 Task: Research Airbnb properties in Nueva Loja, Ecuador from 13th December, 2023 to 17th December, 2023 for 2 adults.2 bedrooms having 2 beds and 1 bathroom. Property type can be guest house. Look for 4 properties as per requirement.
Action: Mouse moved to (450, 126)
Screenshot: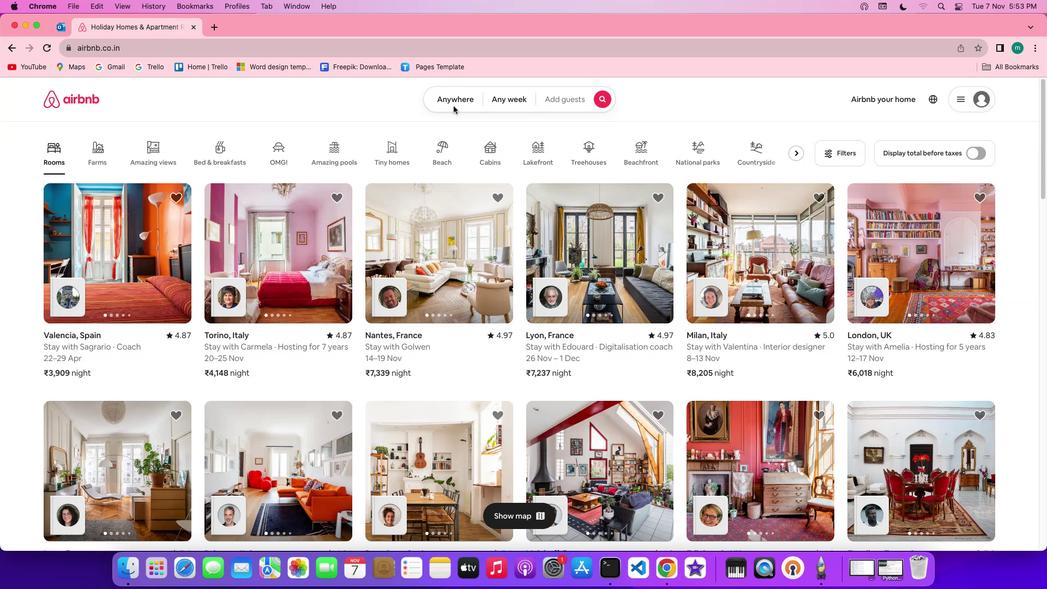 
Action: Mouse pressed left at (450, 126)
Screenshot: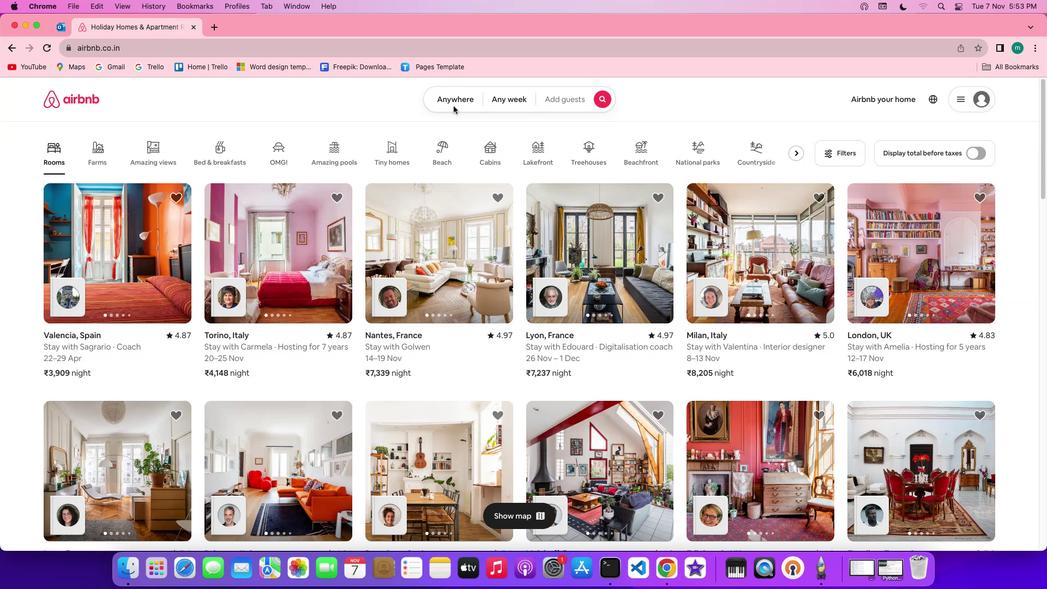 
Action: Mouse moved to (450, 124)
Screenshot: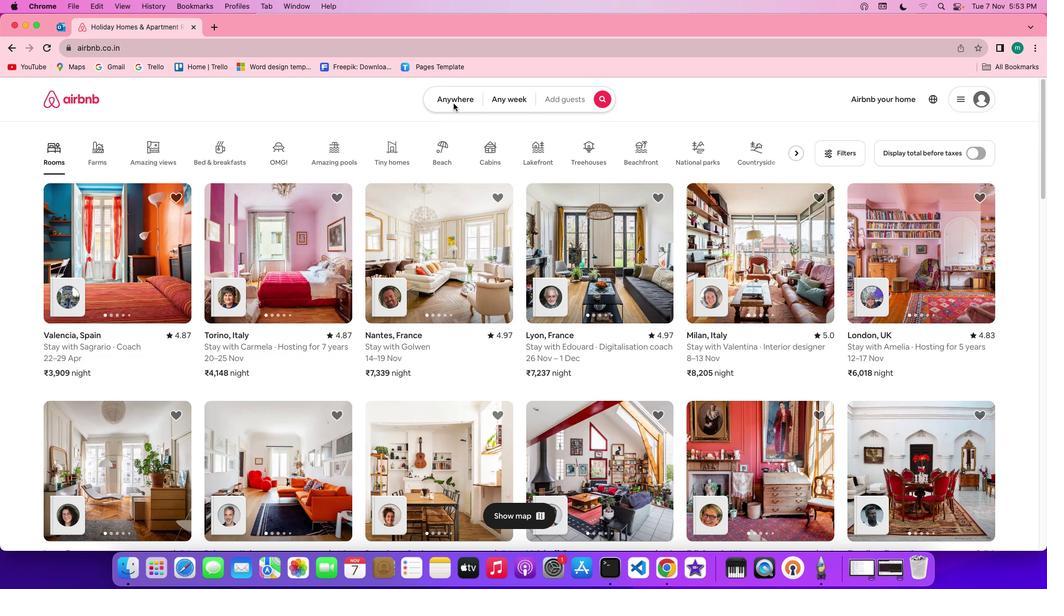 
Action: Mouse pressed left at (450, 124)
Screenshot: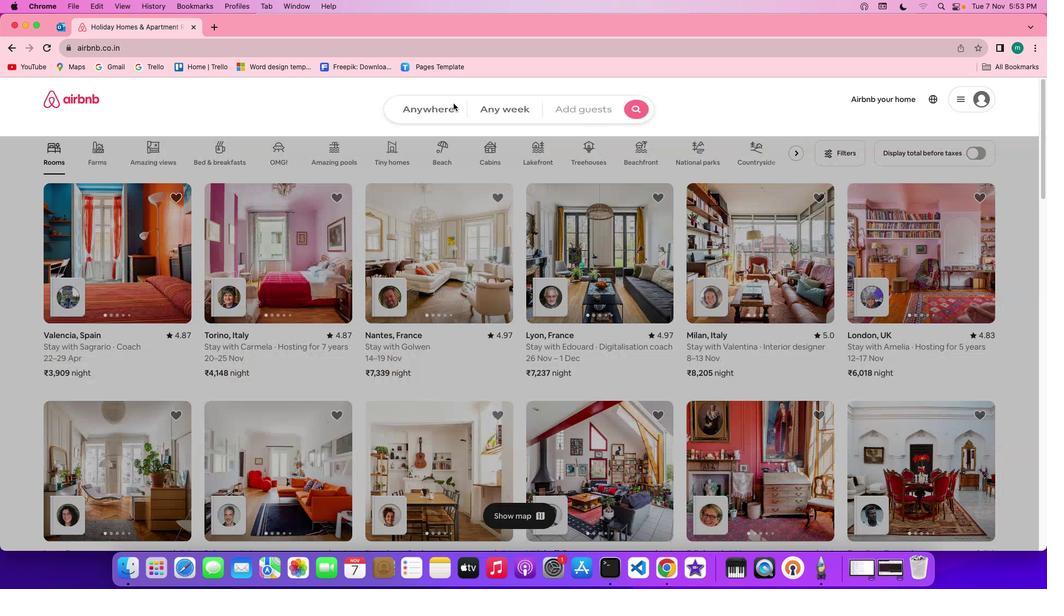 
Action: Mouse moved to (393, 157)
Screenshot: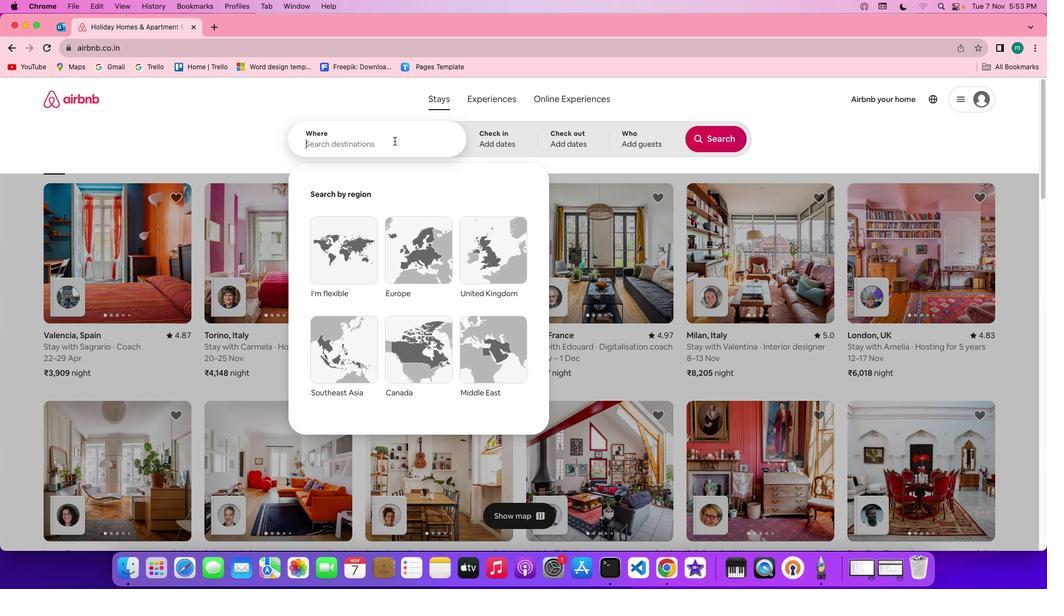 
Action: Mouse pressed left at (393, 157)
Screenshot: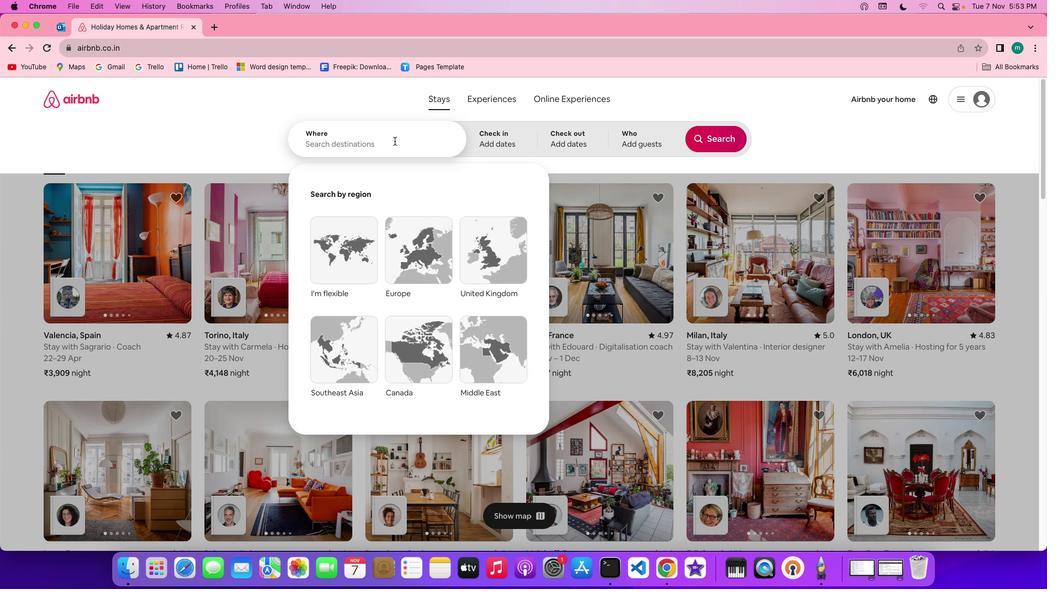 
Action: Key pressed Key.shift'N''u''e''v''a'Key.spaceKey.shift'l''o''j''a'','Key.shift'E''c''u''d''o''r'
Screenshot: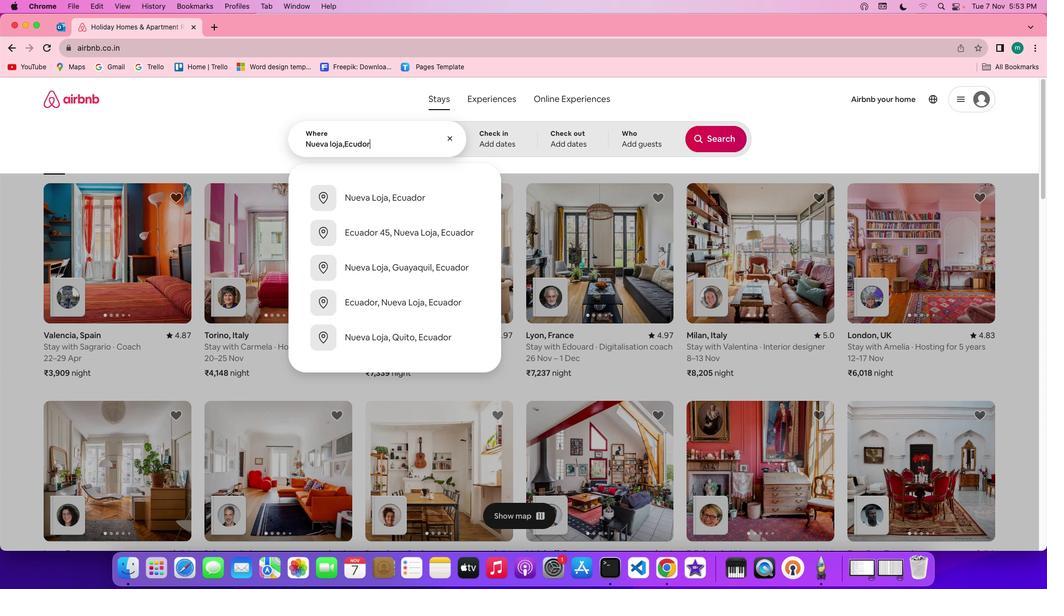 
Action: Mouse moved to (520, 150)
Screenshot: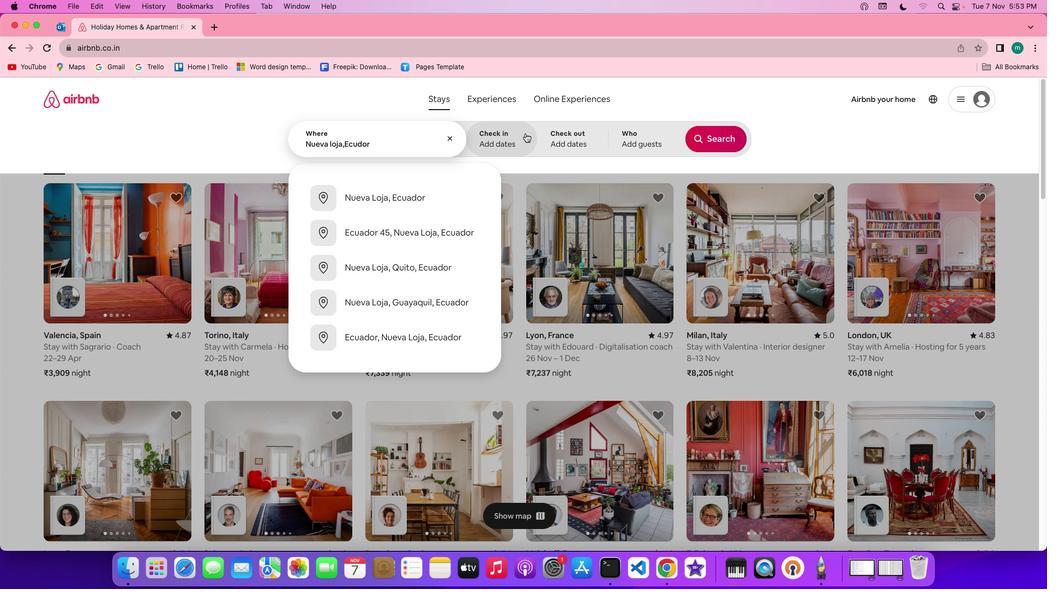
Action: Mouse pressed left at (520, 150)
Screenshot: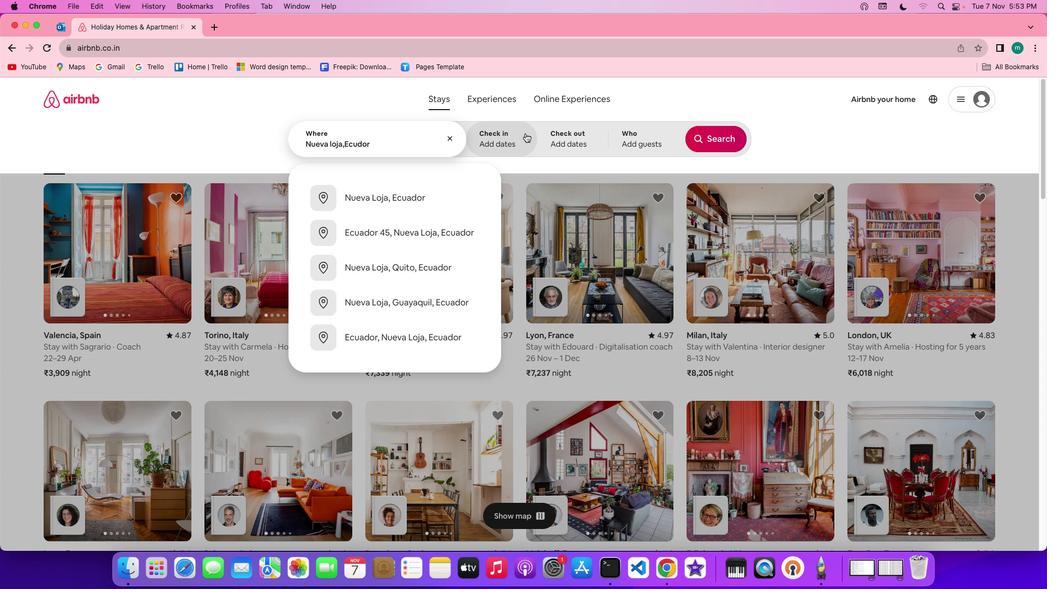 
Action: Mouse moved to (618, 326)
Screenshot: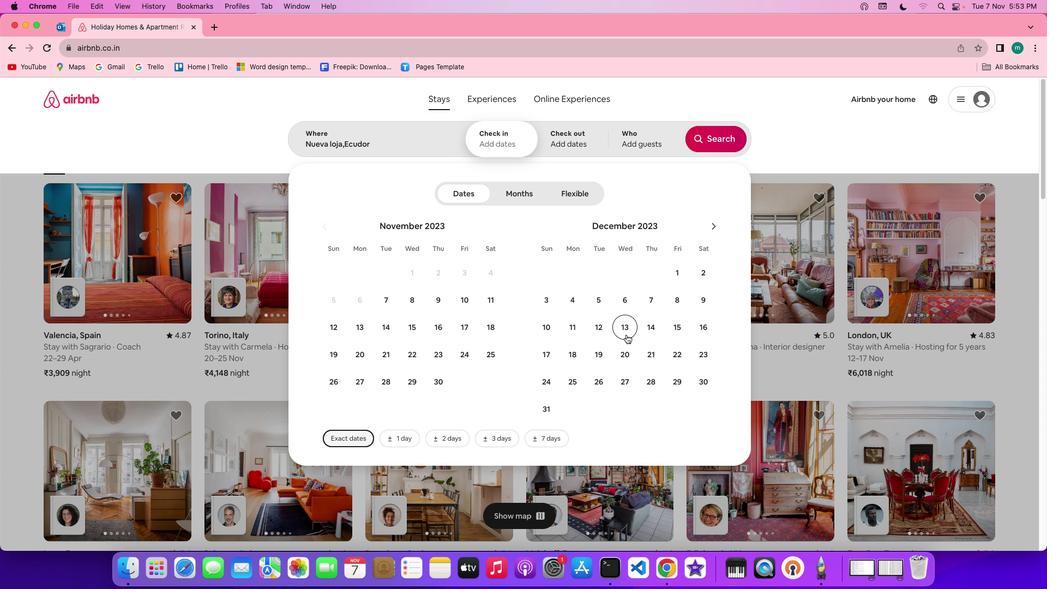 
Action: Mouse pressed left at (618, 326)
Screenshot: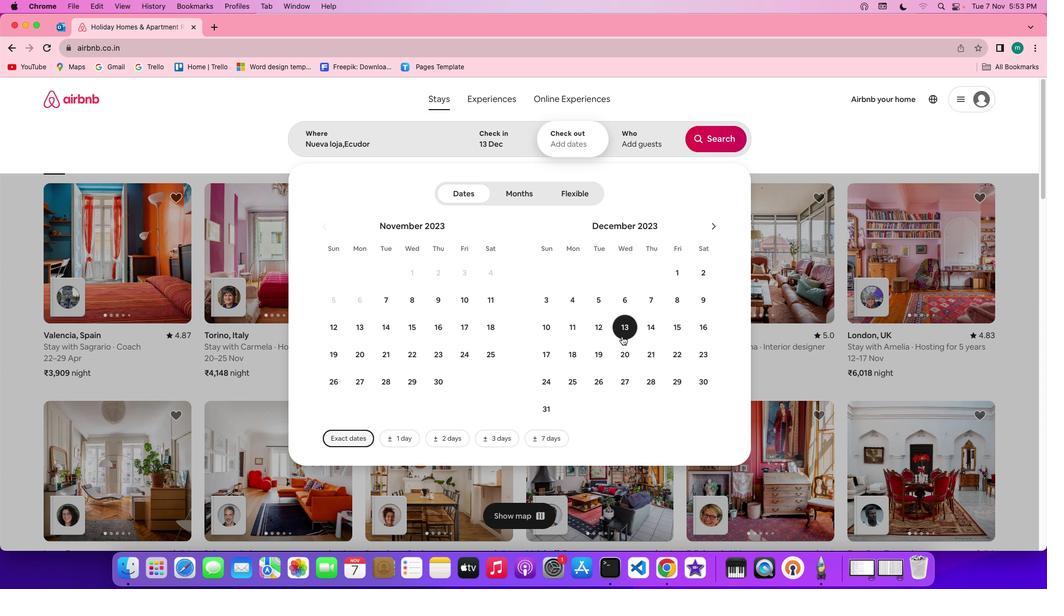 
Action: Mouse moved to (542, 343)
Screenshot: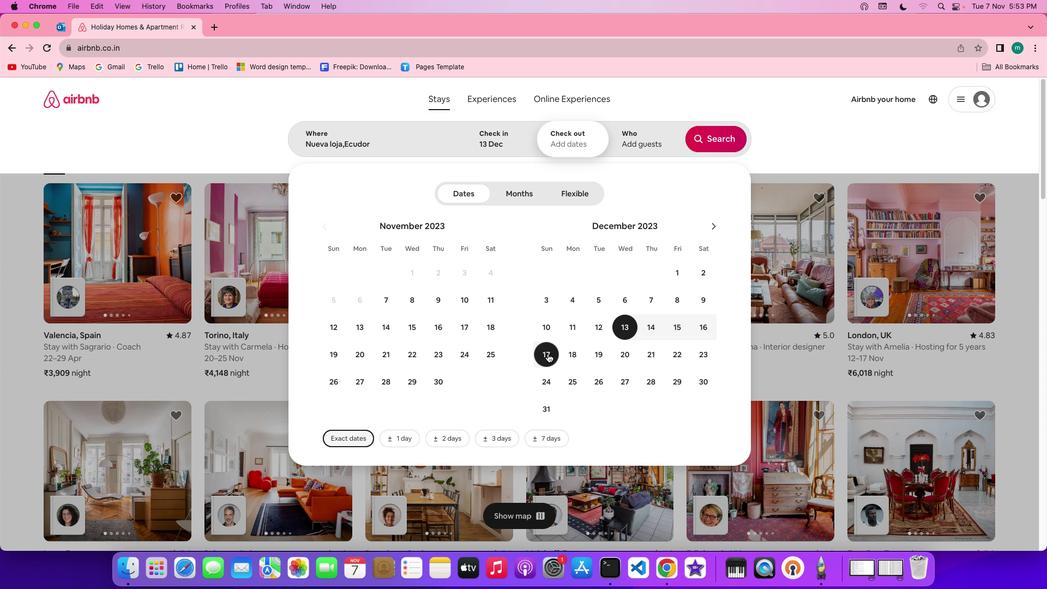 
Action: Mouse pressed left at (542, 343)
Screenshot: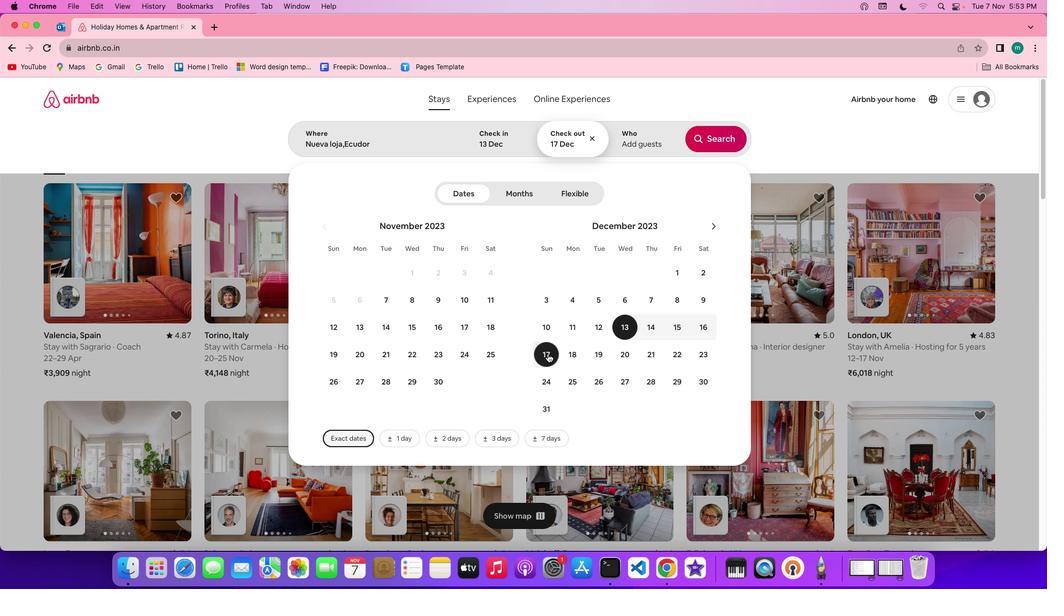 
Action: Mouse moved to (630, 163)
Screenshot: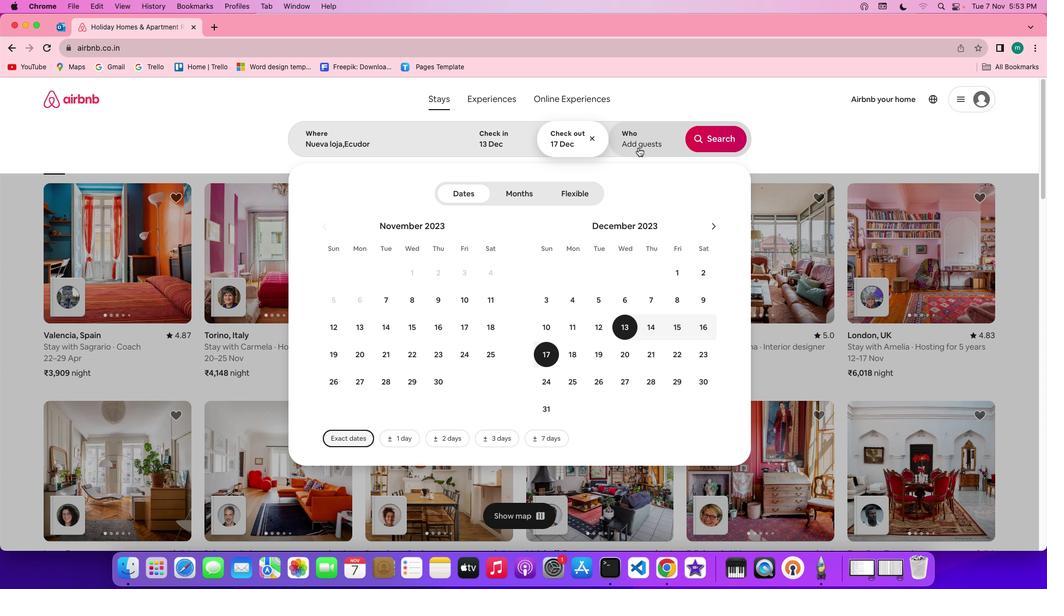
Action: Mouse pressed left at (630, 163)
Screenshot: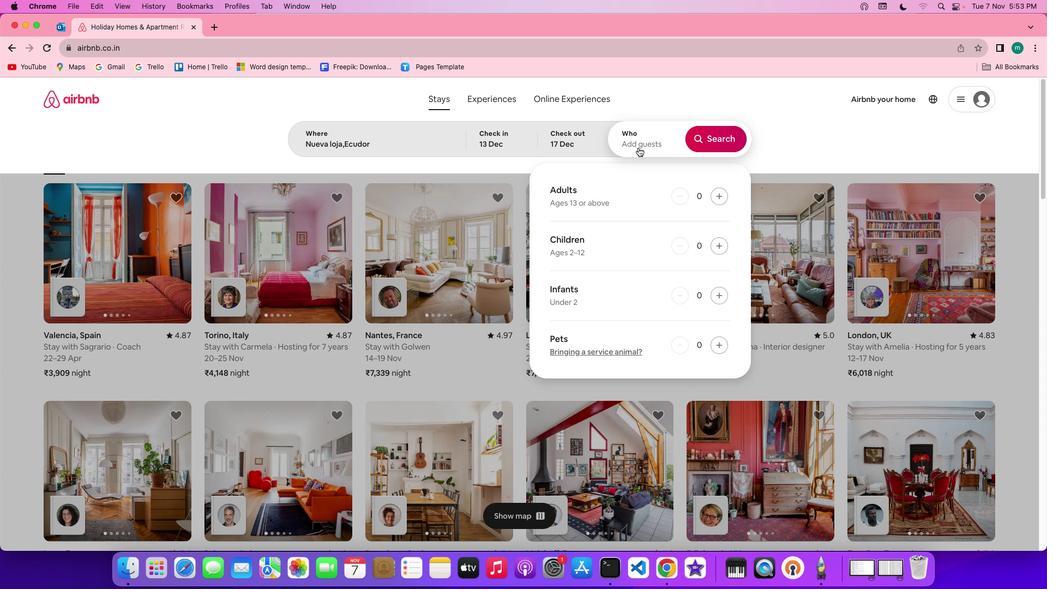 
Action: Mouse moved to (711, 206)
Screenshot: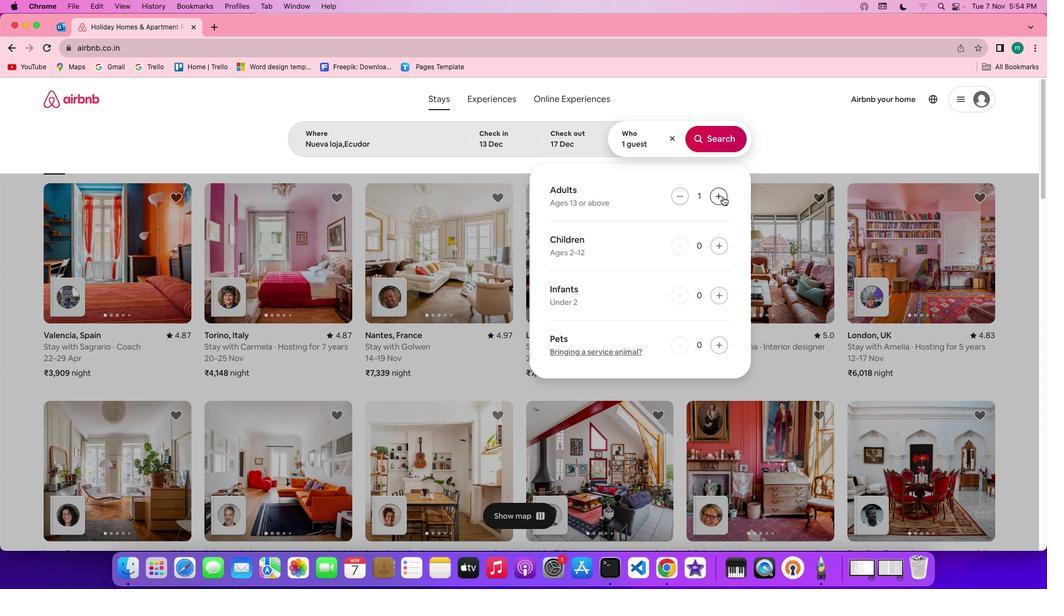 
Action: Mouse pressed left at (711, 206)
Screenshot: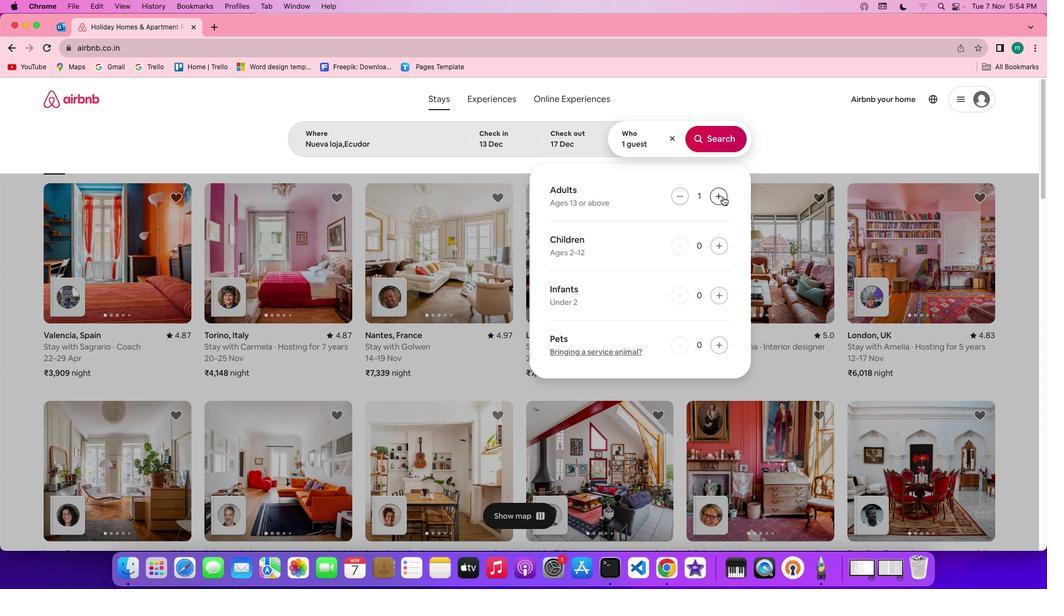 
Action: Mouse pressed left at (711, 206)
Screenshot: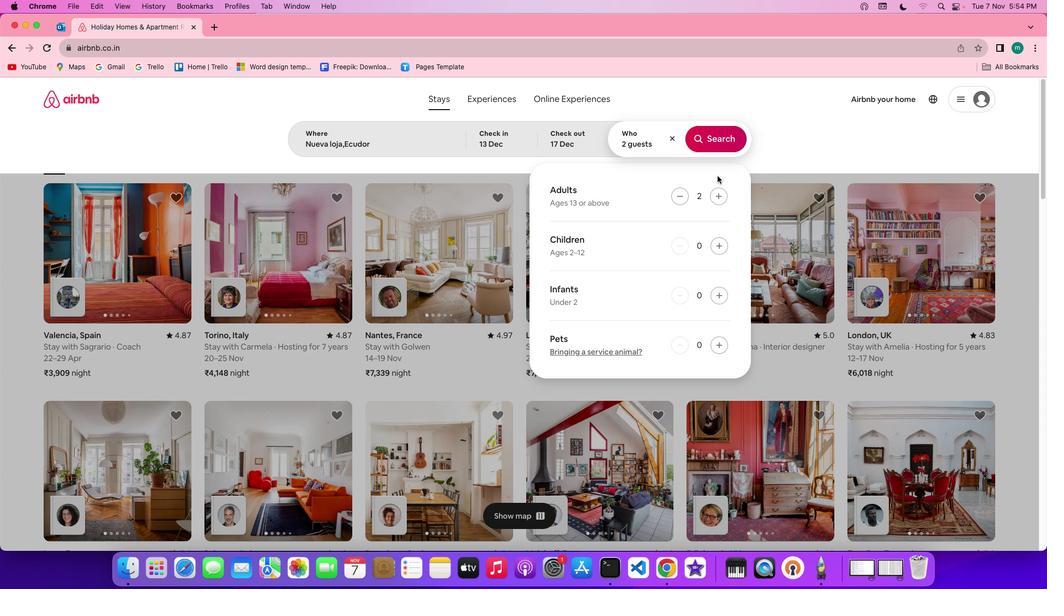 
Action: Mouse moved to (702, 152)
Screenshot: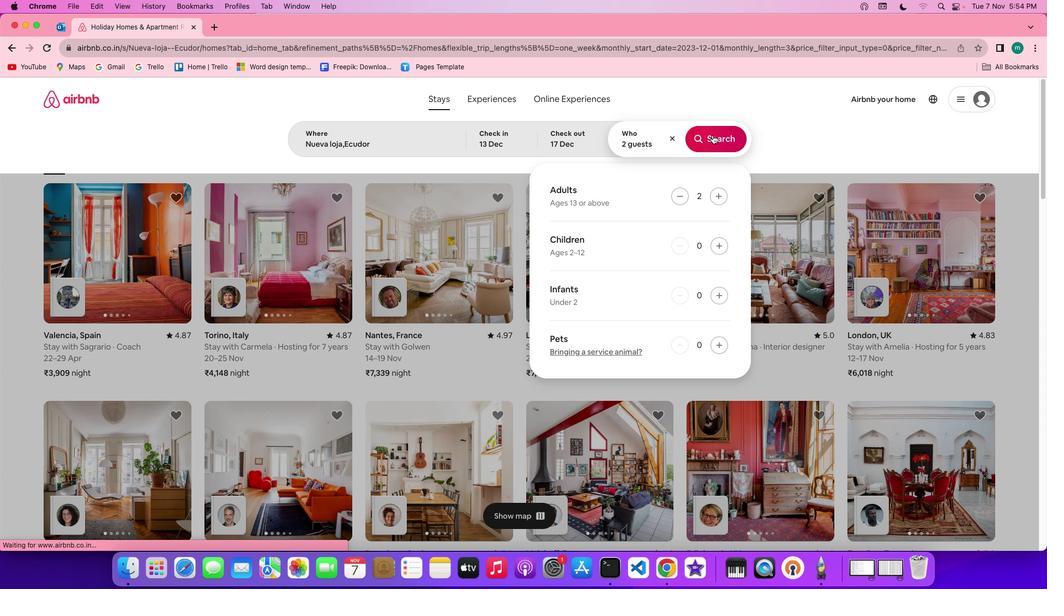 
Action: Mouse pressed left at (702, 152)
Screenshot: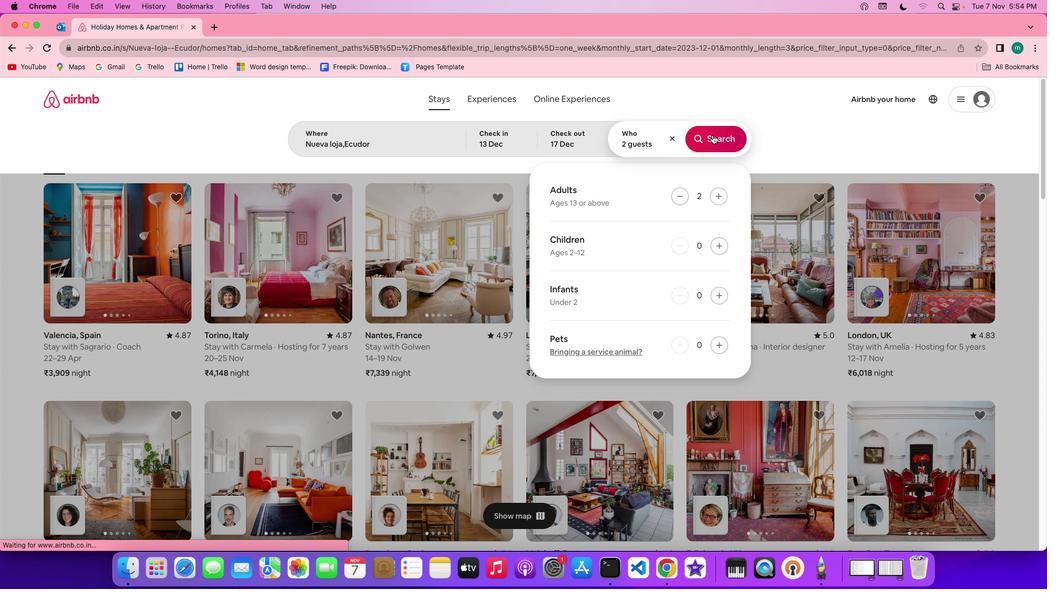 
Action: Mouse moved to (854, 158)
Screenshot: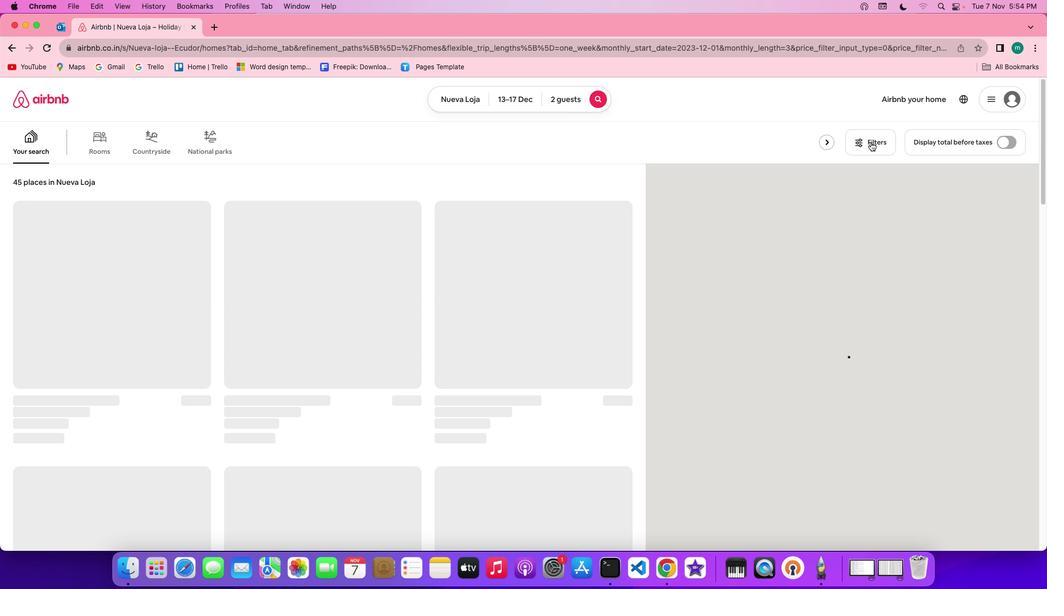 
Action: Mouse pressed left at (854, 158)
Screenshot: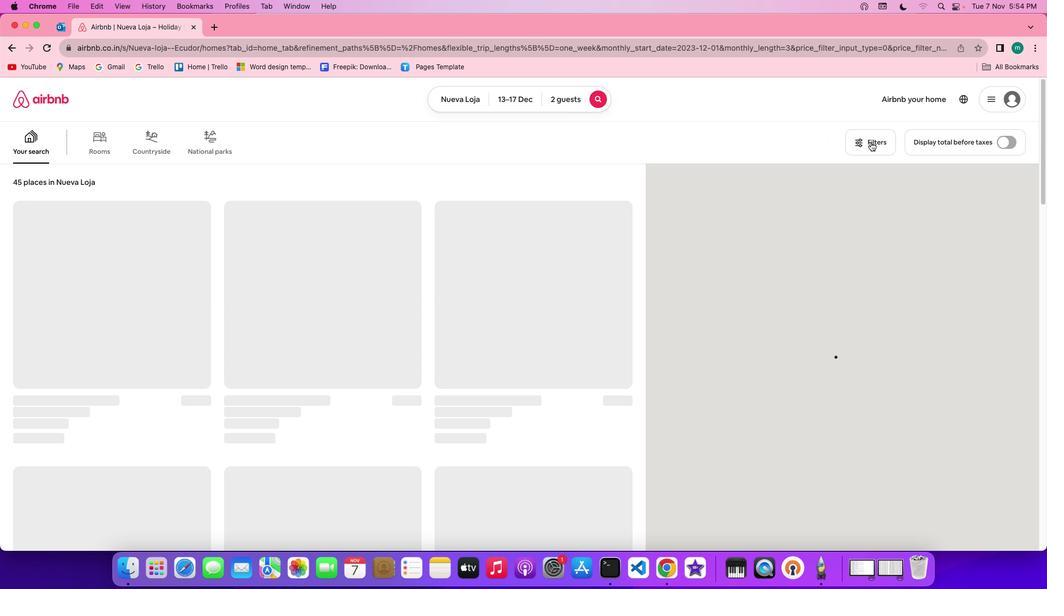 
Action: Mouse moved to (532, 352)
Screenshot: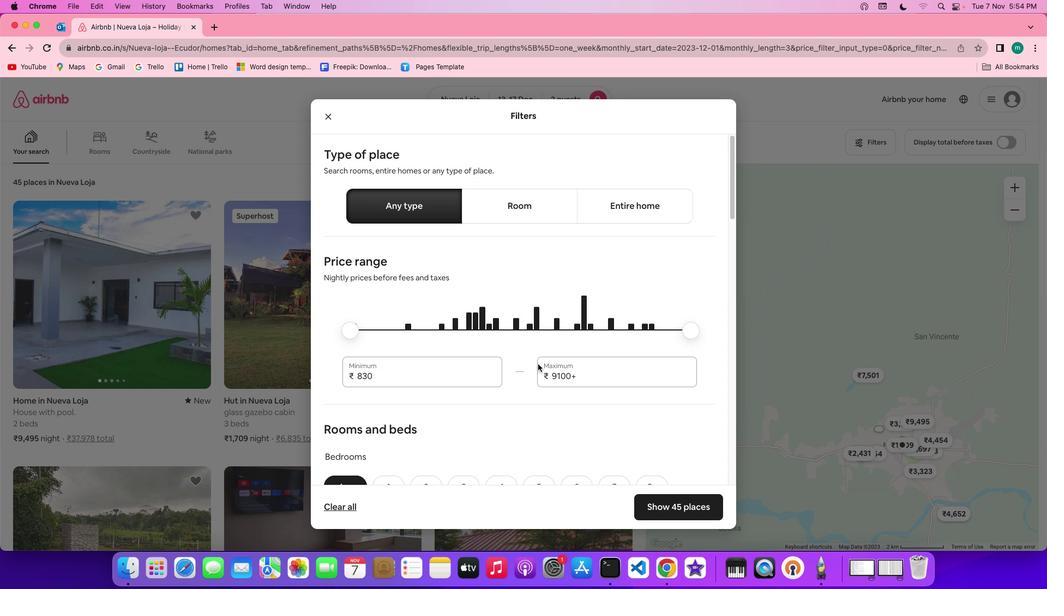 
Action: Mouse scrolled (532, 352) with delta (12, 33)
Screenshot: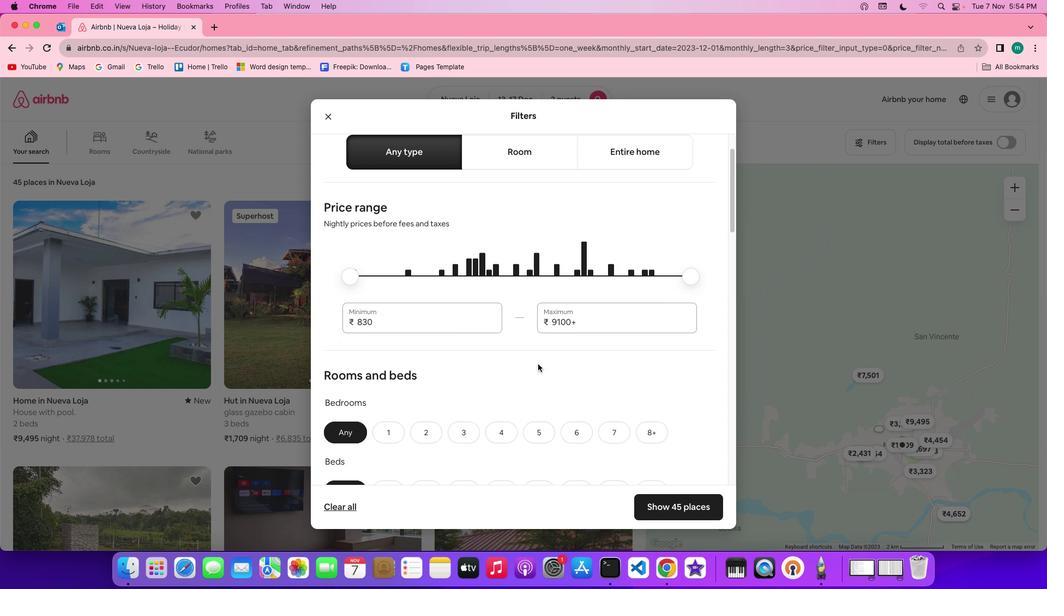 
Action: Mouse scrolled (532, 352) with delta (12, 33)
Screenshot: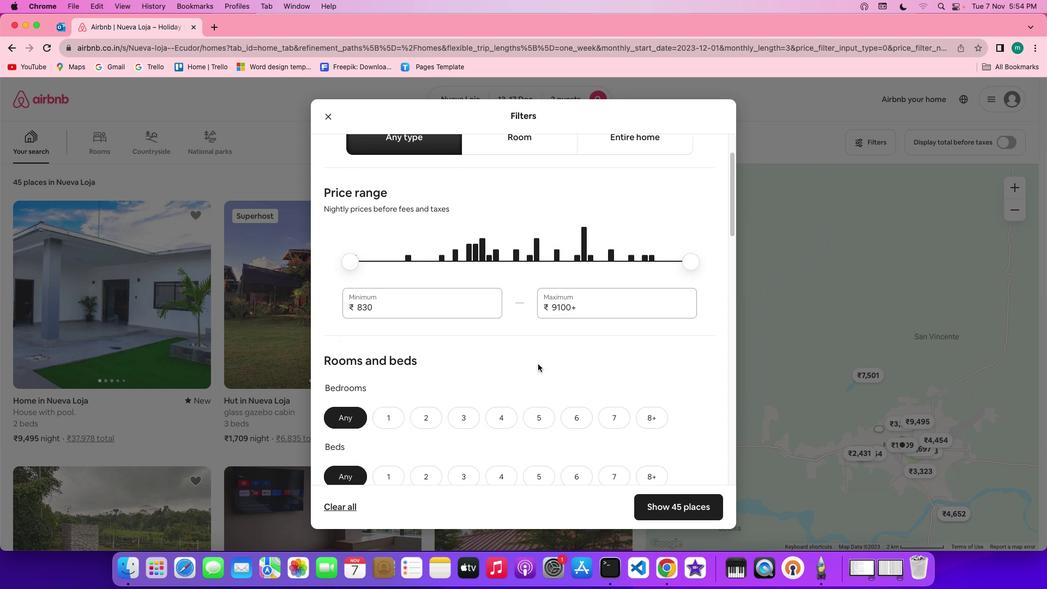 
Action: Mouse scrolled (532, 352) with delta (12, 33)
Screenshot: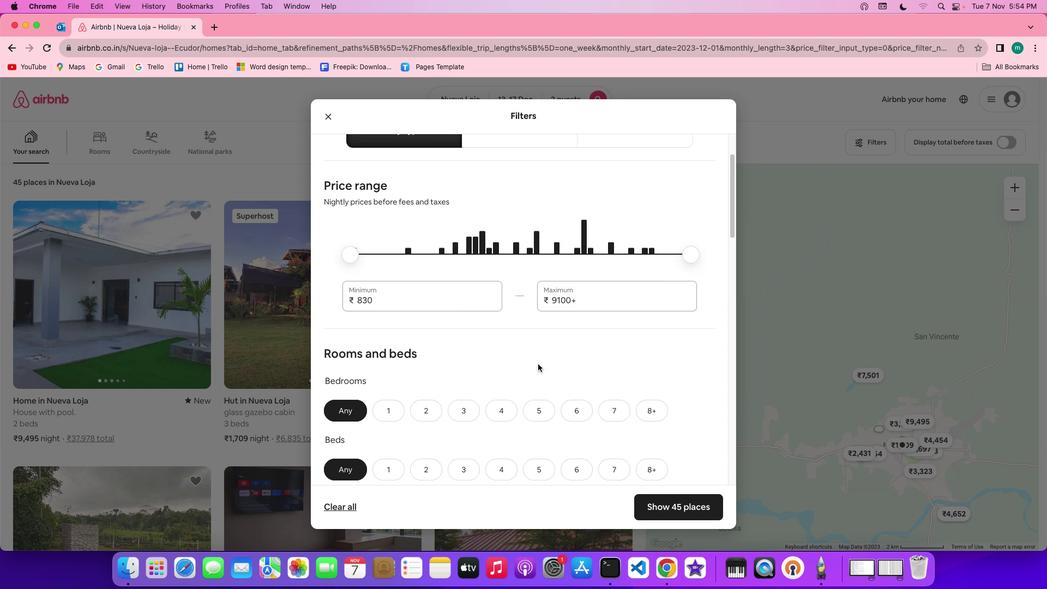 
Action: Mouse scrolled (532, 352) with delta (12, 33)
Screenshot: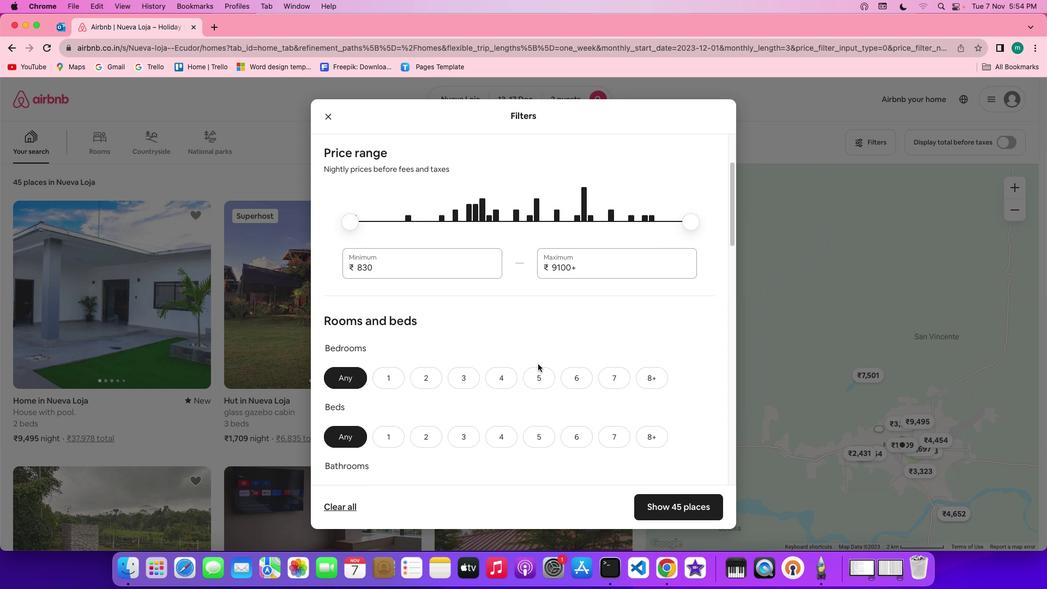
Action: Mouse scrolled (532, 352) with delta (12, 33)
Screenshot: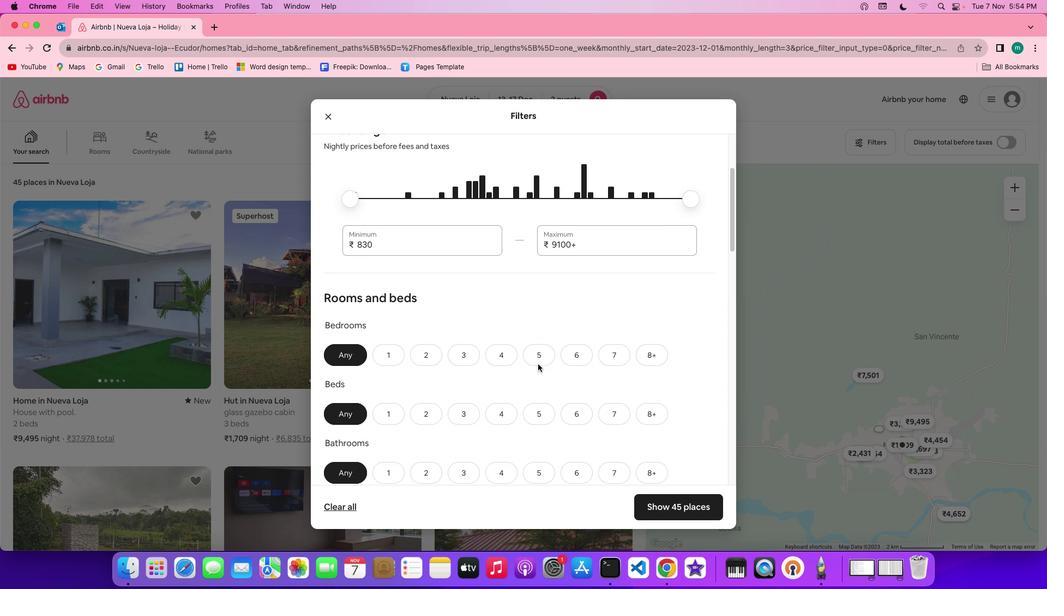 
Action: Mouse scrolled (532, 352) with delta (12, 33)
Screenshot: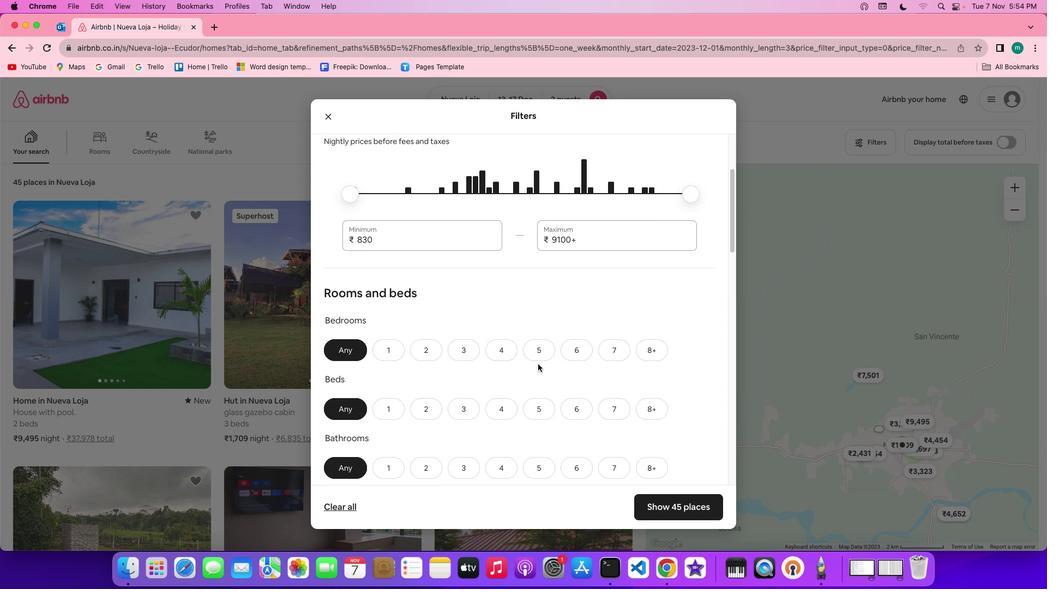 
Action: Mouse scrolled (532, 352) with delta (12, 33)
Screenshot: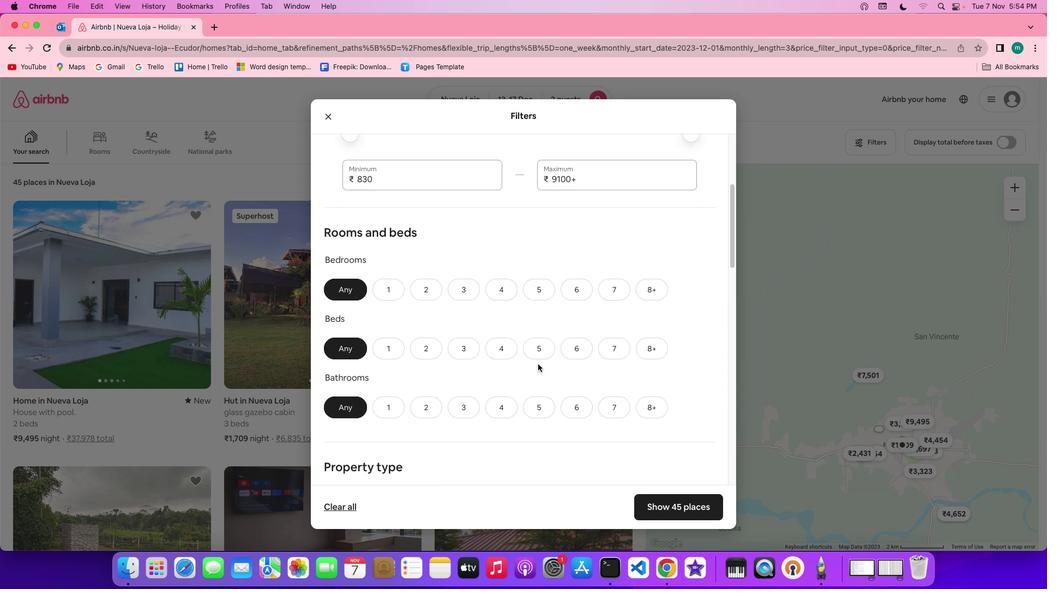 
Action: Mouse scrolled (532, 352) with delta (12, 33)
Screenshot: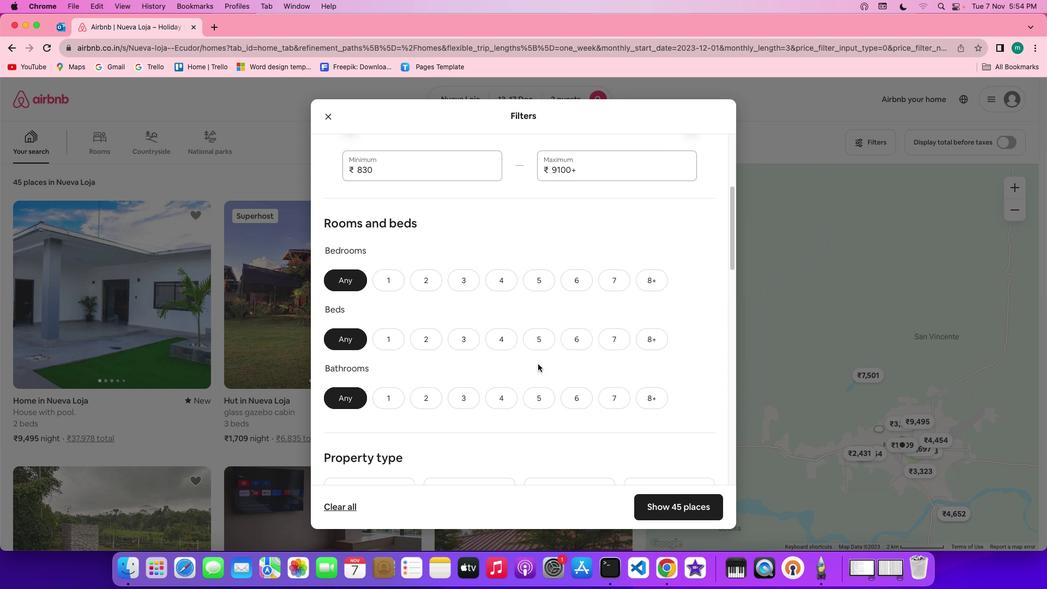 
Action: Mouse scrolled (532, 352) with delta (12, 33)
Screenshot: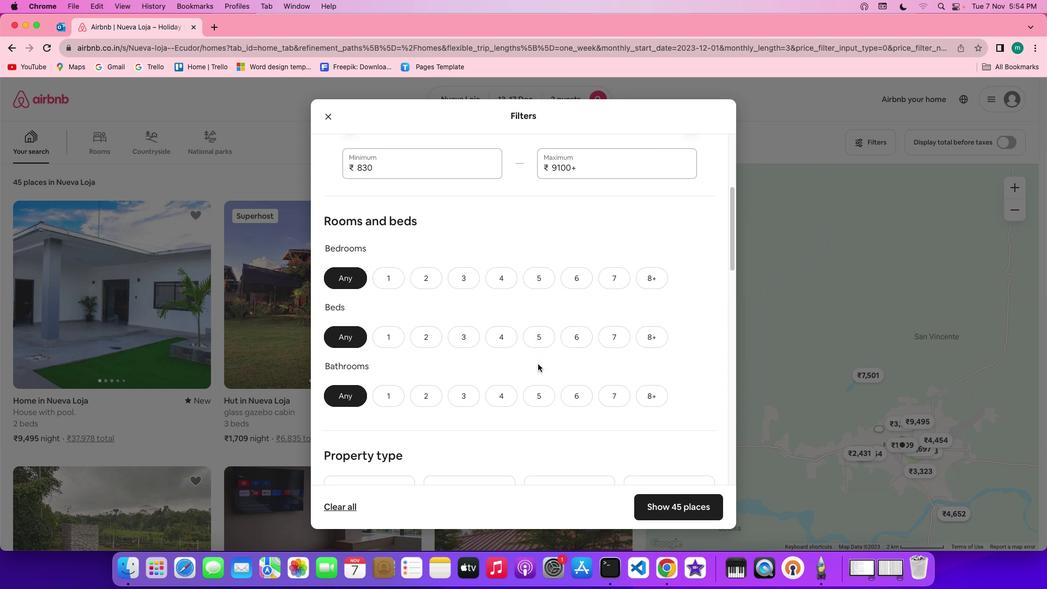 
Action: Mouse scrolled (532, 352) with delta (12, 33)
Screenshot: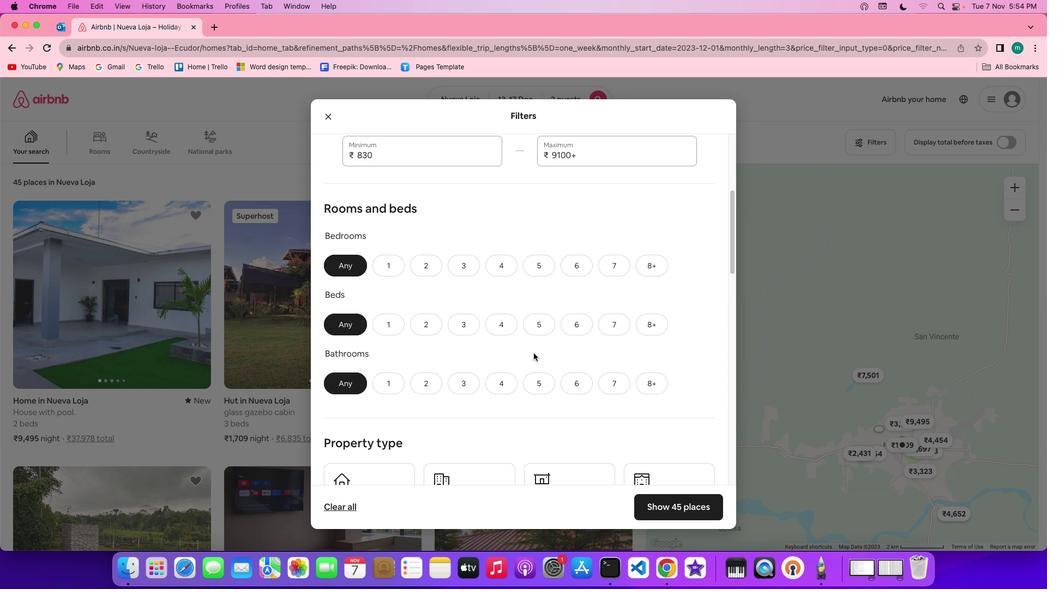
Action: Mouse scrolled (532, 352) with delta (12, 33)
Screenshot: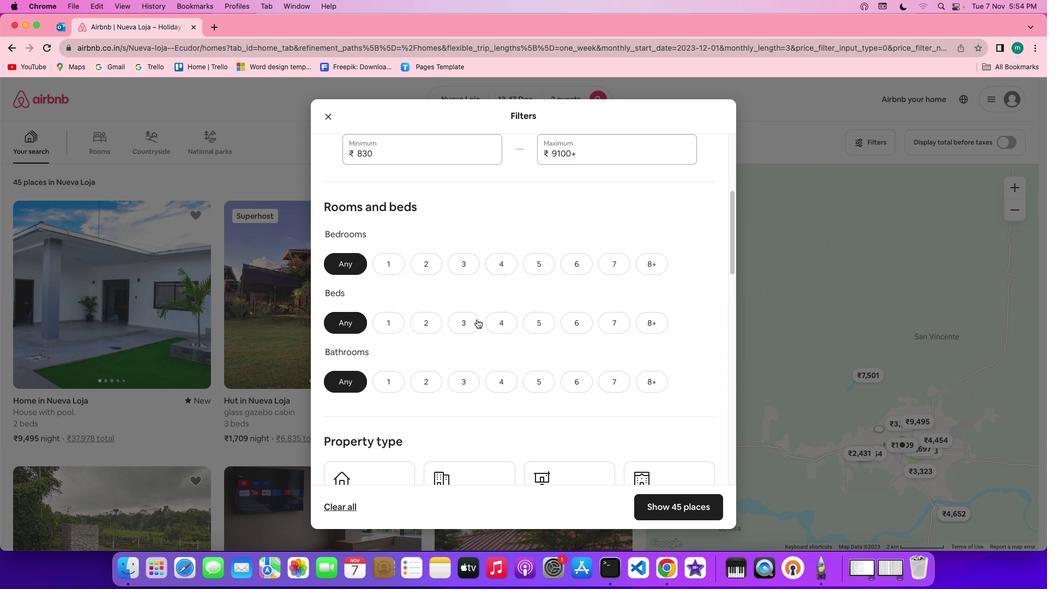 
Action: Mouse moved to (434, 267)
Screenshot: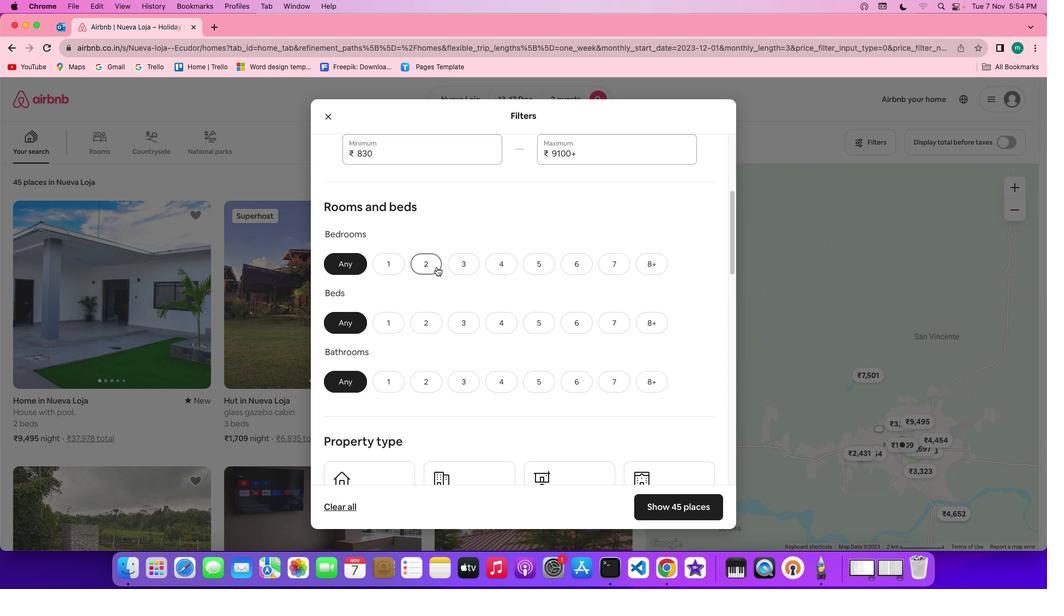 
Action: Mouse pressed left at (434, 267)
Screenshot: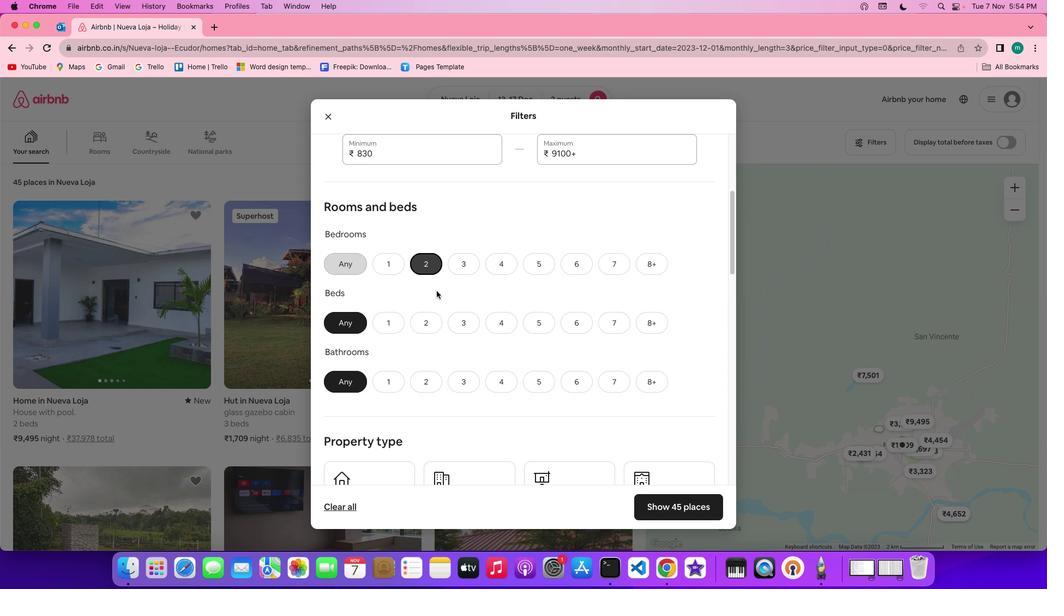
Action: Mouse moved to (428, 320)
Screenshot: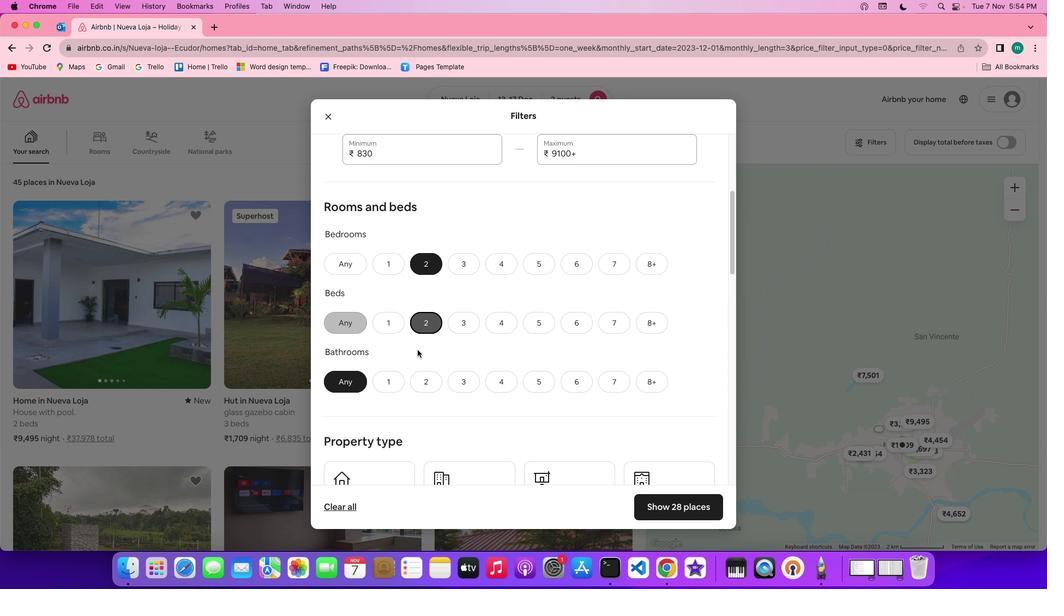 
Action: Mouse pressed left at (428, 320)
Screenshot: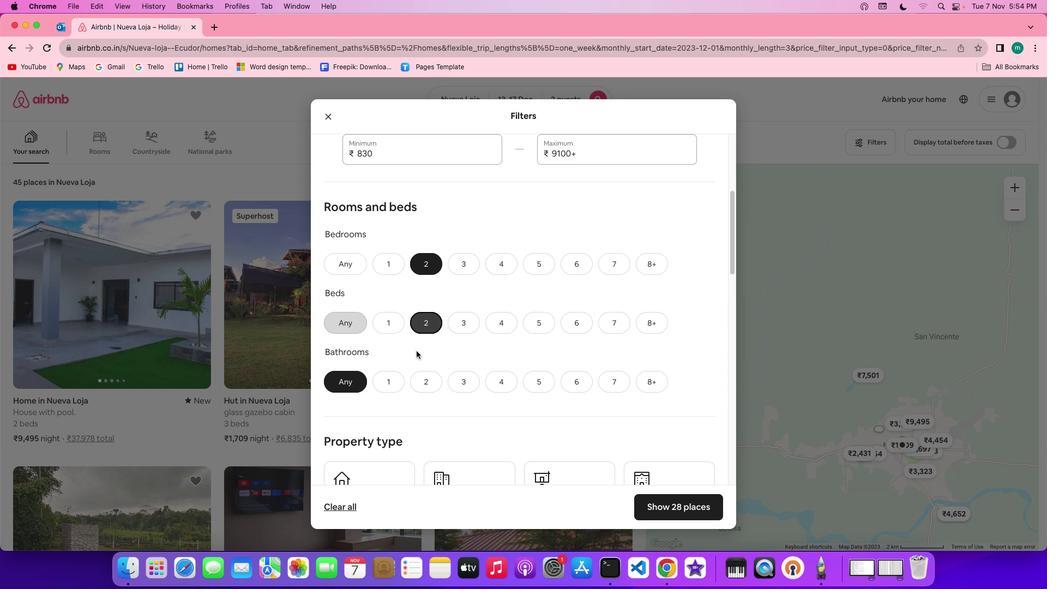 
Action: Mouse moved to (395, 370)
Screenshot: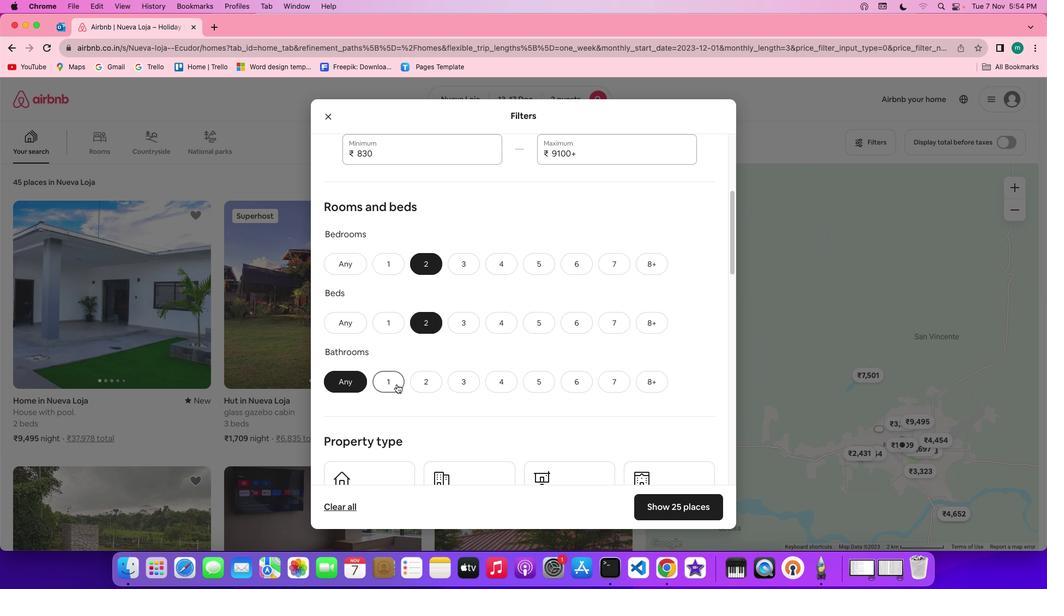 
Action: Mouse pressed left at (395, 370)
Screenshot: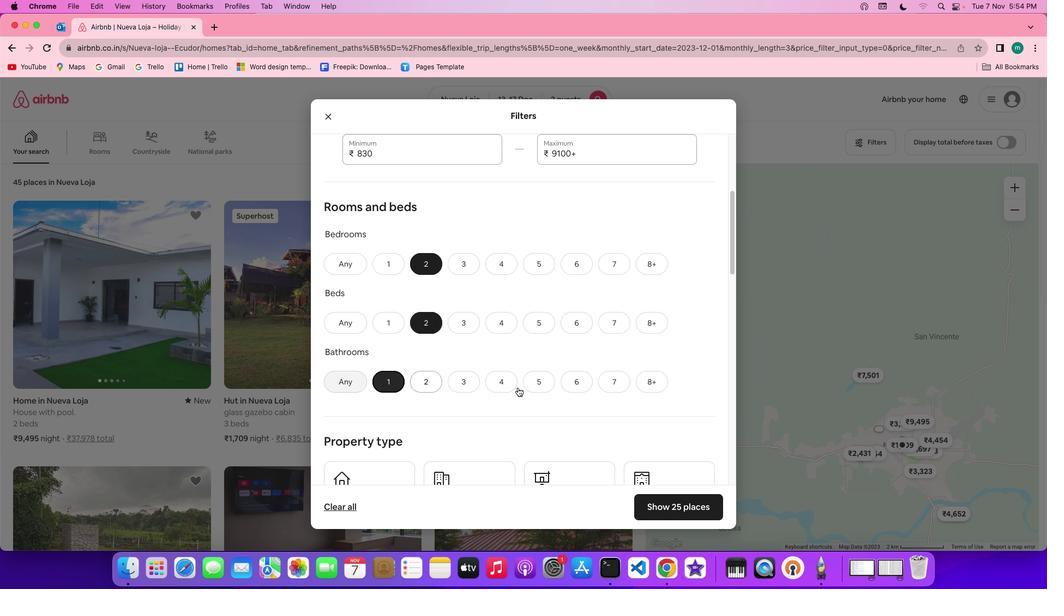 
Action: Mouse moved to (515, 372)
Screenshot: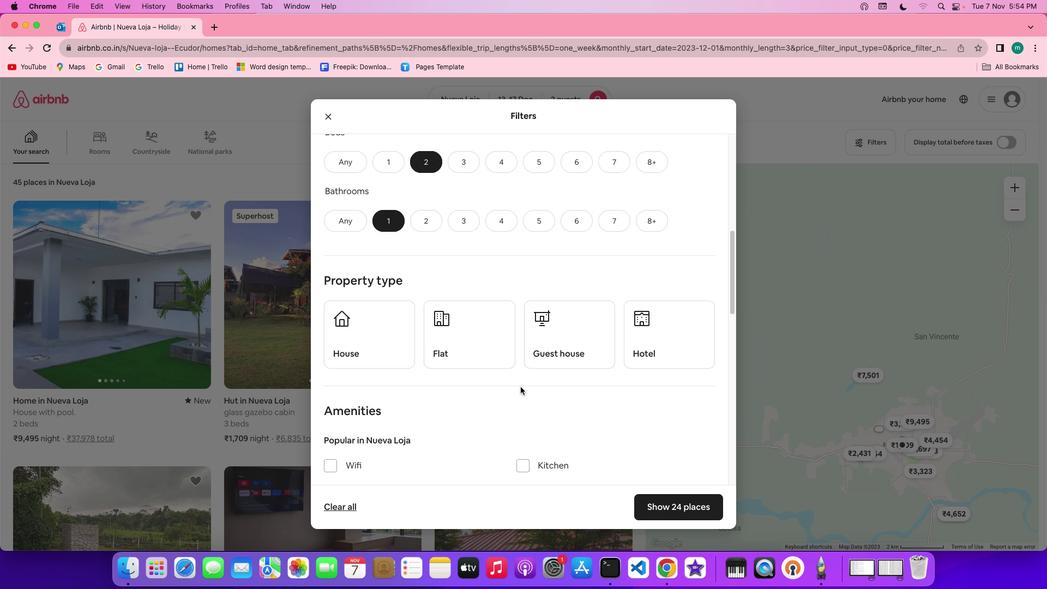 
Action: Mouse scrolled (515, 372) with delta (12, 33)
Screenshot: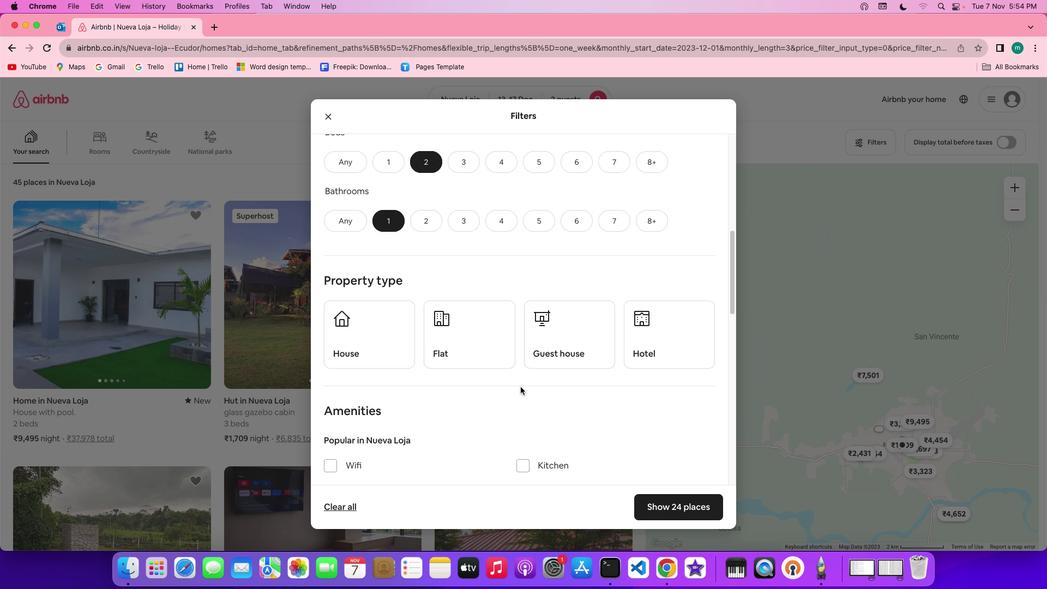 
Action: Mouse scrolled (515, 372) with delta (12, 33)
Screenshot: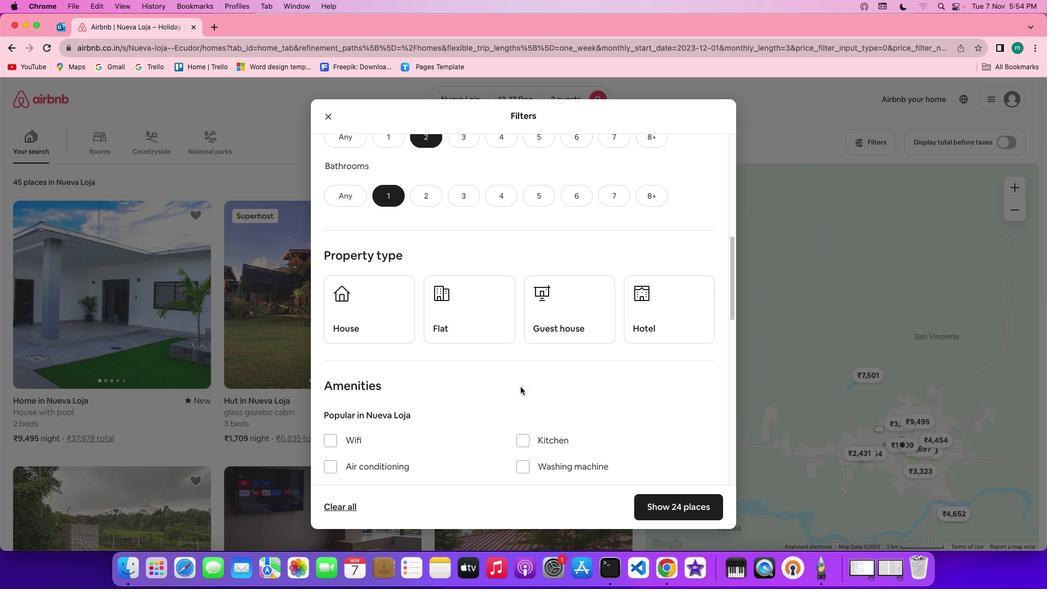 
Action: Mouse scrolled (515, 372) with delta (12, 32)
Screenshot: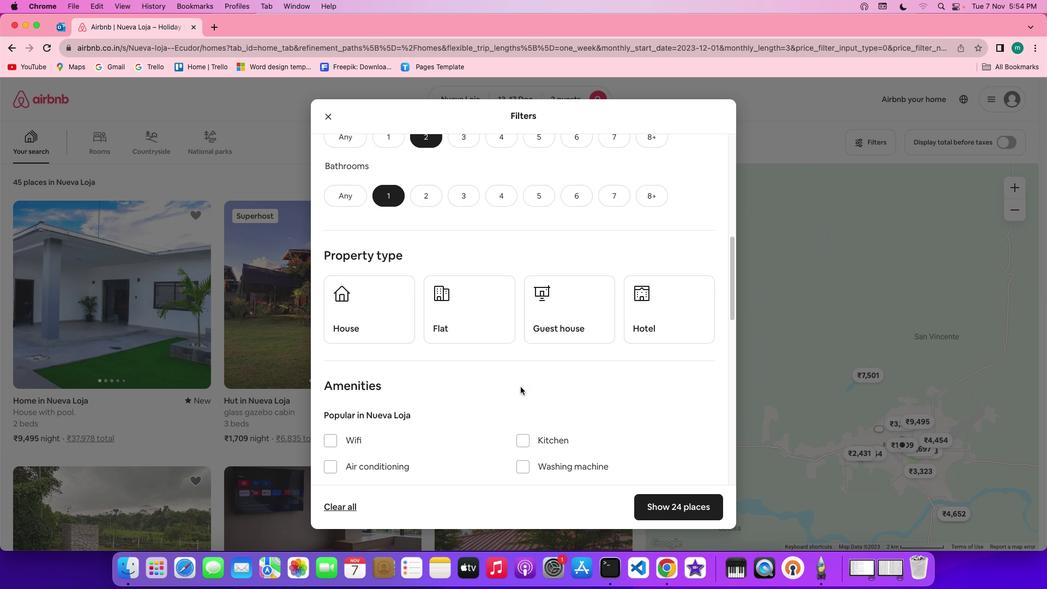 
Action: Mouse scrolled (515, 372) with delta (12, 32)
Screenshot: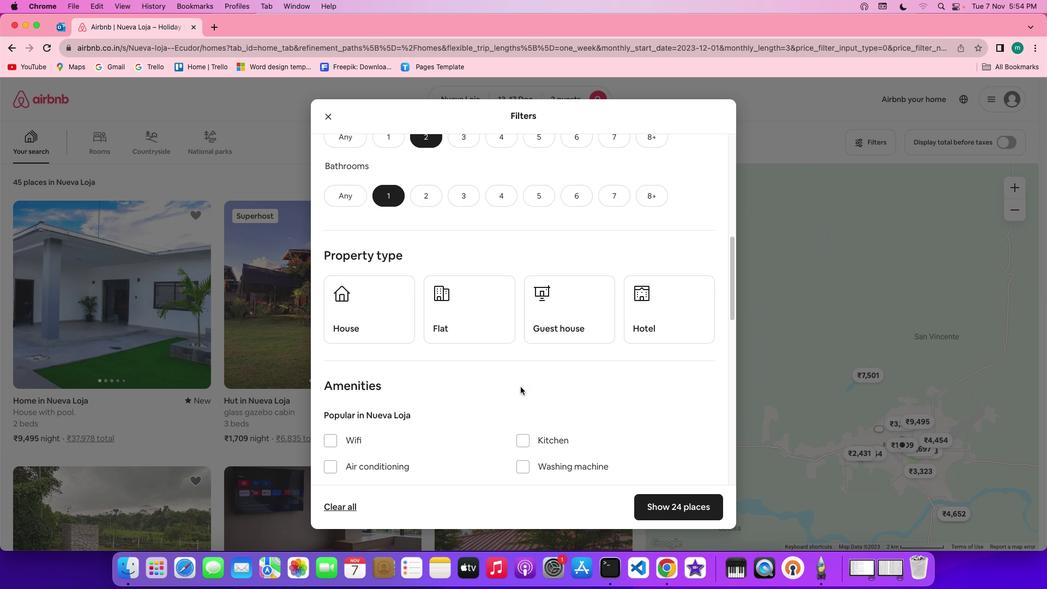 
Action: Mouse scrolled (515, 372) with delta (12, 33)
Screenshot: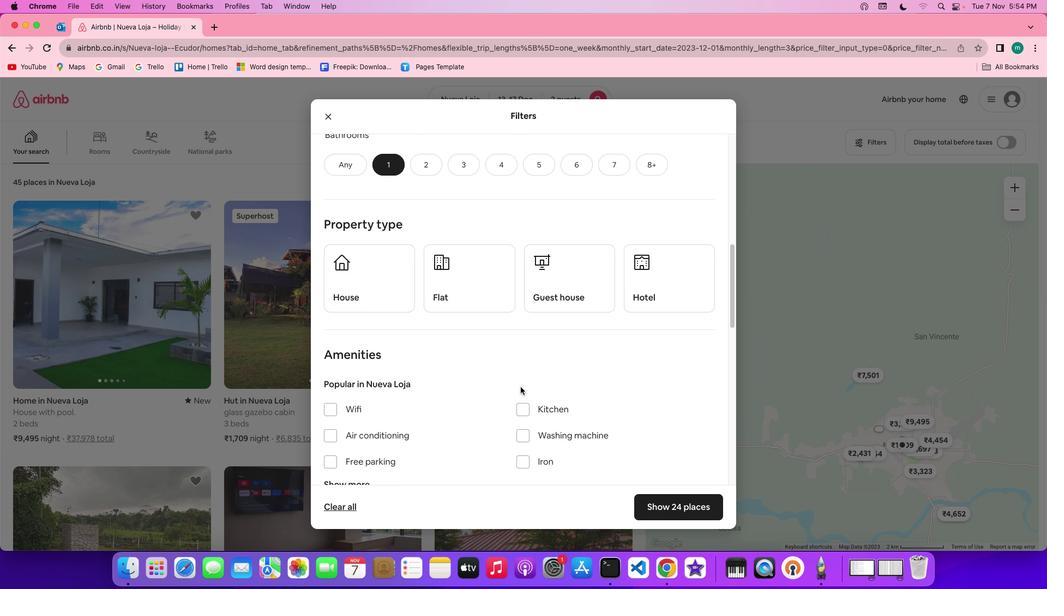 
Action: Mouse scrolled (515, 372) with delta (12, 33)
Screenshot: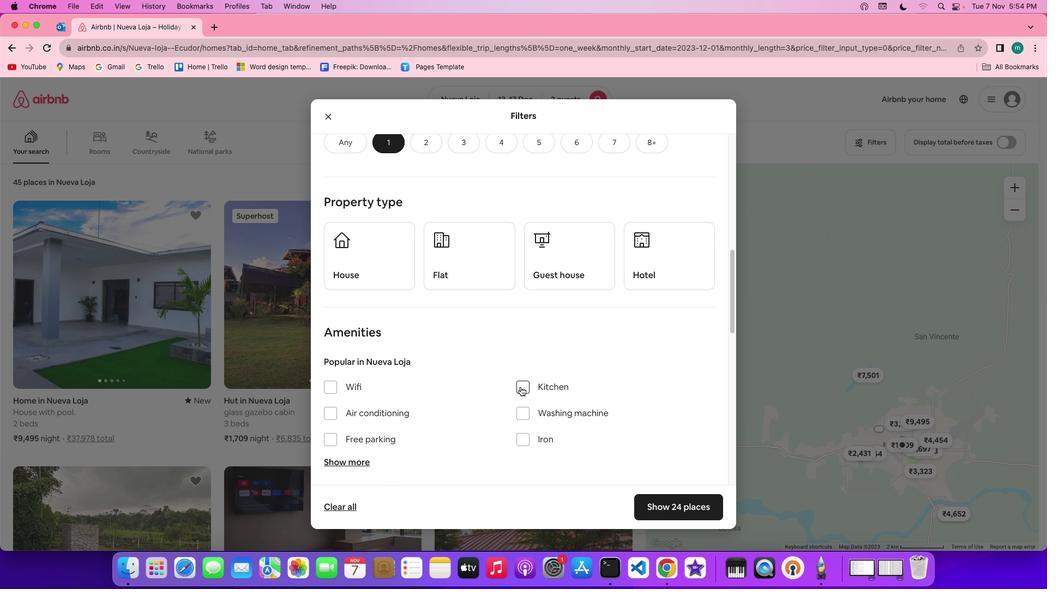
Action: Mouse scrolled (515, 372) with delta (12, 33)
Screenshot: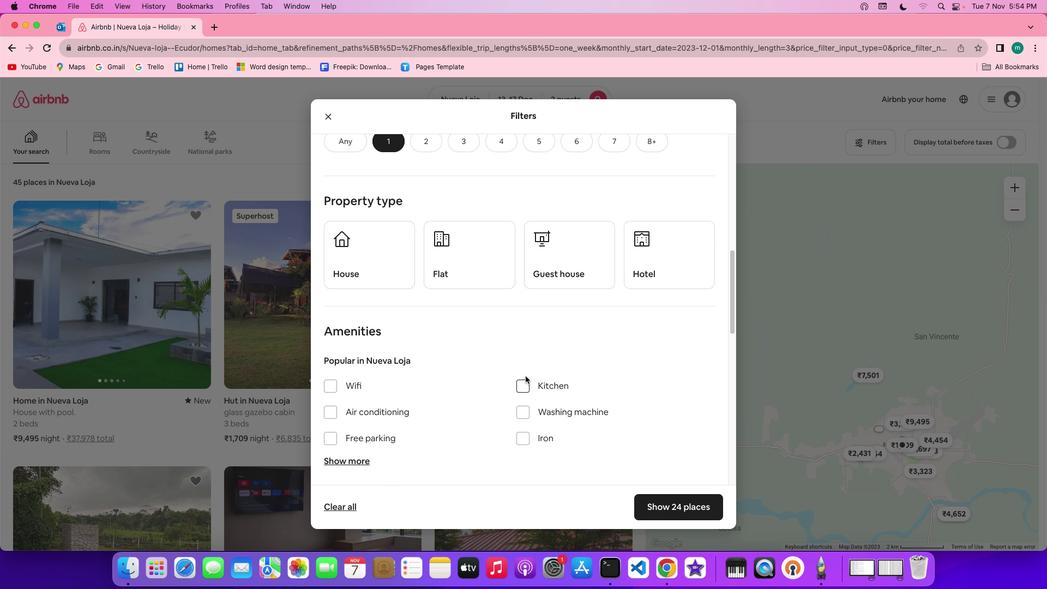 
Action: Mouse moved to (547, 270)
Screenshot: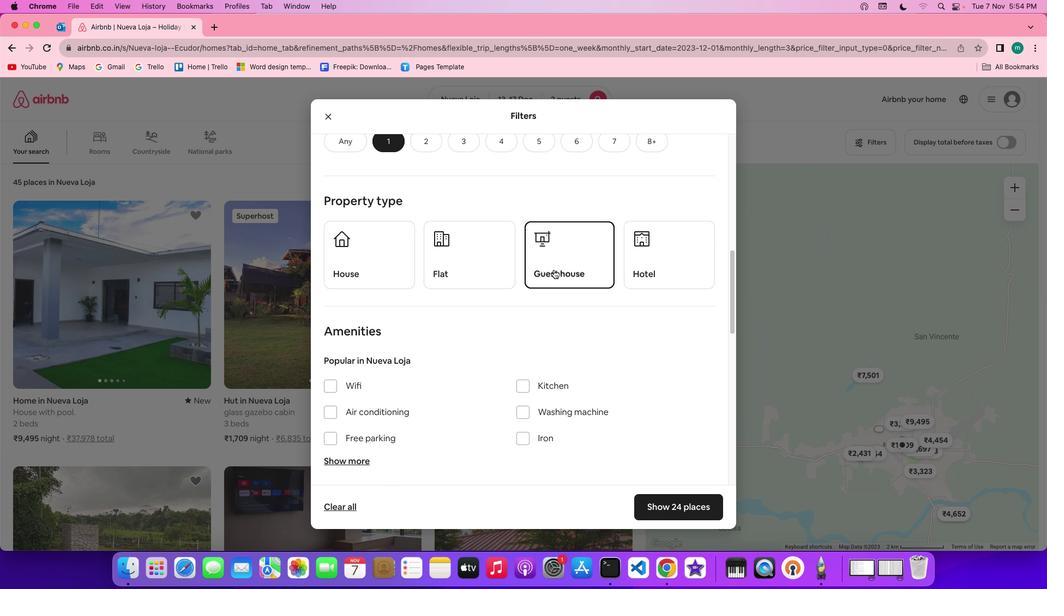 
Action: Mouse pressed left at (547, 270)
Screenshot: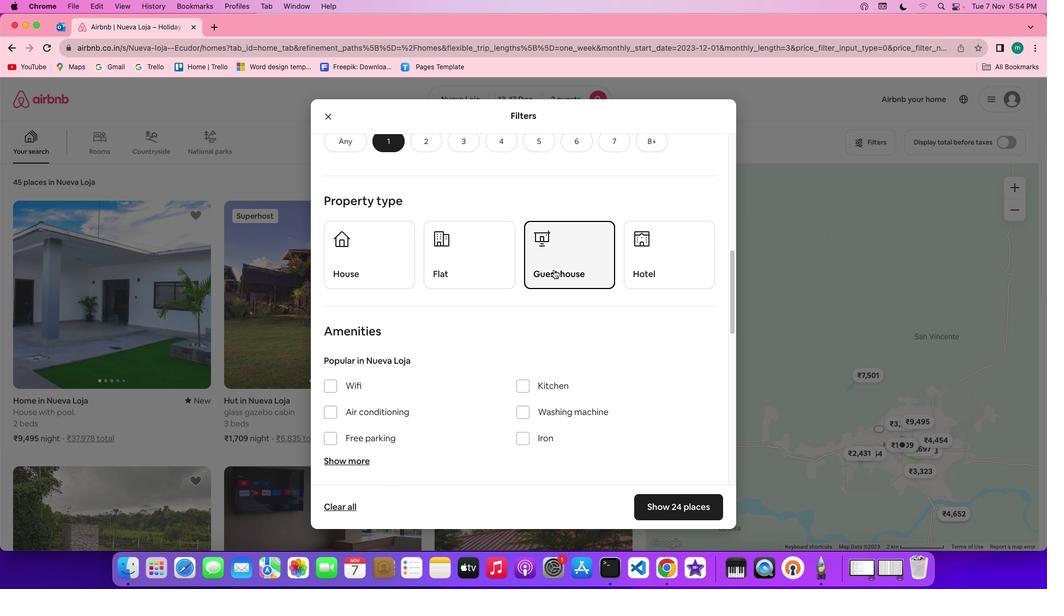 
Action: Mouse moved to (619, 367)
Screenshot: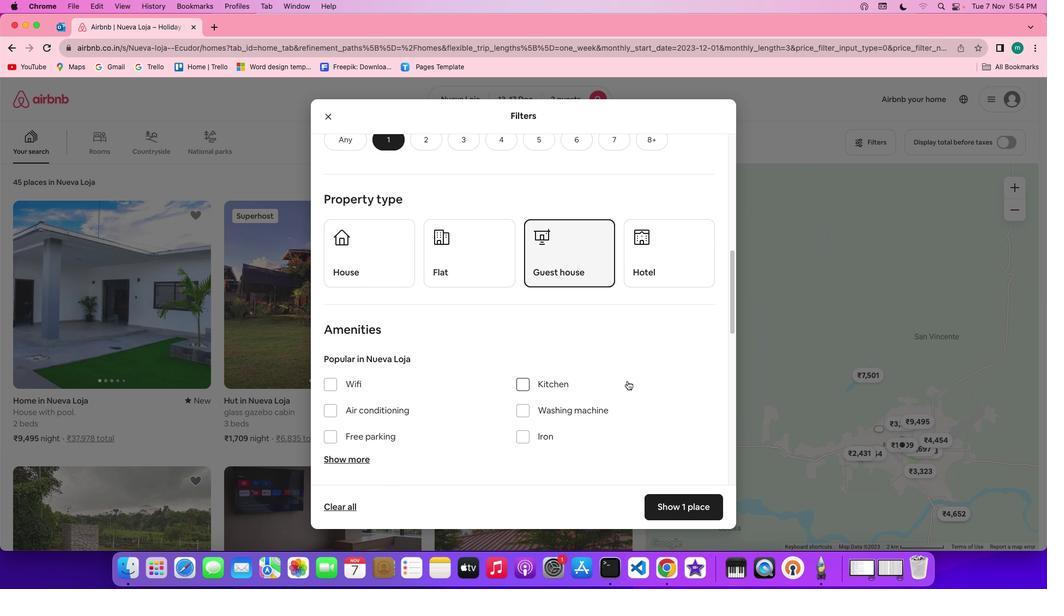 
Action: Mouse scrolled (619, 367) with delta (12, 33)
Screenshot: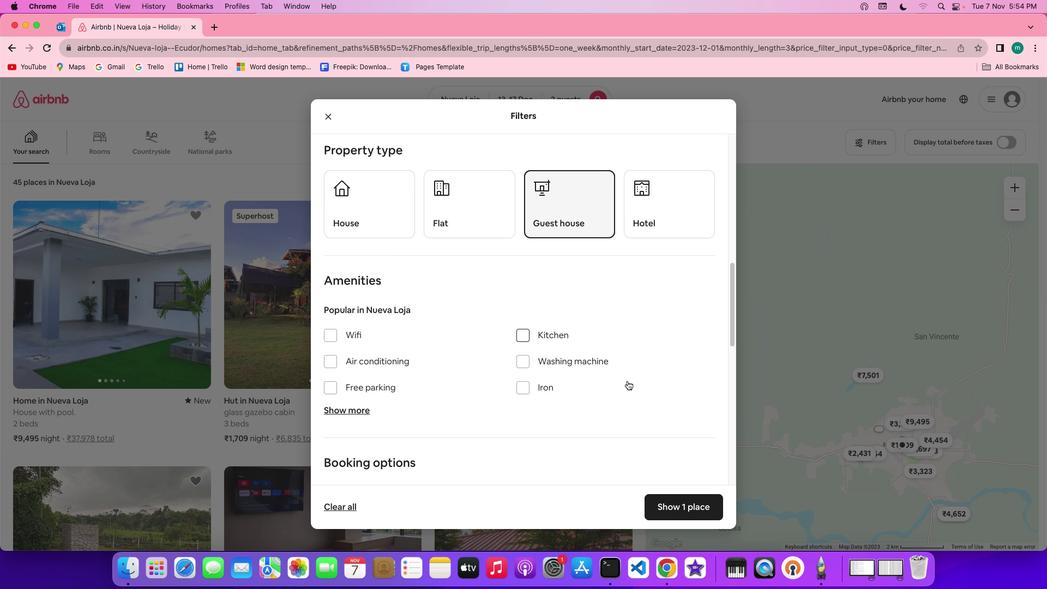 
Action: Mouse scrolled (619, 367) with delta (12, 33)
Screenshot: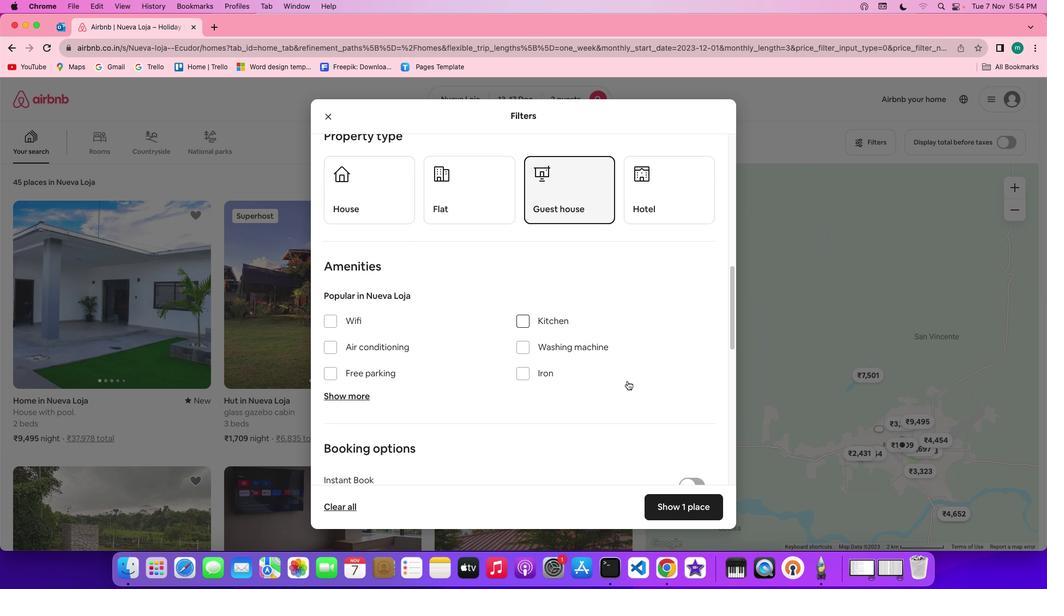 
Action: Mouse scrolled (619, 367) with delta (12, 33)
Screenshot: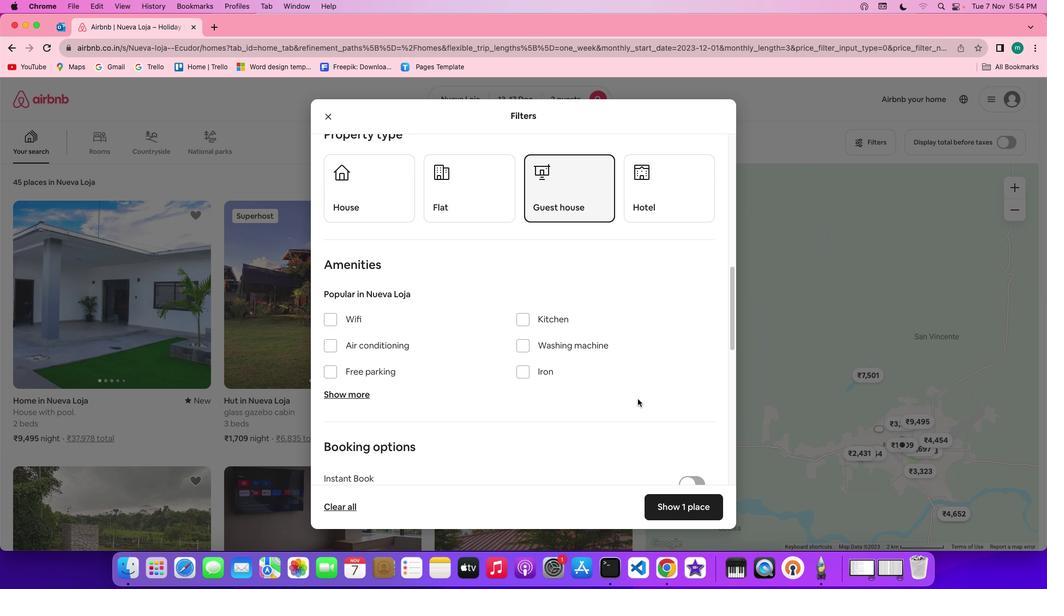 
Action: Mouse moved to (637, 392)
Screenshot: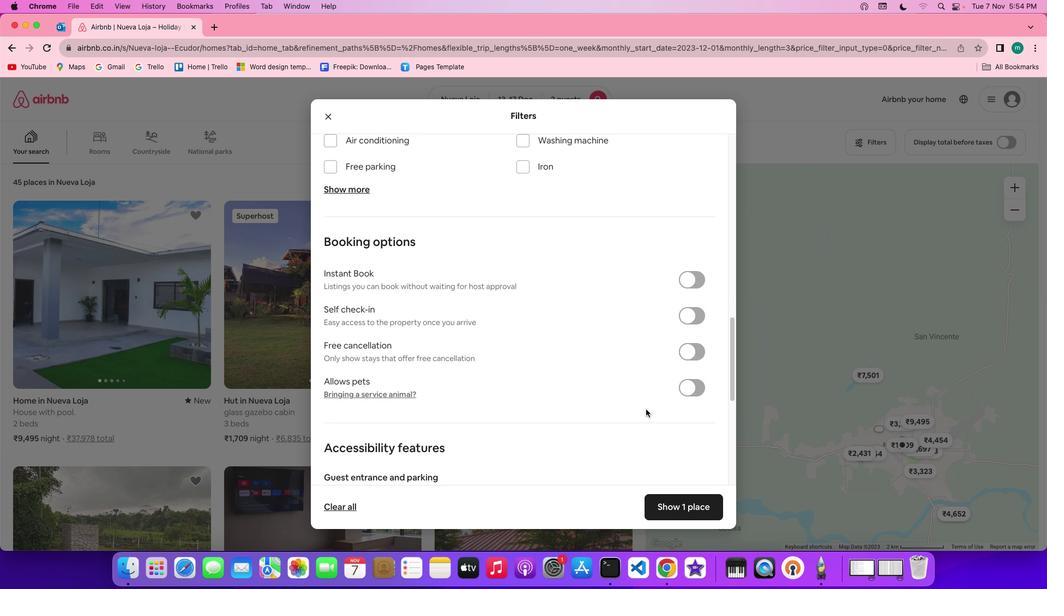 
Action: Mouse scrolled (637, 392) with delta (12, 33)
Screenshot: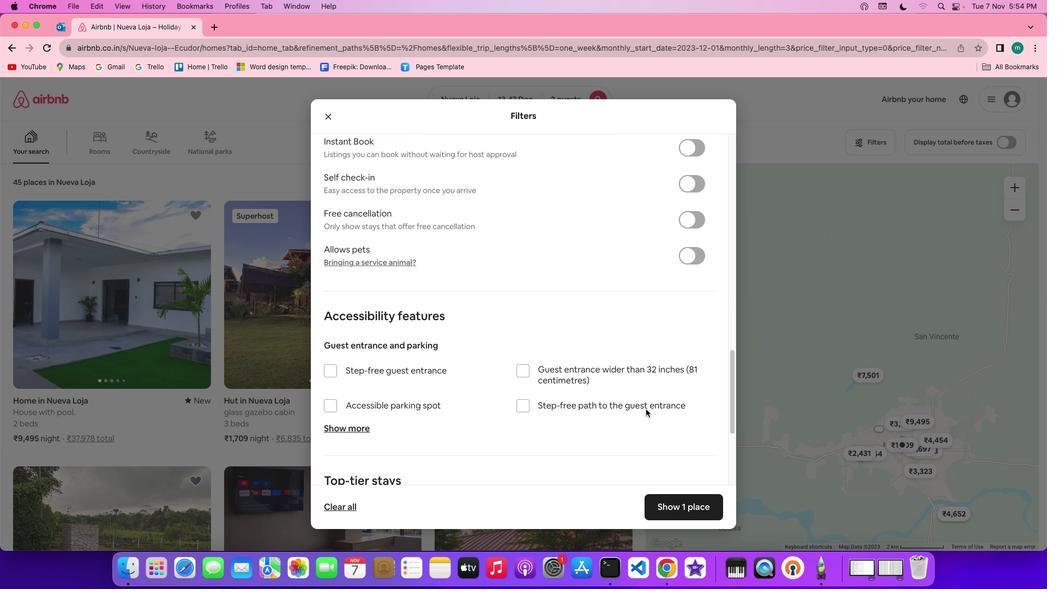 
Action: Mouse scrolled (637, 392) with delta (12, 33)
Screenshot: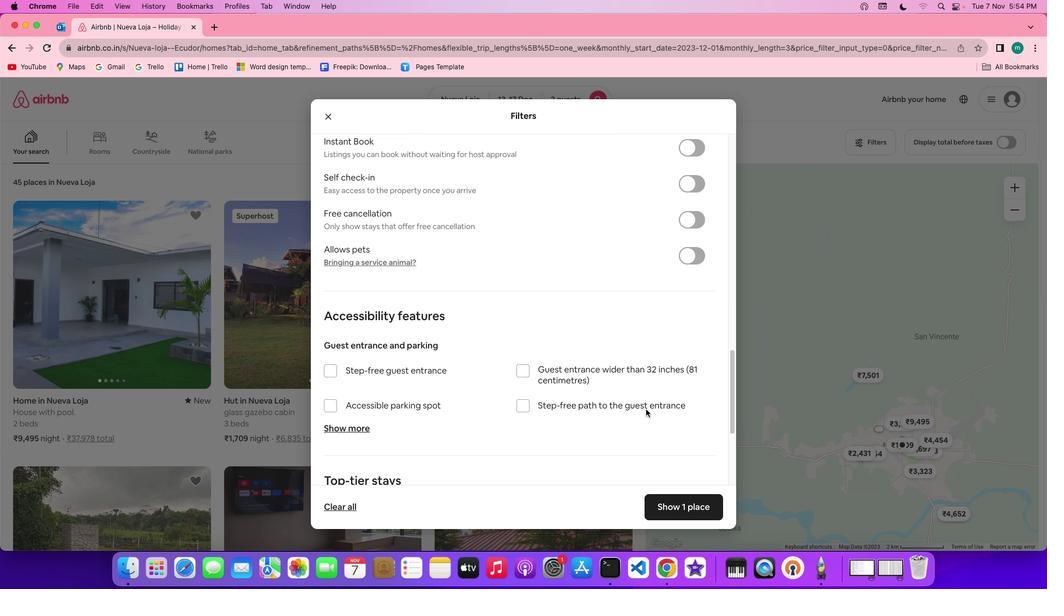 
Action: Mouse scrolled (637, 392) with delta (12, 32)
Screenshot: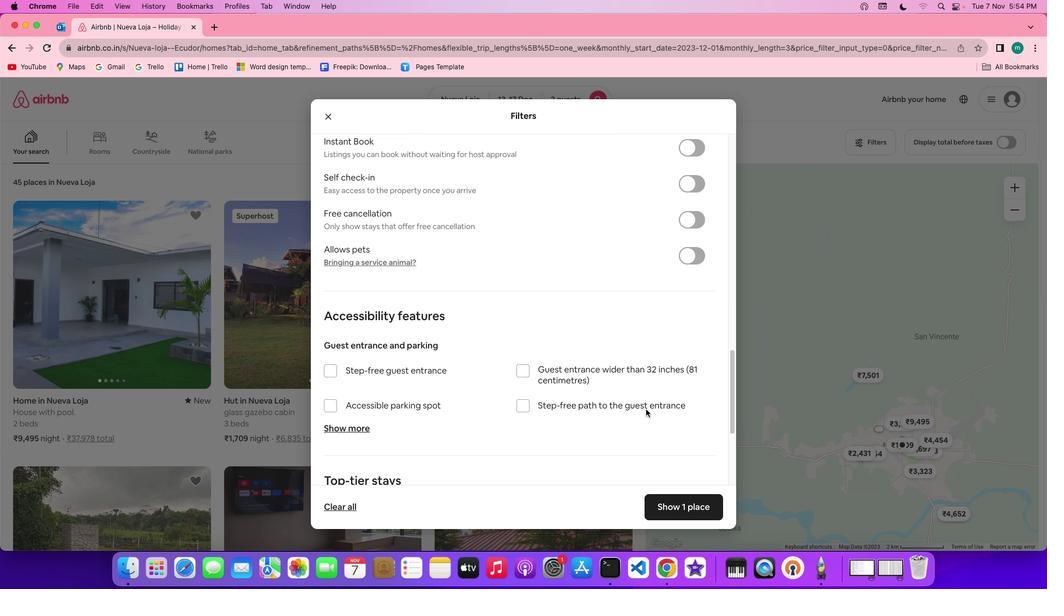 
Action: Mouse scrolled (637, 392) with delta (12, 31)
Screenshot: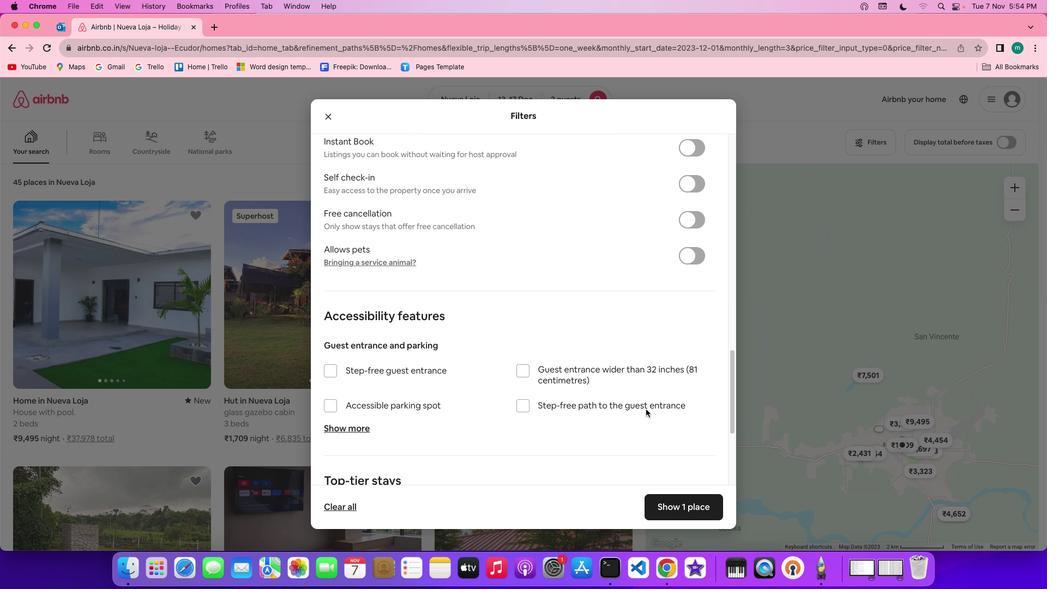 
Action: Mouse scrolled (637, 392) with delta (12, 31)
Screenshot: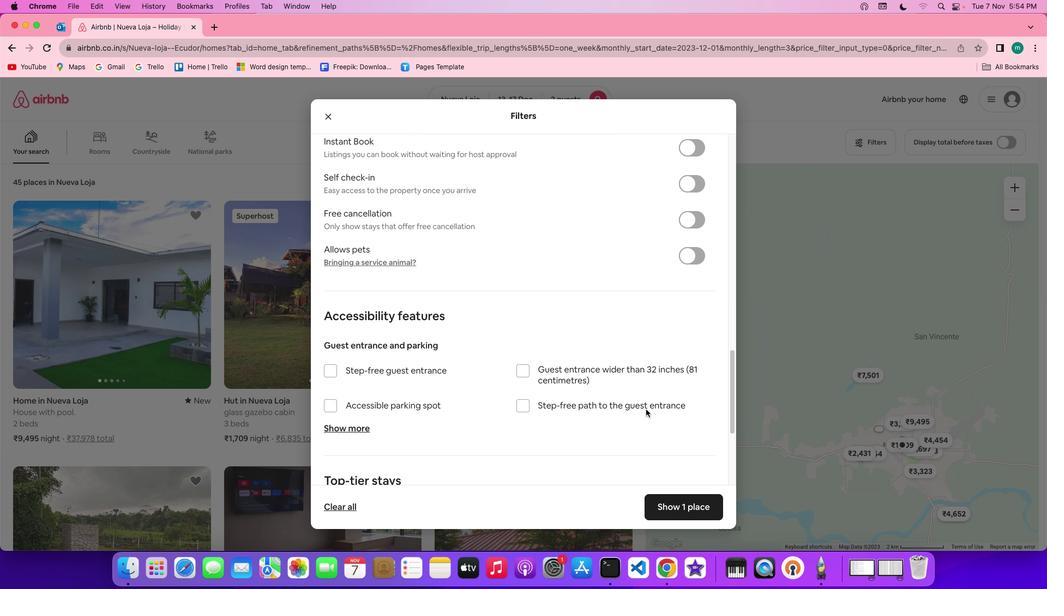 
Action: Mouse scrolled (637, 392) with delta (12, 33)
Screenshot: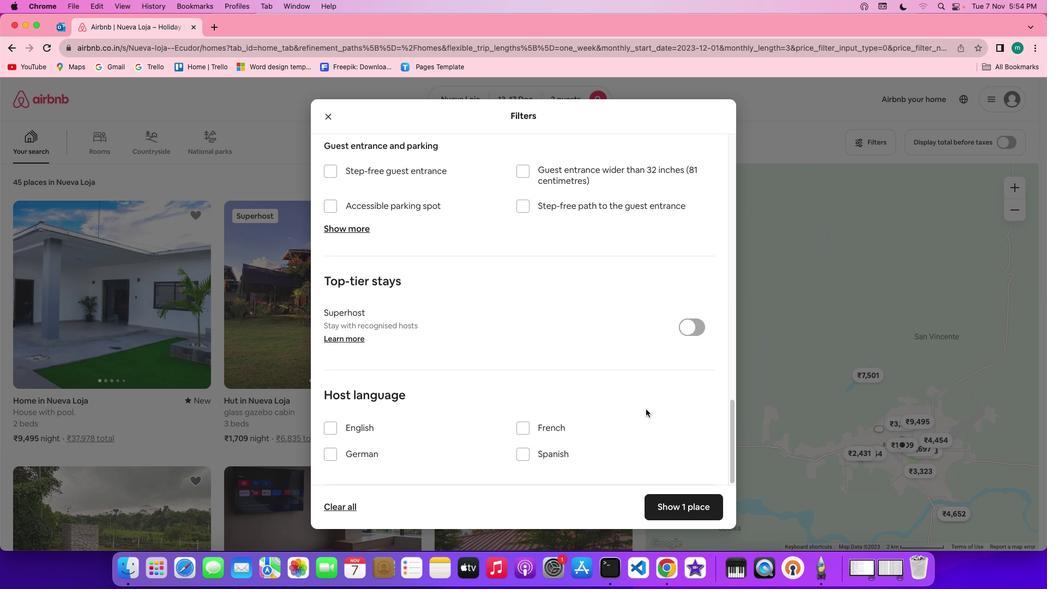 
Action: Mouse scrolled (637, 392) with delta (12, 33)
Screenshot: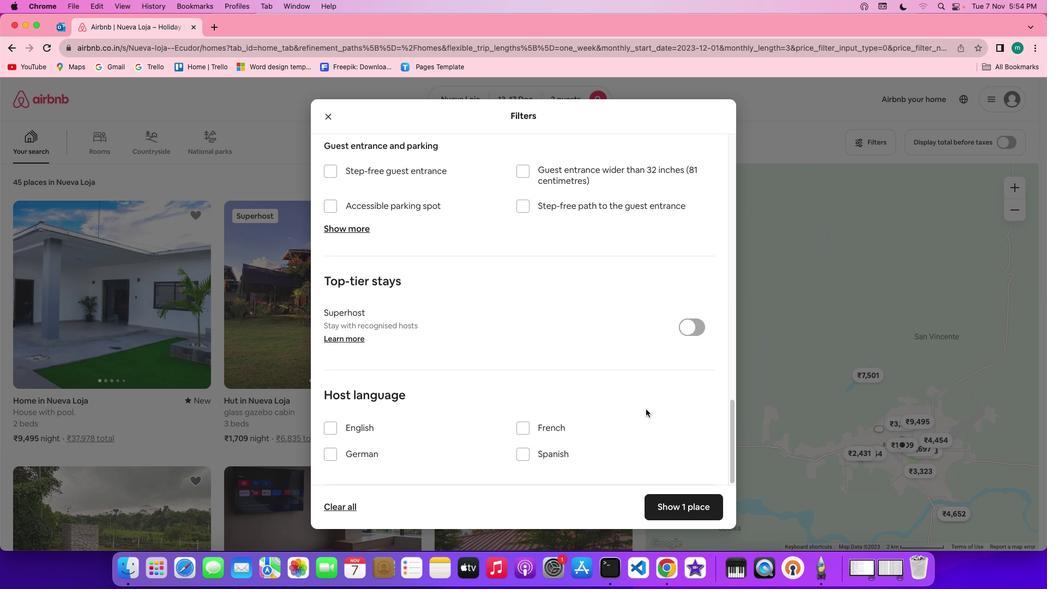 
Action: Mouse scrolled (637, 392) with delta (12, 32)
Screenshot: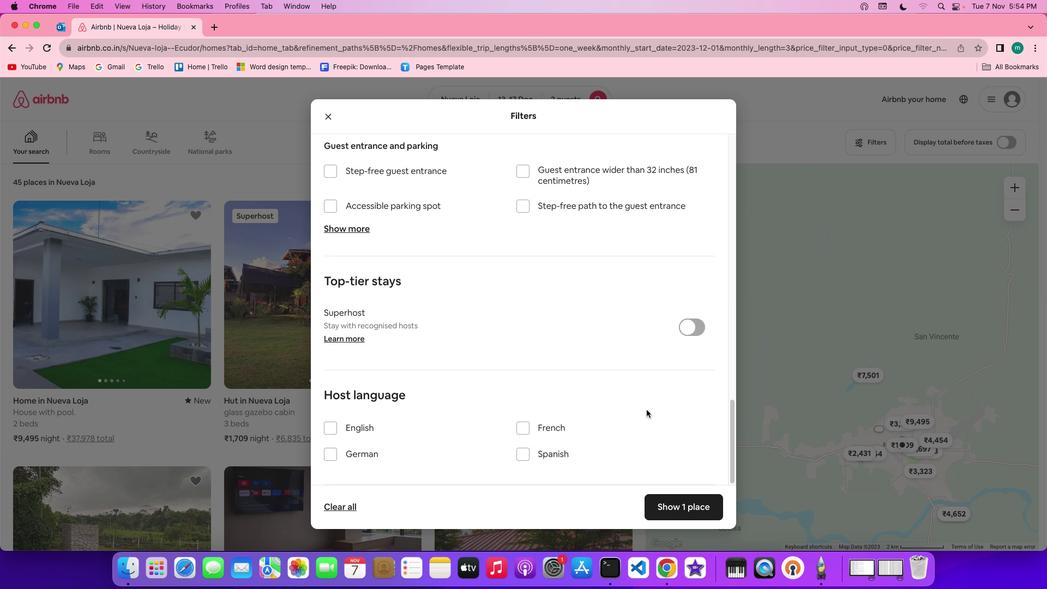 
Action: Mouse scrolled (637, 392) with delta (12, 31)
Screenshot: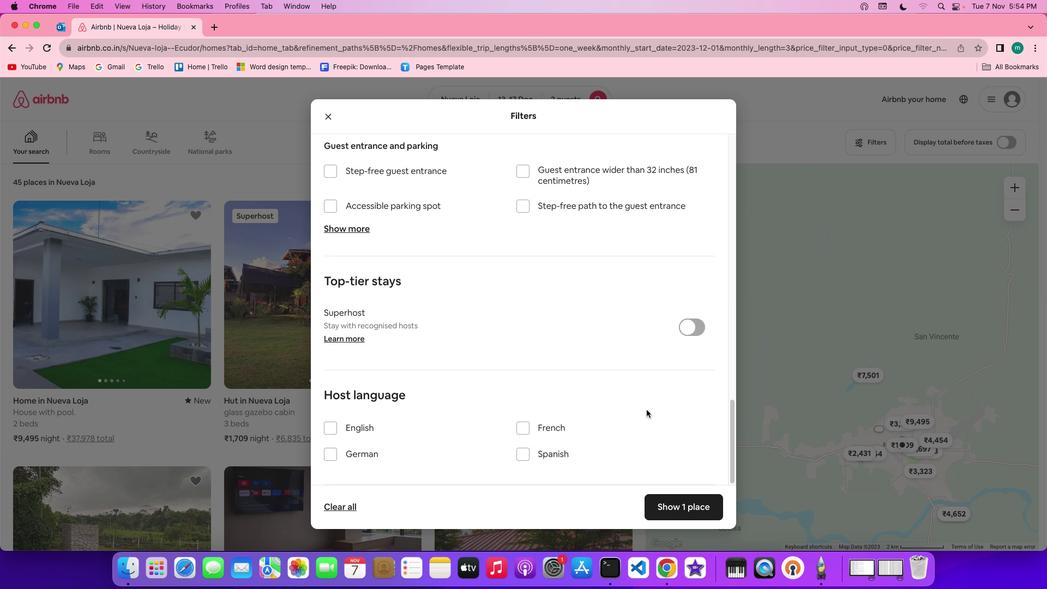 
Action: Mouse scrolled (637, 392) with delta (12, 31)
Screenshot: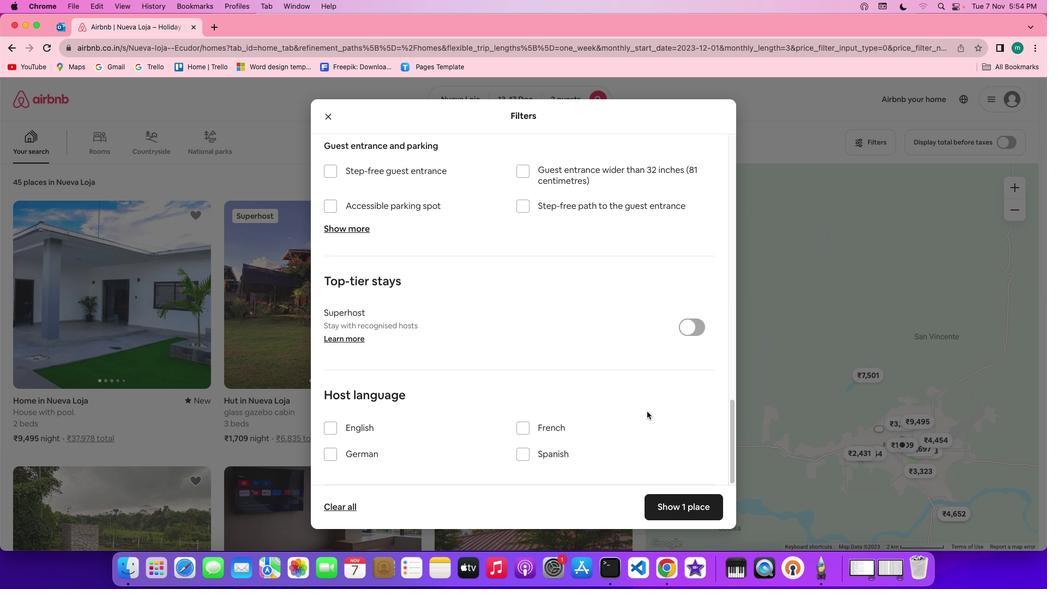 
Action: Mouse moved to (638, 393)
Screenshot: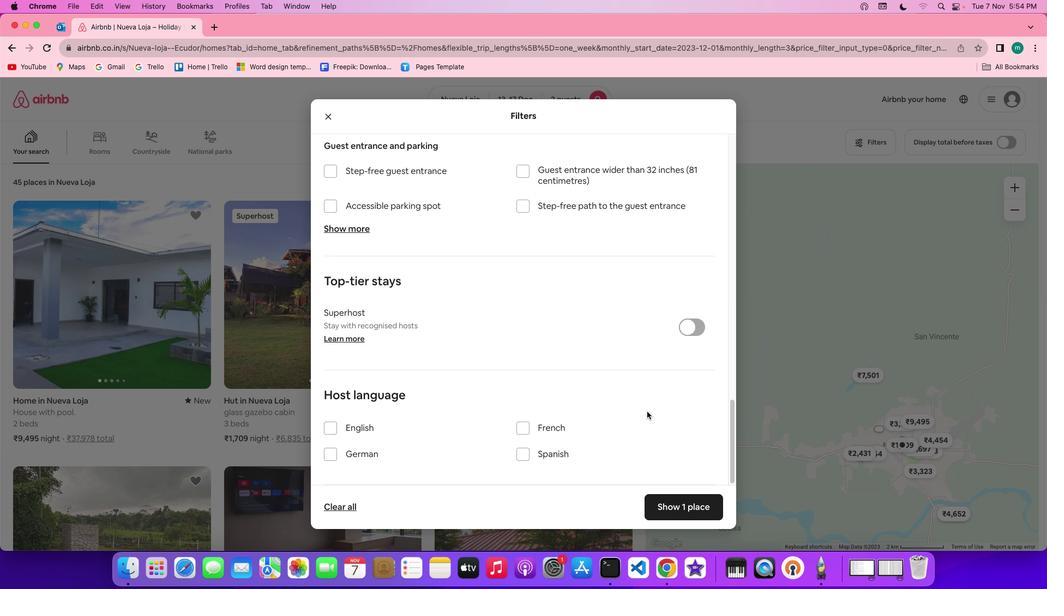 
Action: Mouse scrolled (638, 393) with delta (12, 33)
Screenshot: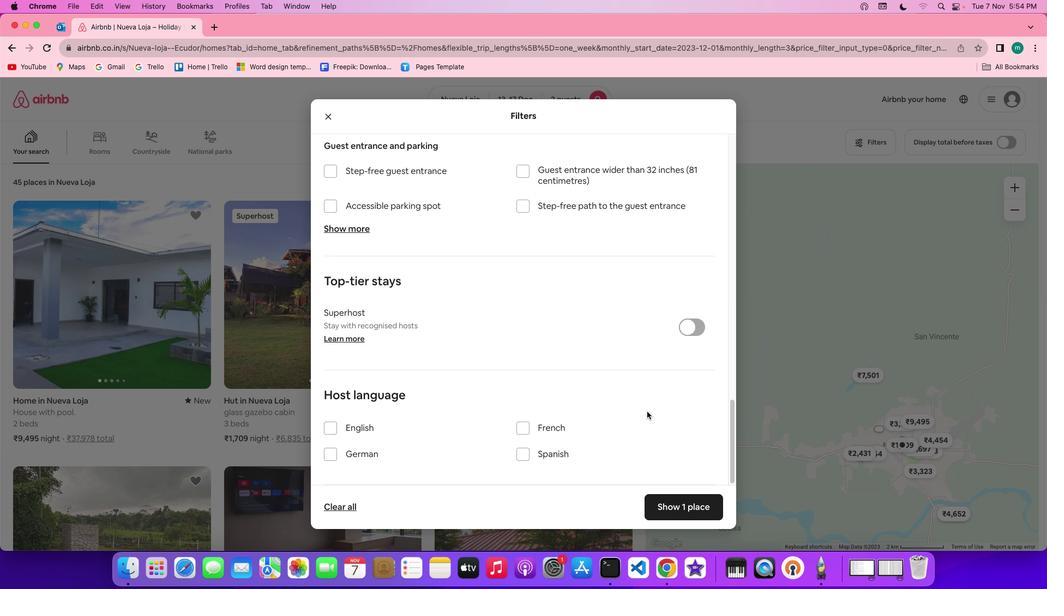 
Action: Mouse scrolled (638, 393) with delta (12, 33)
Screenshot: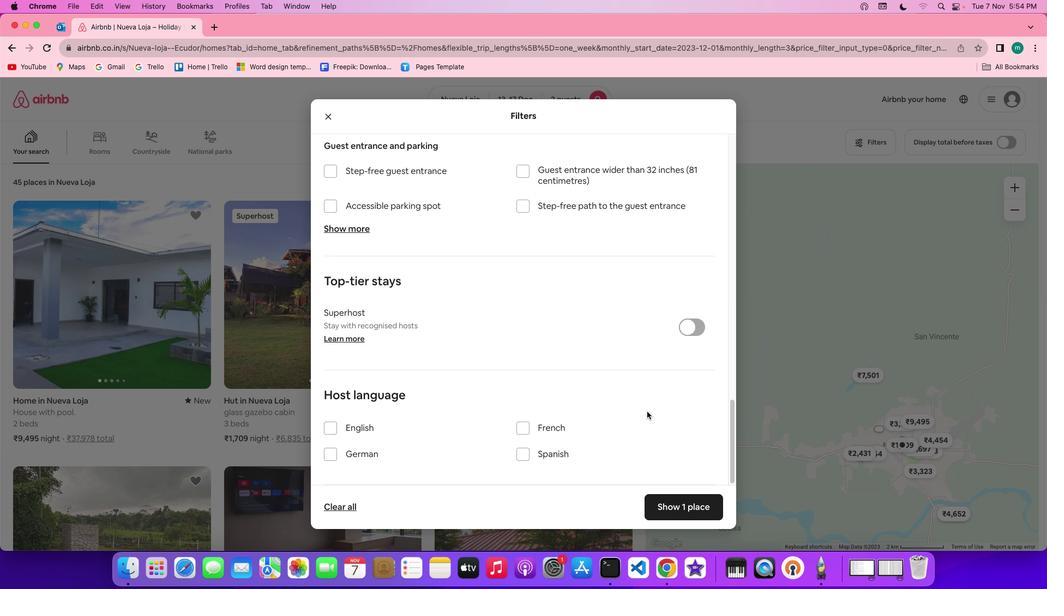 
Action: Mouse scrolled (638, 393) with delta (12, 32)
Screenshot: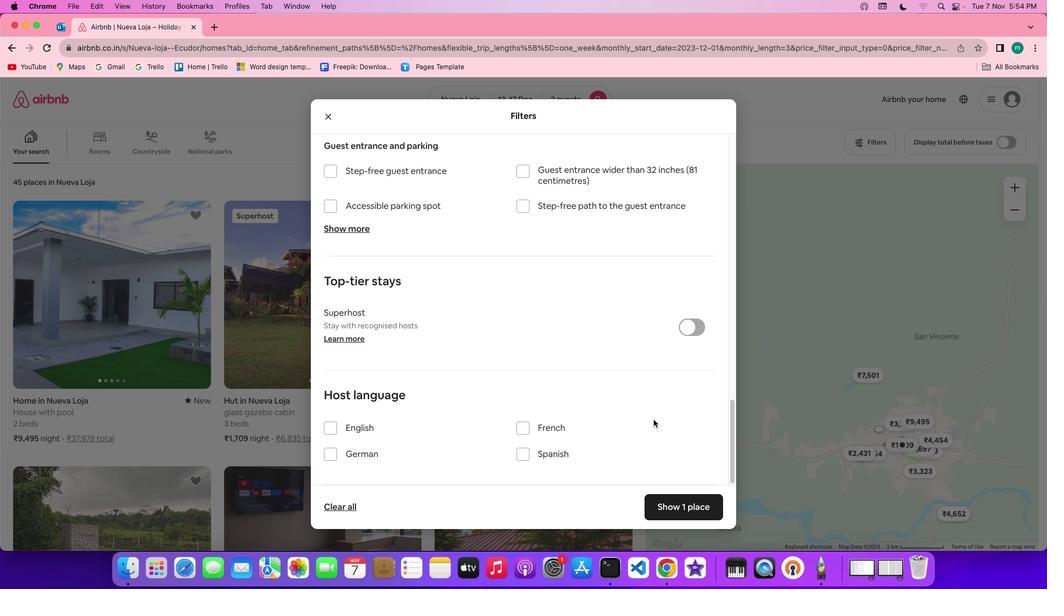 
Action: Mouse scrolled (638, 393) with delta (12, 31)
Screenshot: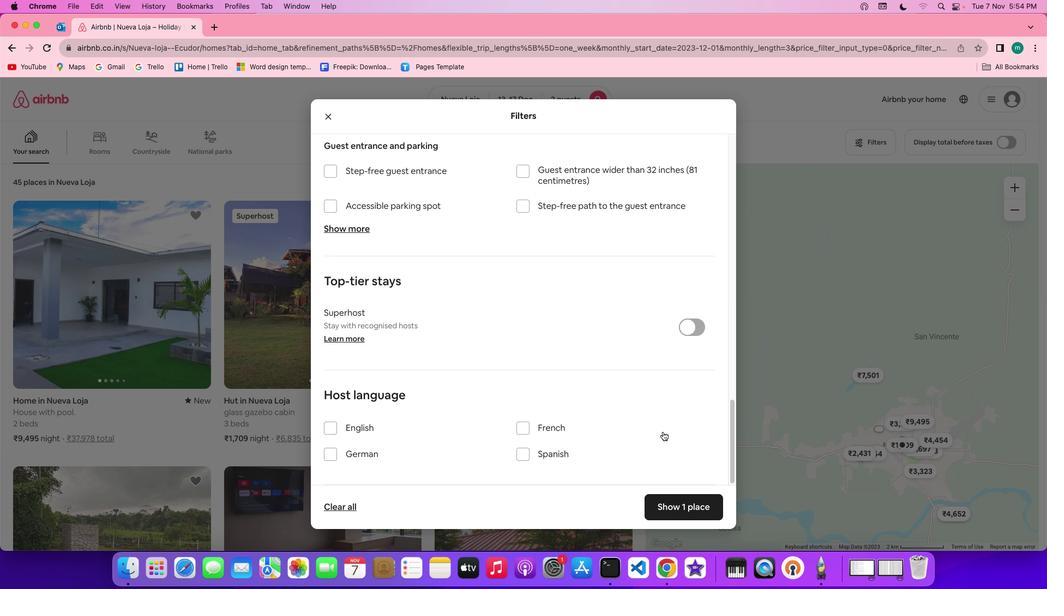 
Action: Mouse scrolled (638, 393) with delta (12, 31)
Screenshot: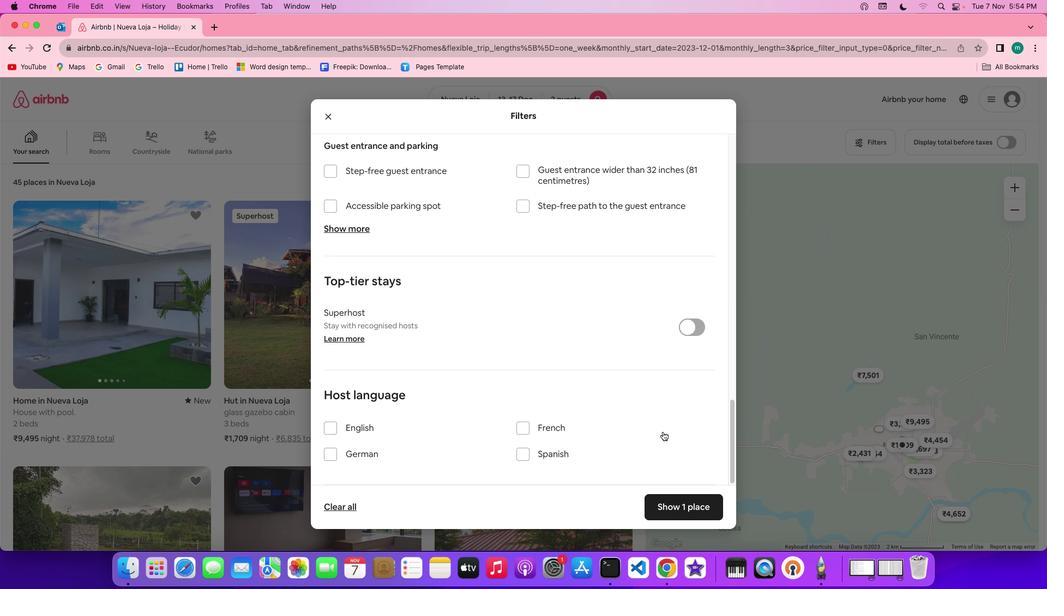 
Action: Mouse scrolled (638, 393) with delta (12, 31)
Screenshot: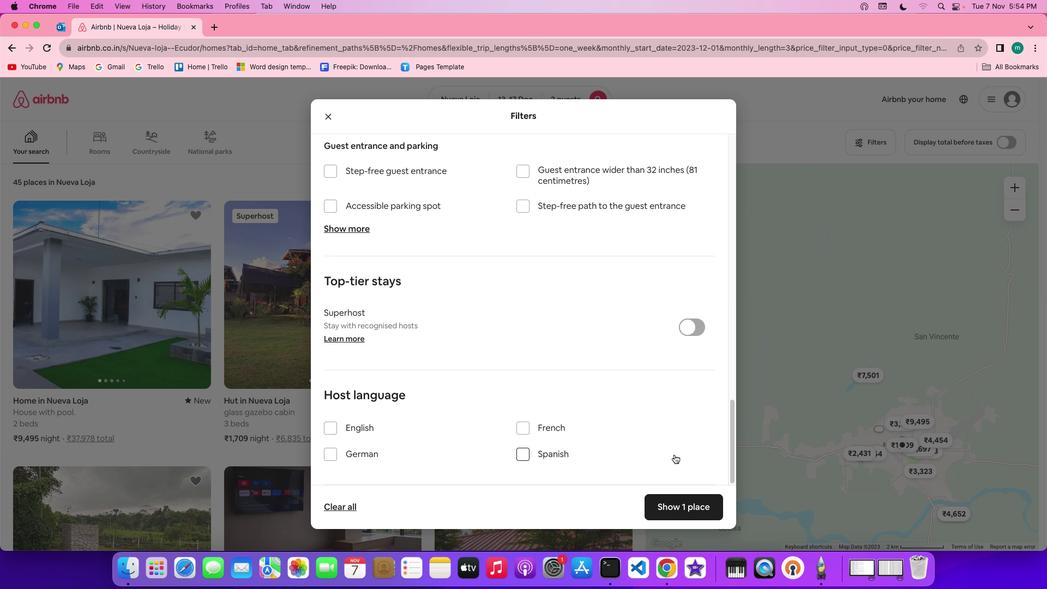 
Action: Mouse moved to (676, 477)
Screenshot: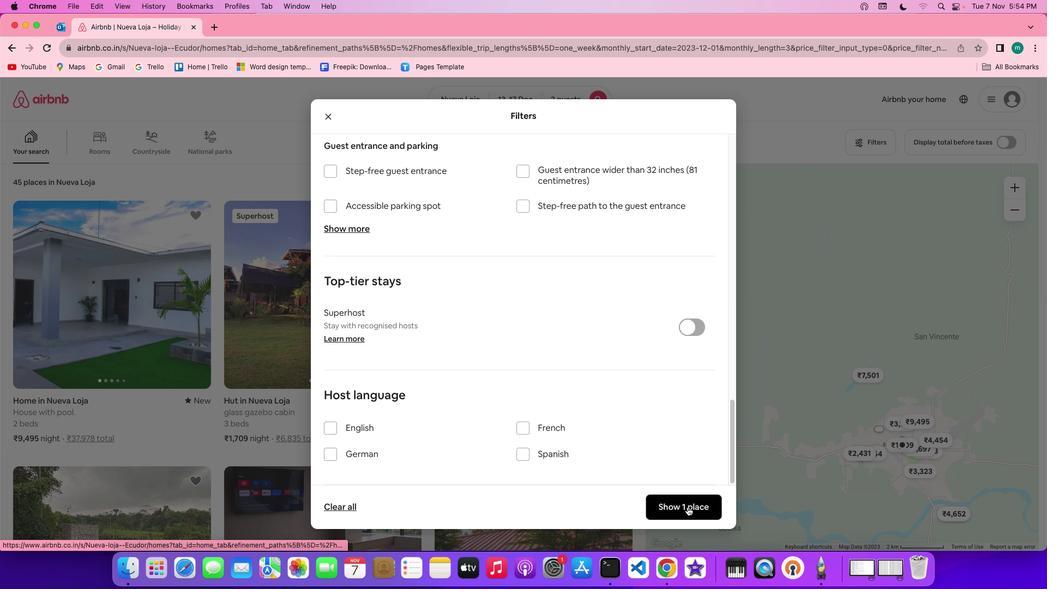 
Action: Mouse pressed left at (676, 477)
Screenshot: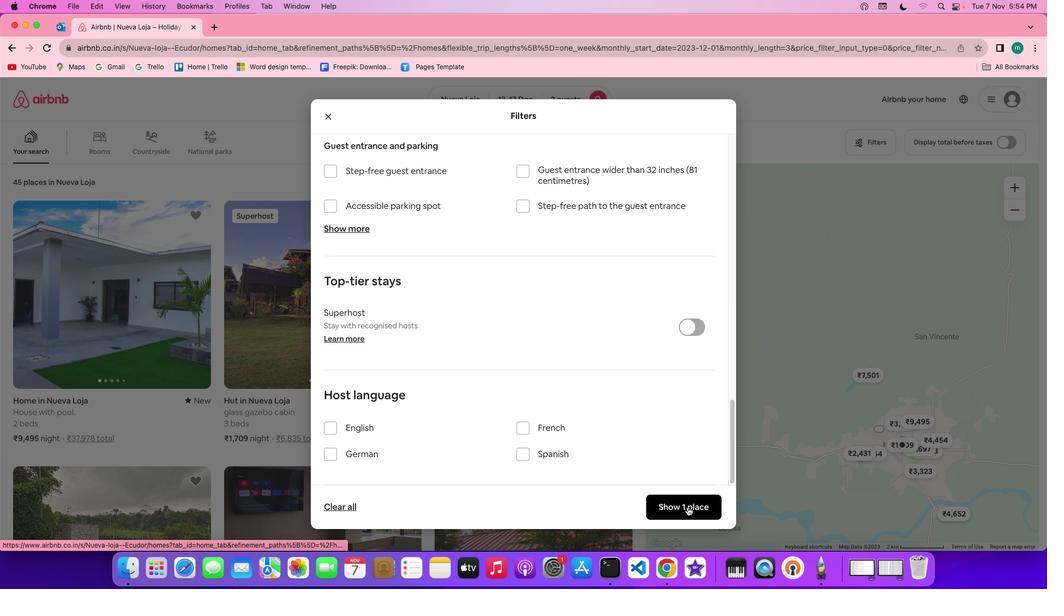 
Action: Mouse moved to (146, 311)
Screenshot: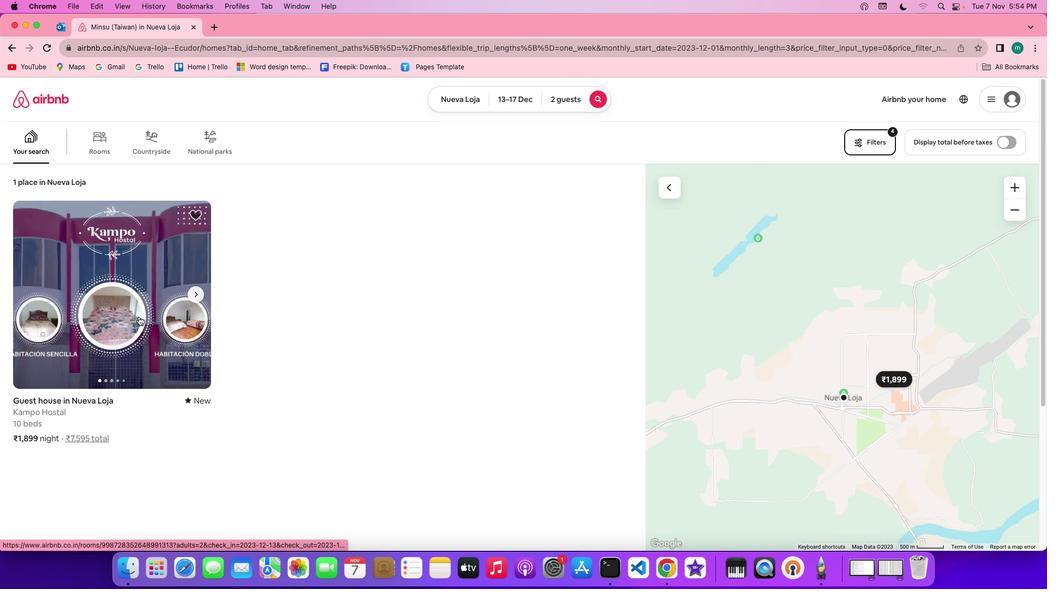 
Action: Mouse pressed left at (146, 311)
Screenshot: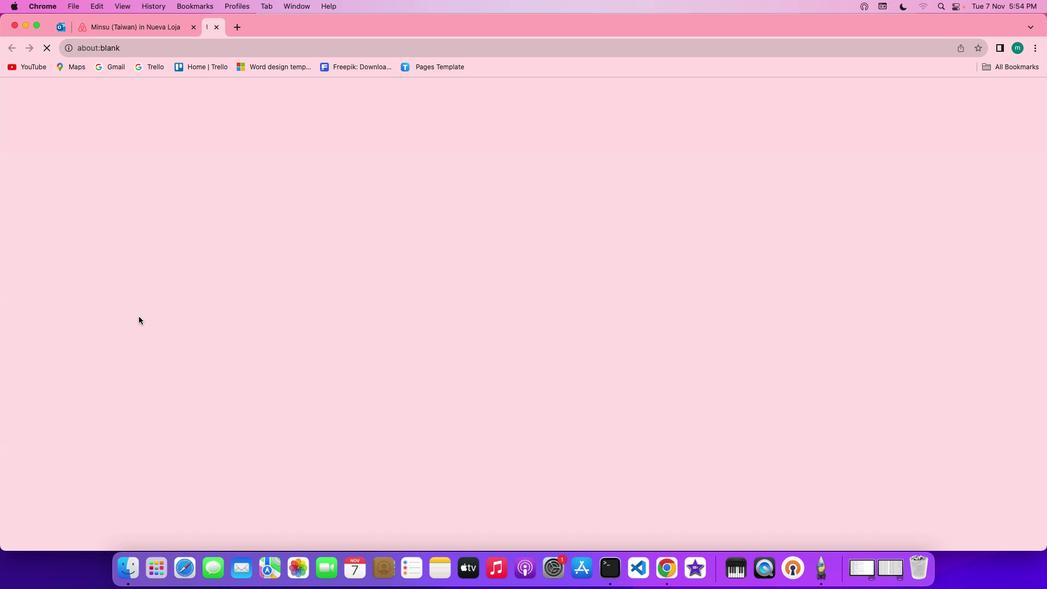 
Action: Mouse moved to (773, 387)
Screenshot: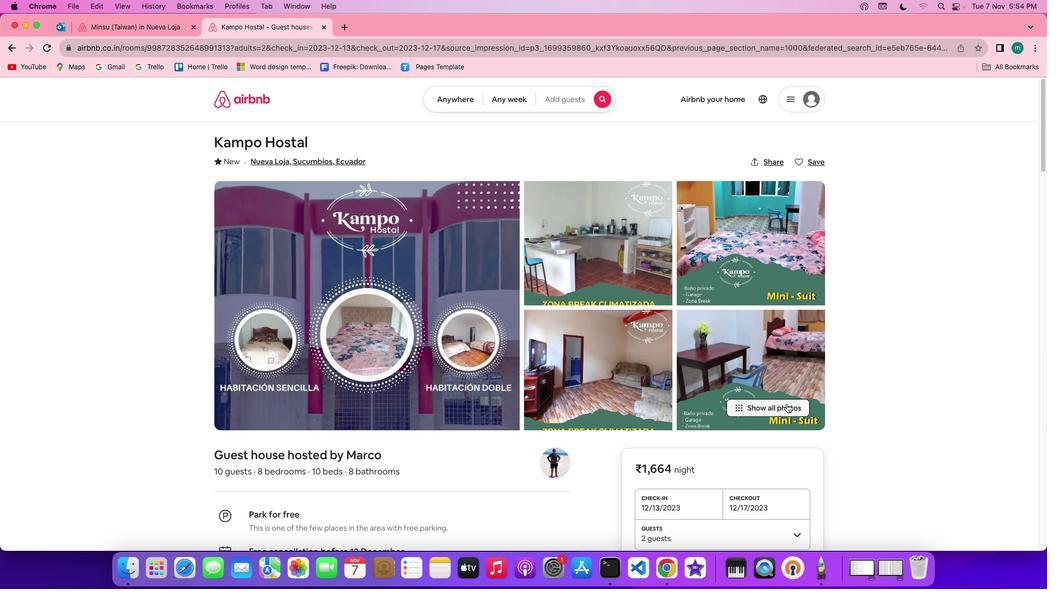 
Action: Mouse pressed left at (773, 387)
Screenshot: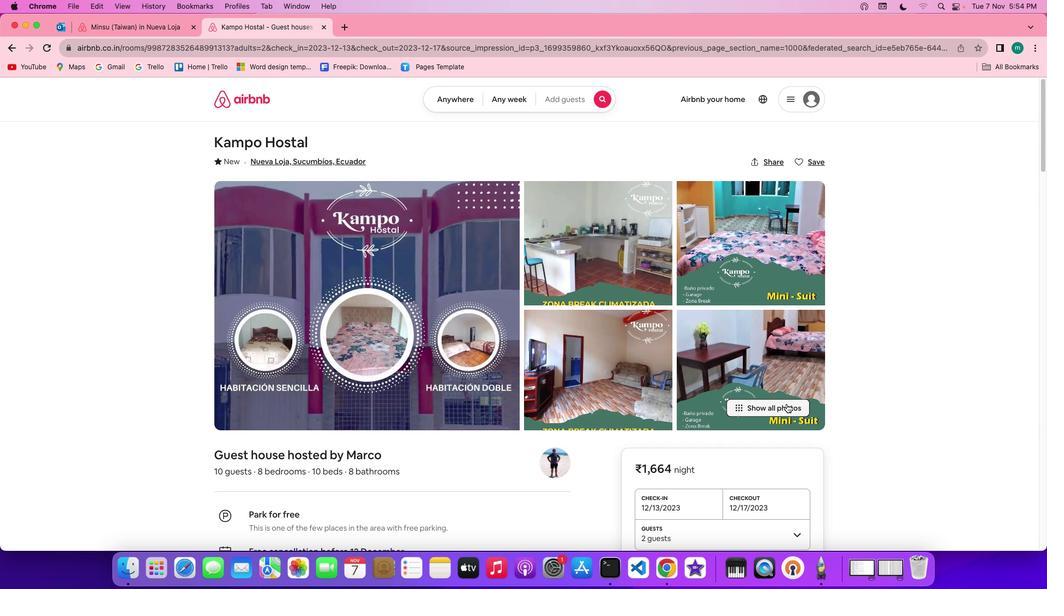 
Action: Mouse moved to (540, 322)
Screenshot: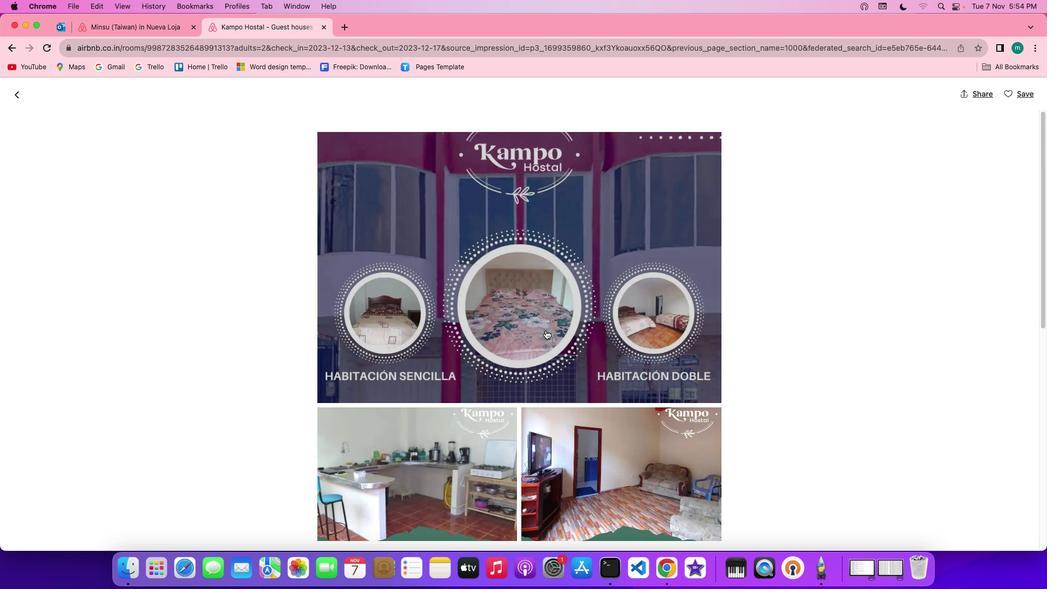 
Action: Mouse scrolled (540, 322) with delta (12, 33)
Screenshot: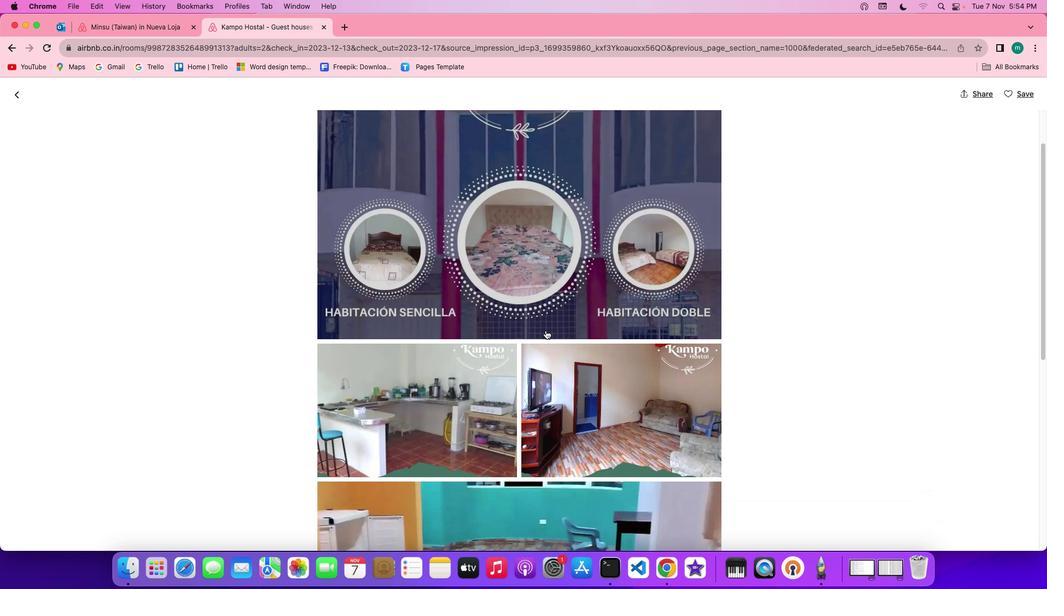 
Action: Mouse scrolled (540, 322) with delta (12, 33)
Screenshot: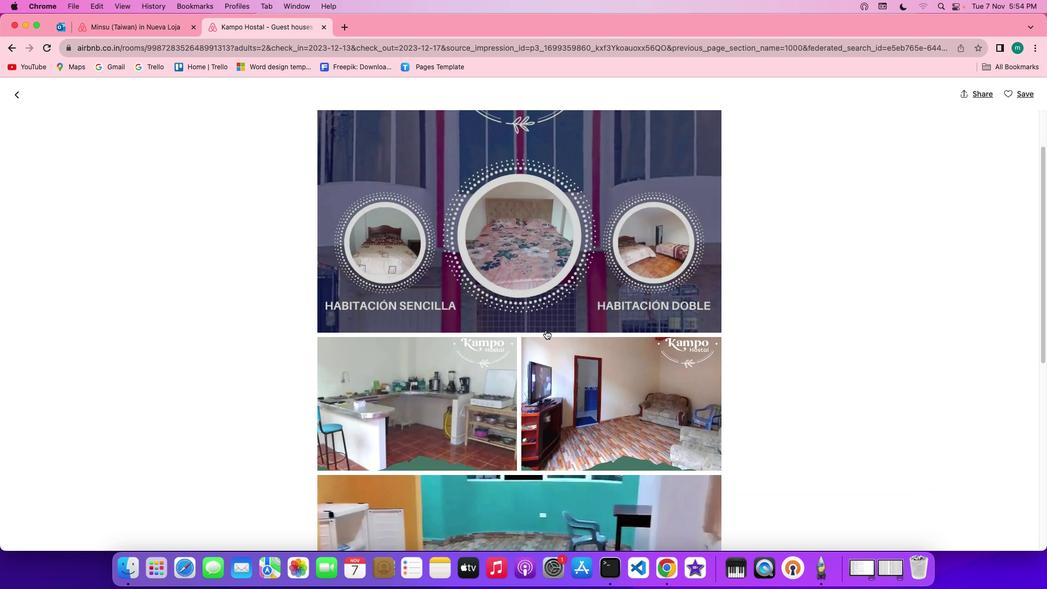 
Action: Mouse scrolled (540, 322) with delta (12, 33)
Screenshot: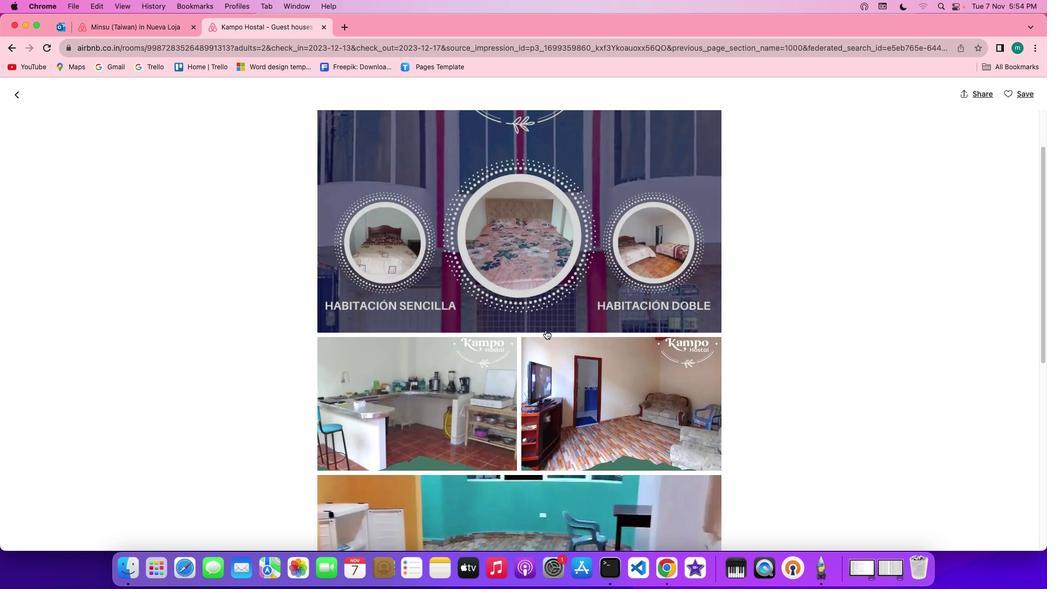 
Action: Mouse moved to (540, 323)
Screenshot: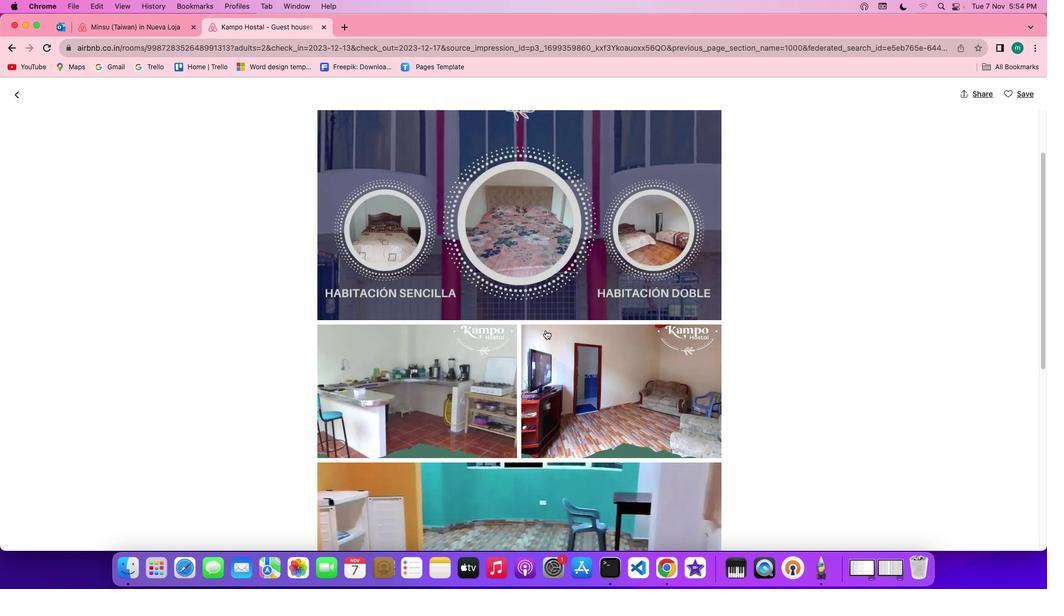 
Action: Mouse scrolled (540, 323) with delta (12, 33)
Screenshot: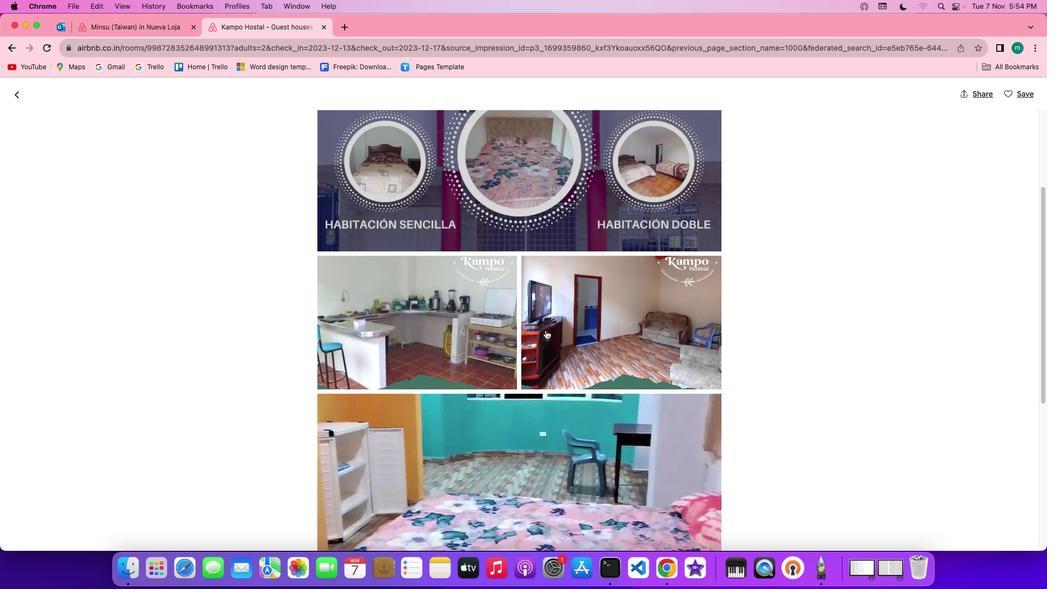 
Action: Mouse scrolled (540, 323) with delta (12, 33)
Screenshot: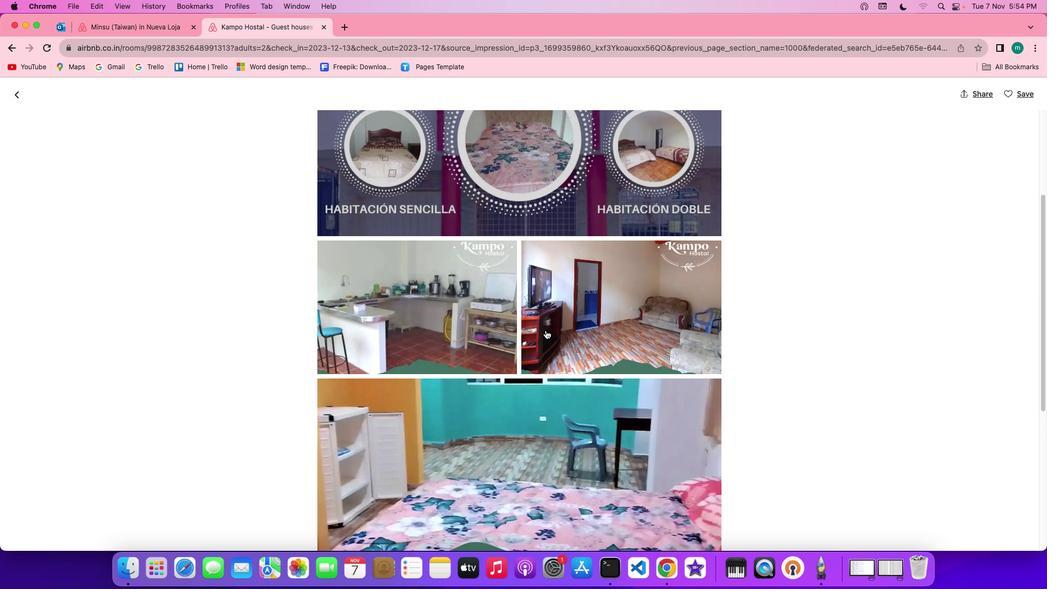 
Action: Mouse scrolled (540, 323) with delta (12, 33)
Screenshot: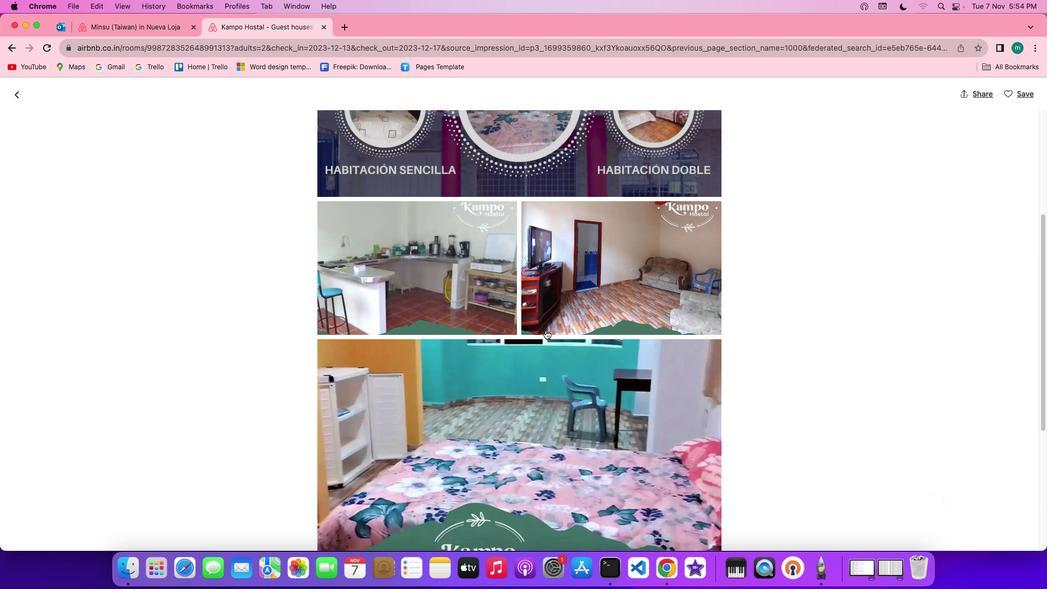 
Action: Mouse scrolled (540, 323) with delta (12, 32)
Screenshot: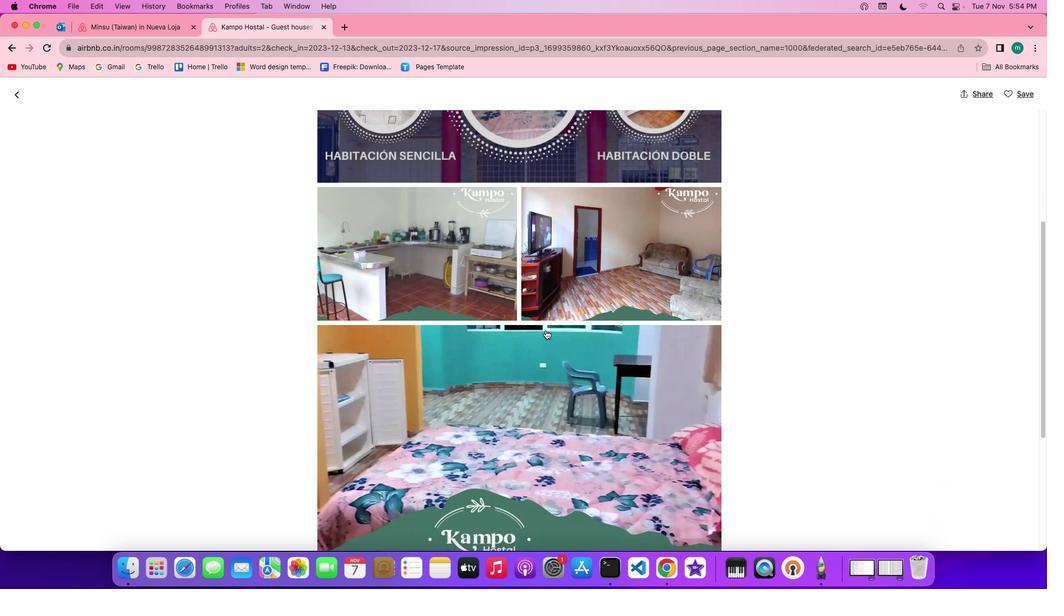 
Action: Mouse scrolled (540, 323) with delta (12, 33)
Screenshot: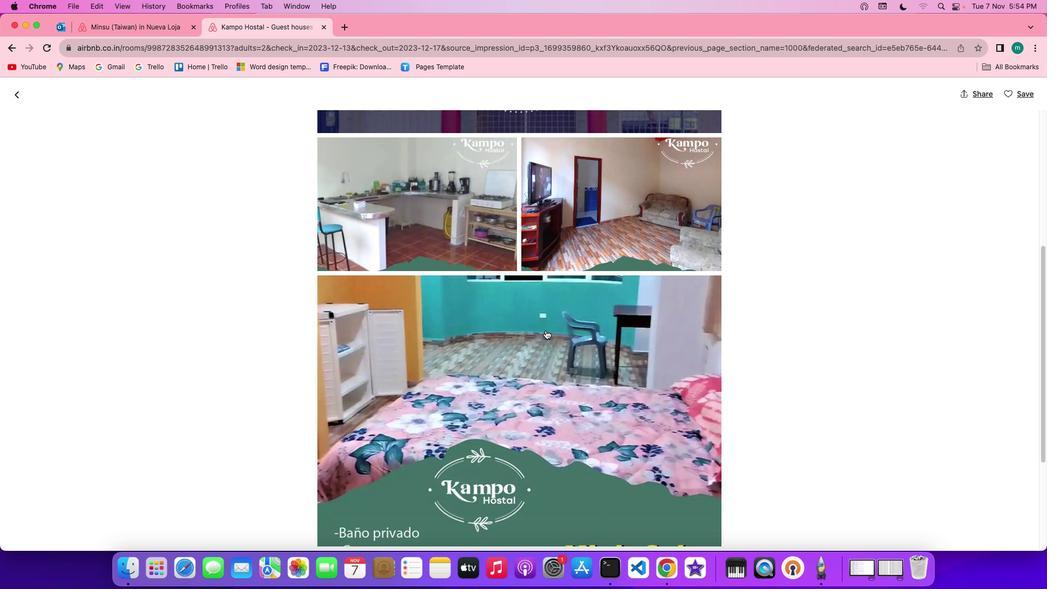 
Action: Mouse scrolled (540, 323) with delta (12, 33)
Screenshot: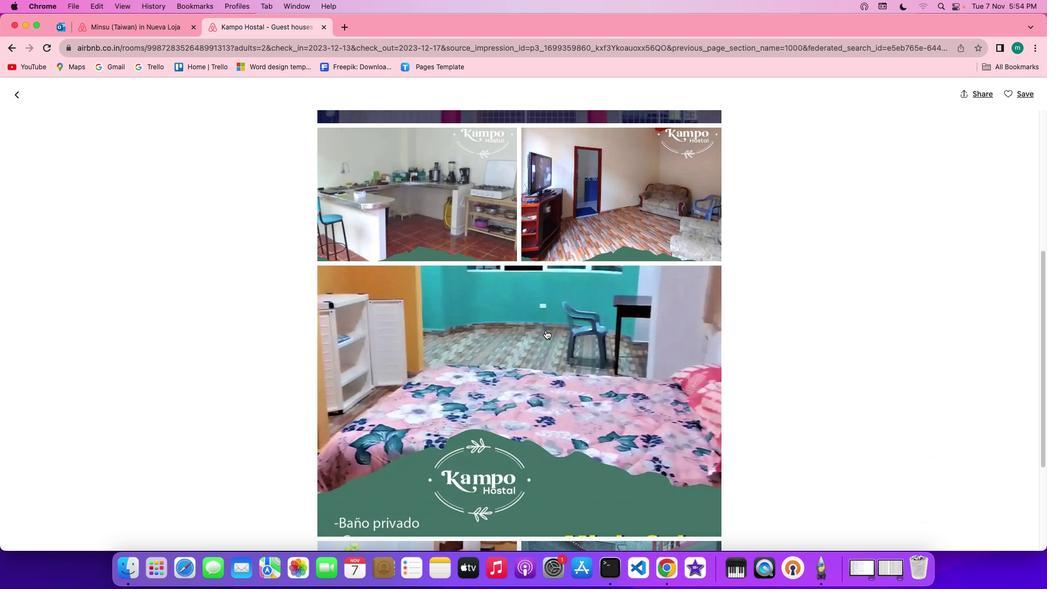 
Action: Mouse scrolled (540, 323) with delta (12, 33)
Screenshot: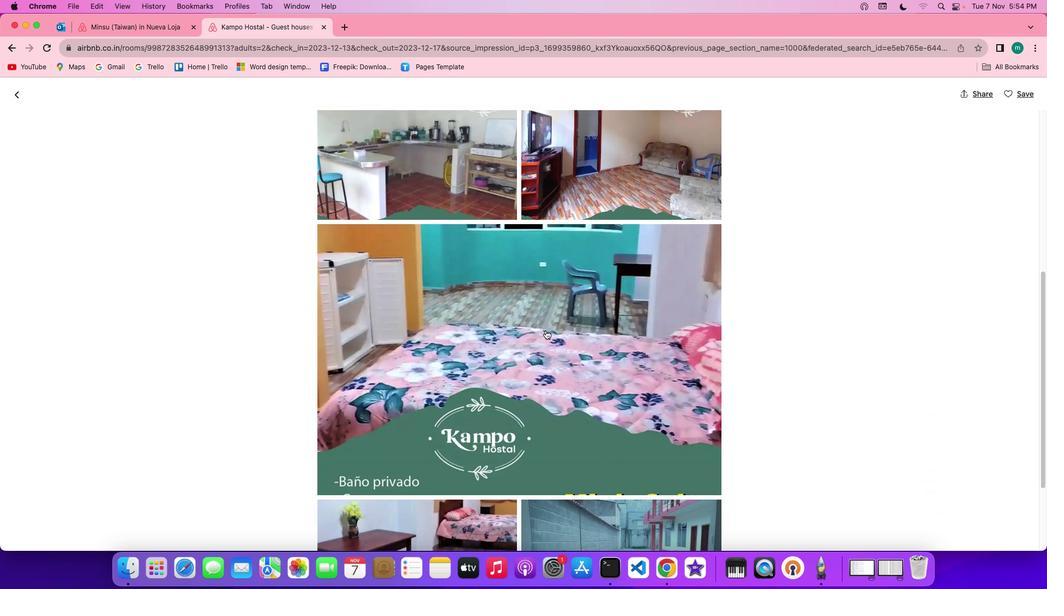 
Action: Mouse scrolled (540, 323) with delta (12, 33)
Screenshot: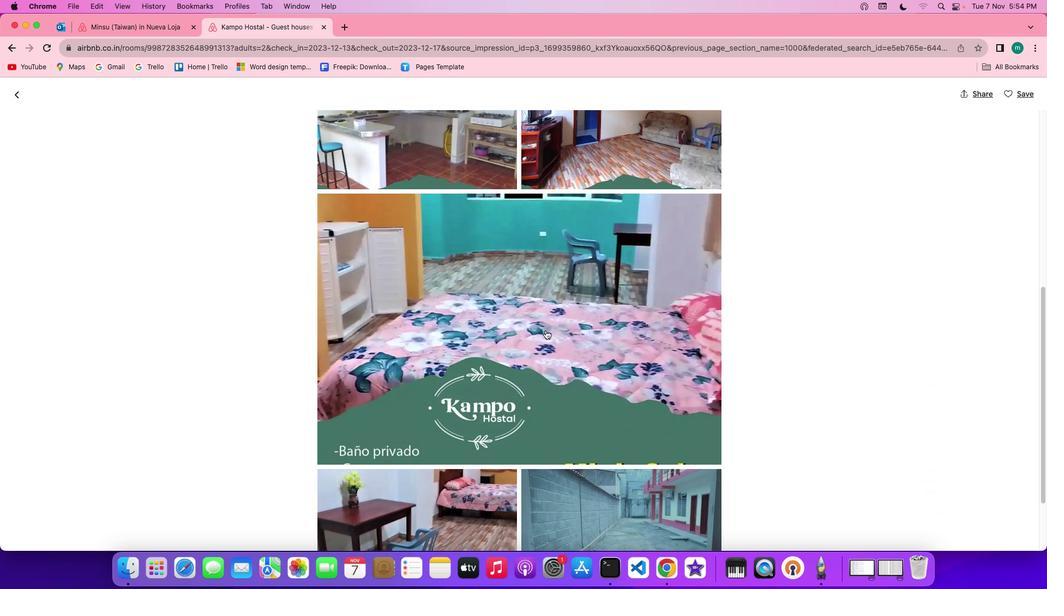 
Action: Mouse moved to (536, 330)
Screenshot: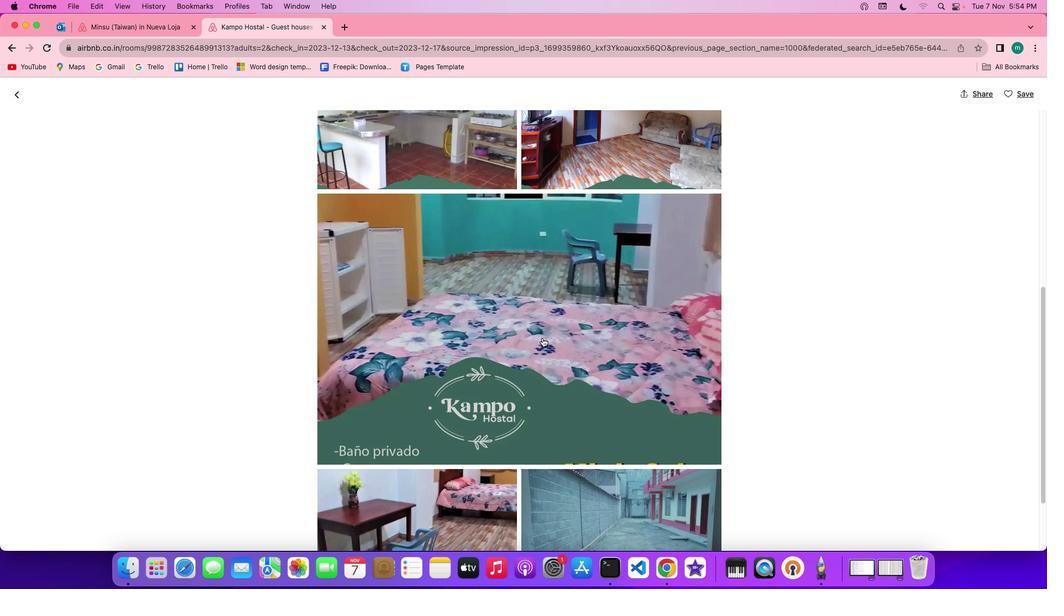 
Action: Mouse scrolled (536, 330) with delta (12, 33)
Screenshot: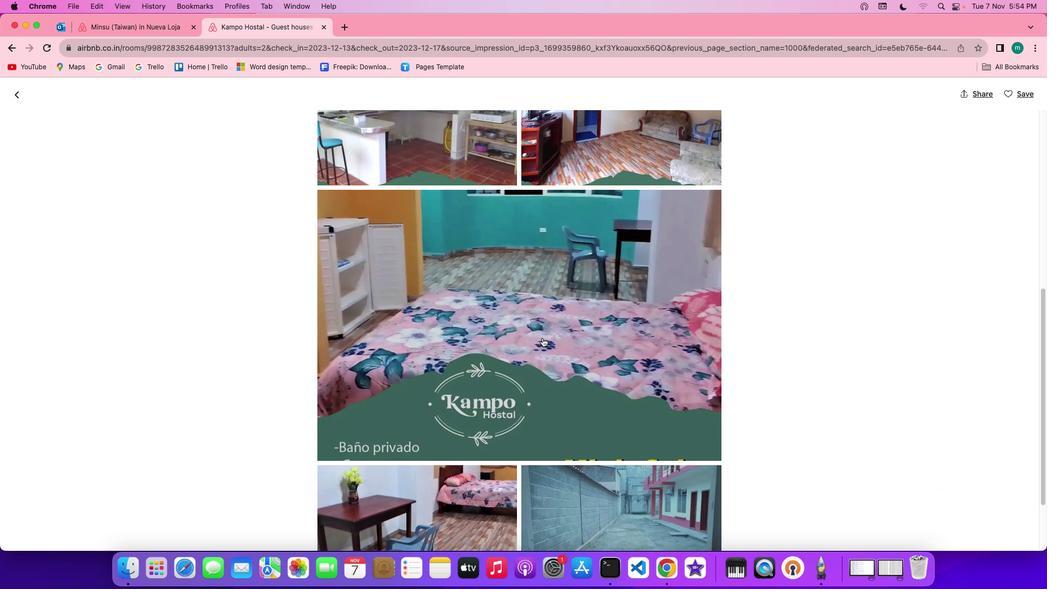 
Action: Mouse scrolled (536, 330) with delta (12, 33)
Screenshot: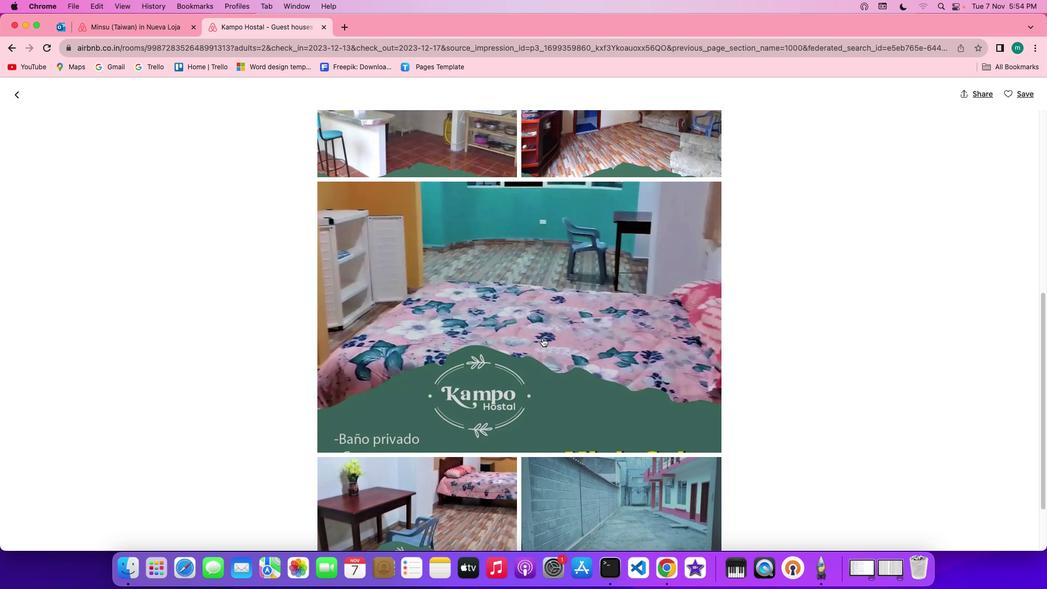 
Action: Mouse scrolled (536, 330) with delta (12, 33)
Screenshot: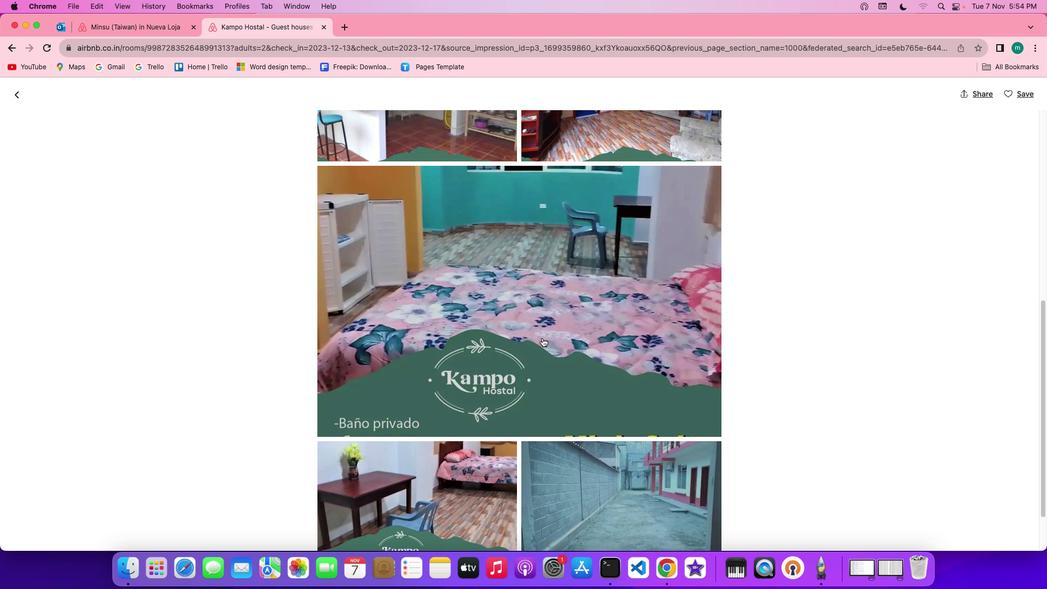 
Action: Mouse scrolled (536, 330) with delta (12, 33)
Screenshot: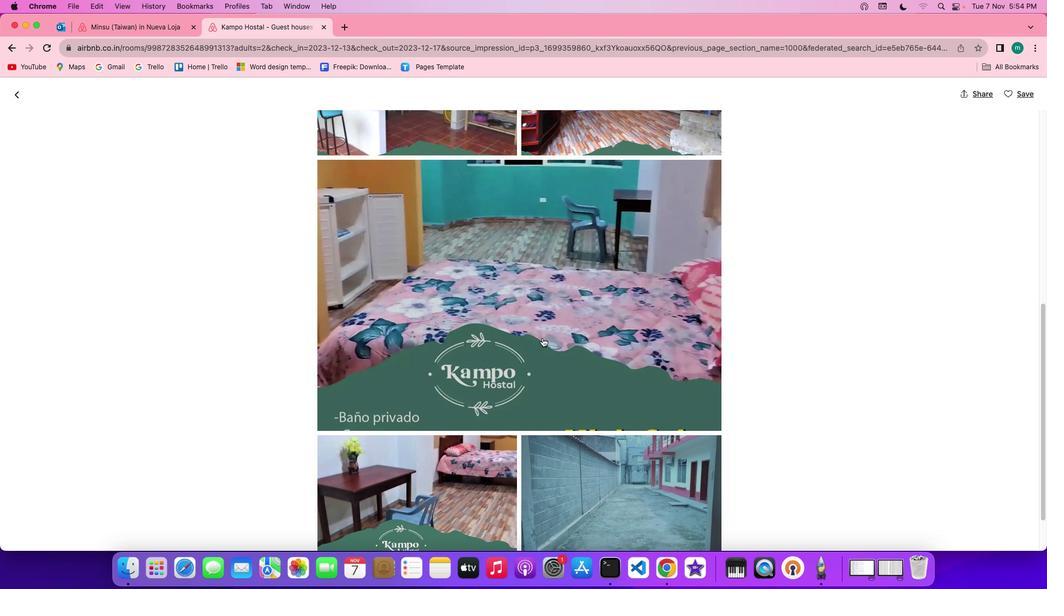 
Action: Mouse scrolled (536, 330) with delta (12, 33)
Screenshot: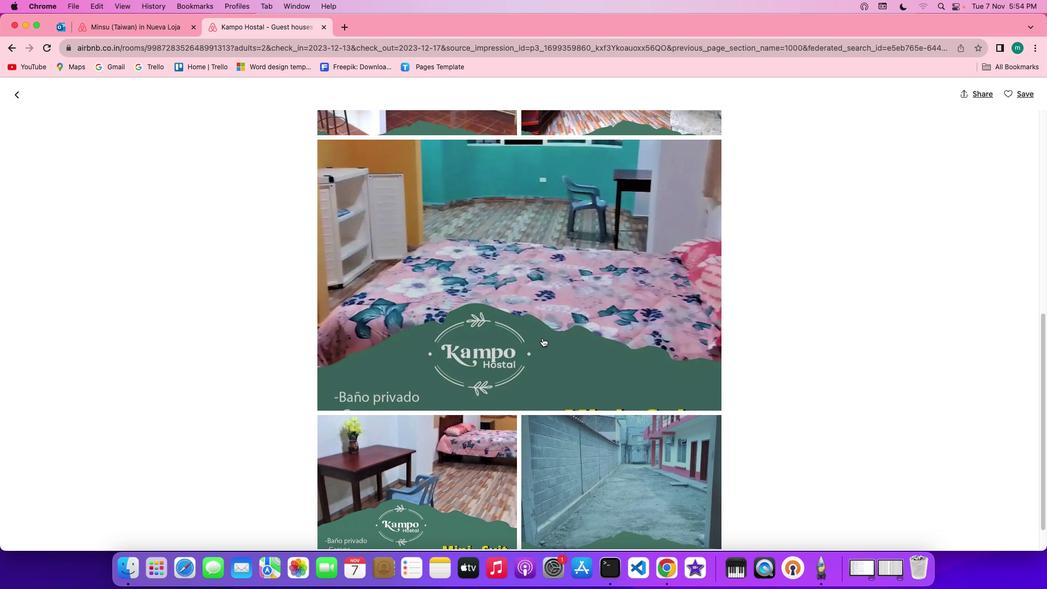 
Action: Mouse scrolled (536, 330) with delta (12, 33)
Screenshot: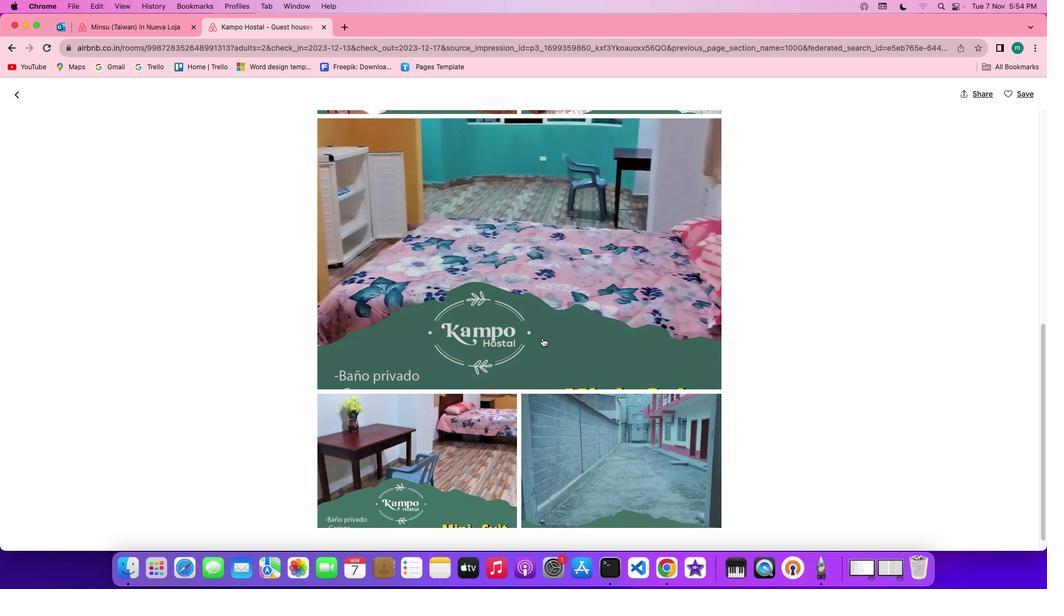 
Action: Mouse scrolled (536, 330) with delta (12, 33)
Screenshot: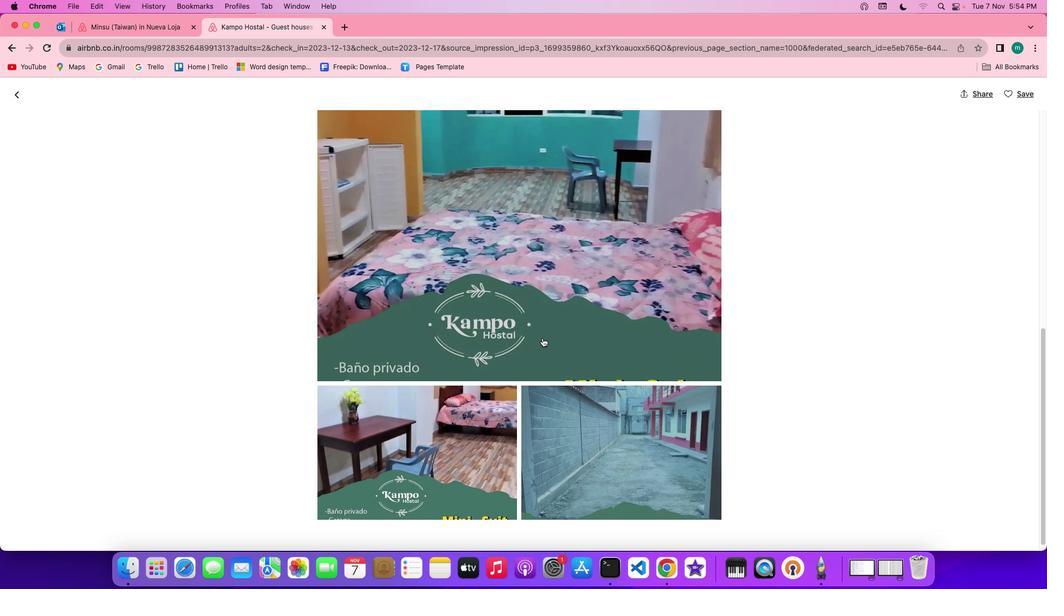 
Action: Mouse scrolled (536, 330) with delta (12, 33)
Screenshot: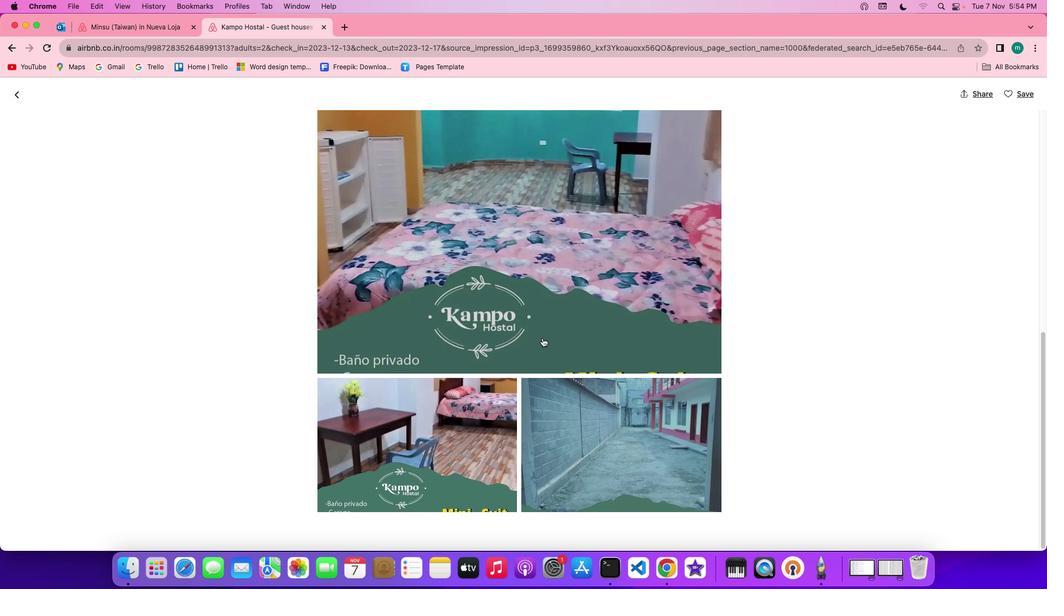 
Action: Mouse scrolled (536, 330) with delta (12, 33)
Screenshot: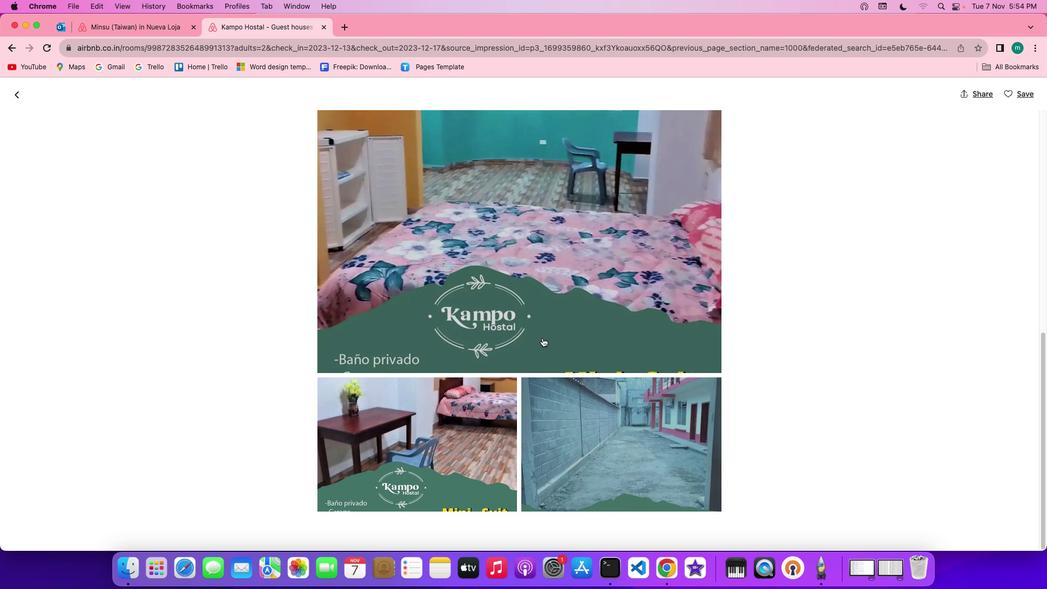 
Action: Mouse scrolled (536, 330) with delta (12, 33)
Screenshot: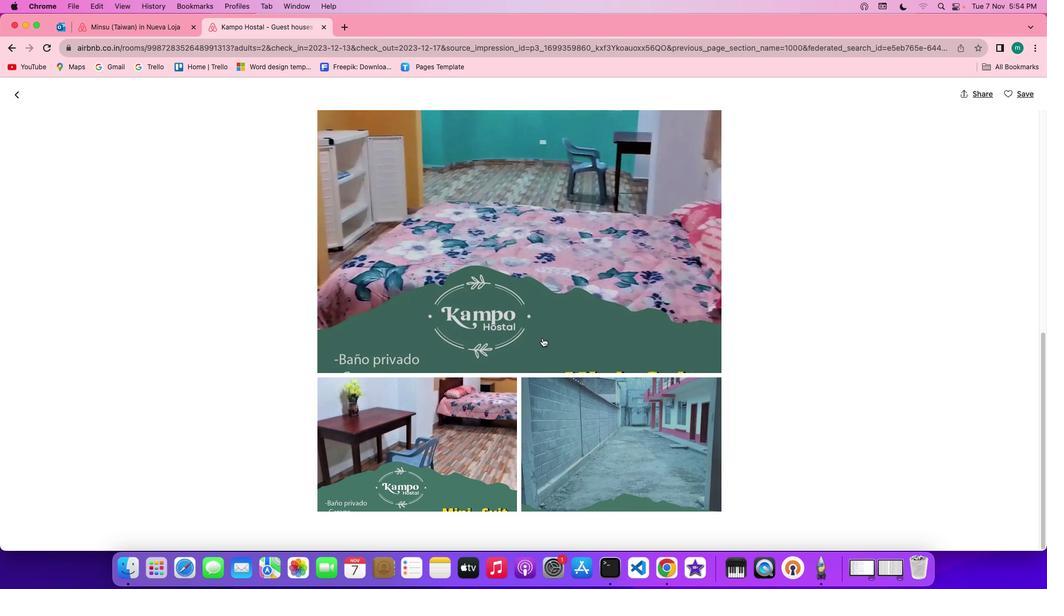 
Action: Mouse scrolled (536, 330) with delta (12, 32)
Screenshot: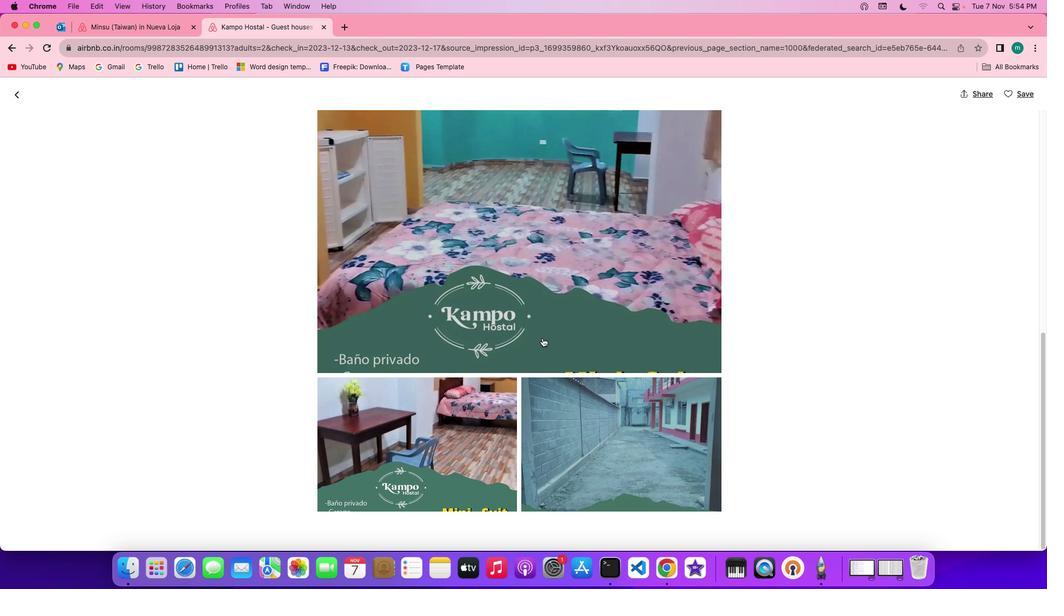 
Action: Mouse scrolled (536, 330) with delta (12, 33)
Screenshot: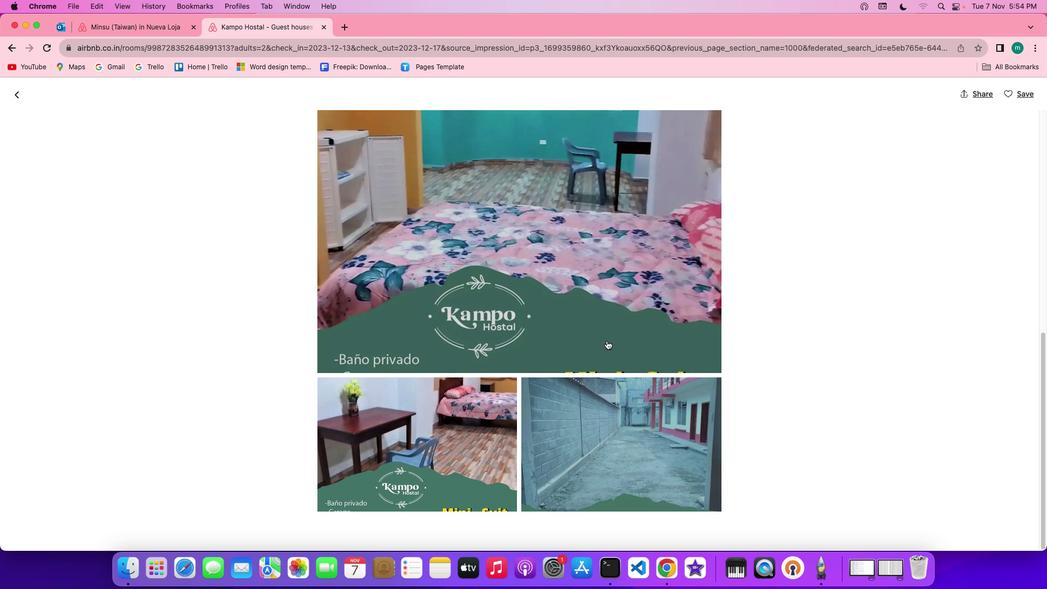 
Action: Mouse scrolled (536, 330) with delta (12, 33)
Screenshot: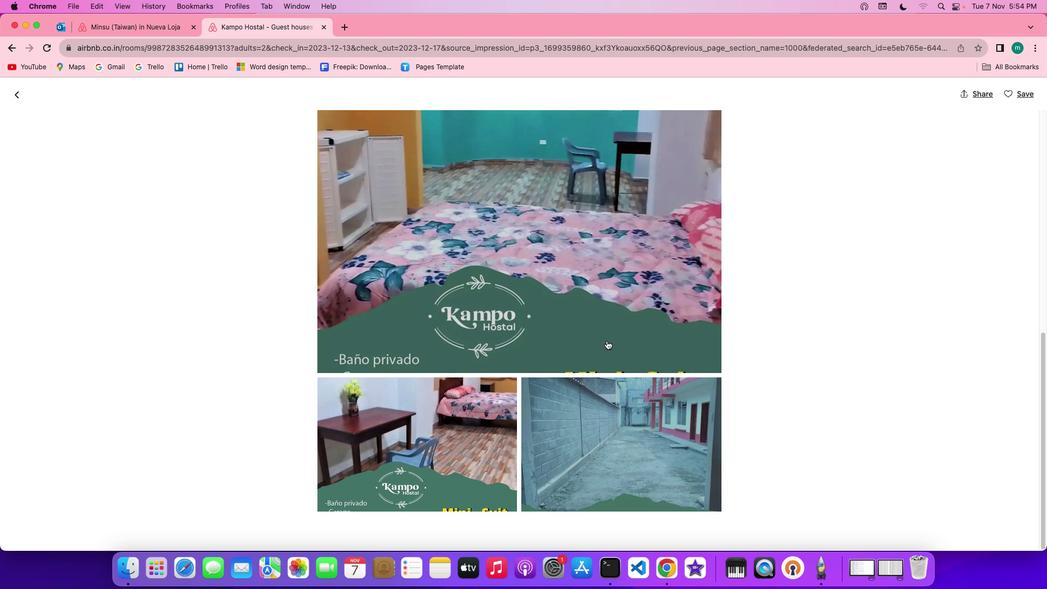 
Action: Mouse scrolled (536, 330) with delta (12, 32)
Screenshot: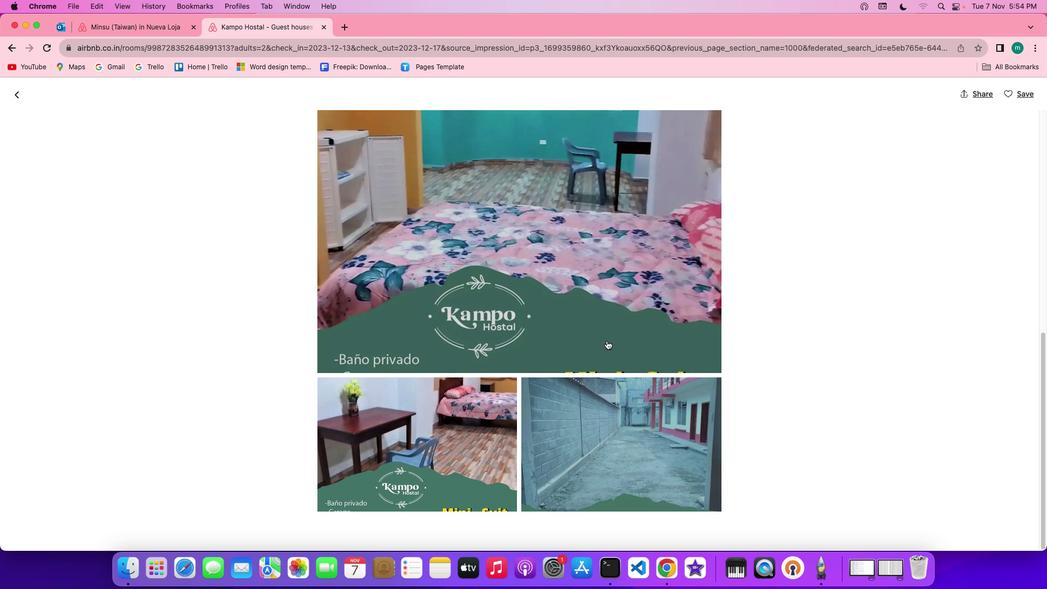 
Action: Mouse moved to (23, 119)
Screenshot: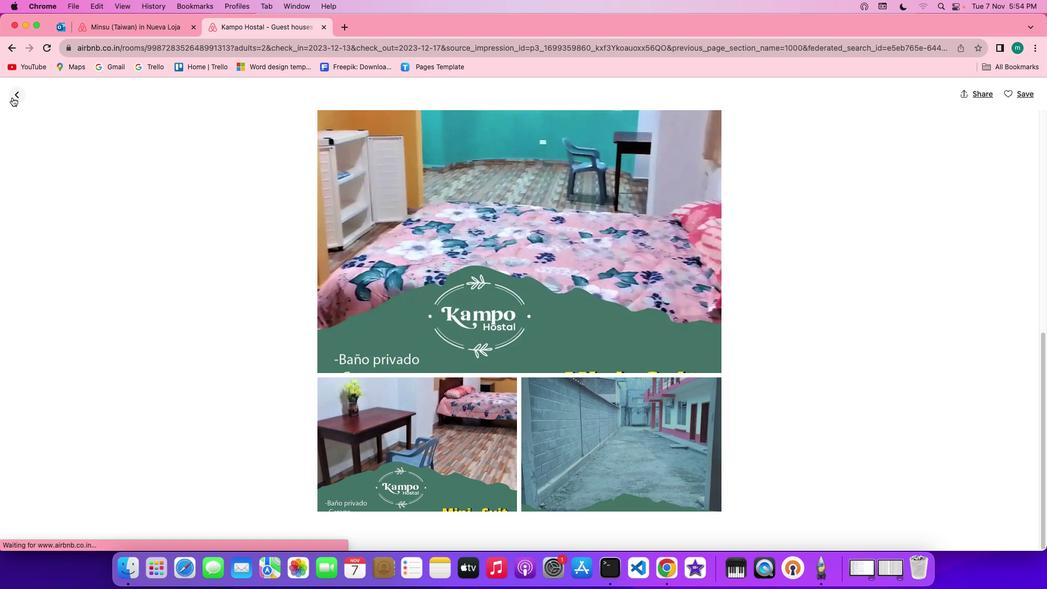 
Action: Mouse pressed left at (23, 119)
Screenshot: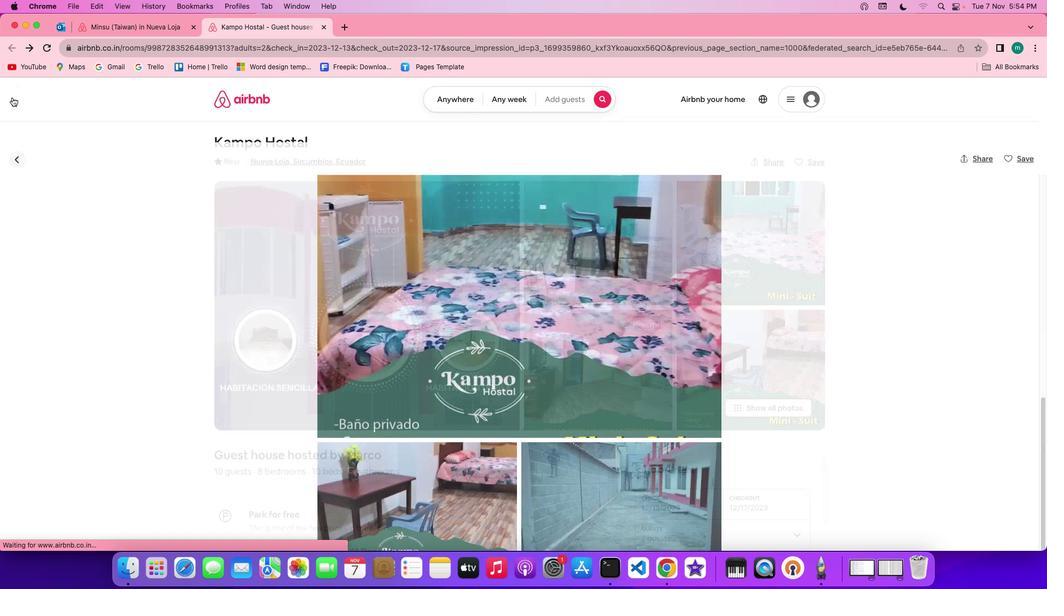 
Action: Mouse moved to (367, 348)
Screenshot: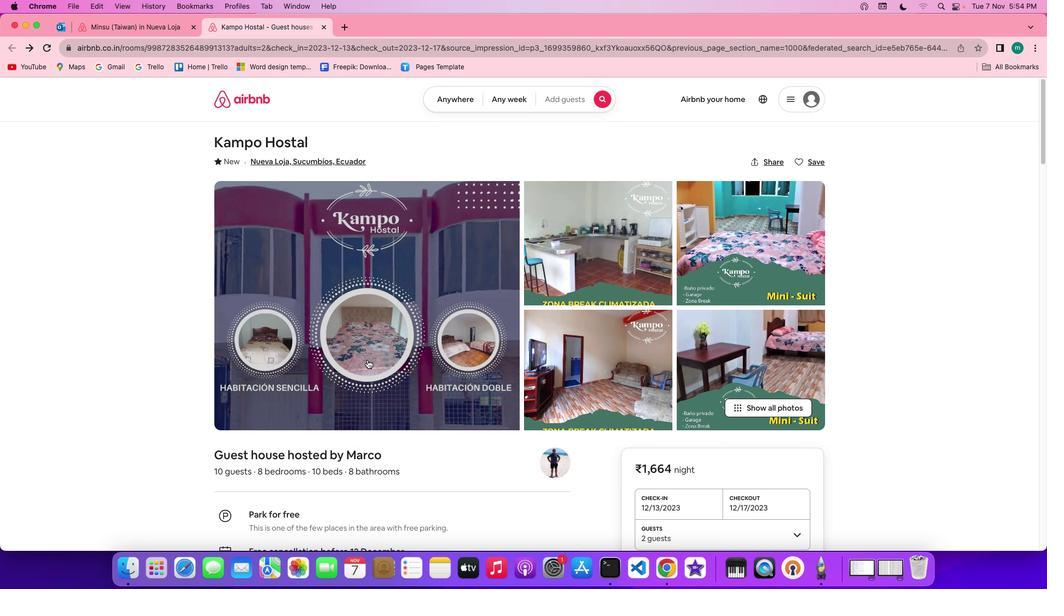
Action: Mouse scrolled (367, 348) with delta (12, 33)
Screenshot: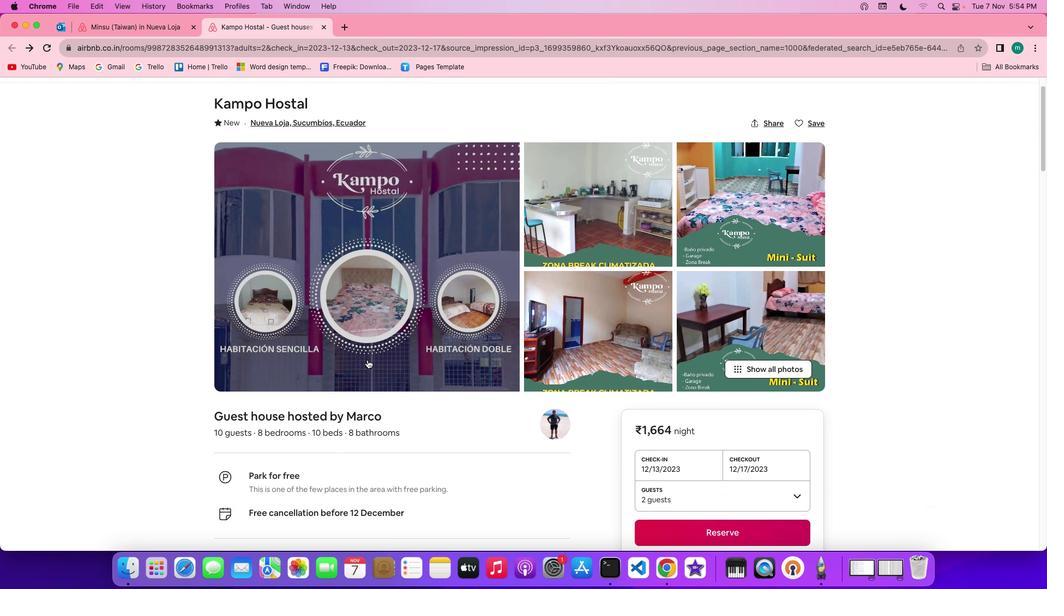 
Action: Mouse scrolled (367, 348) with delta (12, 33)
Screenshot: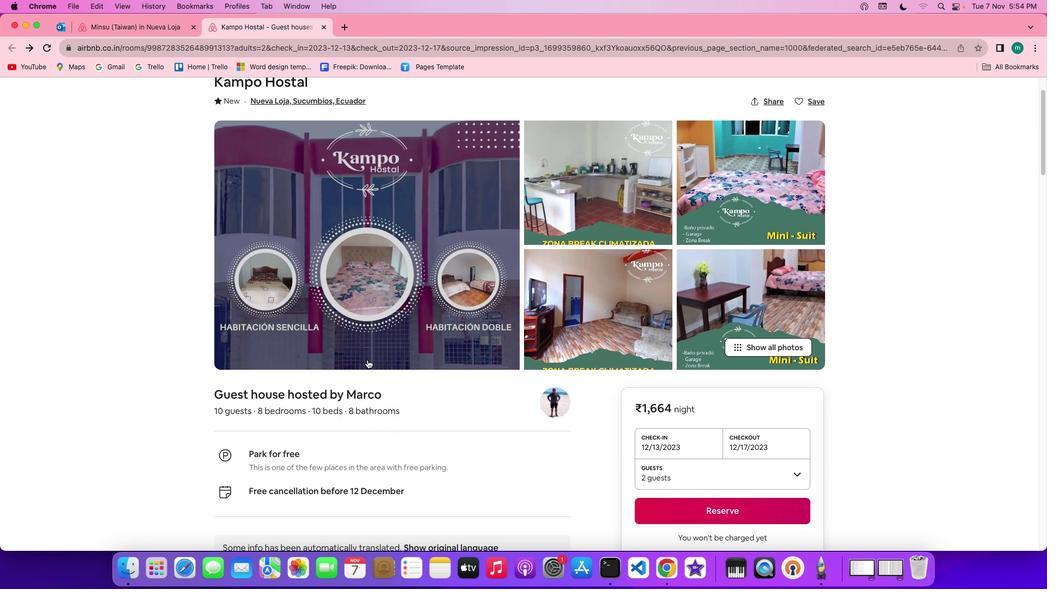 
Action: Mouse scrolled (367, 348) with delta (12, 33)
Screenshot: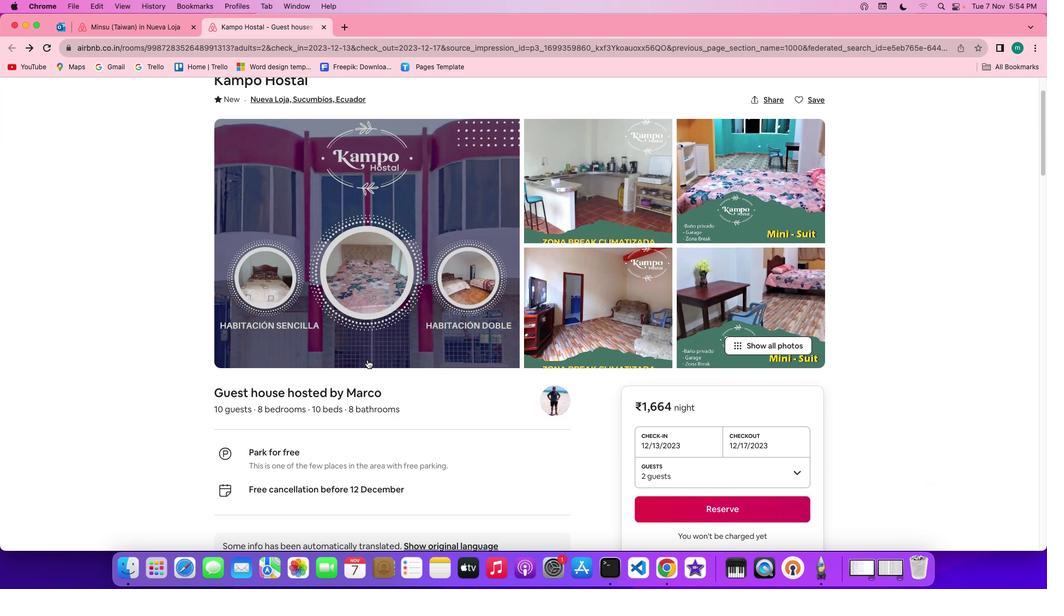 
Action: Mouse scrolled (367, 348) with delta (12, 33)
Screenshot: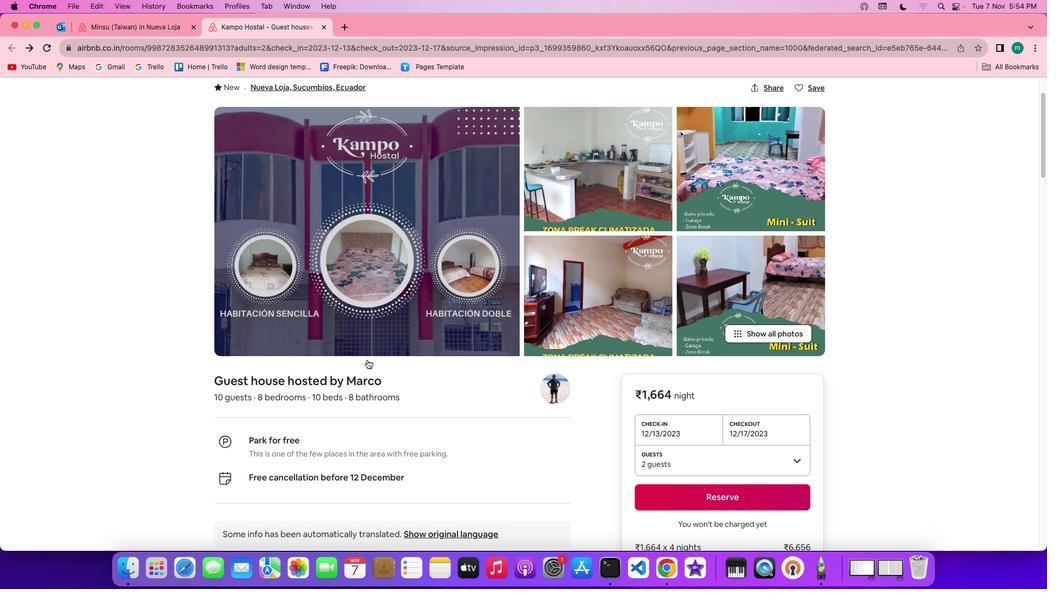 
Action: Mouse scrolled (367, 348) with delta (12, 33)
Screenshot: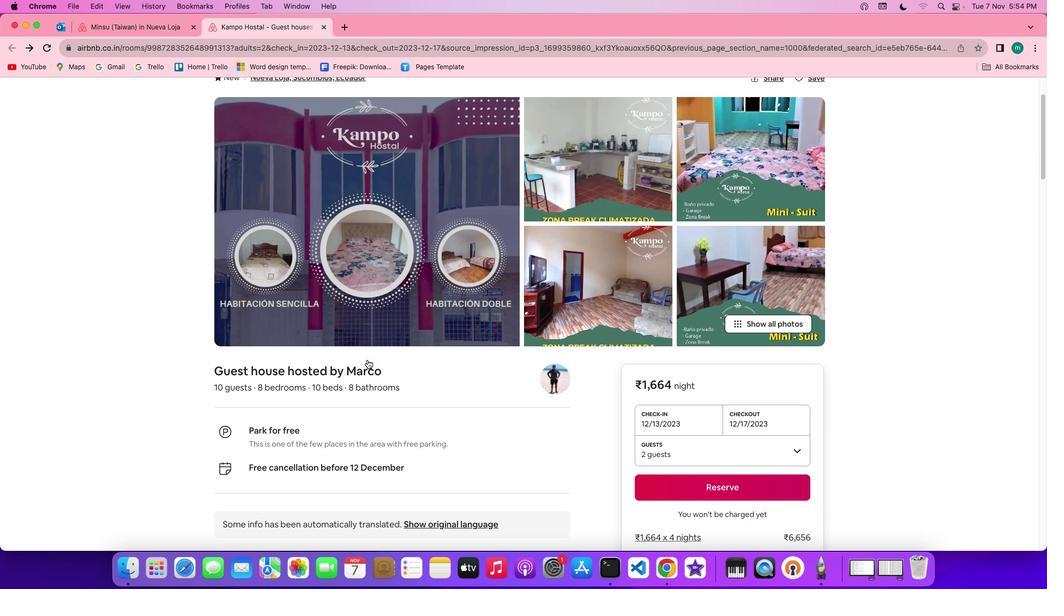 
Action: Mouse scrolled (367, 348) with delta (12, 33)
Screenshot: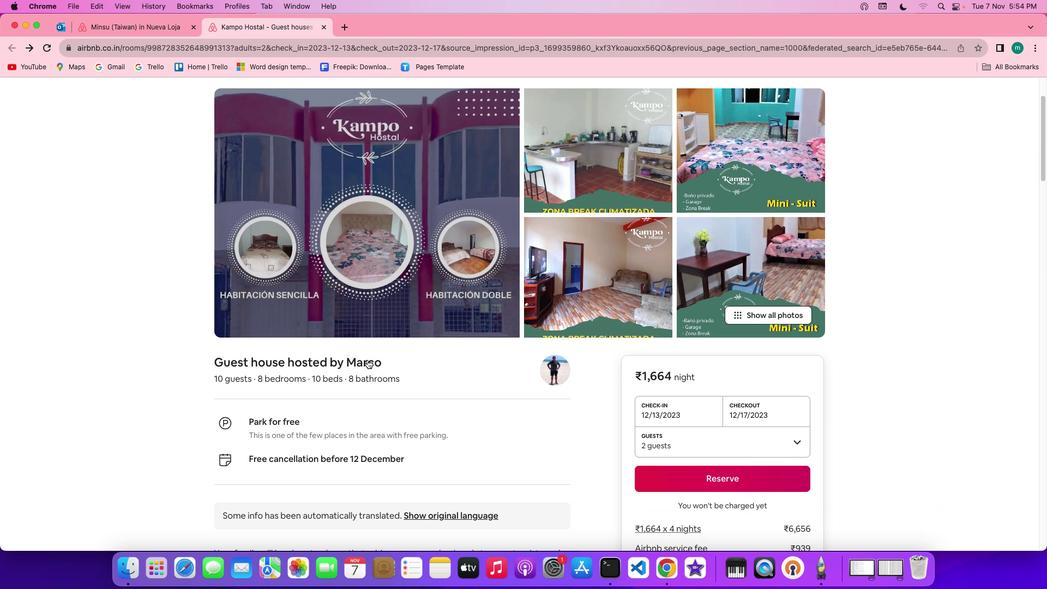 
Action: Mouse scrolled (367, 348) with delta (12, 33)
Screenshot: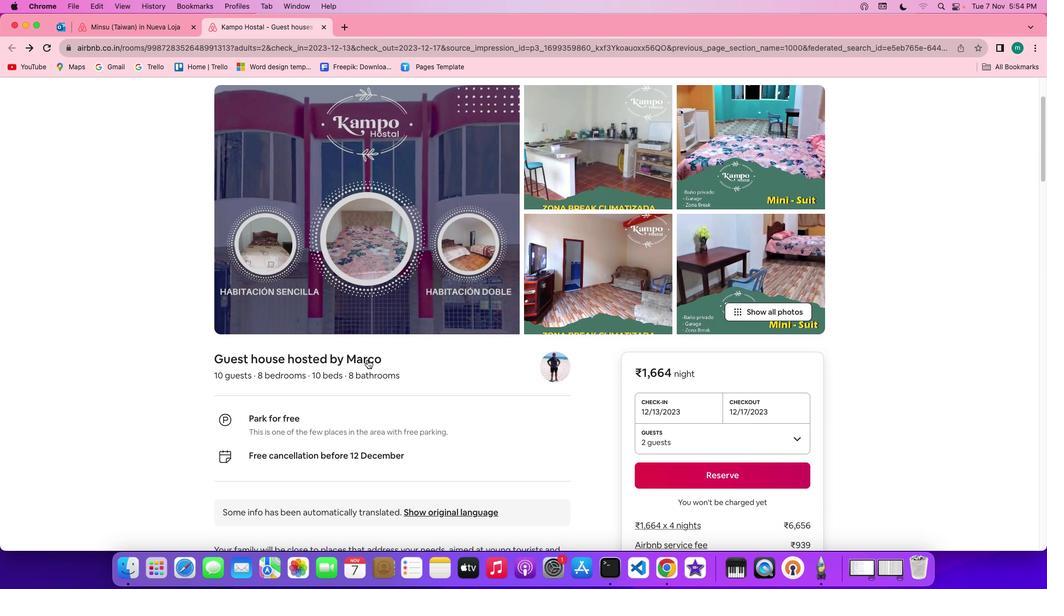 
Action: Mouse scrolled (367, 348) with delta (12, 33)
Screenshot: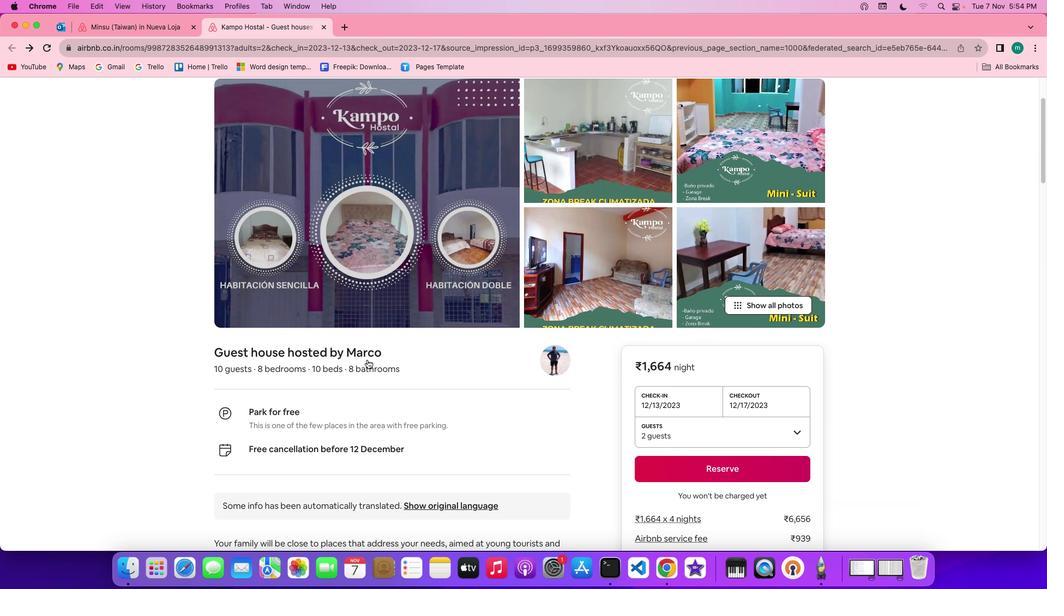 
Action: Mouse scrolled (367, 348) with delta (12, 33)
Screenshot: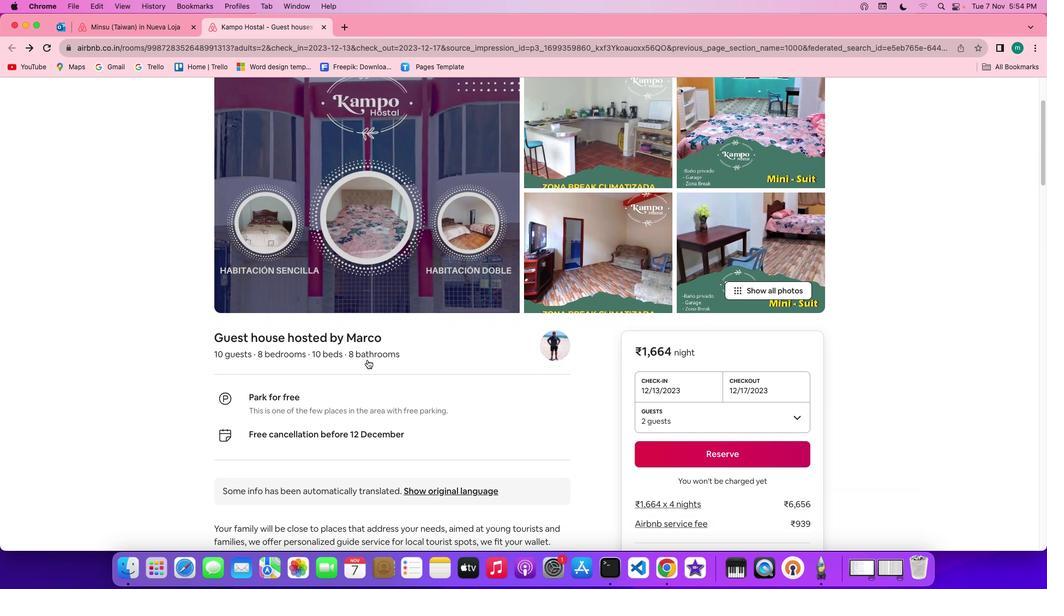 
Action: Mouse scrolled (367, 348) with delta (12, 33)
Screenshot: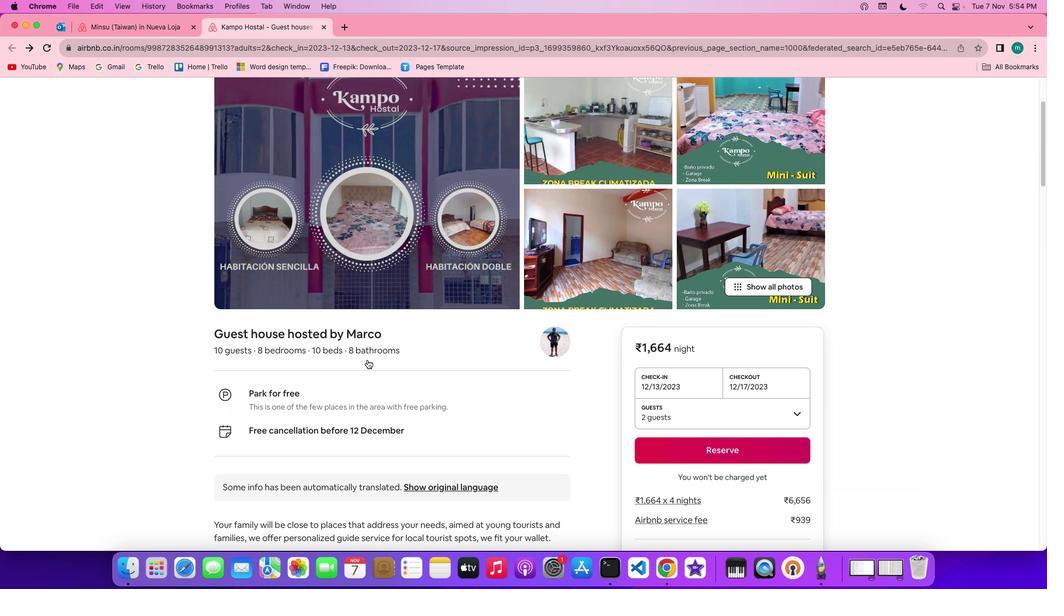 
Action: Mouse scrolled (367, 348) with delta (12, 33)
Screenshot: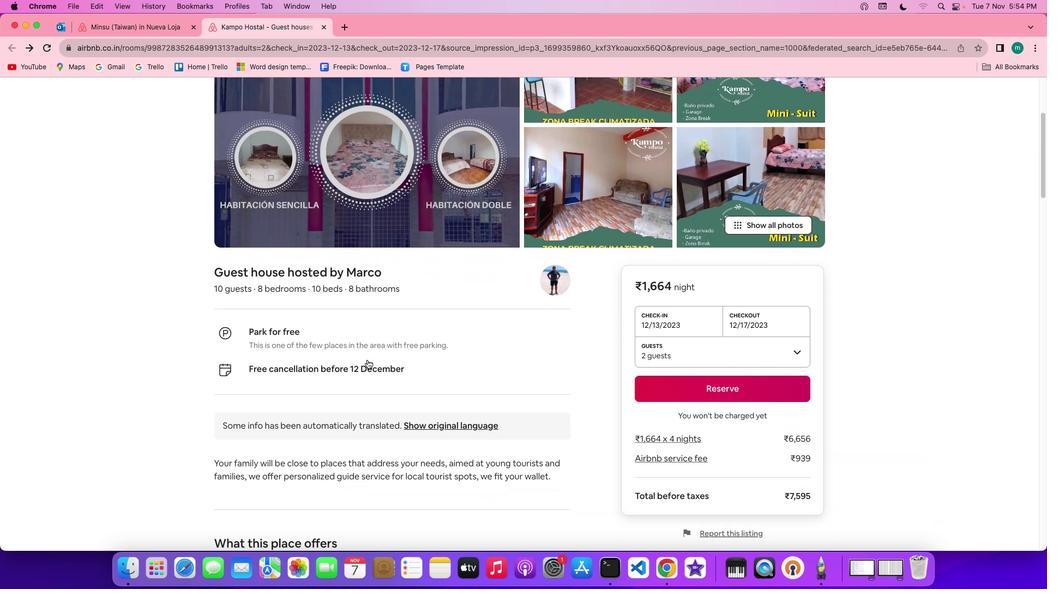 
Action: Mouse scrolled (367, 348) with delta (12, 33)
Screenshot: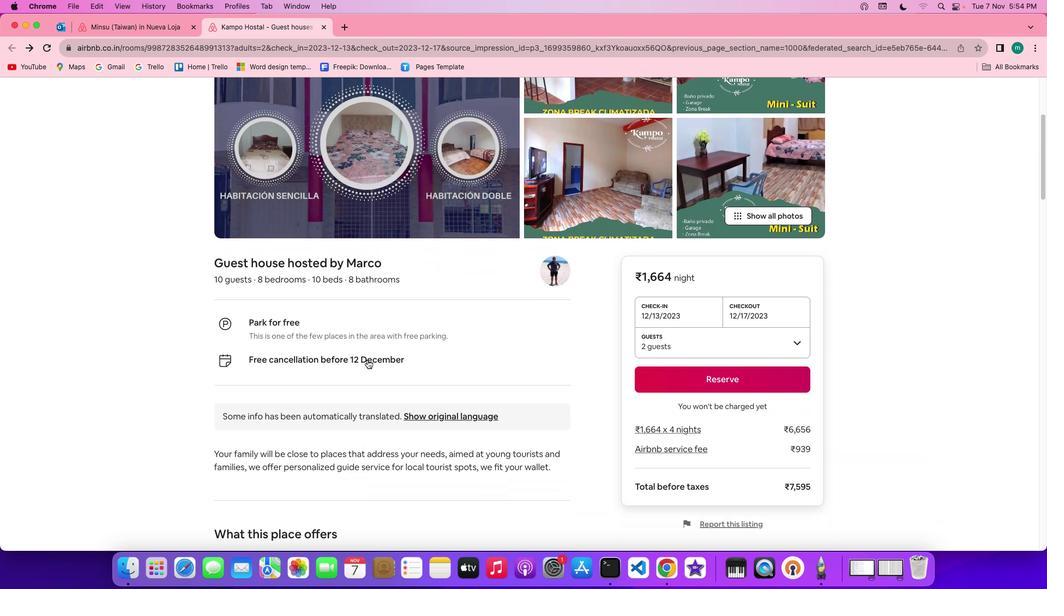 
Action: Mouse scrolled (367, 348) with delta (12, 33)
Screenshot: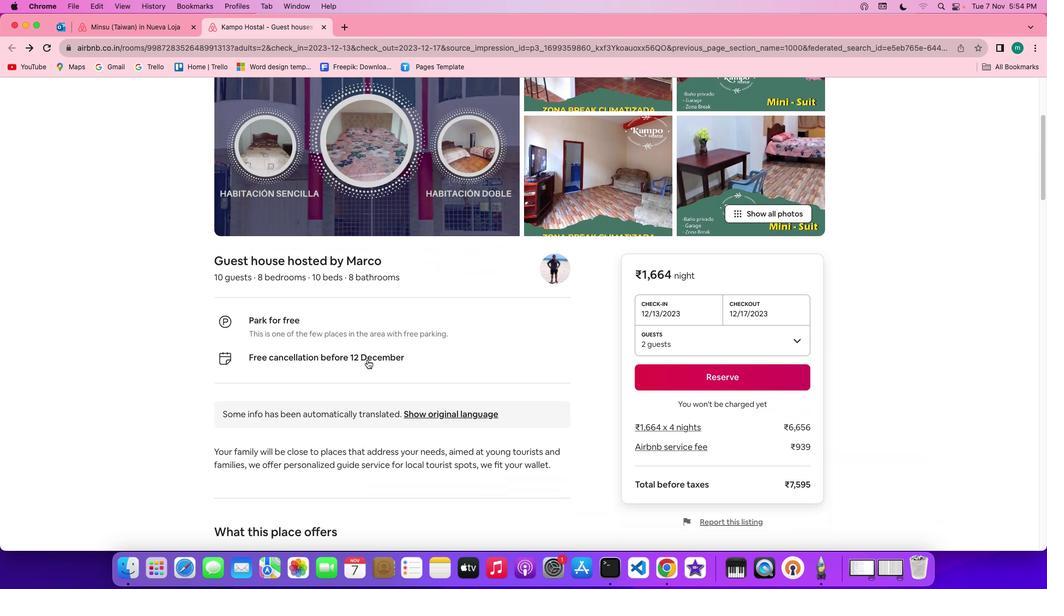 
Action: Mouse scrolled (367, 348) with delta (12, 33)
Screenshot: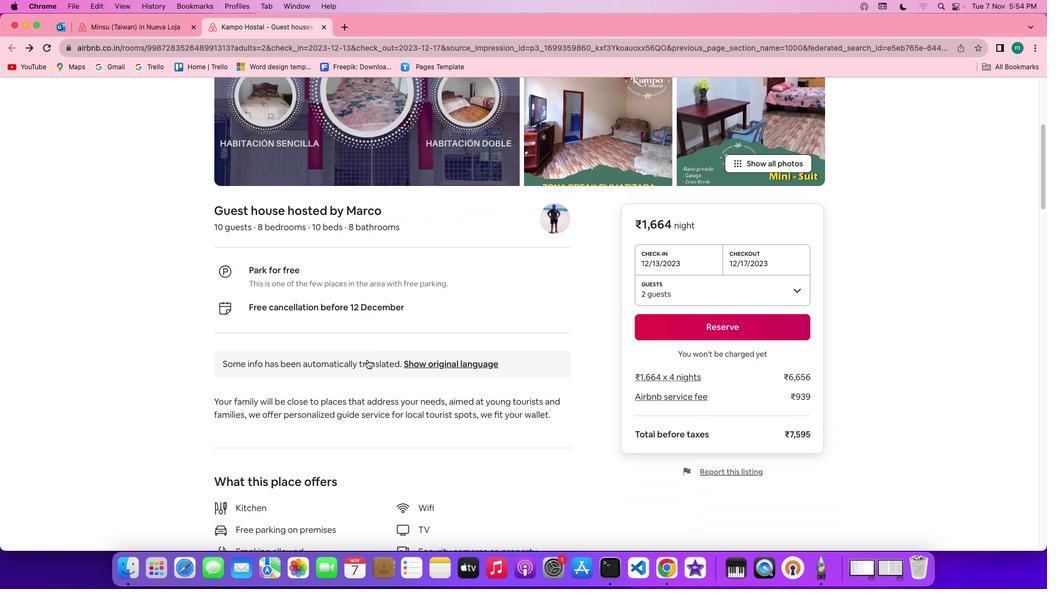 
Action: Mouse scrolled (367, 348) with delta (12, 33)
Screenshot: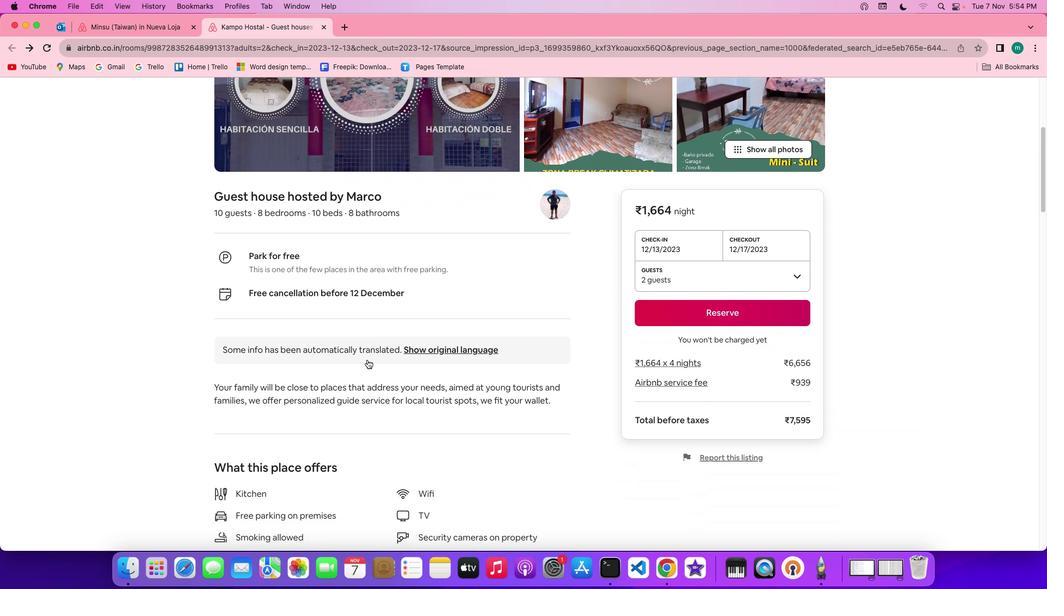 
Action: Mouse scrolled (367, 348) with delta (12, 33)
Screenshot: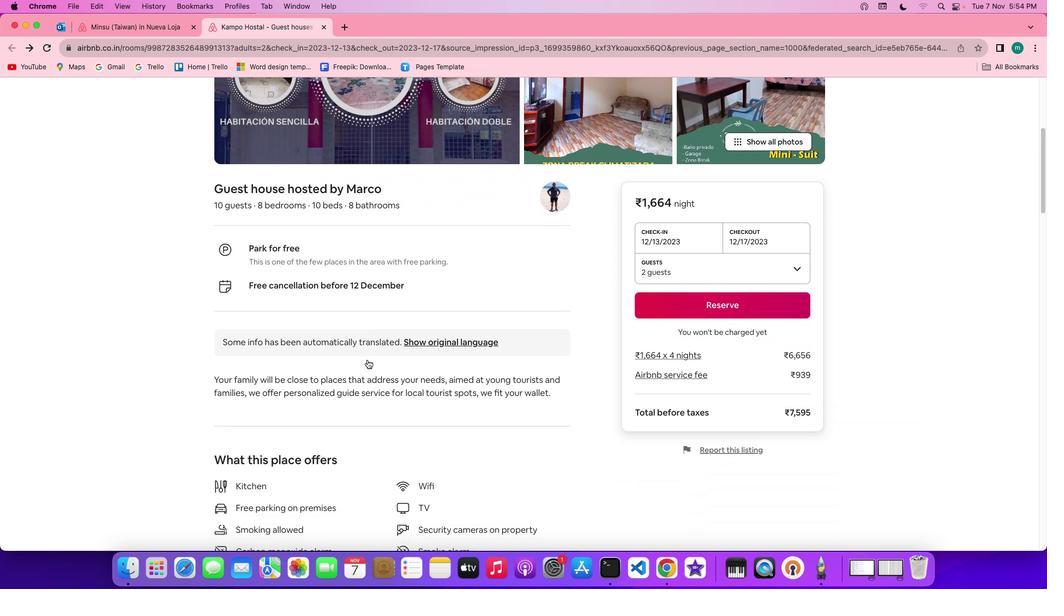 
Action: Mouse scrolled (367, 348) with delta (12, 33)
Screenshot: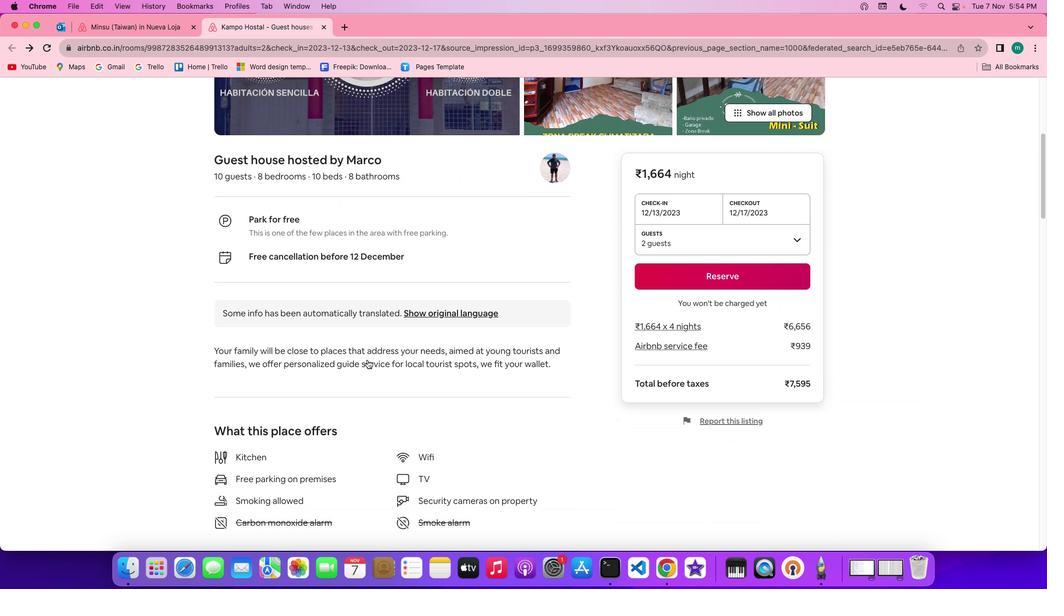 
Action: Mouse scrolled (367, 348) with delta (12, 33)
Screenshot: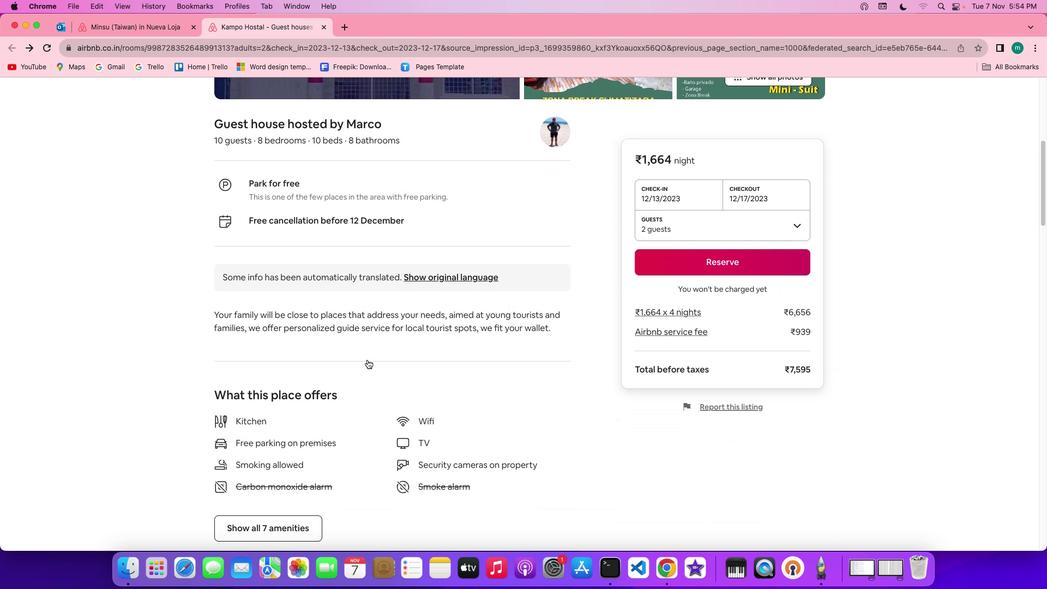 
Action: Mouse scrolled (367, 348) with delta (12, 33)
Screenshot: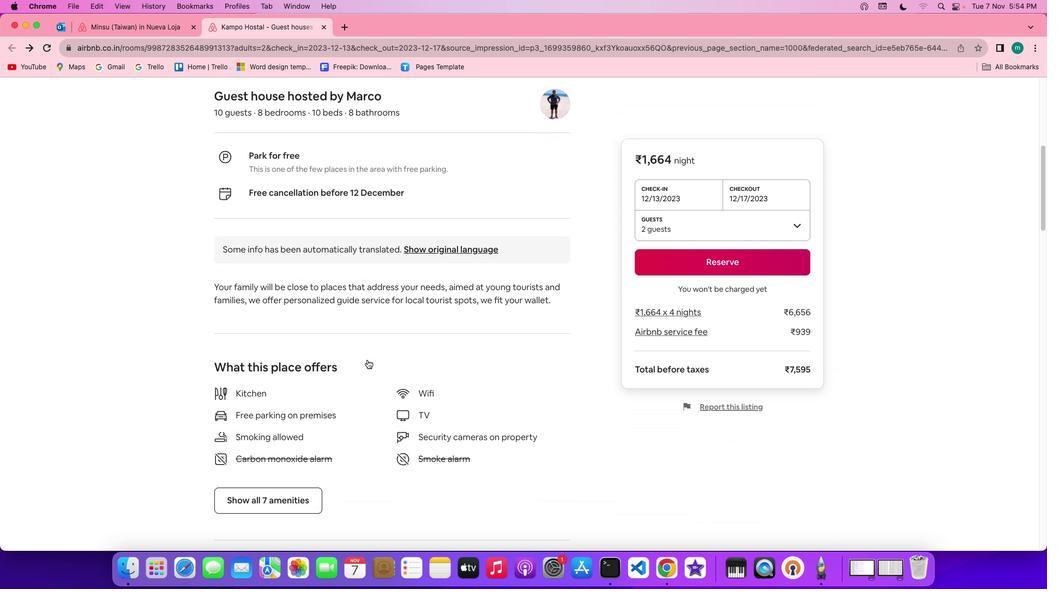 
Action: Mouse scrolled (367, 348) with delta (12, 33)
Screenshot: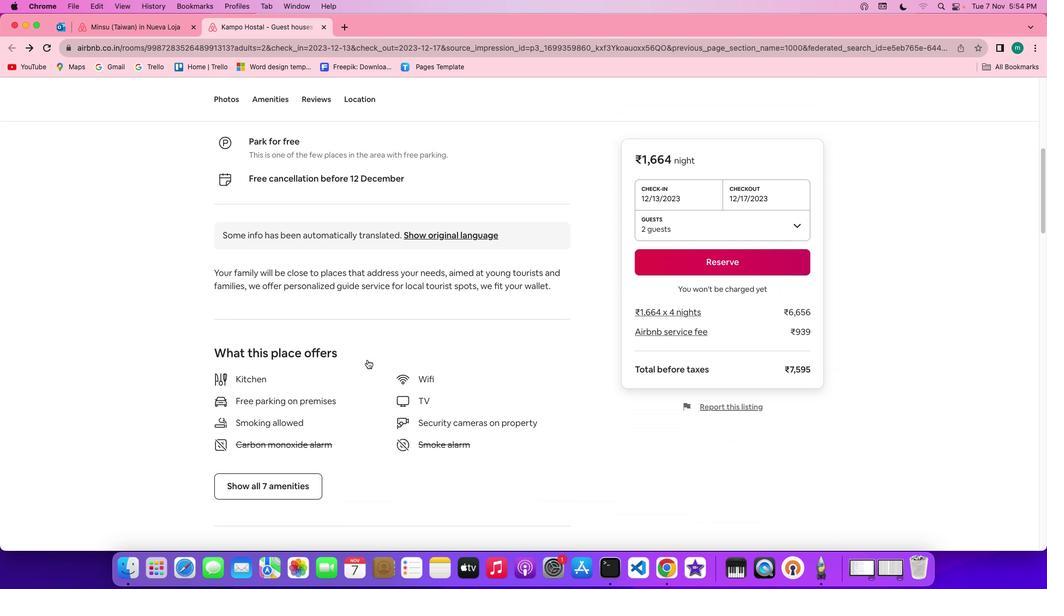 
Action: Mouse scrolled (367, 348) with delta (12, 33)
Screenshot: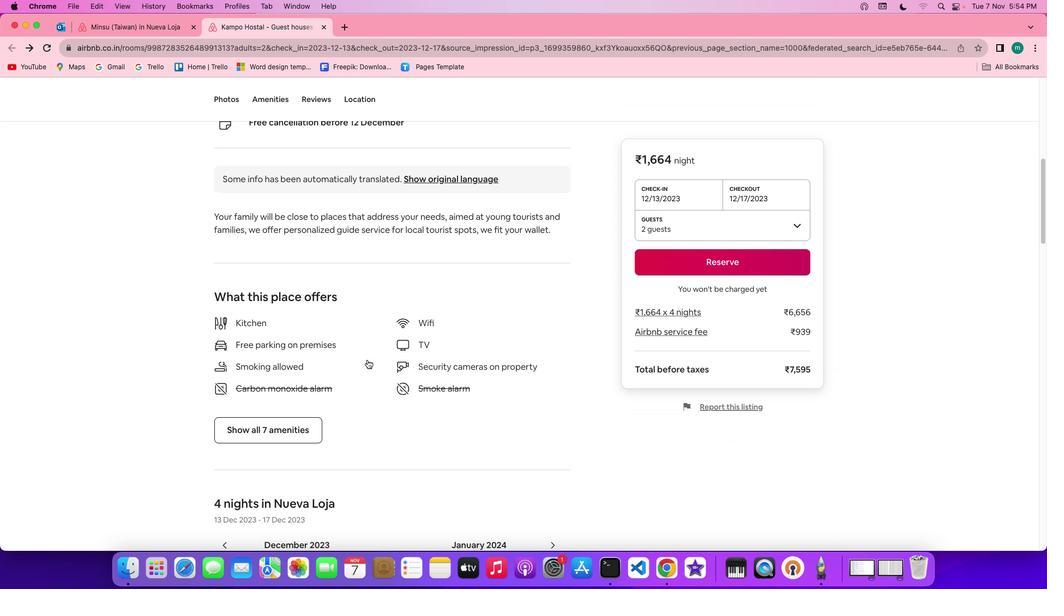 
Action: Mouse scrolled (367, 348) with delta (12, 33)
Screenshot: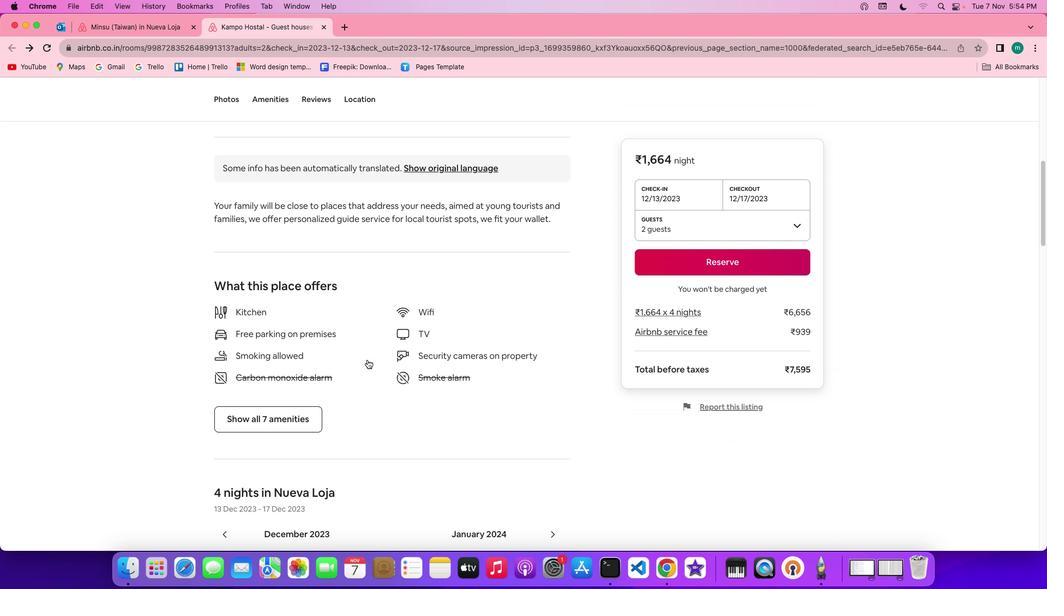 
Action: Mouse scrolled (367, 348) with delta (12, 33)
Screenshot: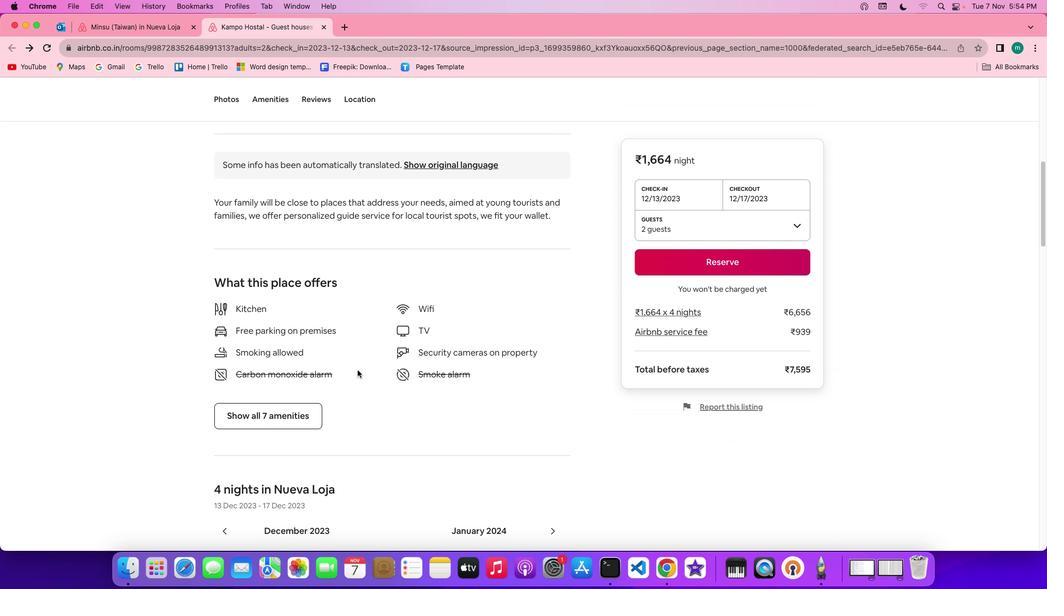 
Action: Mouse moved to (286, 388)
Screenshot: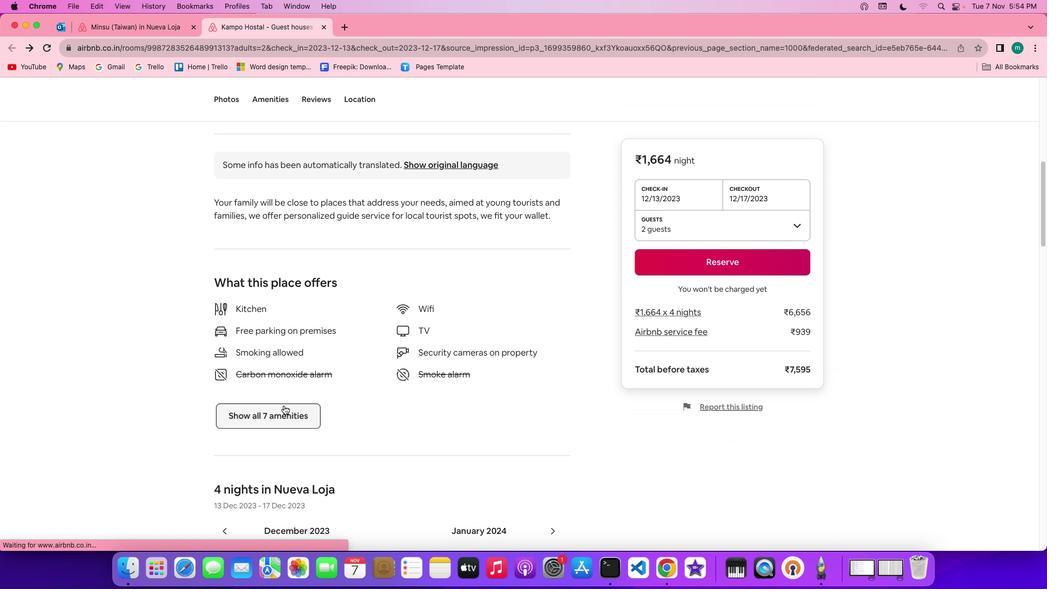
Action: Mouse pressed left at (286, 388)
Screenshot: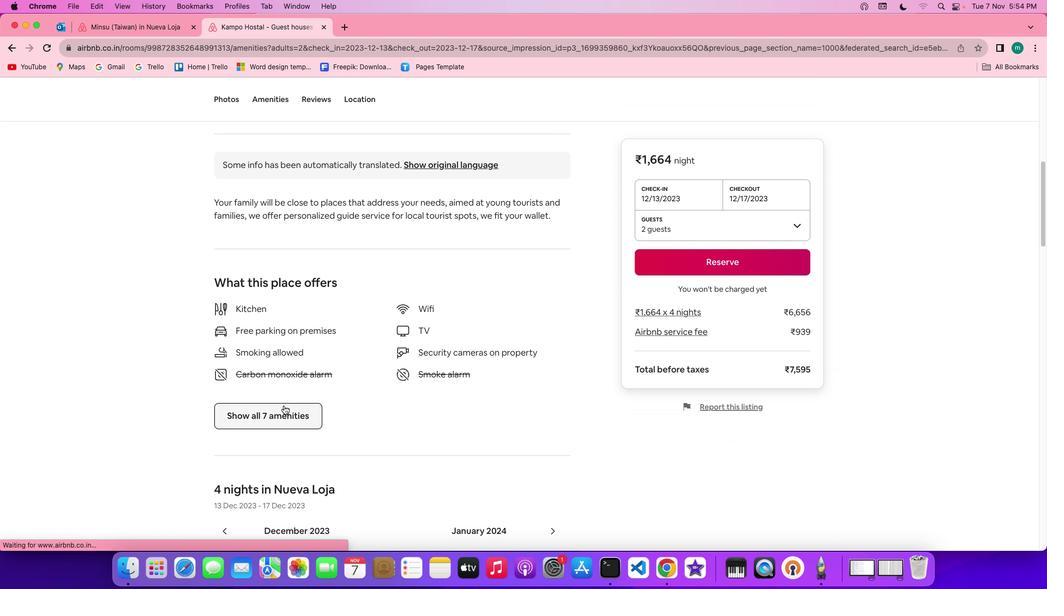 
Action: Mouse moved to (422, 375)
Screenshot: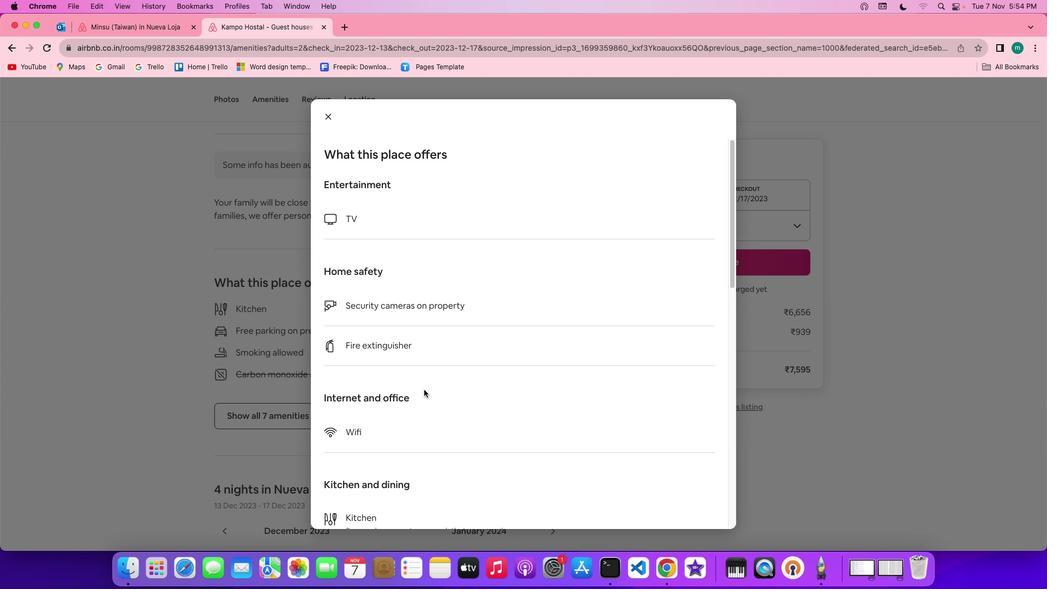 
Action: Mouse scrolled (422, 375) with delta (12, 33)
Screenshot: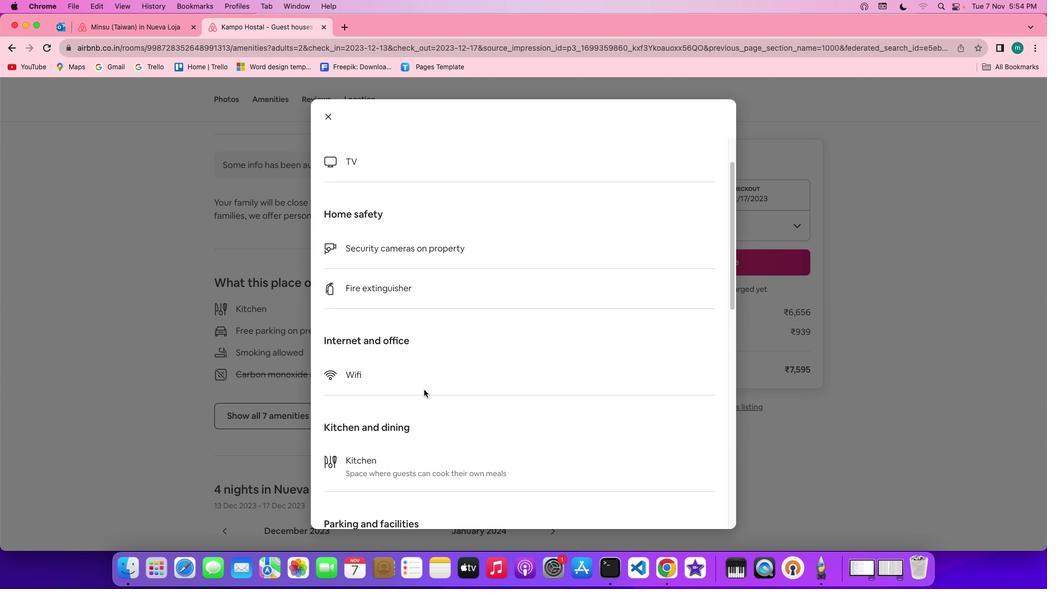 
Action: Mouse scrolled (422, 375) with delta (12, 33)
Screenshot: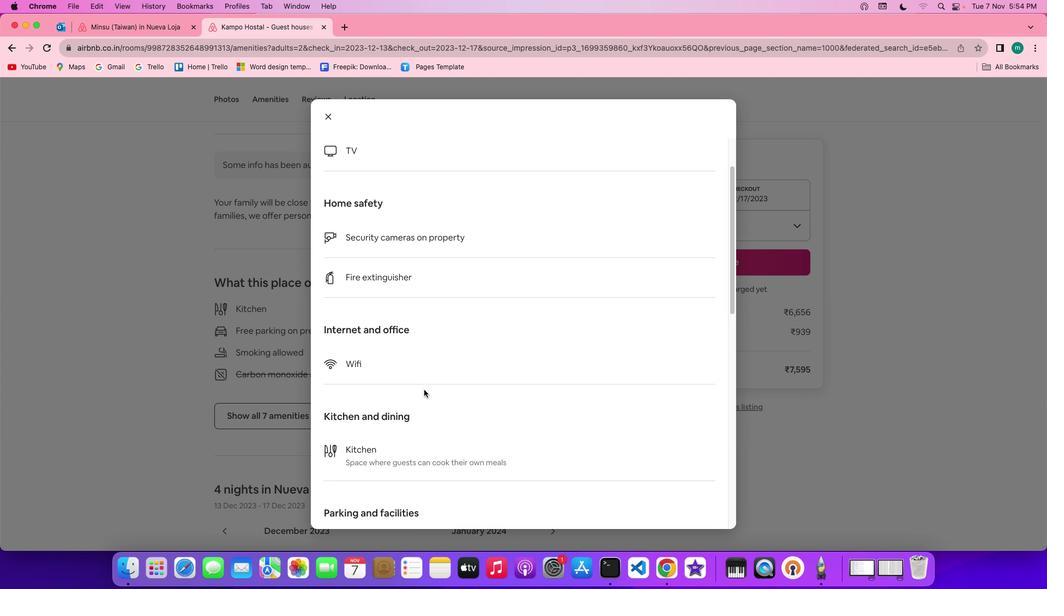 
Action: Mouse scrolled (422, 375) with delta (12, 33)
Screenshot: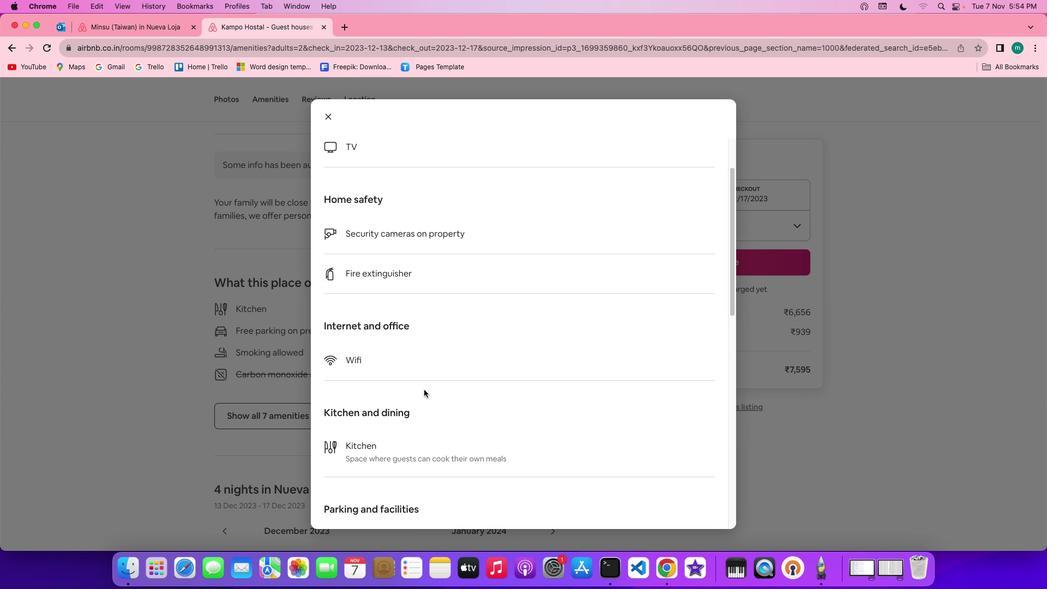 
Action: Mouse scrolled (422, 375) with delta (12, 33)
Screenshot: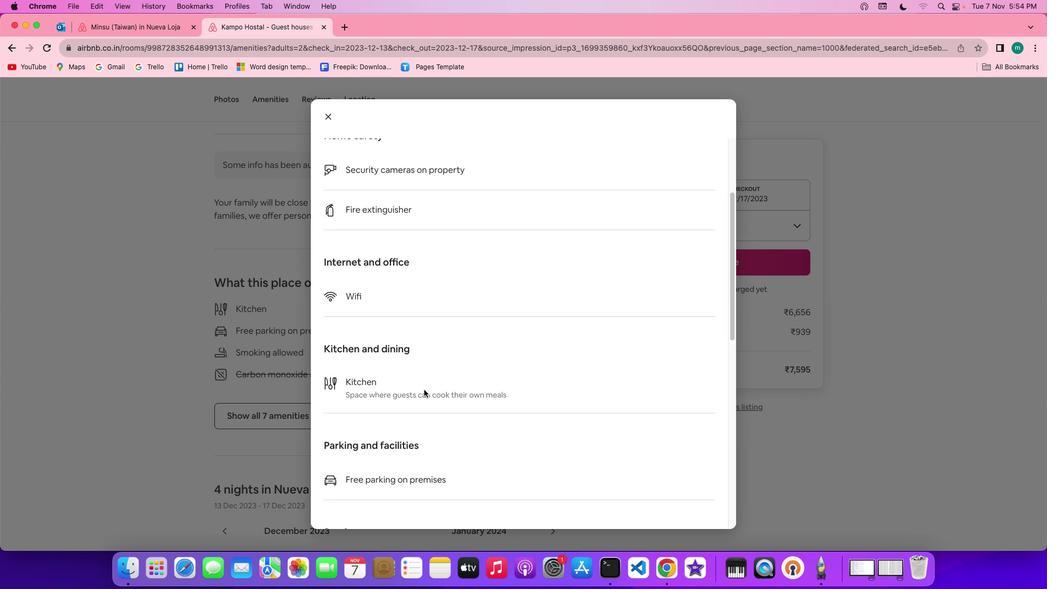 
Action: Mouse scrolled (422, 375) with delta (12, 33)
Screenshot: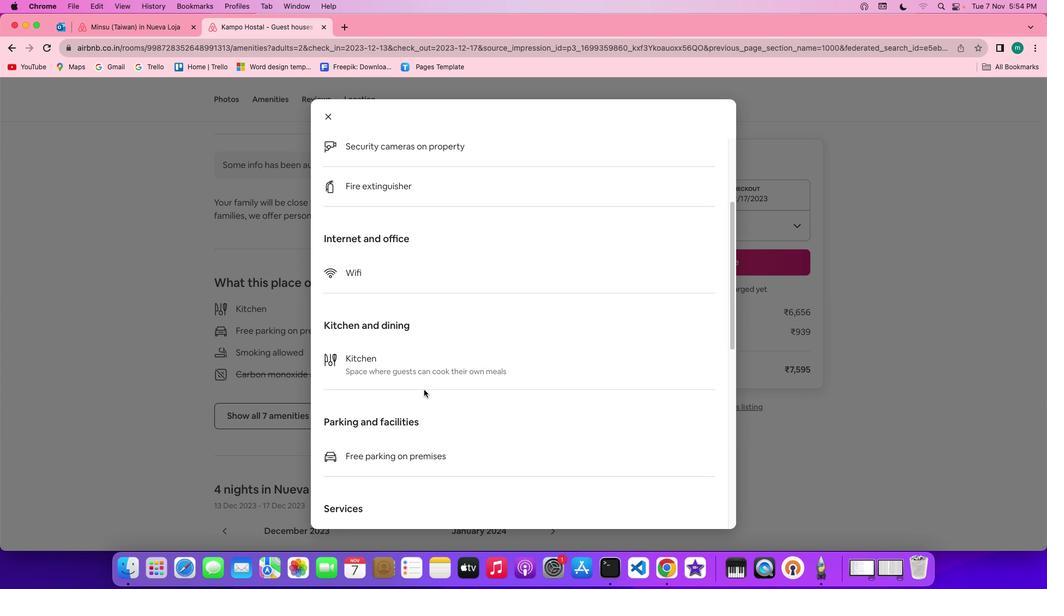 
Action: Mouse scrolled (422, 375) with delta (12, 33)
Screenshot: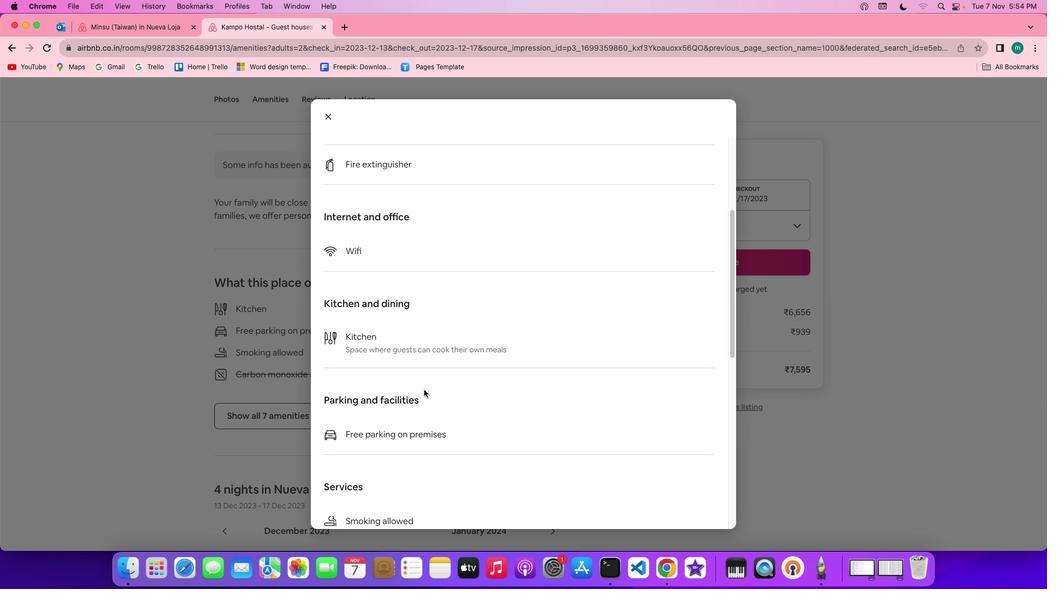 
Action: Mouse moved to (422, 375)
Screenshot: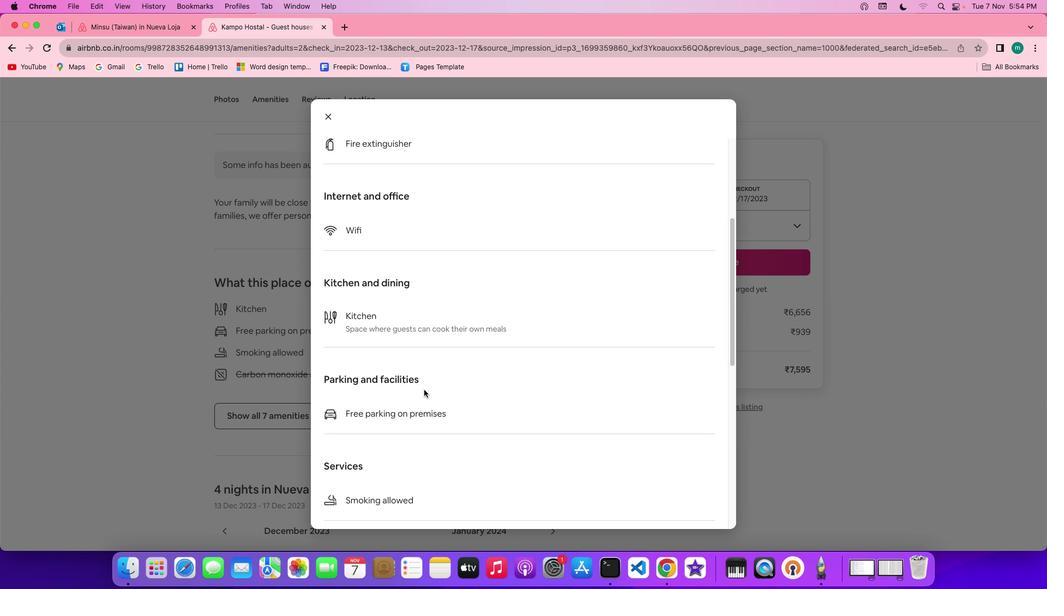 
Action: Mouse scrolled (422, 375) with delta (12, 33)
Screenshot: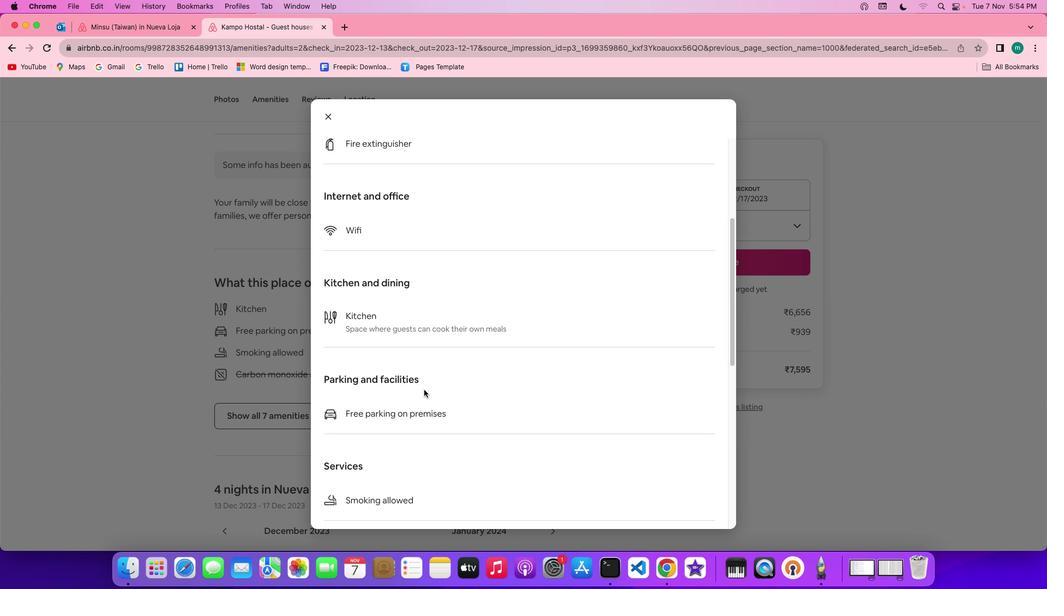 
Action: Mouse scrolled (422, 375) with delta (12, 33)
Screenshot: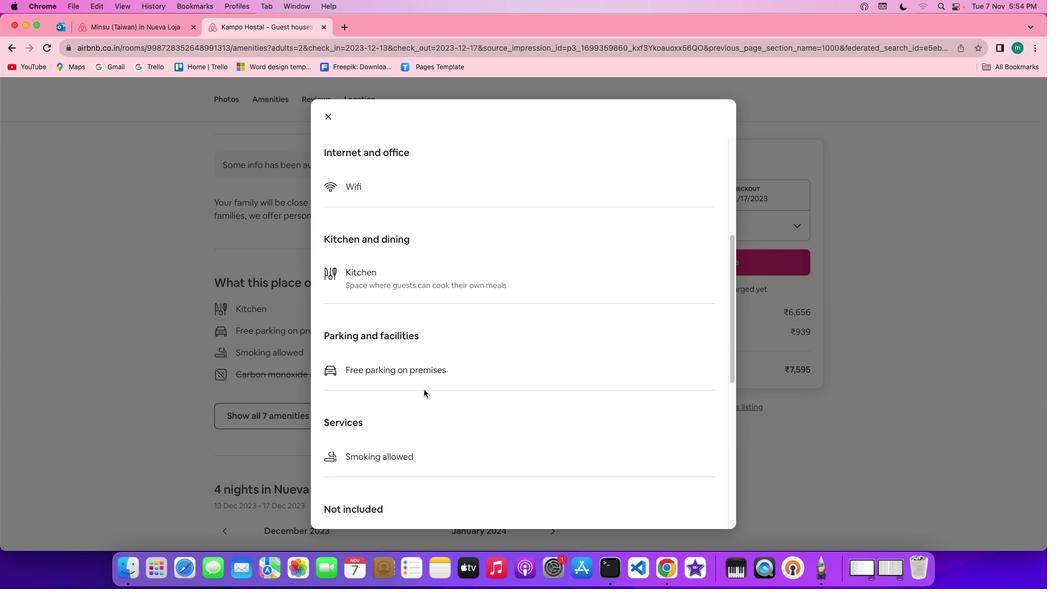 
Action: Mouse scrolled (422, 375) with delta (12, 33)
Screenshot: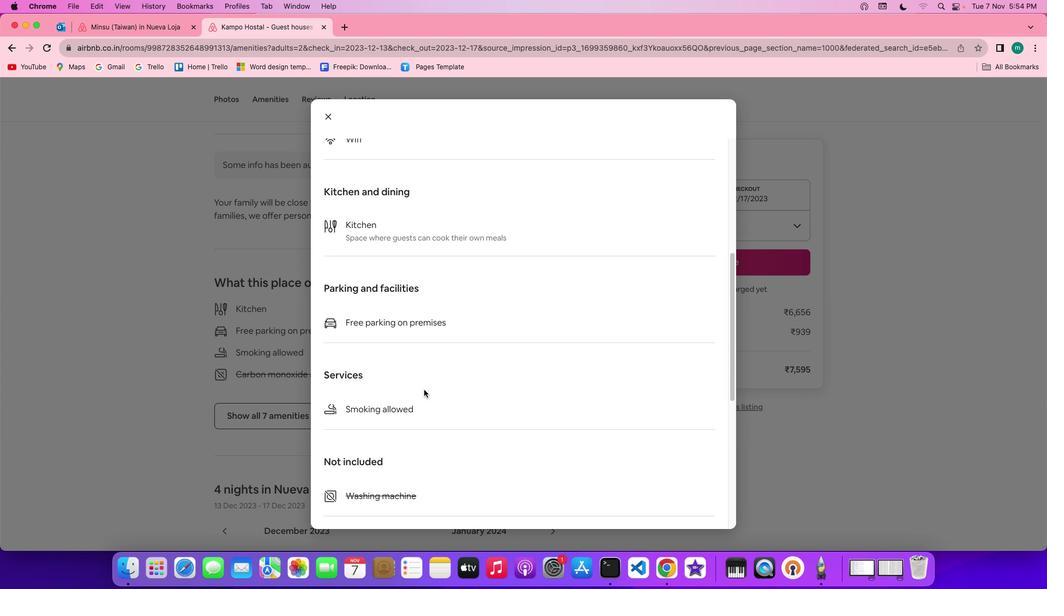 
Action: Mouse scrolled (422, 375) with delta (12, 33)
Screenshot: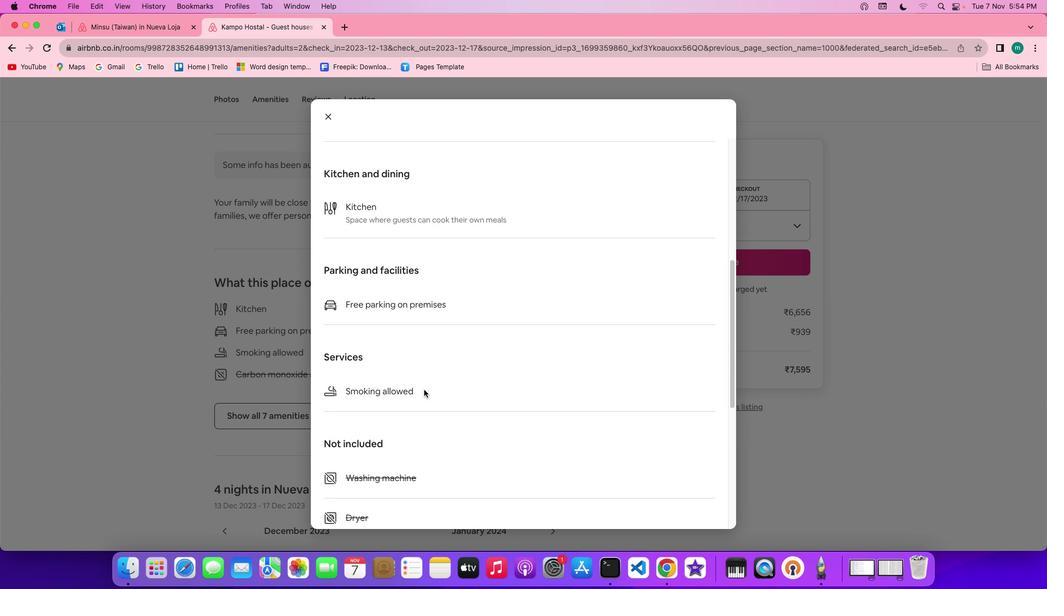 
Action: Mouse scrolled (422, 375) with delta (12, 33)
Screenshot: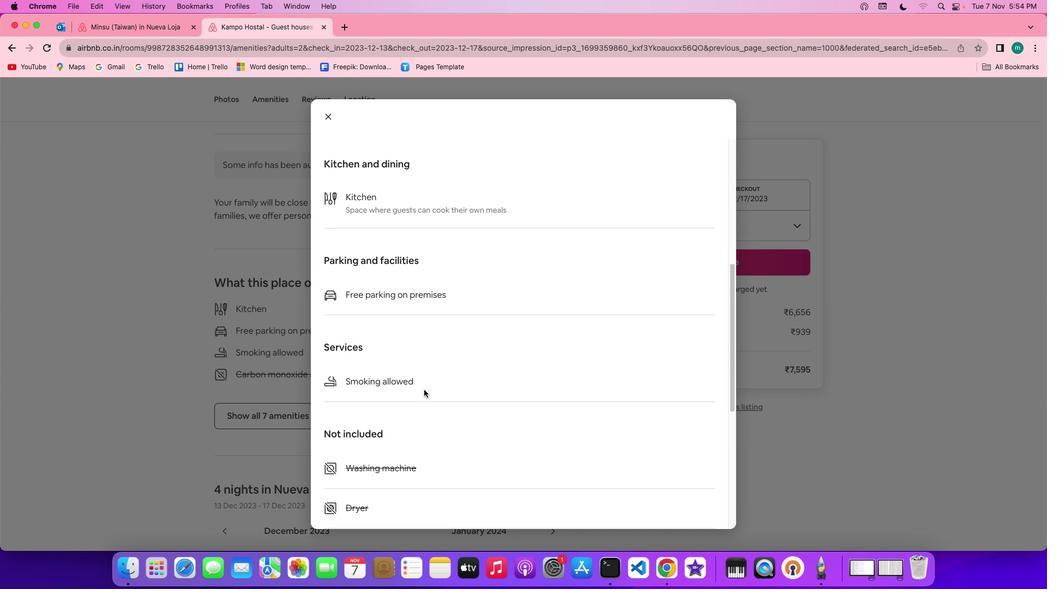 
Action: Mouse scrolled (422, 375) with delta (12, 33)
Screenshot: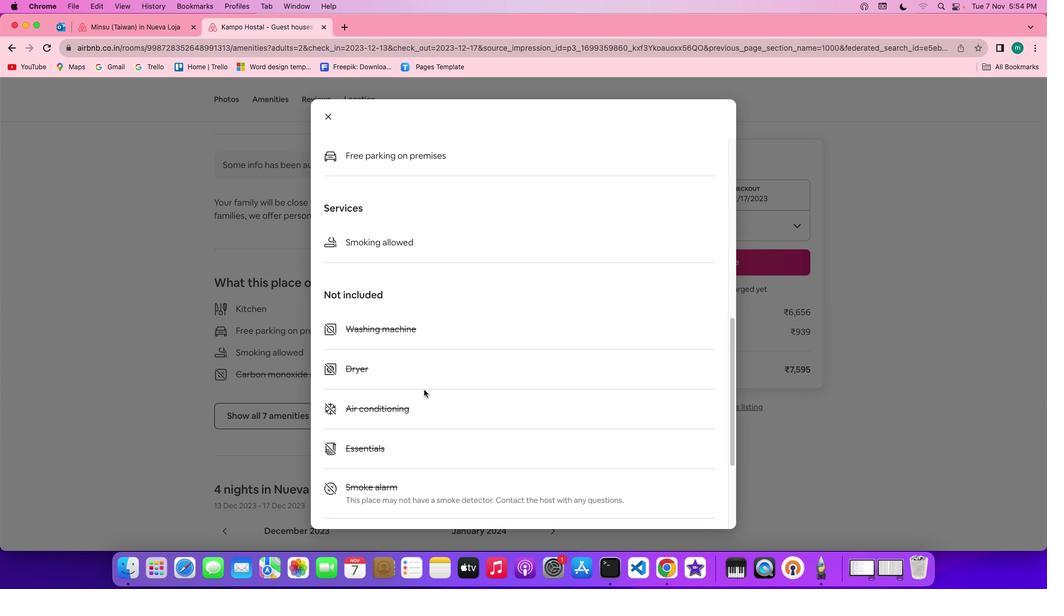 
Action: Mouse scrolled (422, 375) with delta (12, 33)
Screenshot: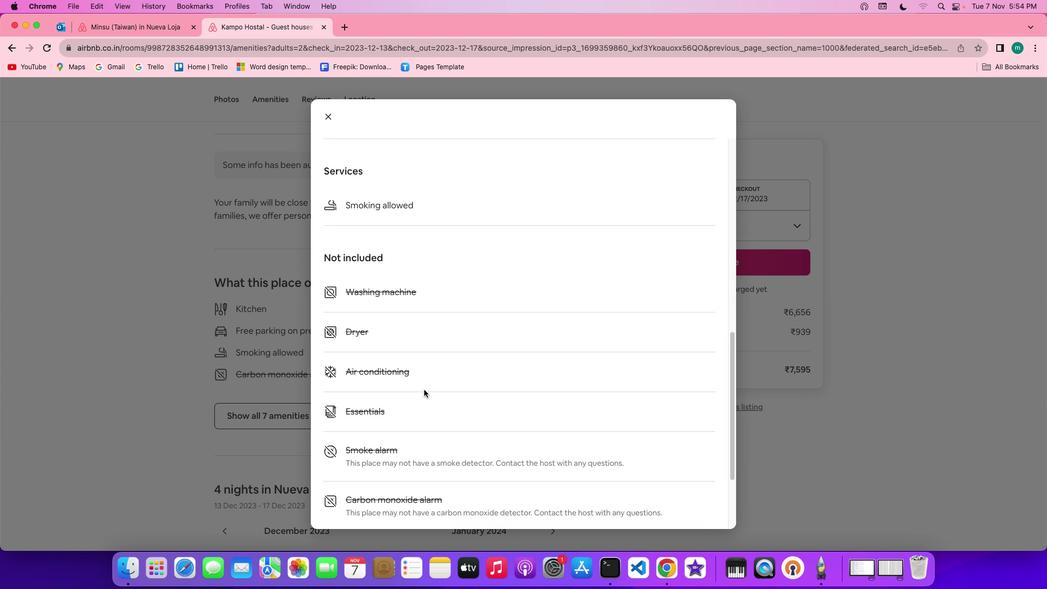 
Action: Mouse scrolled (422, 375) with delta (12, 32)
Screenshot: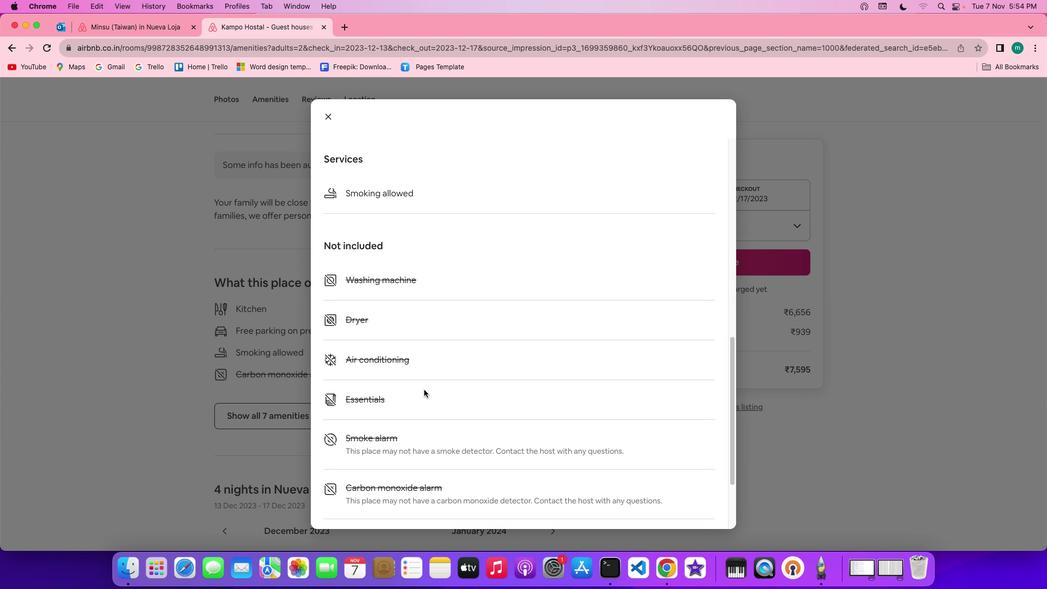 
Action: Mouse scrolled (422, 375) with delta (12, 32)
Screenshot: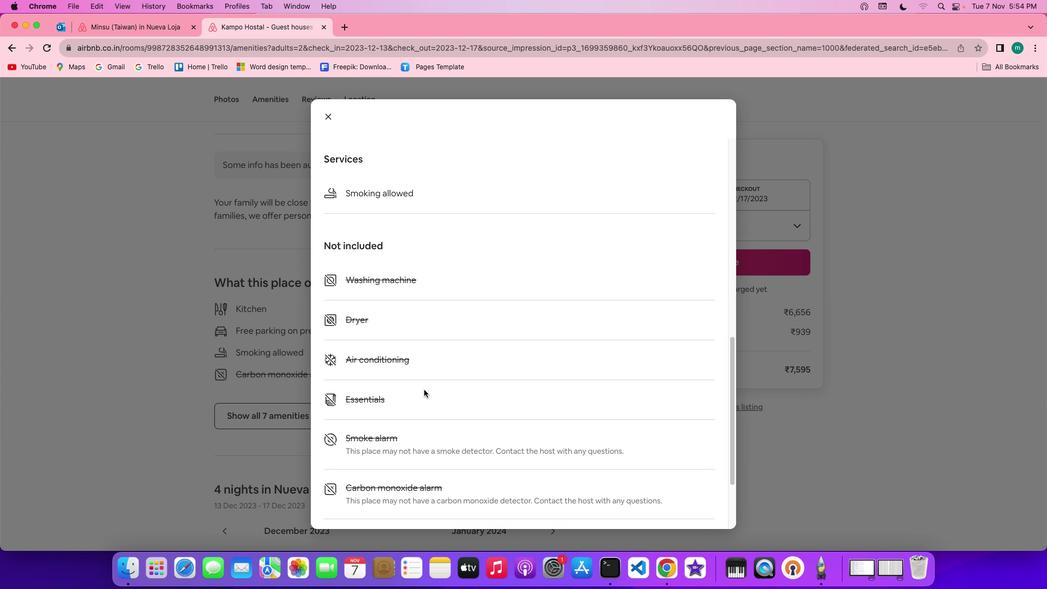 
Action: Mouse scrolled (422, 375) with delta (12, 33)
Screenshot: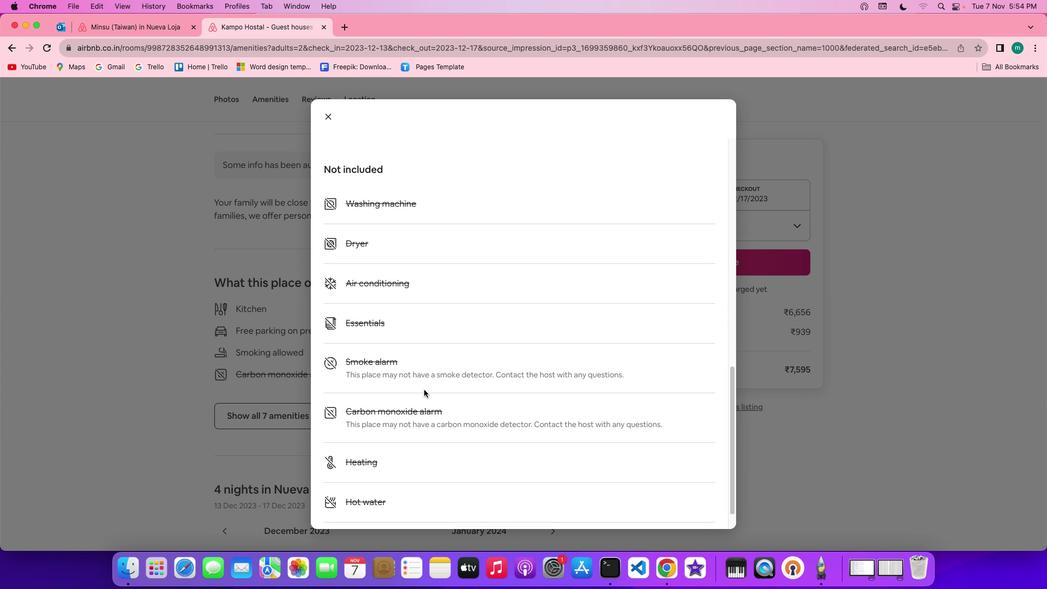 
Action: Mouse scrolled (422, 375) with delta (12, 33)
Screenshot: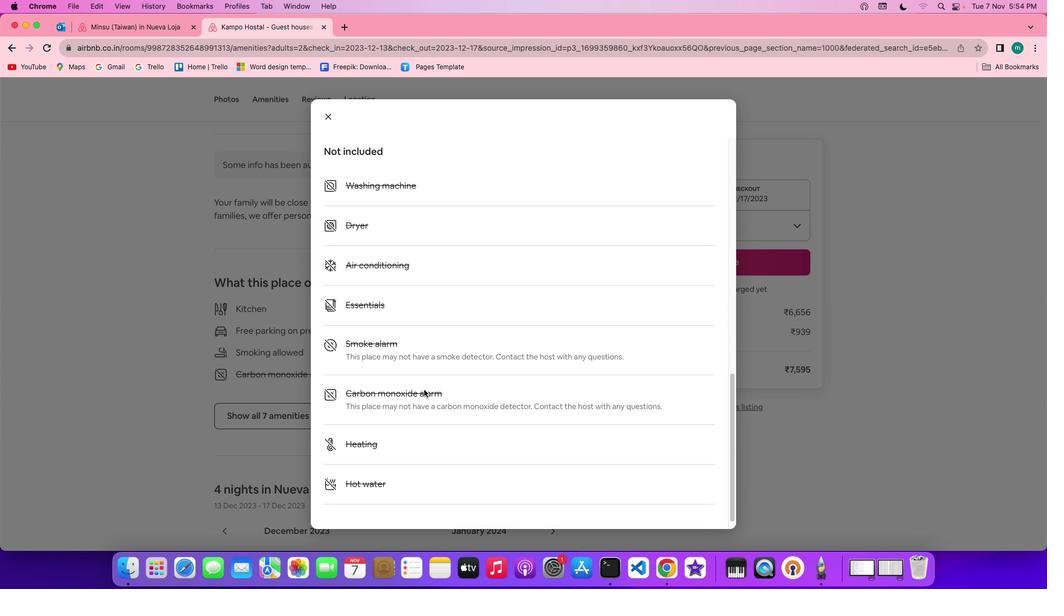 
Action: Mouse scrolled (422, 375) with delta (12, 33)
Screenshot: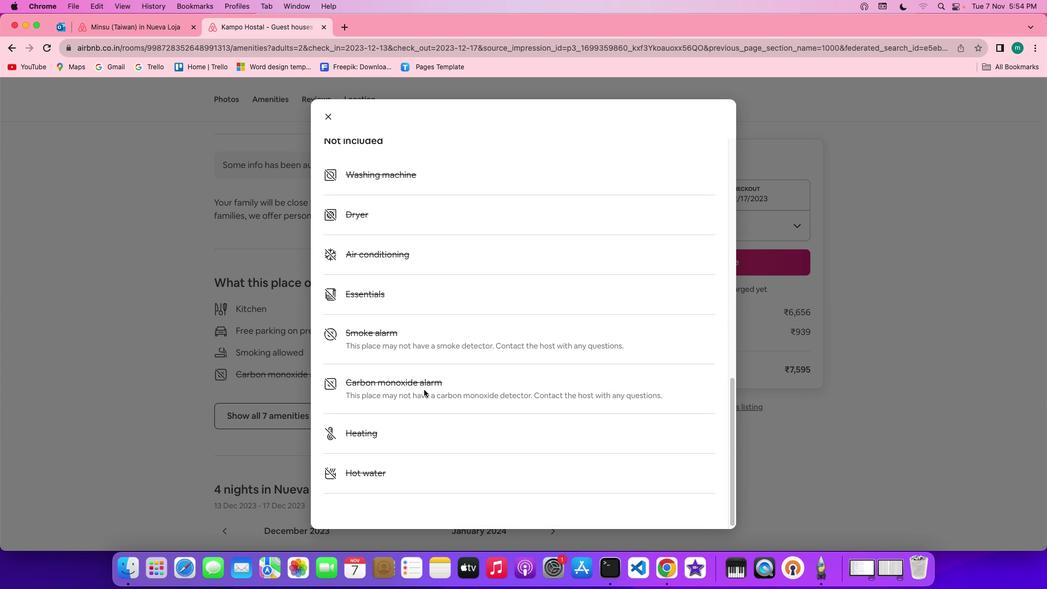 
Action: Mouse scrolled (422, 375) with delta (12, 32)
Screenshot: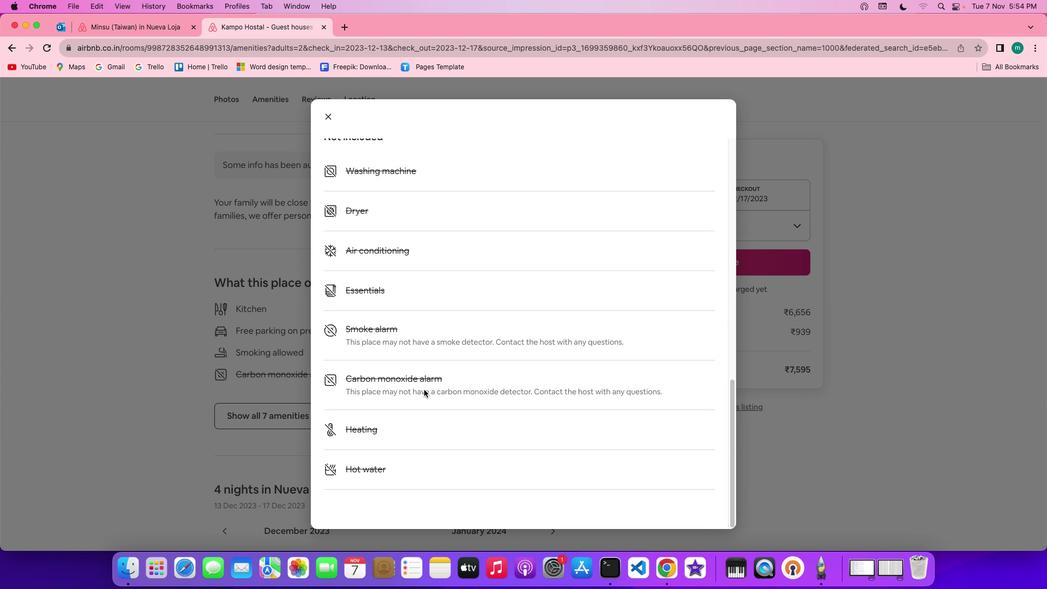 
Action: Mouse scrolled (422, 375) with delta (12, 33)
Screenshot: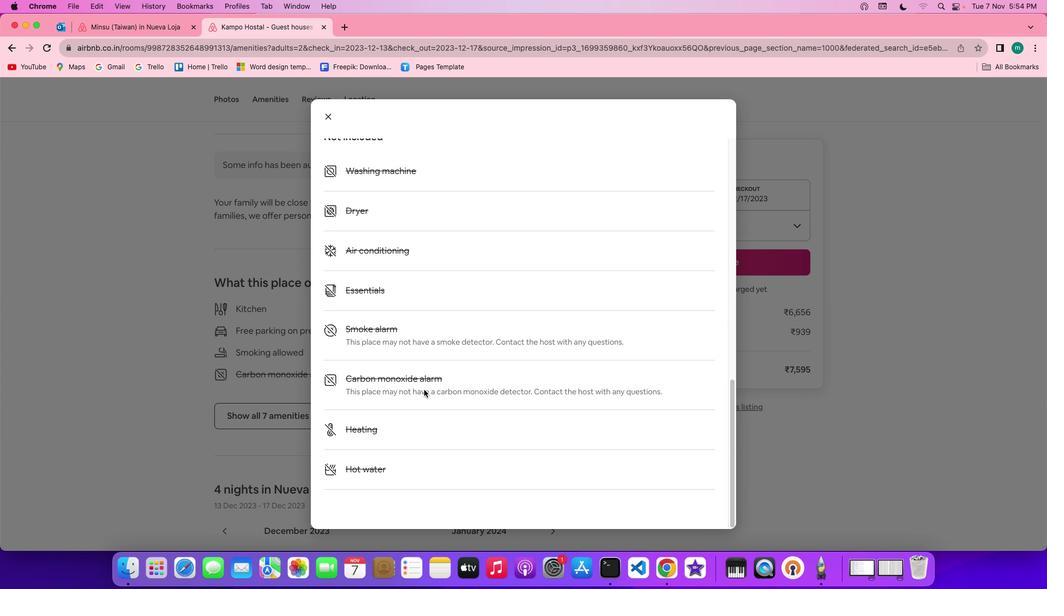 
Action: Mouse scrolled (422, 375) with delta (12, 33)
Screenshot: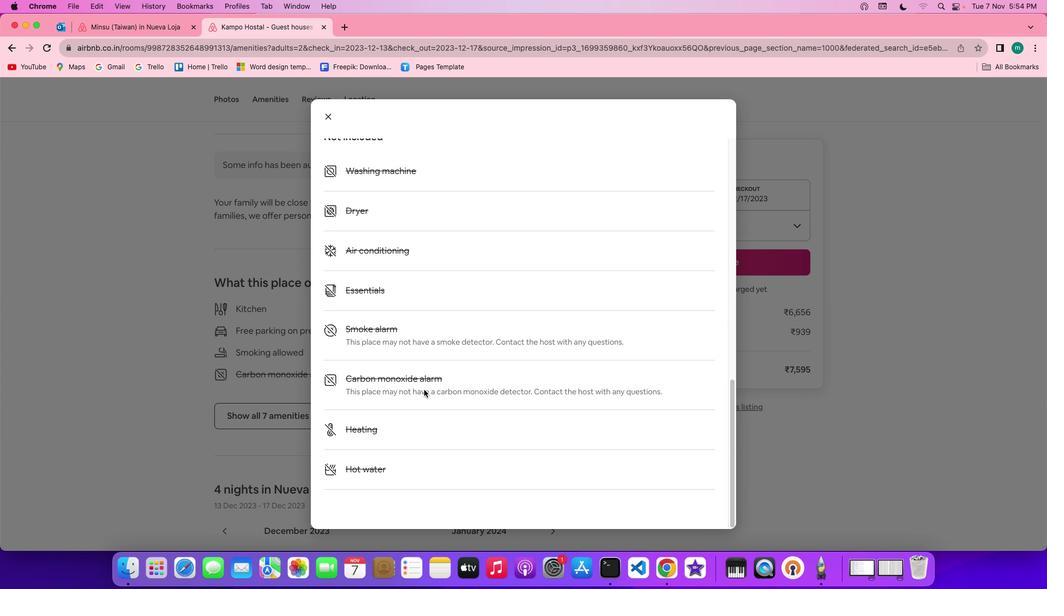 
Action: Mouse scrolled (422, 375) with delta (12, 32)
Screenshot: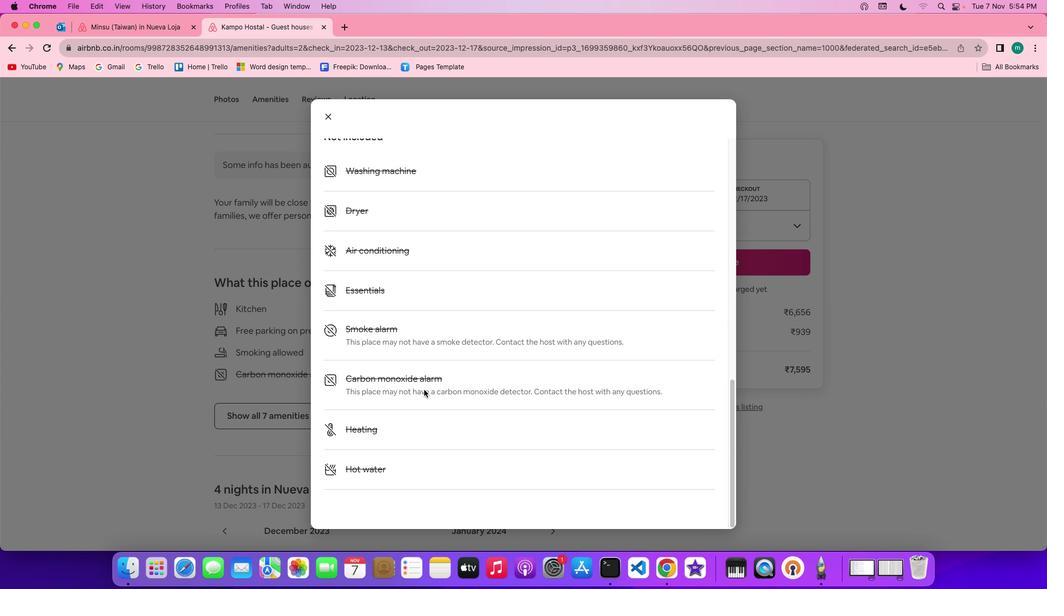
Action: Mouse scrolled (422, 375) with delta (12, 31)
Screenshot: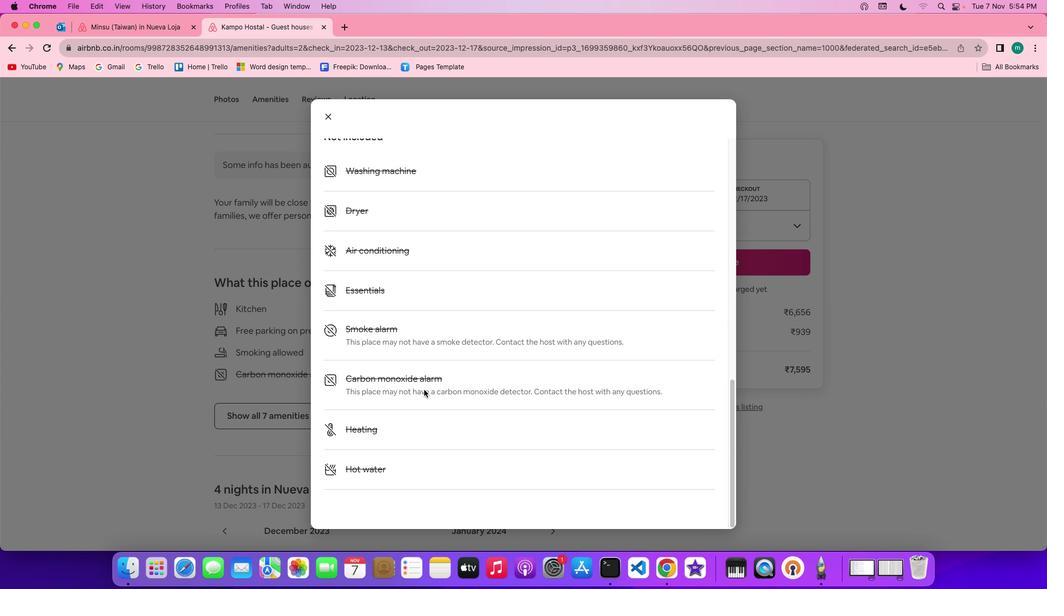 
Action: Mouse scrolled (422, 375) with delta (12, 31)
Screenshot: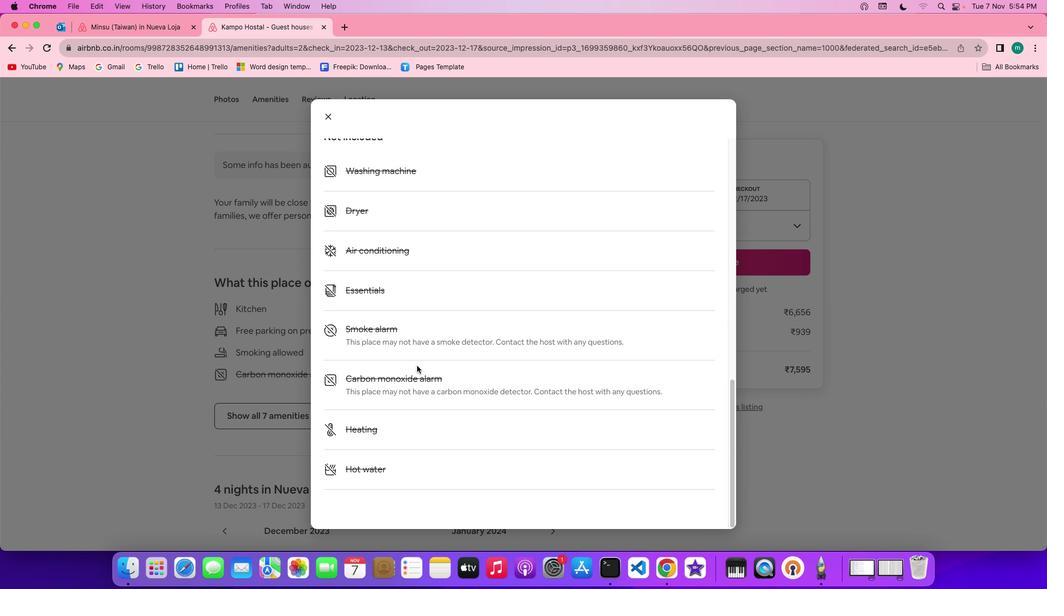 
Action: Mouse moved to (331, 134)
Screenshot: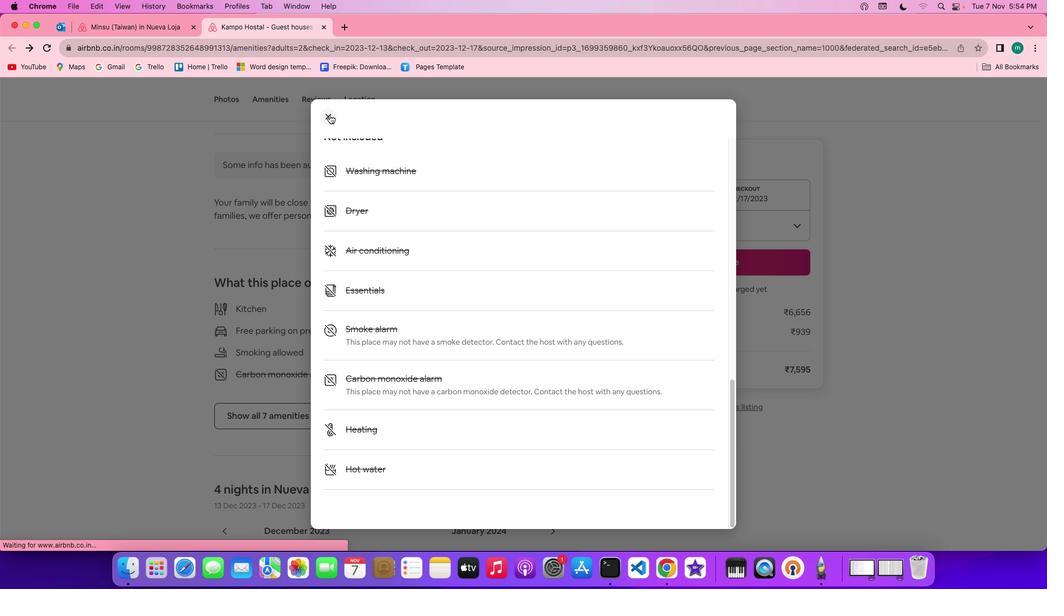 
Action: Mouse pressed left at (331, 134)
Screenshot: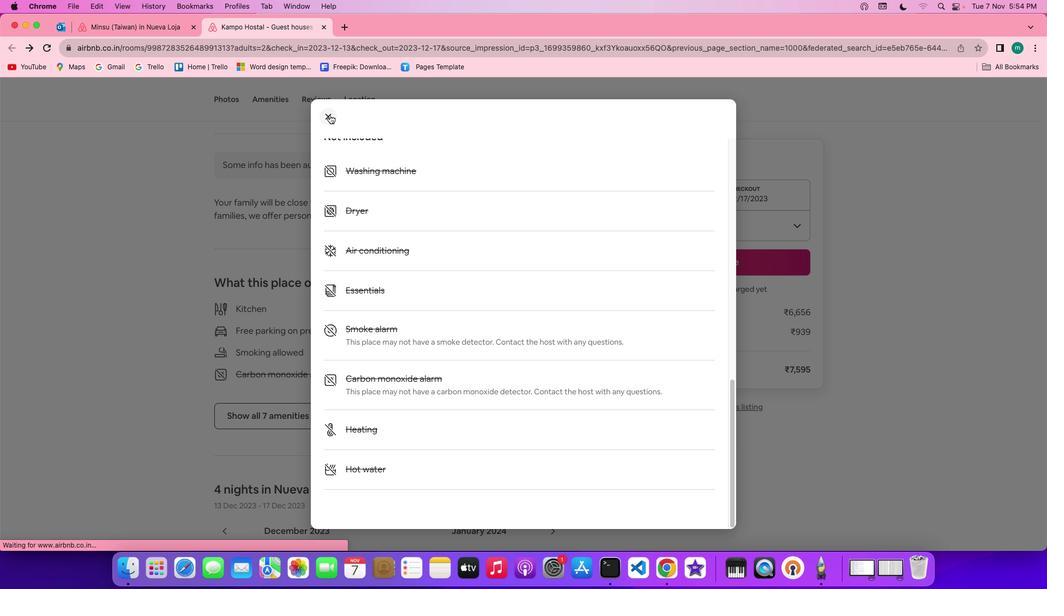 
Action: Mouse moved to (438, 276)
Screenshot: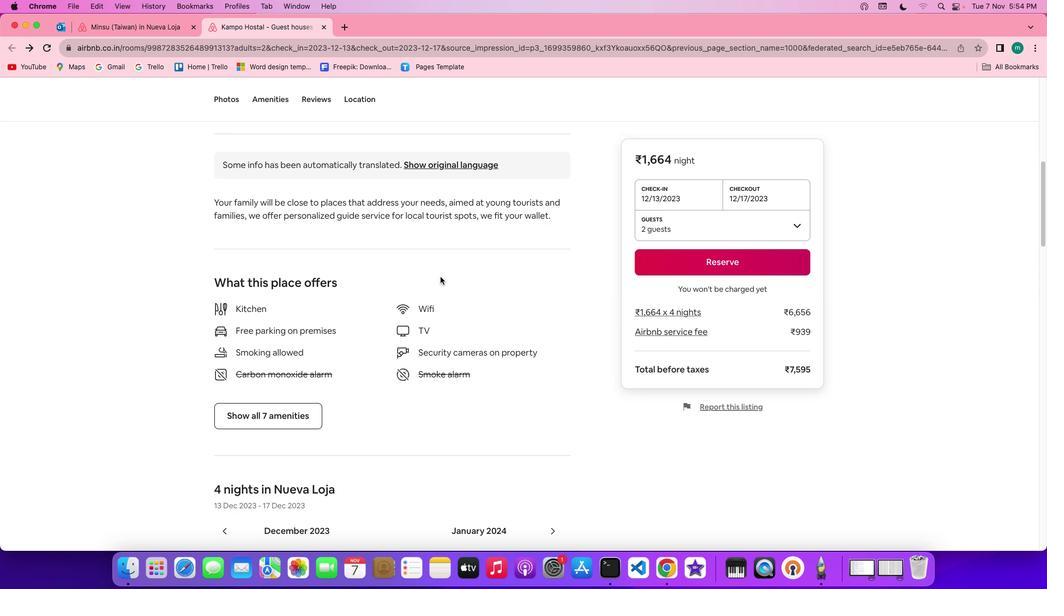 
Action: Mouse scrolled (438, 276) with delta (12, 33)
Screenshot: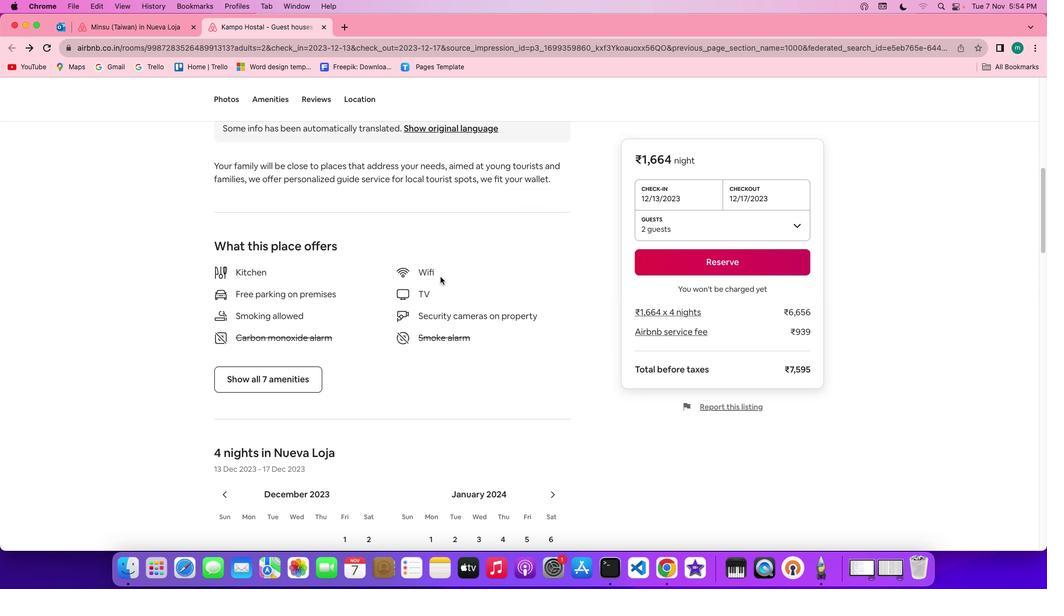 
Action: Mouse scrolled (438, 276) with delta (12, 33)
Screenshot: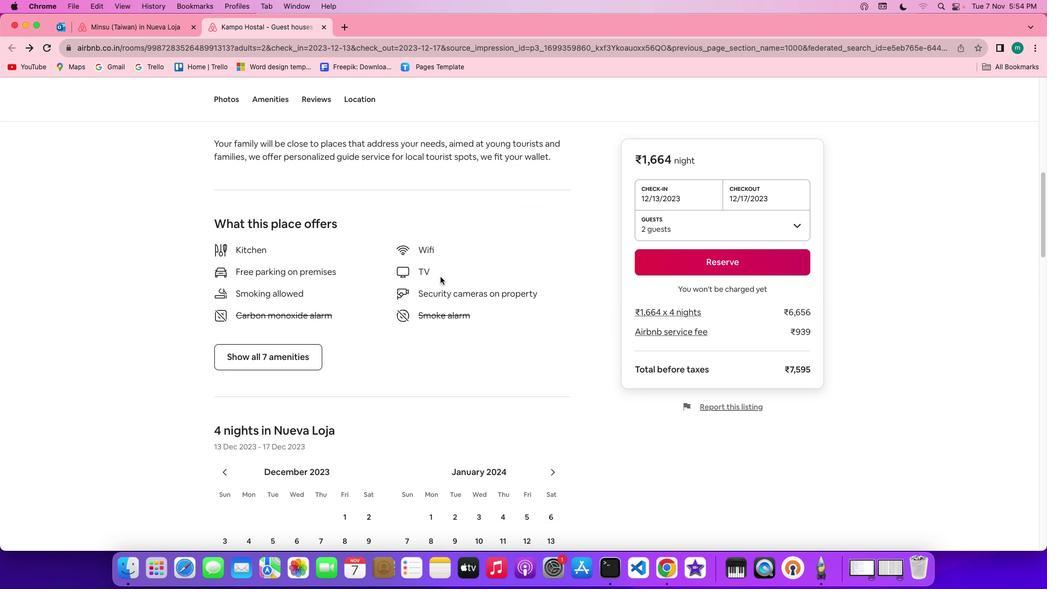 
Action: Mouse scrolled (438, 276) with delta (12, 33)
Screenshot: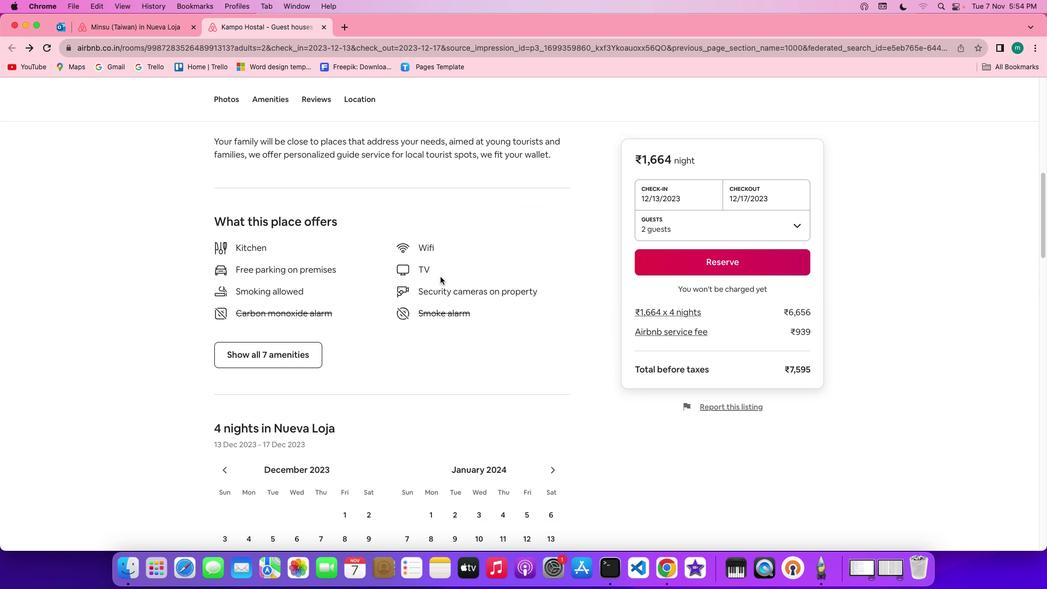 
Action: Mouse scrolled (438, 276) with delta (12, 33)
Screenshot: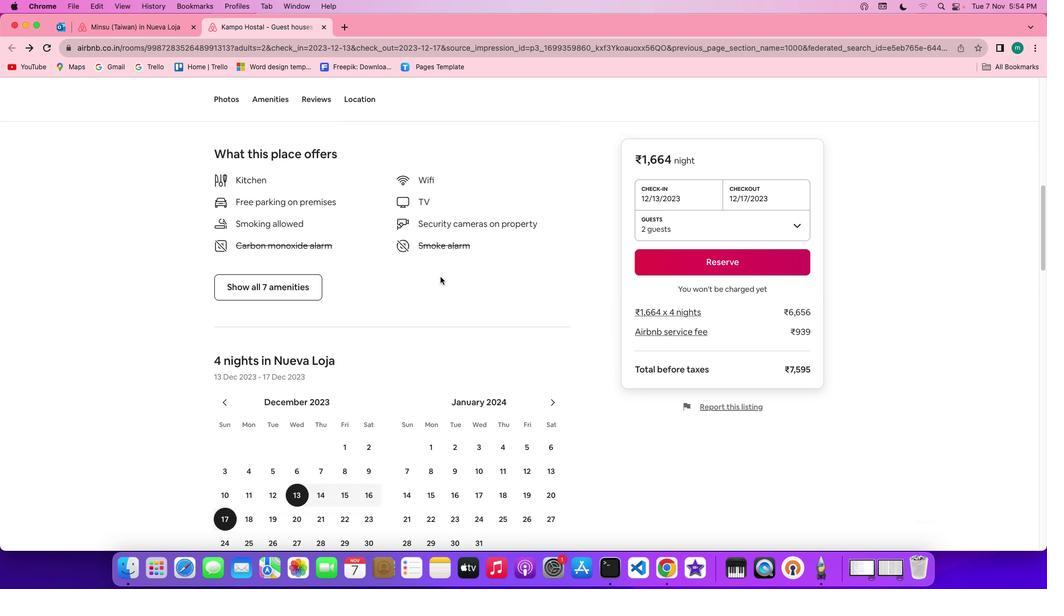 
Action: Mouse scrolled (438, 276) with delta (12, 33)
Screenshot: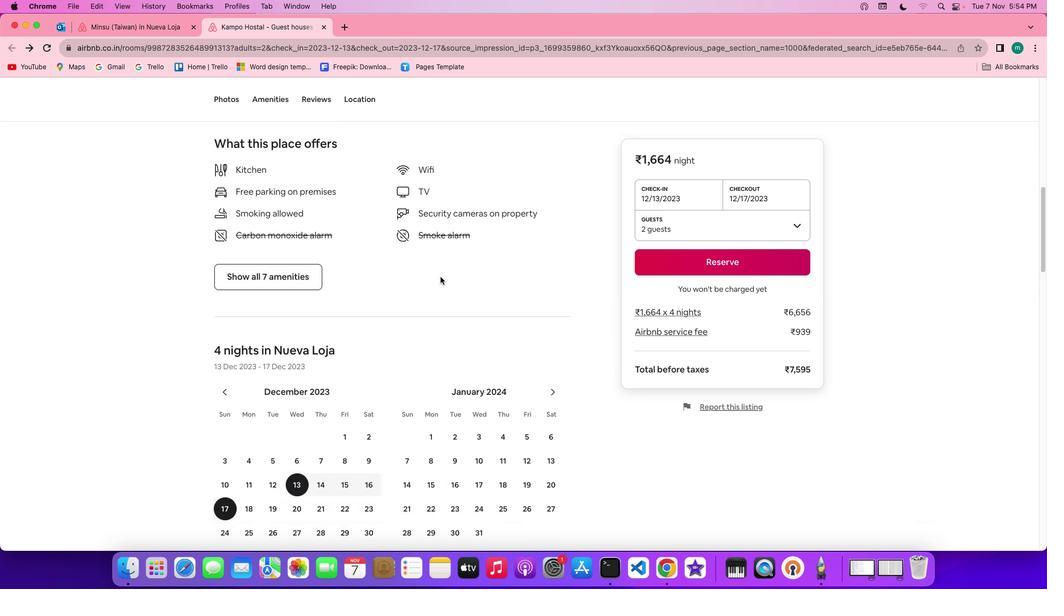 
Action: Mouse scrolled (438, 276) with delta (12, 33)
Screenshot: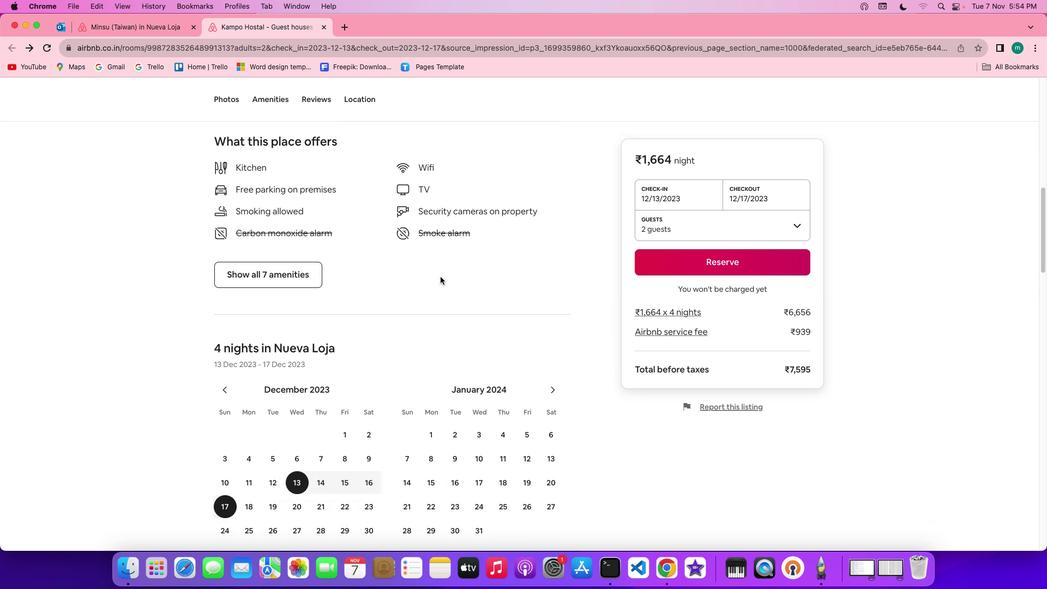 
Action: Mouse scrolled (438, 276) with delta (12, 33)
Screenshot: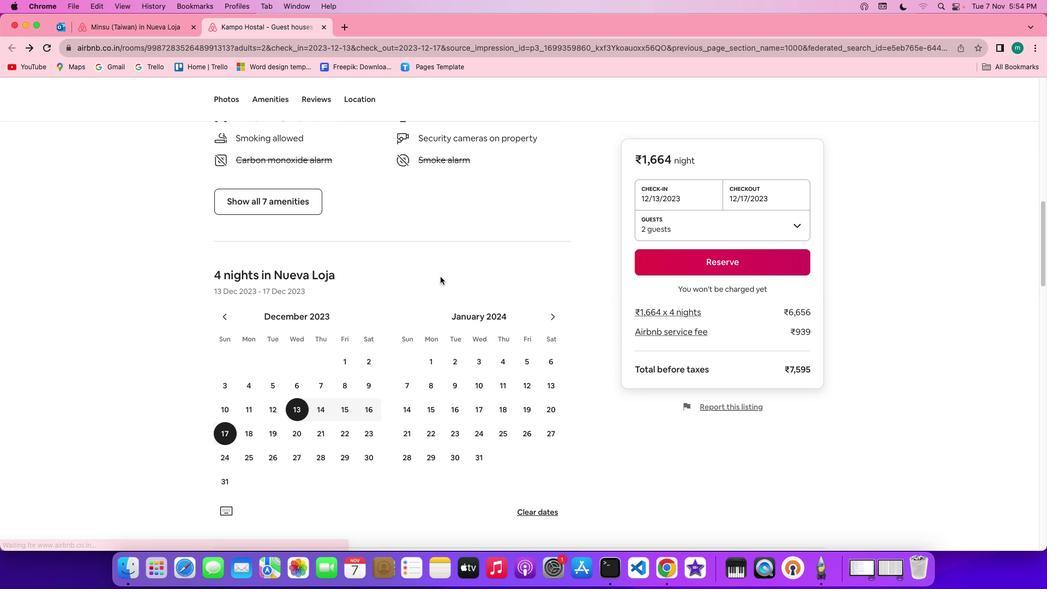 
Action: Mouse scrolled (438, 276) with delta (12, 33)
Screenshot: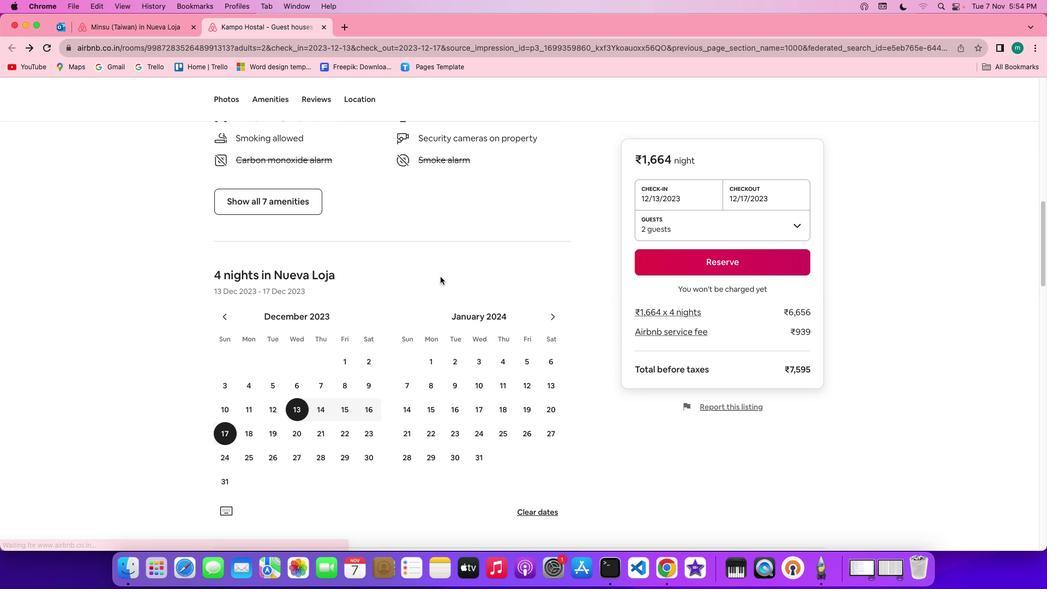 
Action: Mouse scrolled (438, 276) with delta (12, 33)
Screenshot: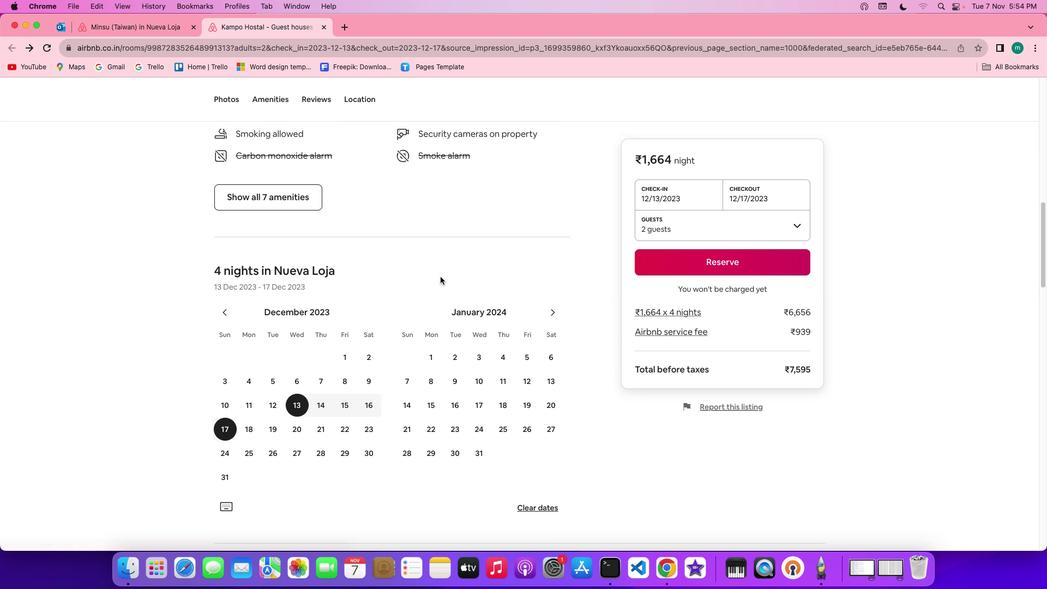 
Action: Mouse scrolled (438, 276) with delta (12, 33)
Screenshot: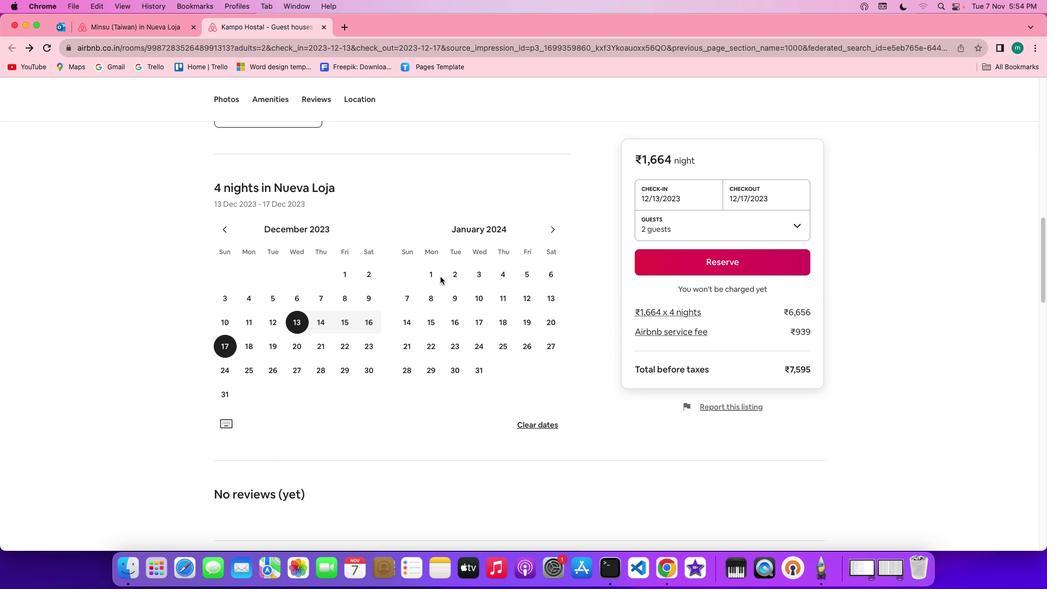 
Action: Mouse scrolled (438, 276) with delta (12, 33)
Screenshot: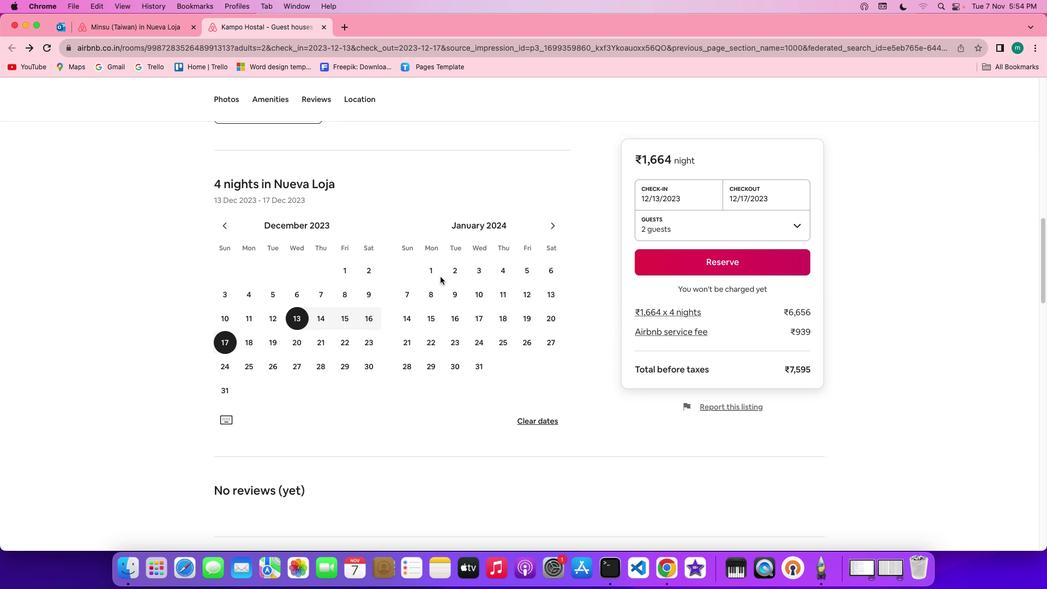 
Action: Mouse scrolled (438, 276) with delta (12, 33)
Screenshot: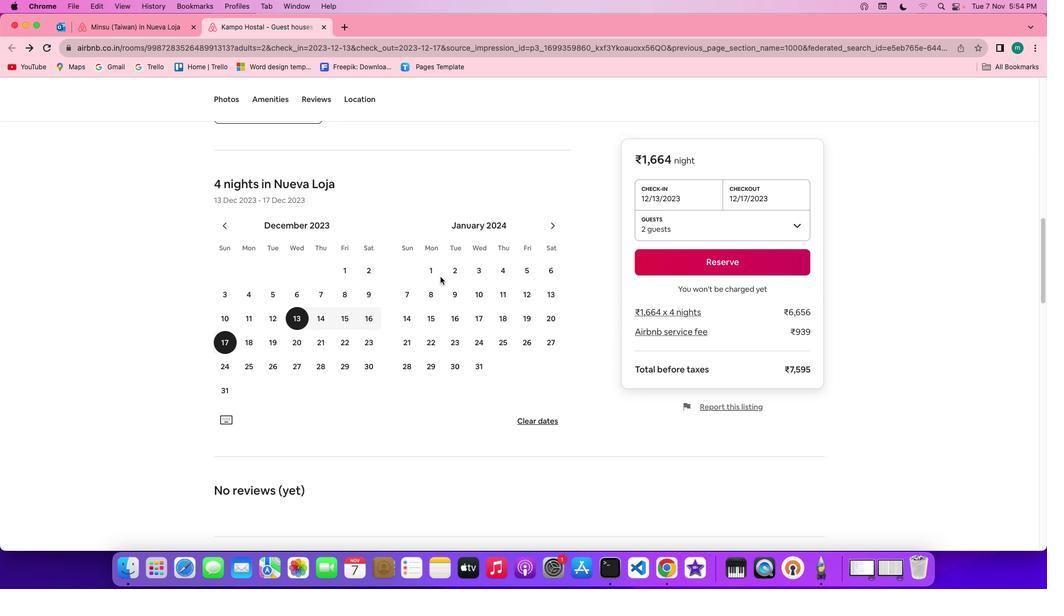 
Action: Mouse scrolled (438, 276) with delta (12, 33)
Screenshot: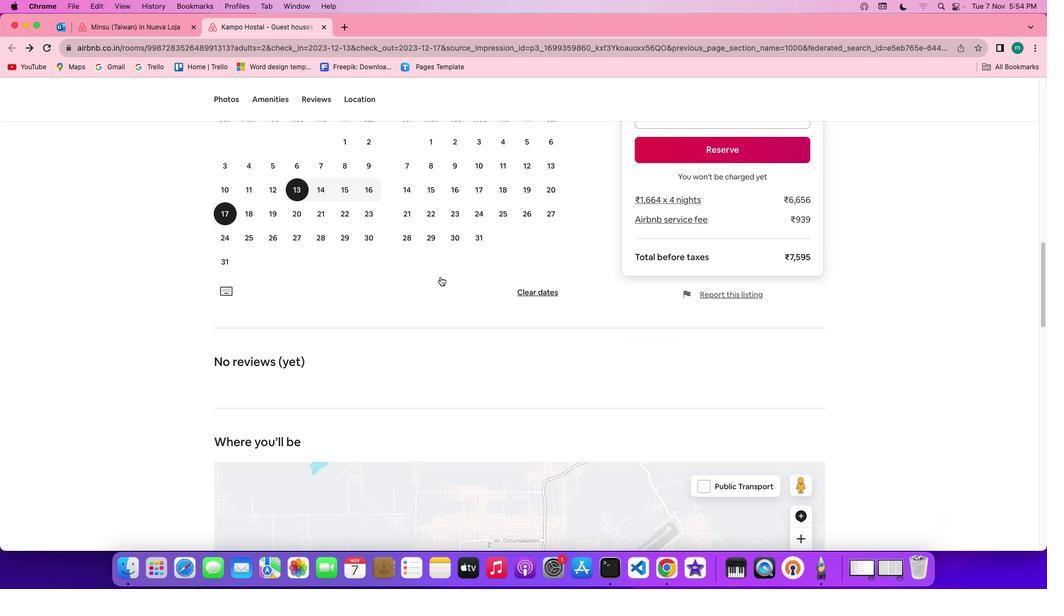 
Action: Mouse scrolled (438, 276) with delta (12, 33)
Screenshot: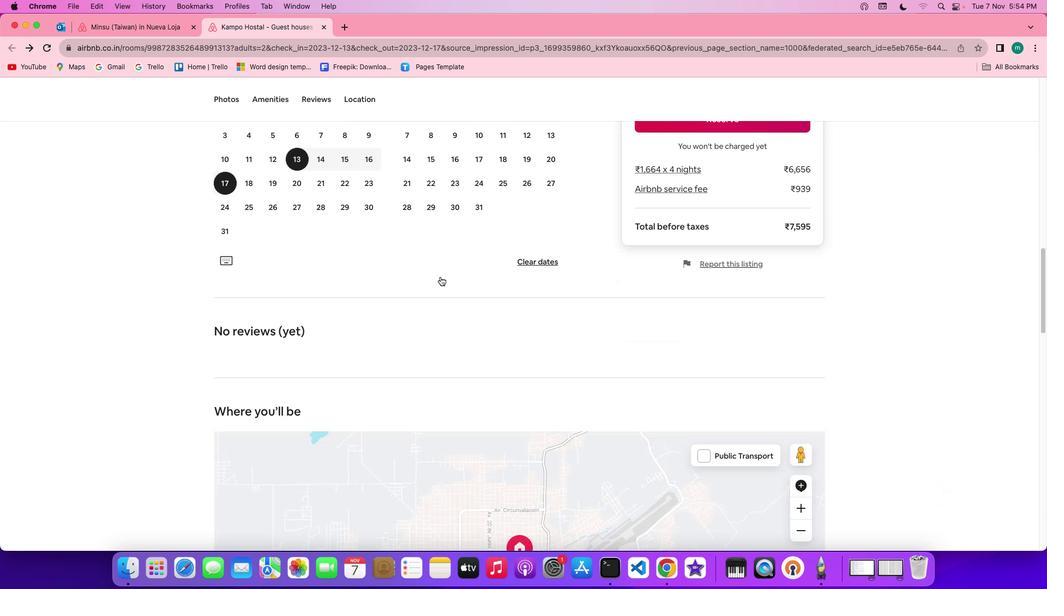 
Action: Mouse scrolled (438, 276) with delta (12, 33)
Screenshot: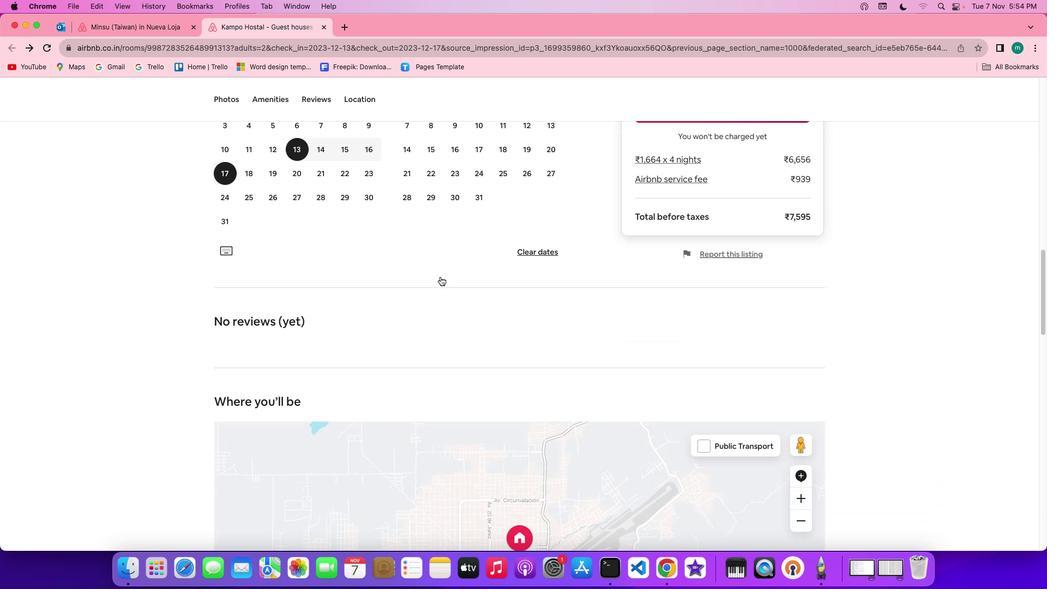 
Action: Mouse scrolled (438, 276) with delta (12, 32)
Screenshot: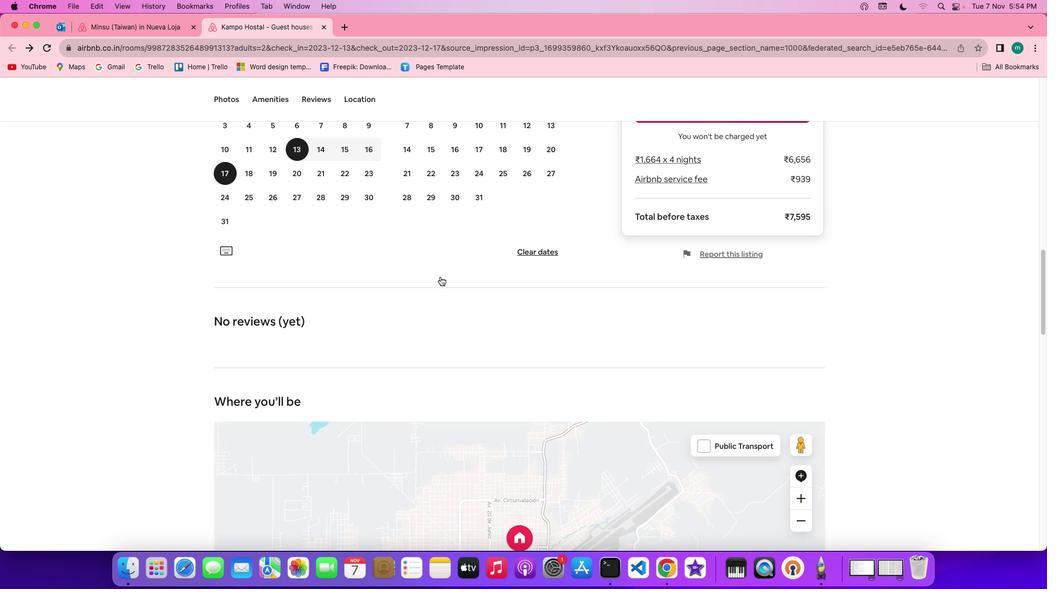 
Action: Mouse scrolled (438, 276) with delta (12, 33)
Screenshot: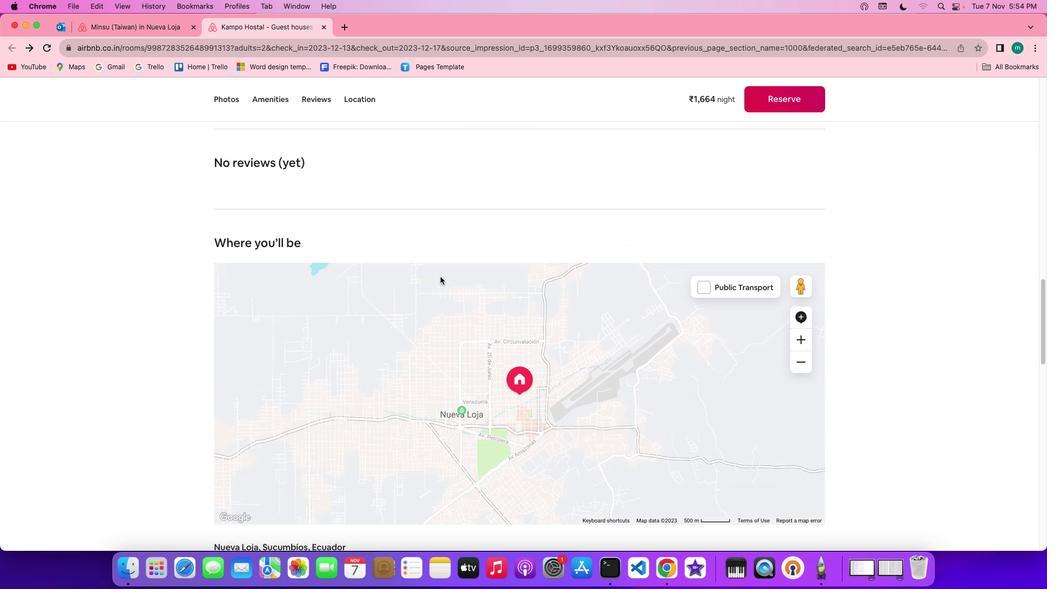 
Action: Mouse scrolled (438, 276) with delta (12, 33)
Screenshot: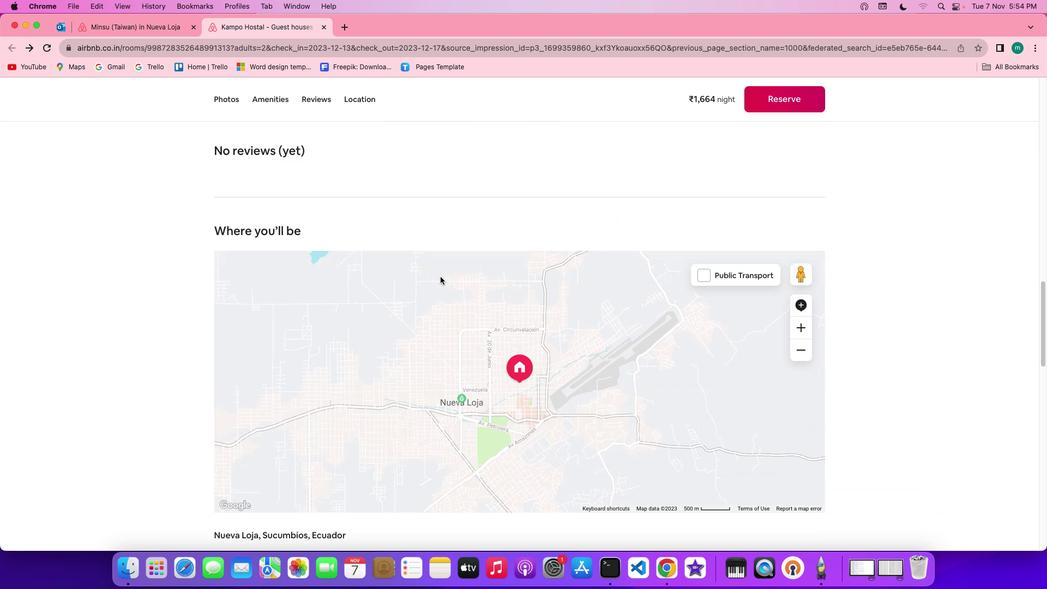 
Action: Mouse scrolled (438, 276) with delta (12, 33)
Screenshot: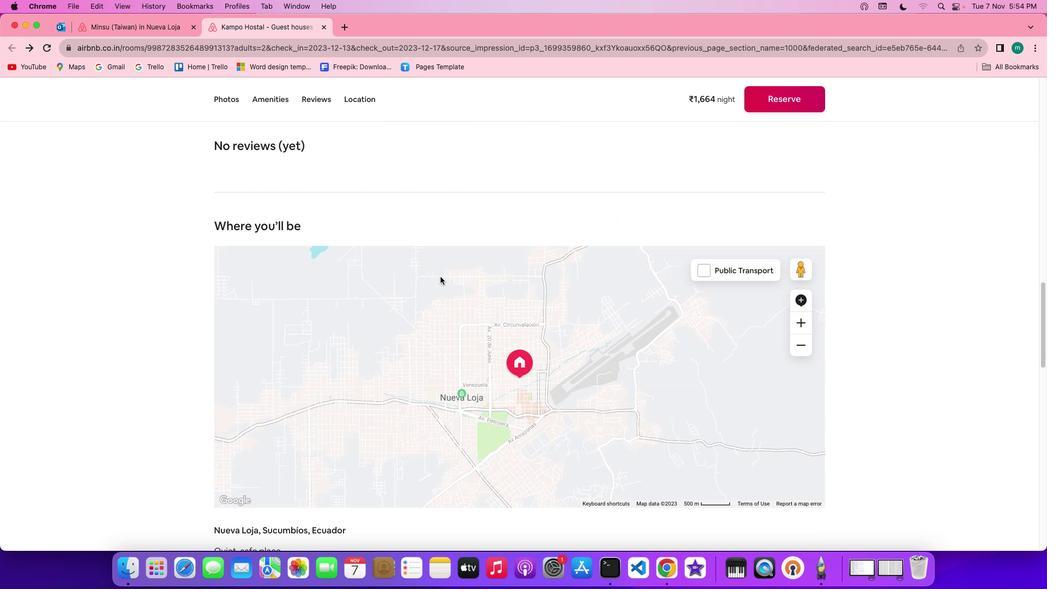 
Action: Mouse scrolled (438, 276) with delta (12, 32)
Screenshot: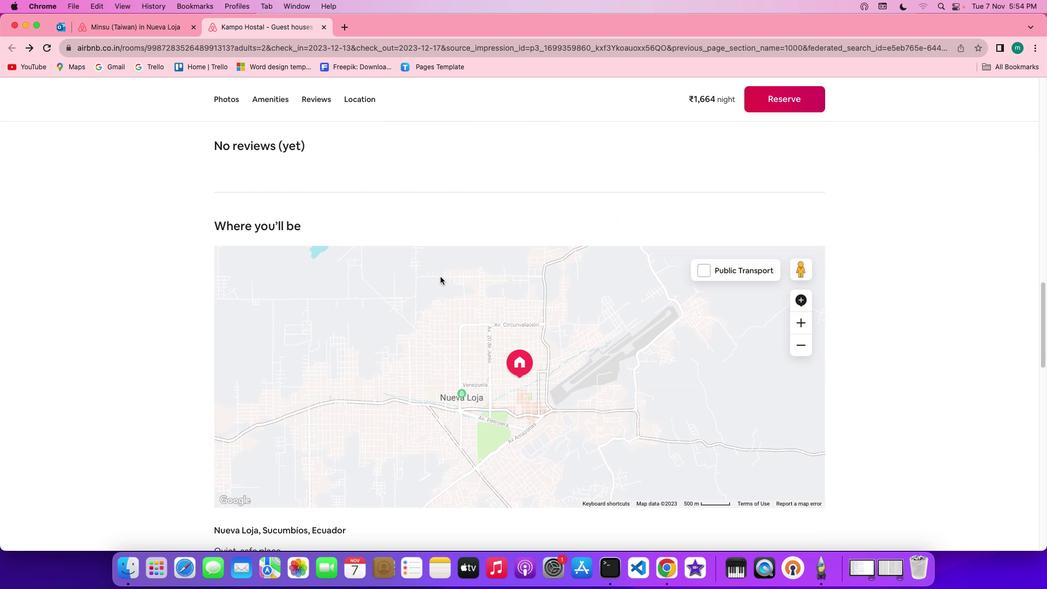 
Action: Mouse scrolled (438, 276) with delta (12, 33)
Screenshot: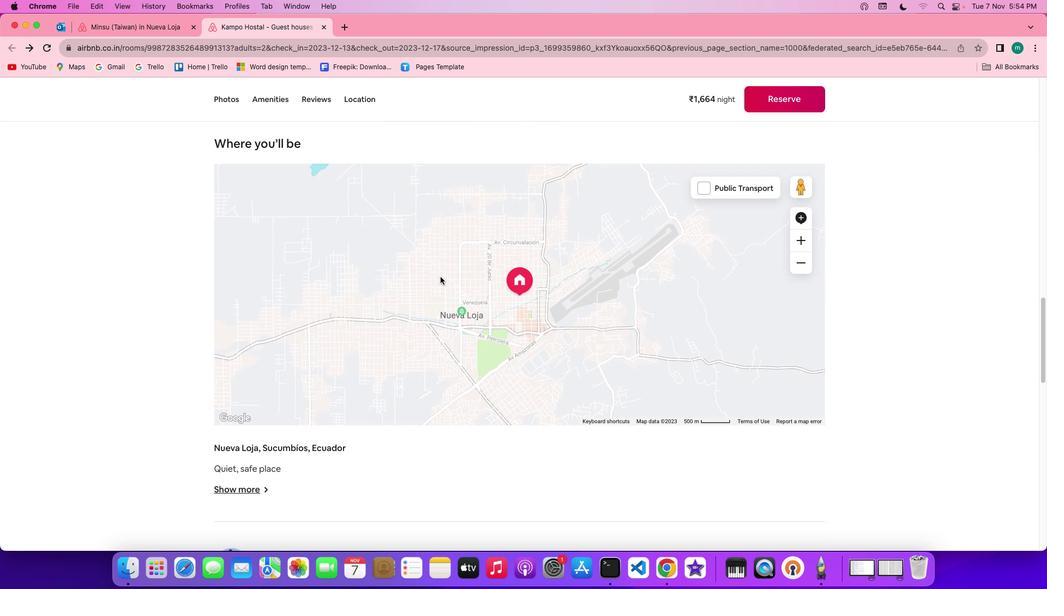 
Action: Mouse scrolled (438, 276) with delta (12, 33)
Screenshot: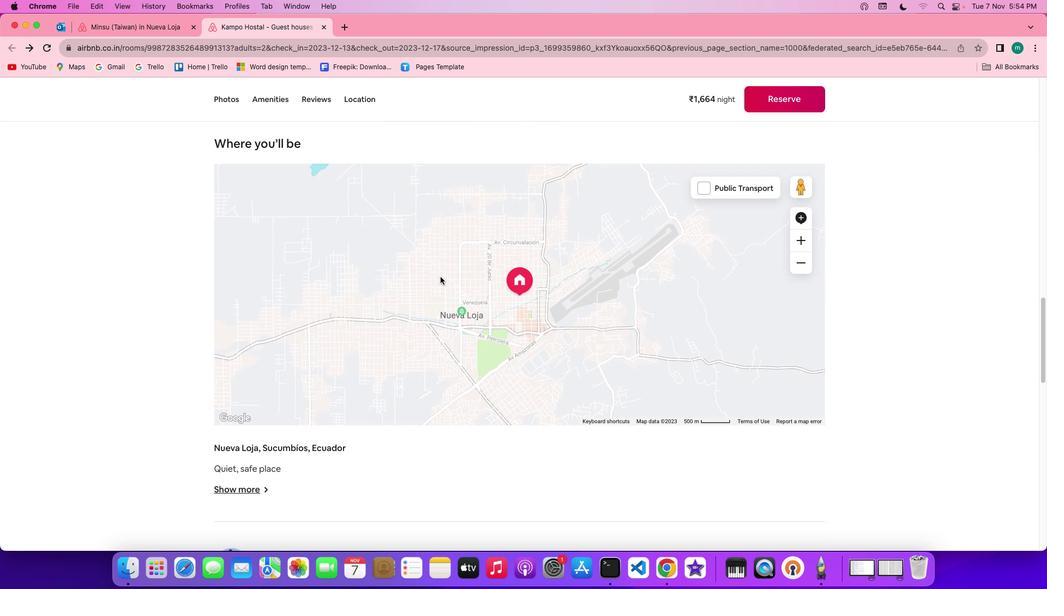 
Action: Mouse scrolled (438, 276) with delta (12, 33)
Screenshot: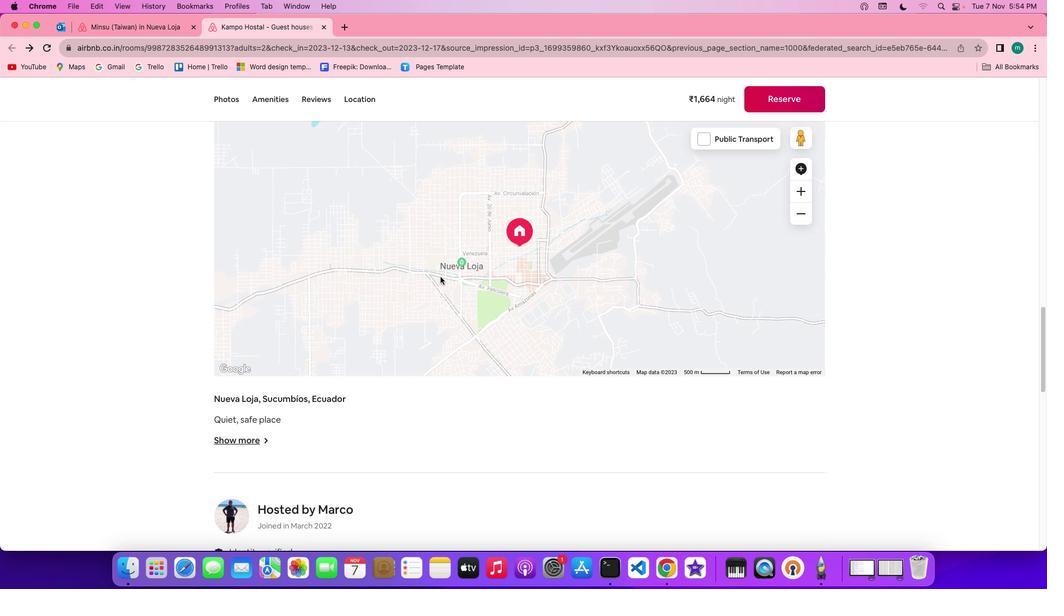 
Action: Mouse scrolled (438, 276) with delta (12, 33)
Screenshot: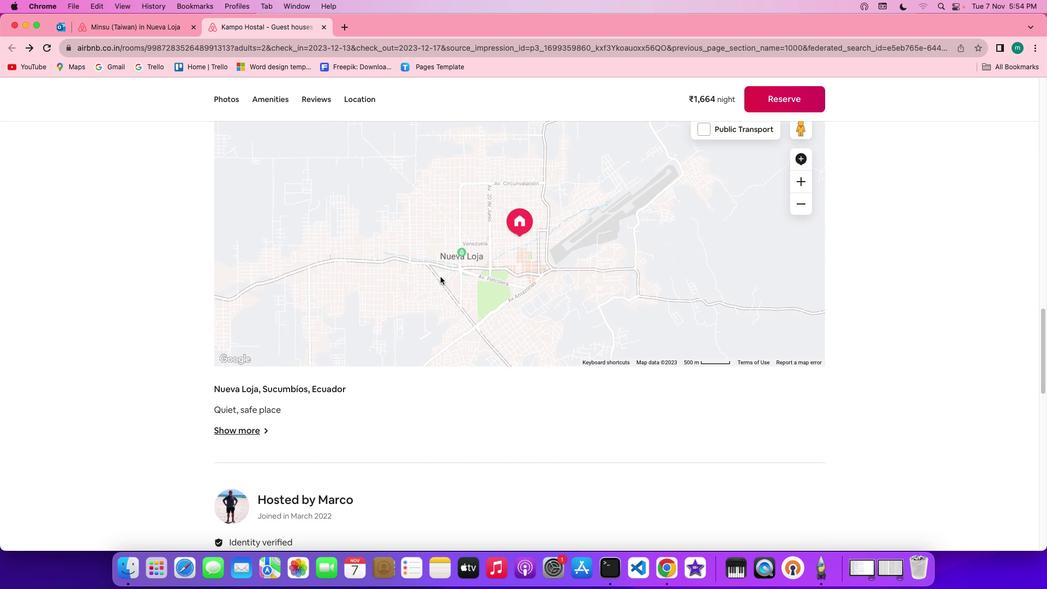 
Action: Mouse scrolled (438, 276) with delta (12, 33)
Screenshot: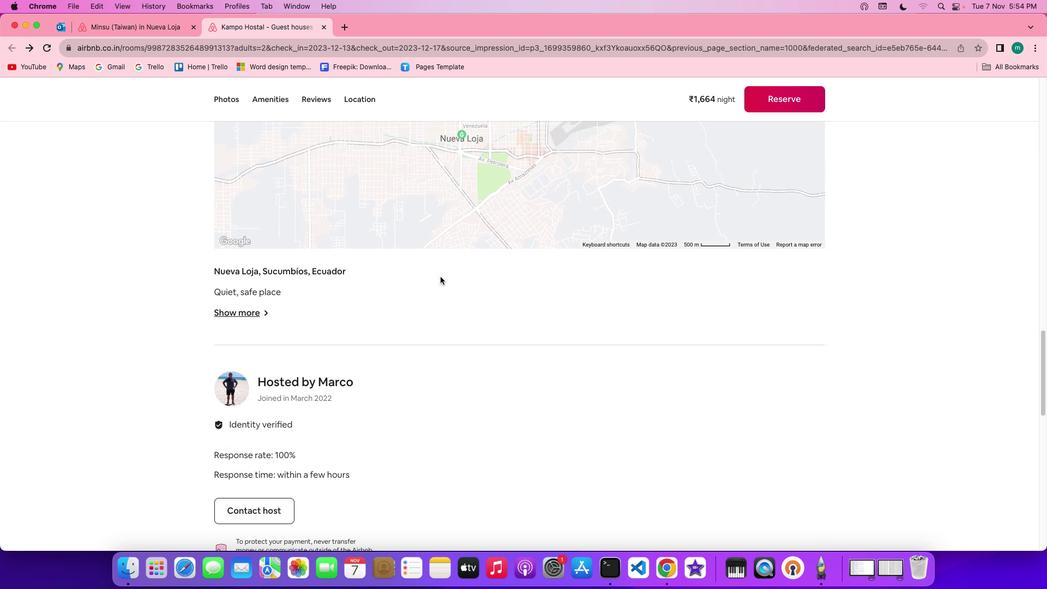 
Action: Mouse scrolled (438, 276) with delta (12, 33)
Screenshot: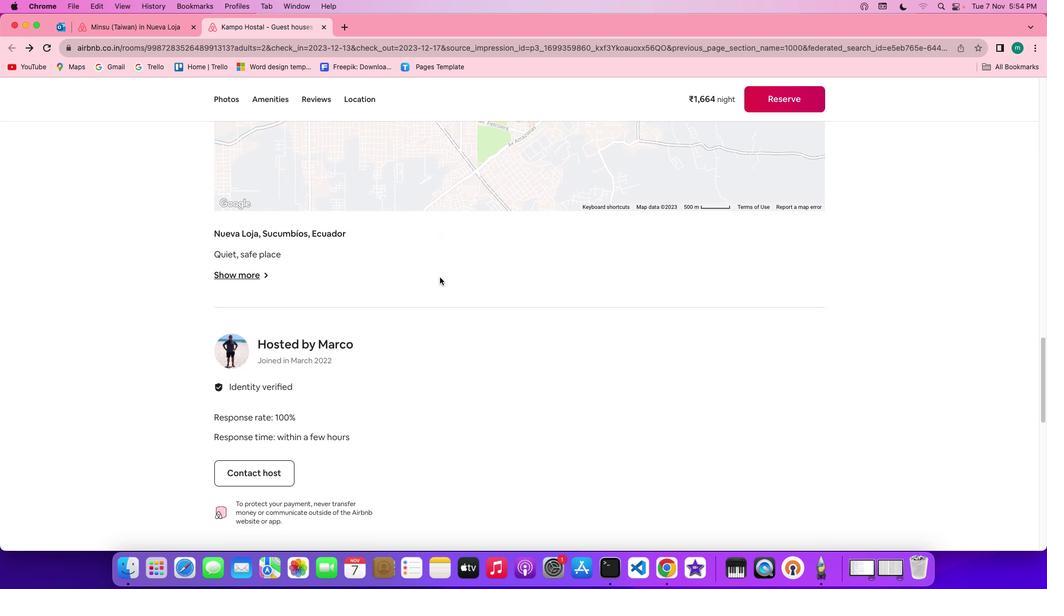 
Action: Mouse scrolled (438, 276) with delta (12, 33)
Screenshot: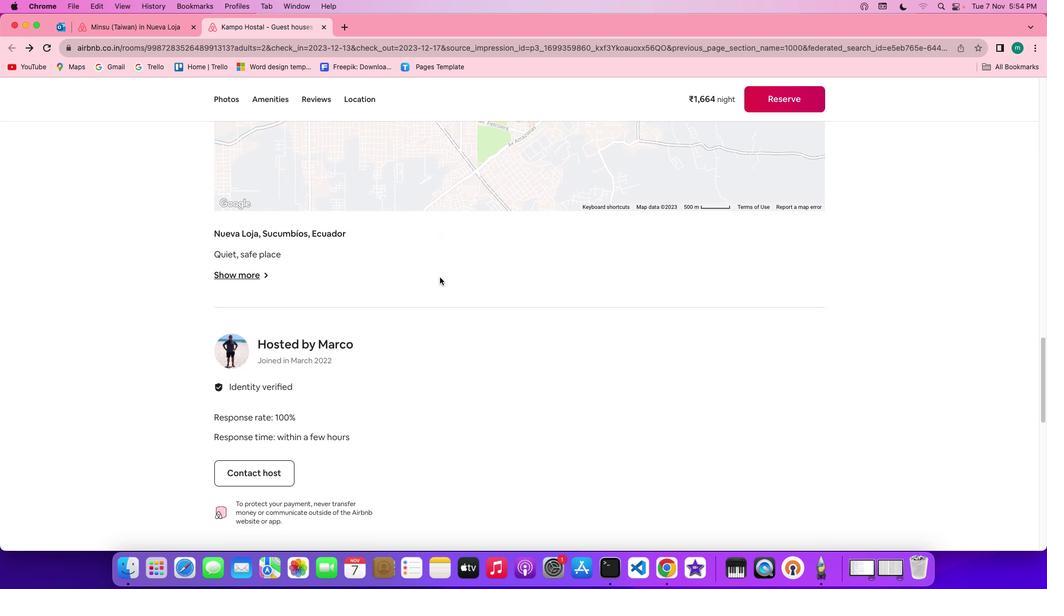 
Action: Mouse scrolled (438, 276) with delta (12, 32)
Screenshot: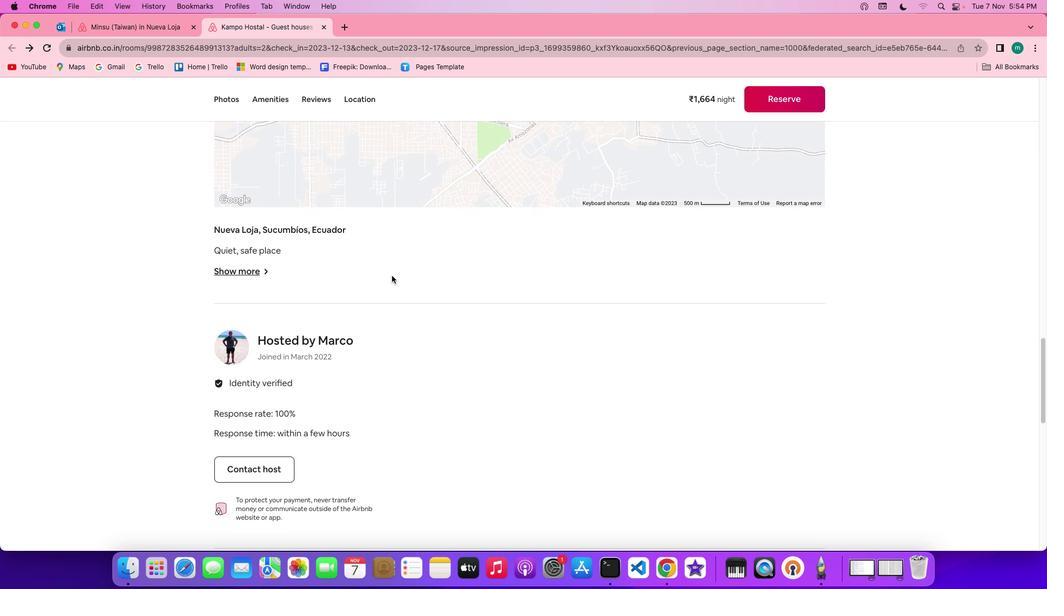
Action: Mouse moved to (240, 269)
Screenshot: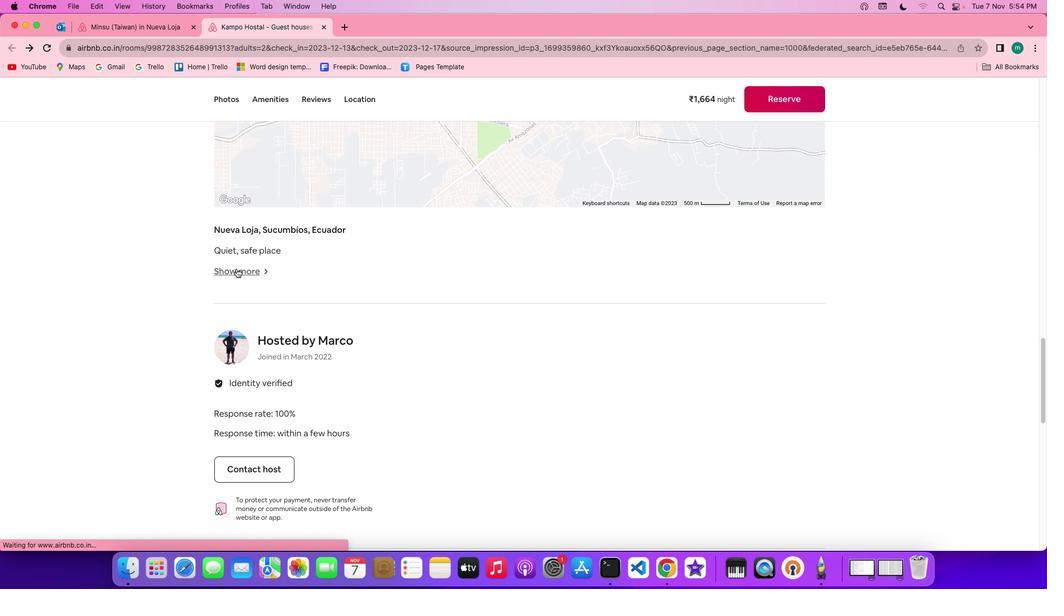 
Action: Mouse pressed left at (240, 269)
Screenshot: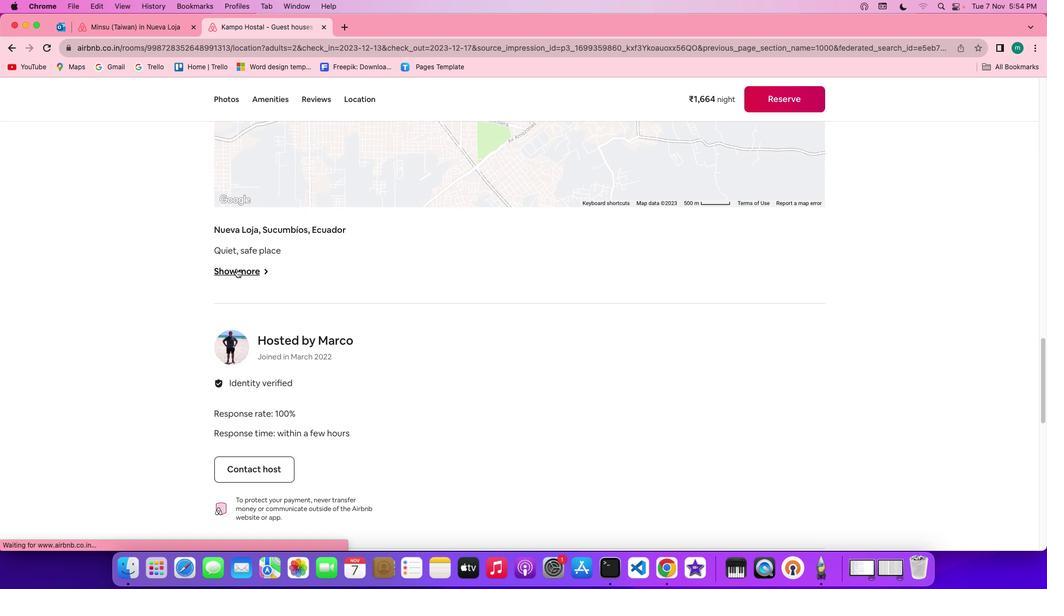 
Action: Mouse moved to (27, 117)
Screenshot: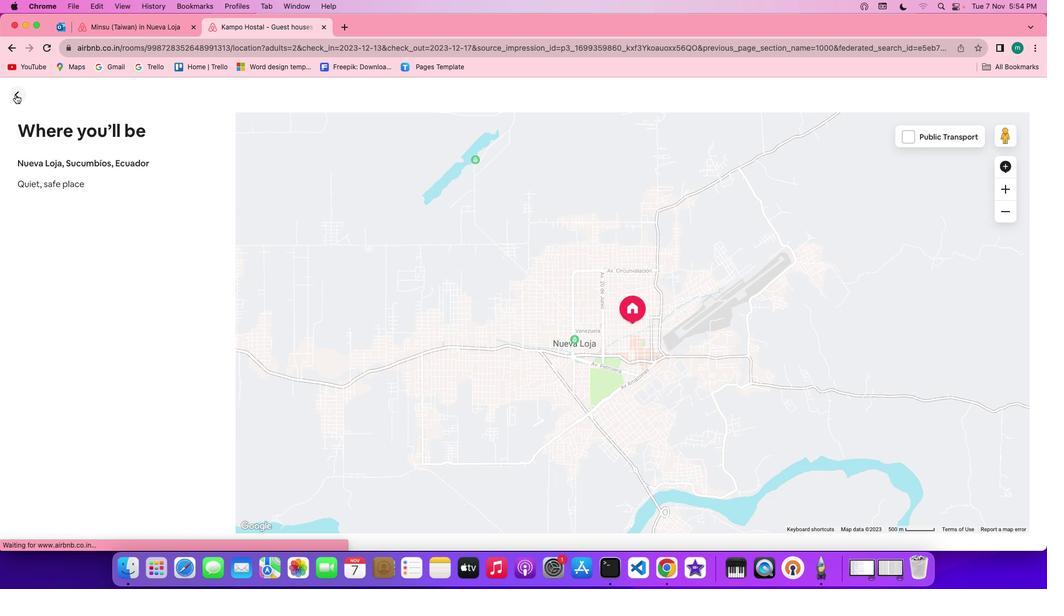
Action: Mouse pressed left at (27, 117)
Screenshot: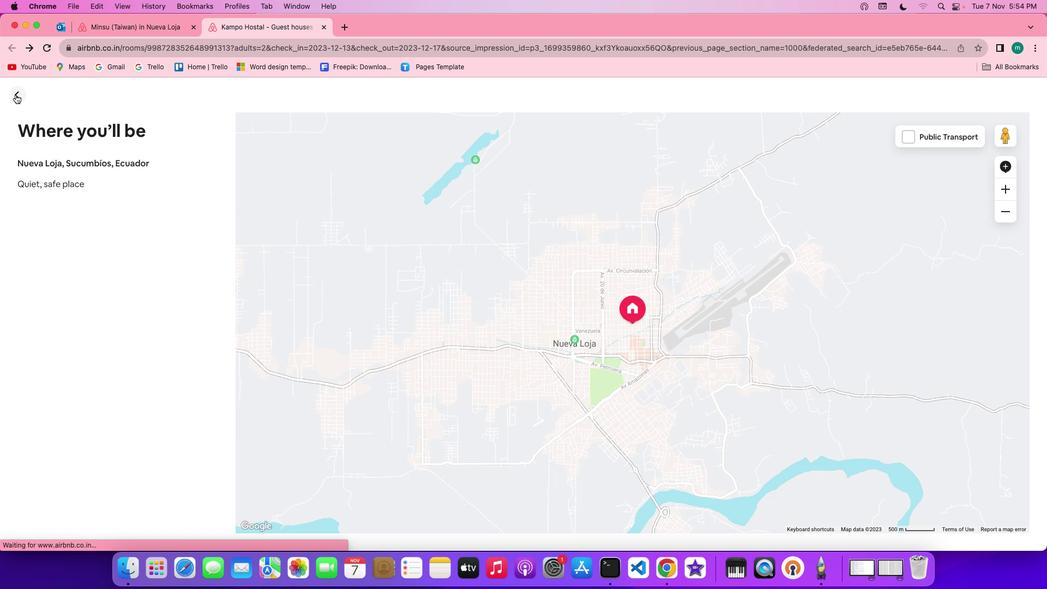 
Action: Mouse moved to (340, 453)
Screenshot: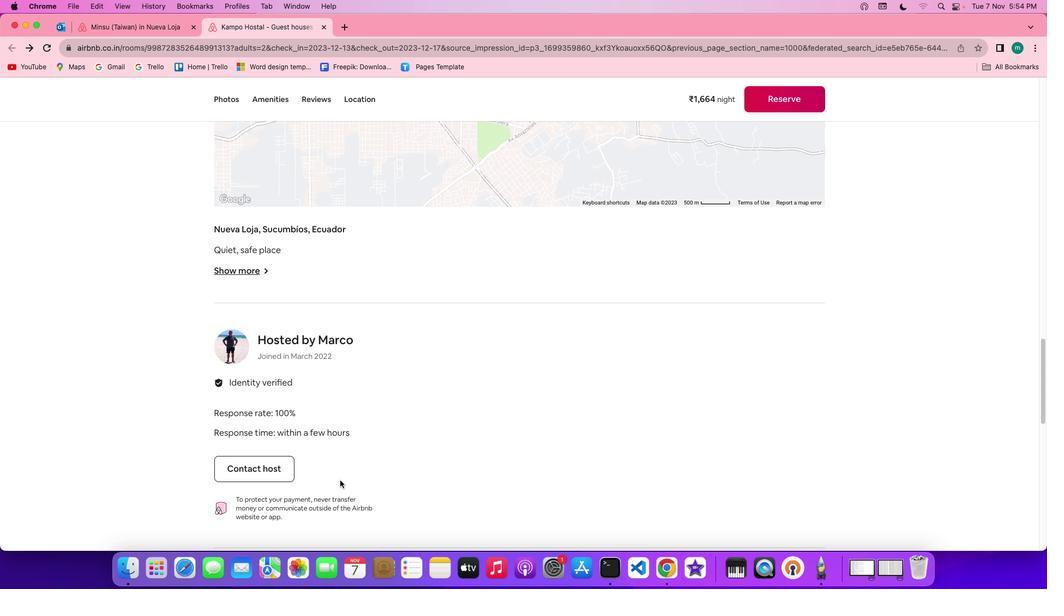 
Action: Mouse scrolled (340, 453) with delta (12, 33)
Screenshot: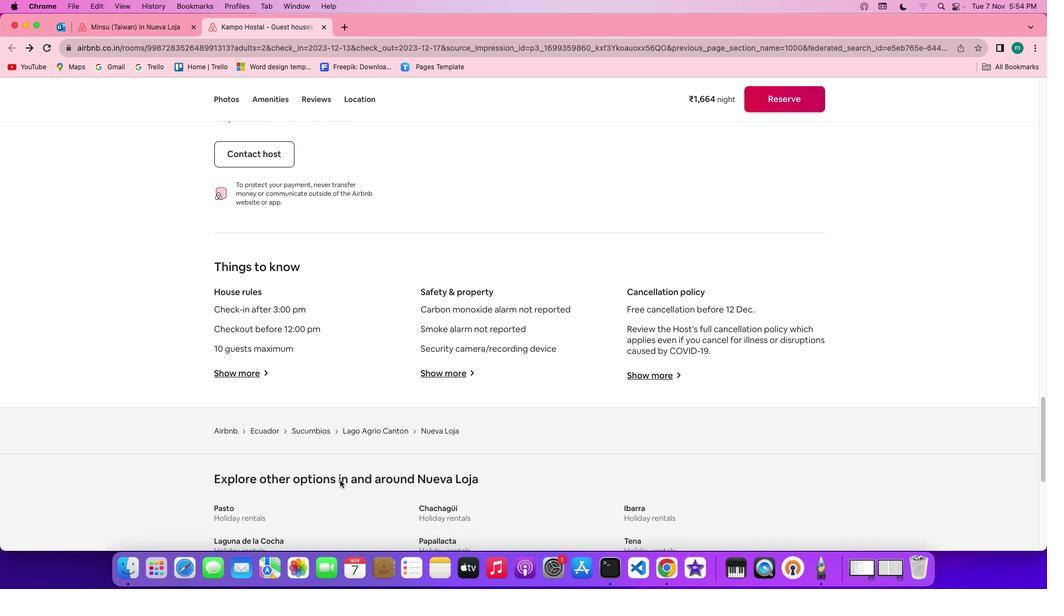 
Action: Mouse scrolled (340, 453) with delta (12, 33)
Screenshot: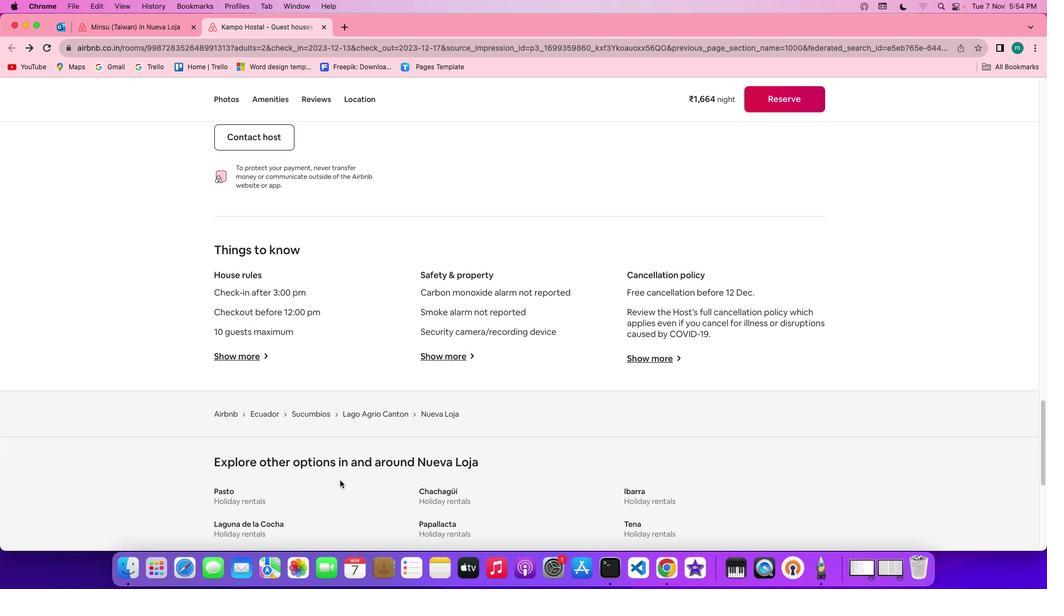 
Action: Mouse scrolled (340, 453) with delta (12, 32)
Screenshot: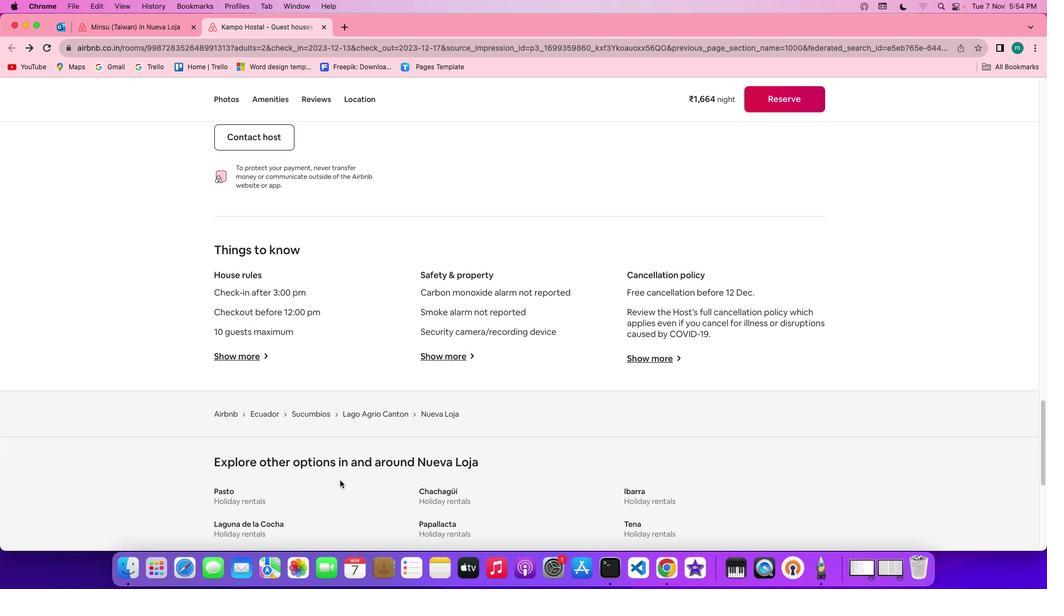 
Action: Mouse scrolled (340, 453) with delta (12, 31)
Screenshot: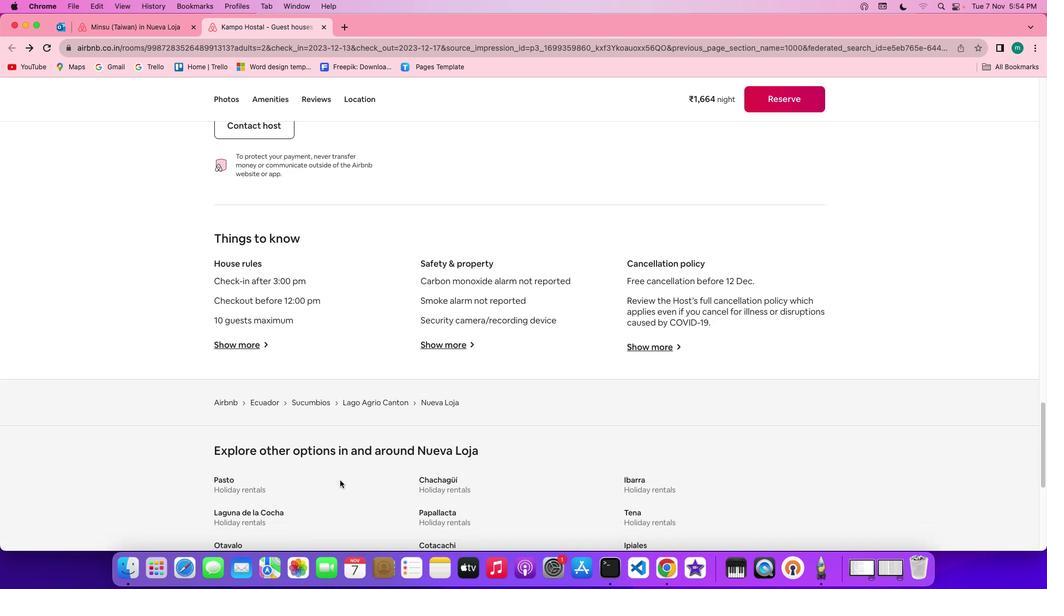 
Action: Mouse scrolled (340, 453) with delta (12, 31)
Screenshot: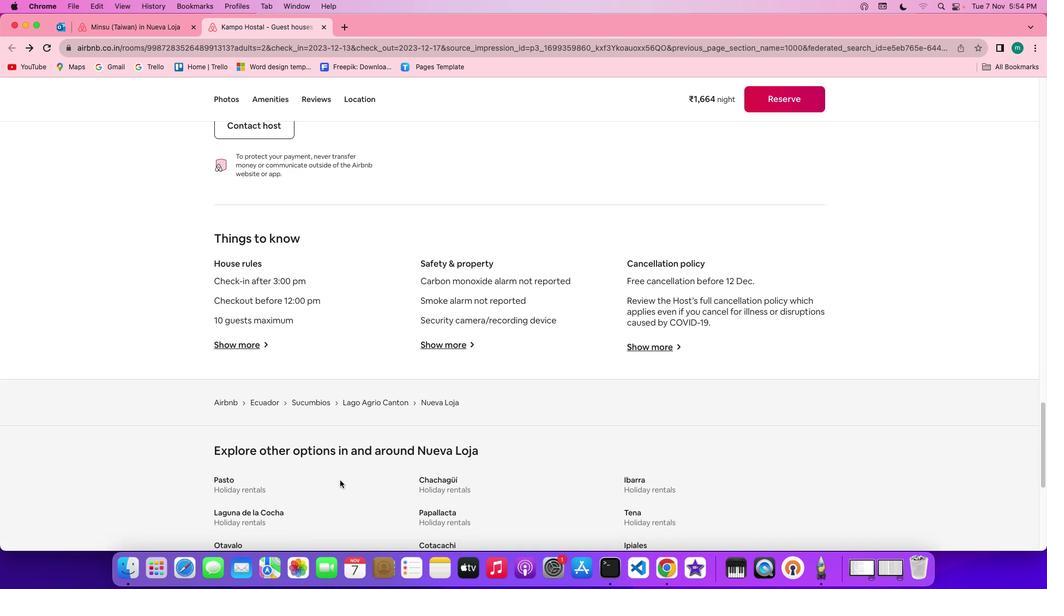 
Action: Mouse scrolled (340, 453) with delta (12, 33)
Screenshot: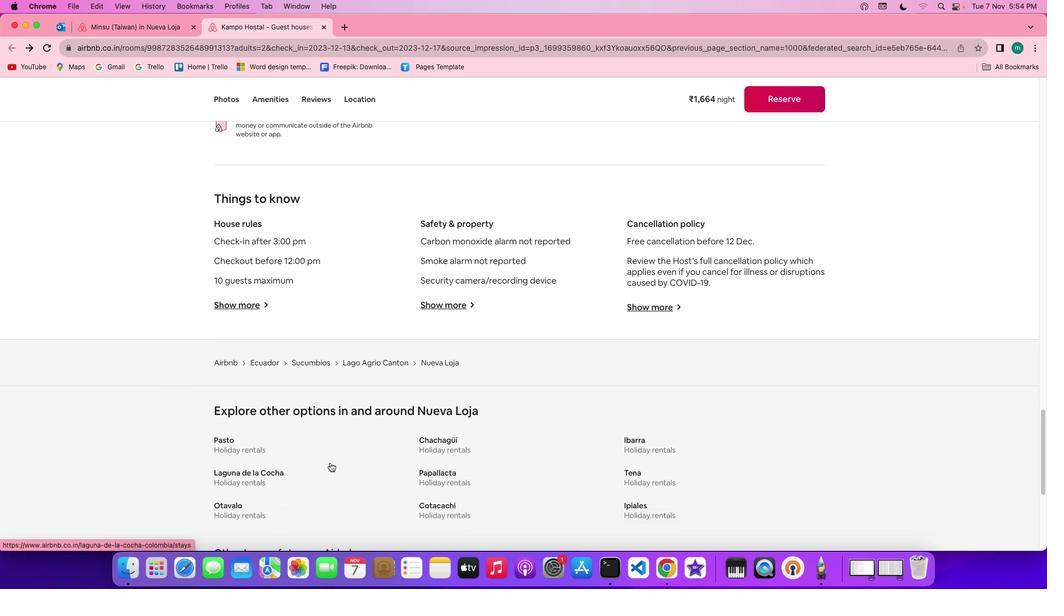 
Action: Mouse scrolled (340, 453) with delta (12, 33)
Screenshot: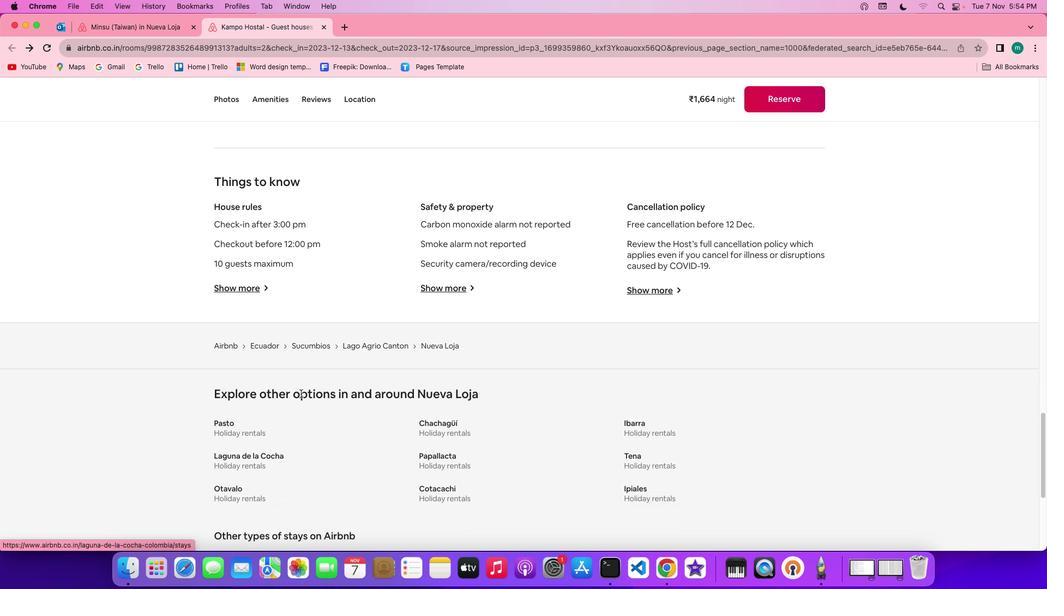 
Action: Mouse scrolled (340, 453) with delta (12, 33)
Screenshot: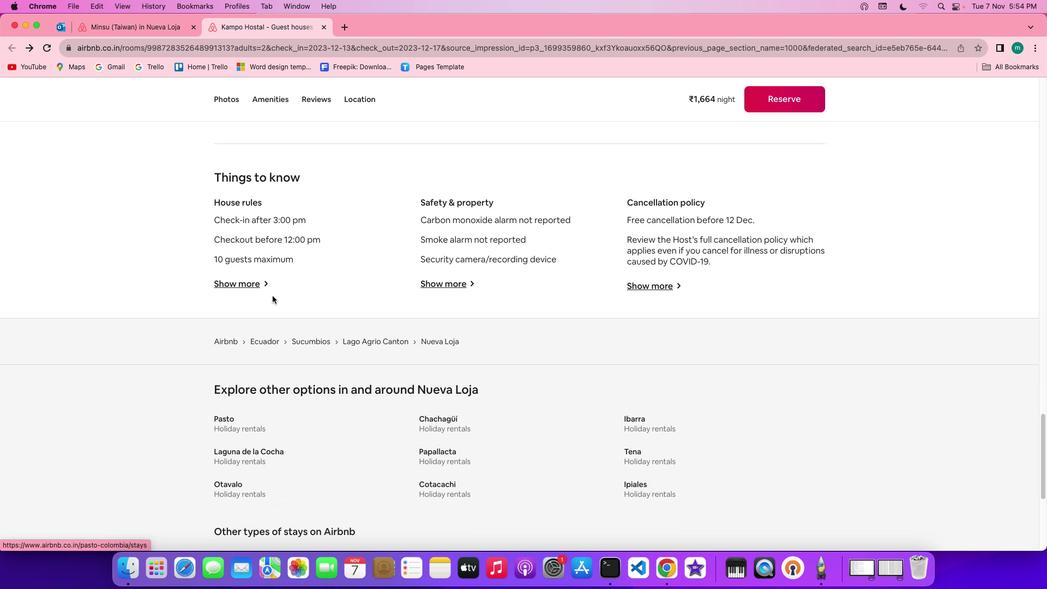 
Action: Mouse moved to (253, 282)
Screenshot: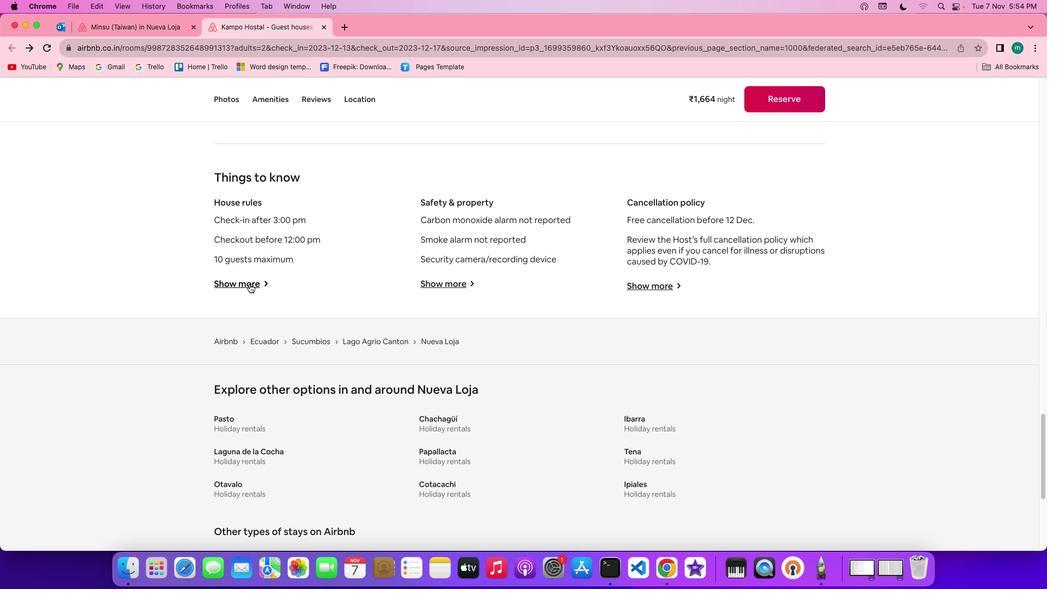 
Action: Mouse pressed left at (253, 282)
Screenshot: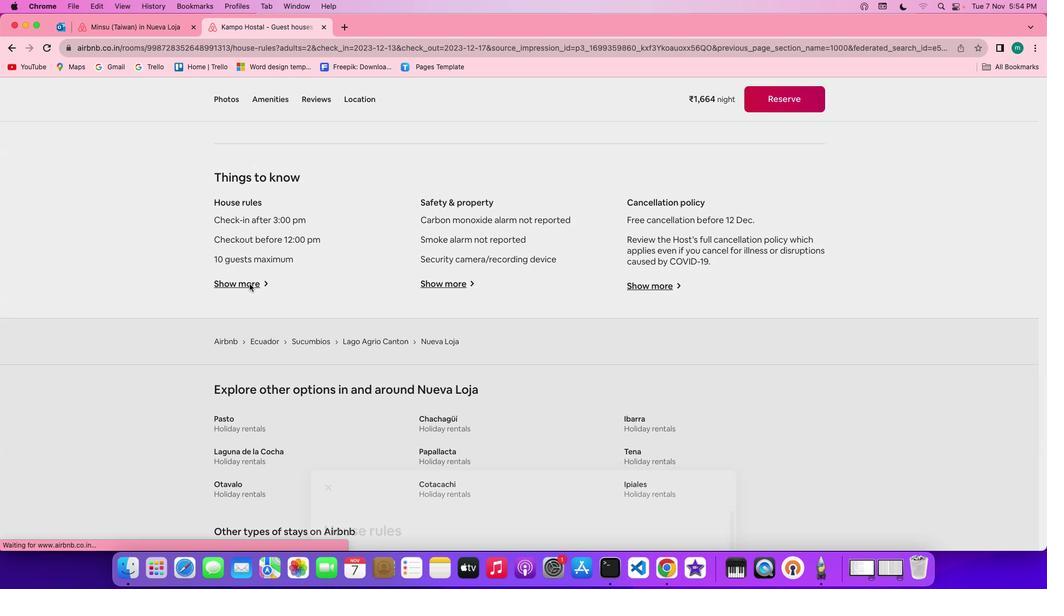 
Action: Mouse moved to (526, 391)
Screenshot: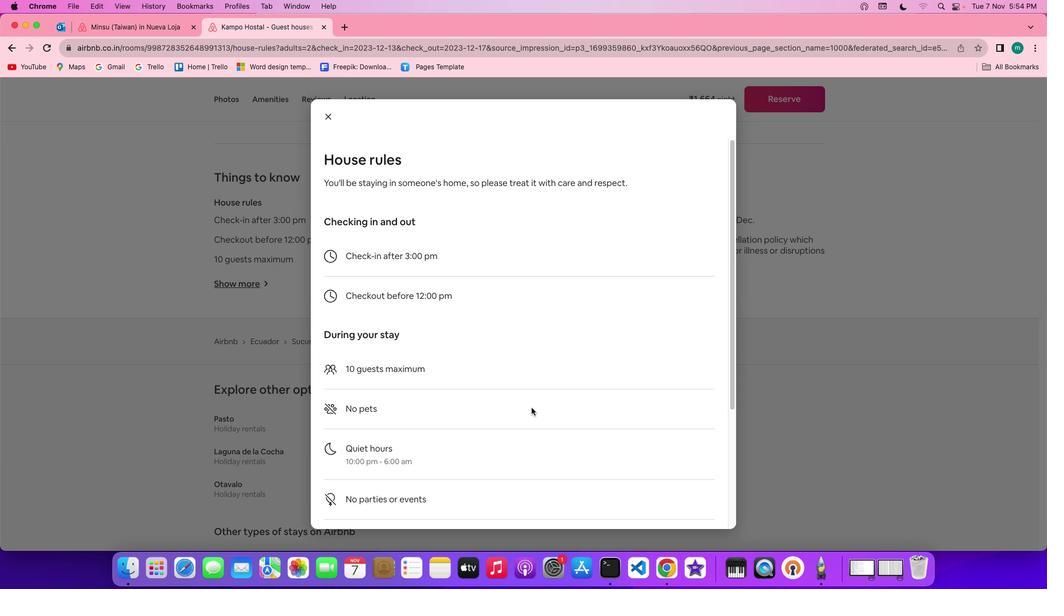 
Action: Mouse scrolled (526, 391) with delta (12, 33)
Screenshot: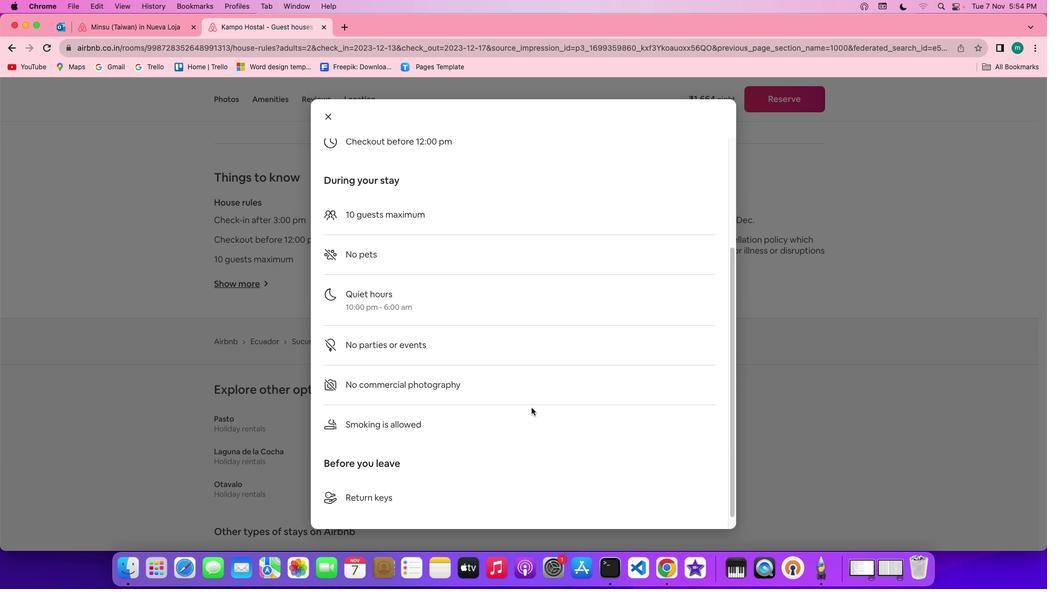 
Action: Mouse scrolled (526, 391) with delta (12, 33)
Screenshot: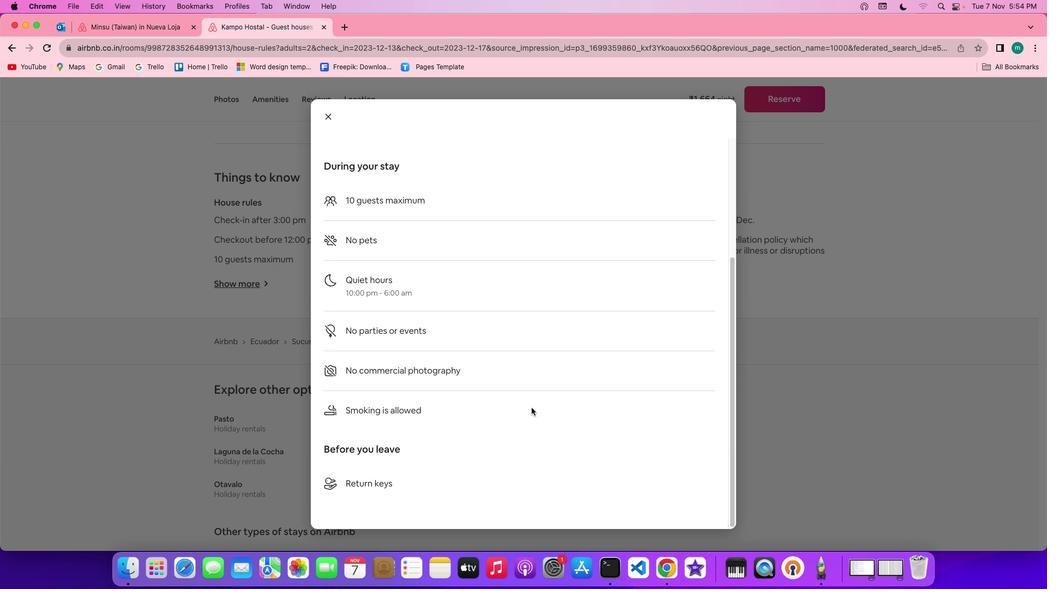 
Action: Mouse scrolled (526, 391) with delta (12, 33)
Screenshot: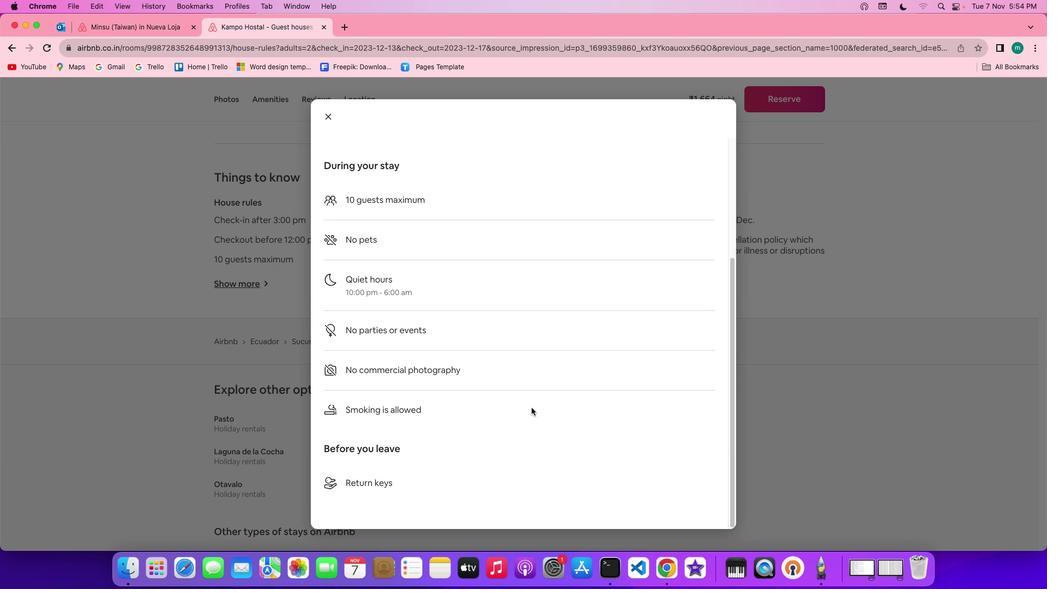 
Action: Mouse scrolled (526, 391) with delta (12, 32)
Screenshot: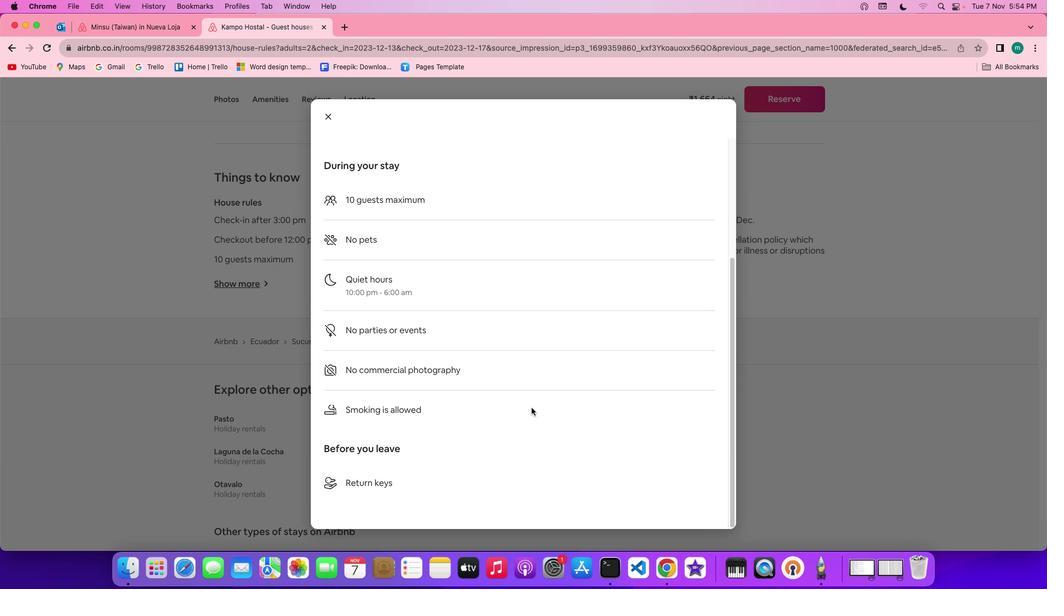 
Action: Mouse scrolled (526, 391) with delta (12, 33)
Screenshot: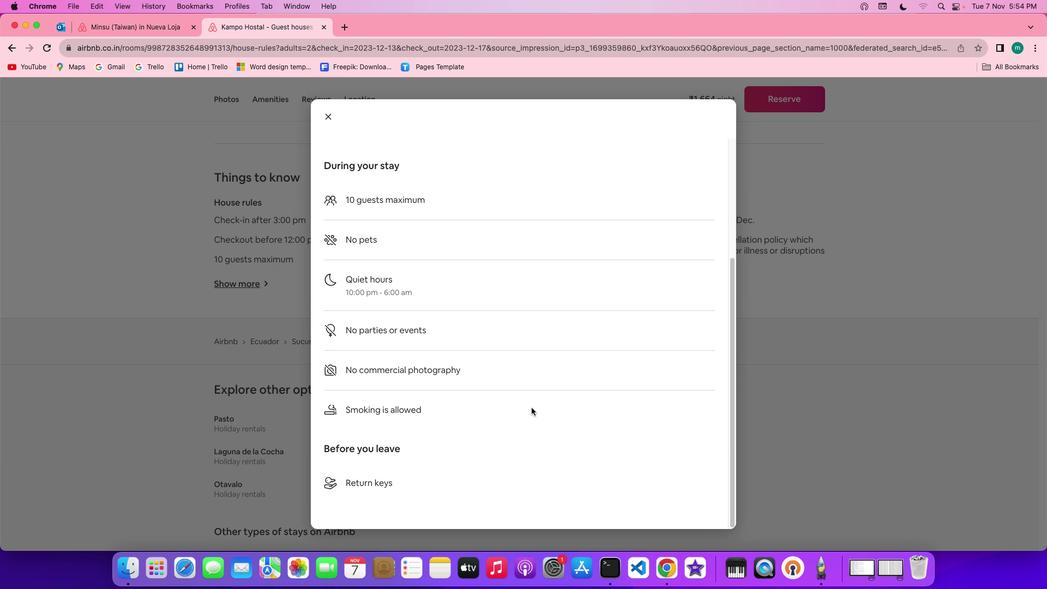 
Action: Mouse scrolled (526, 391) with delta (12, 33)
Screenshot: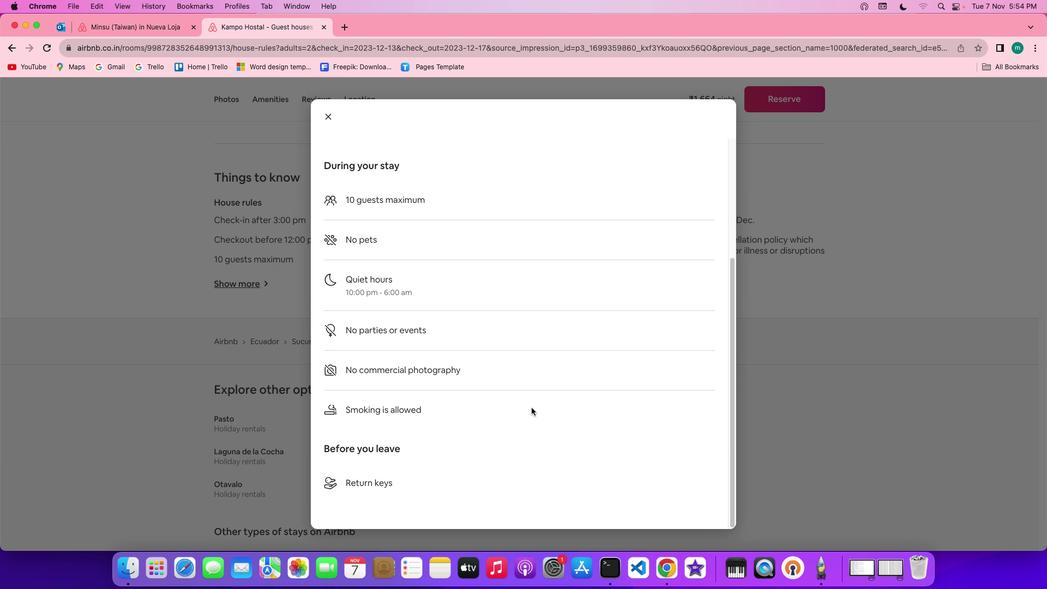 
Action: Mouse scrolled (526, 391) with delta (12, 32)
Screenshot: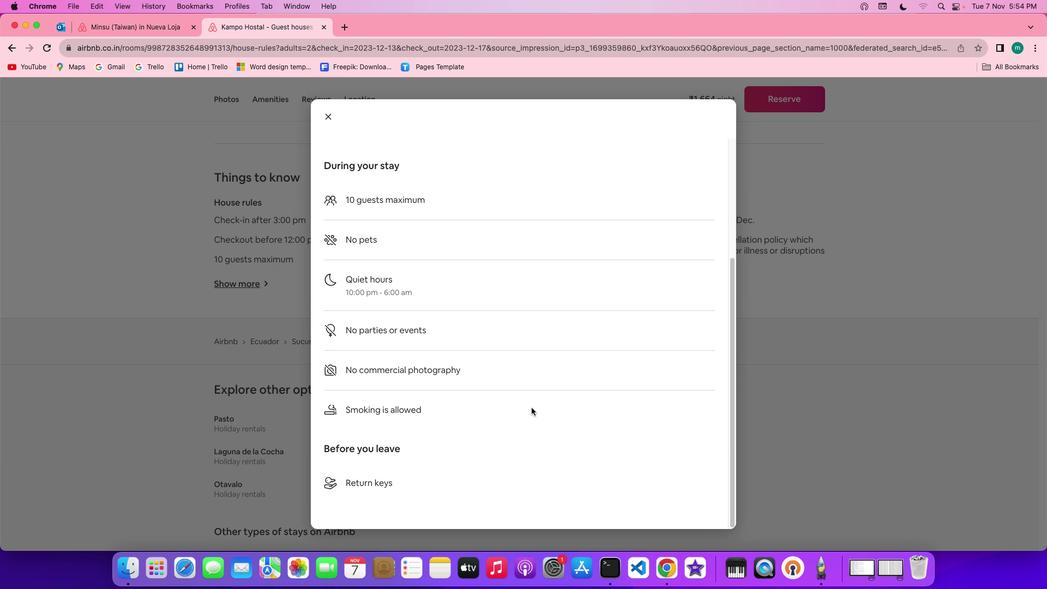
Action: Mouse scrolled (526, 391) with delta (12, 32)
Screenshot: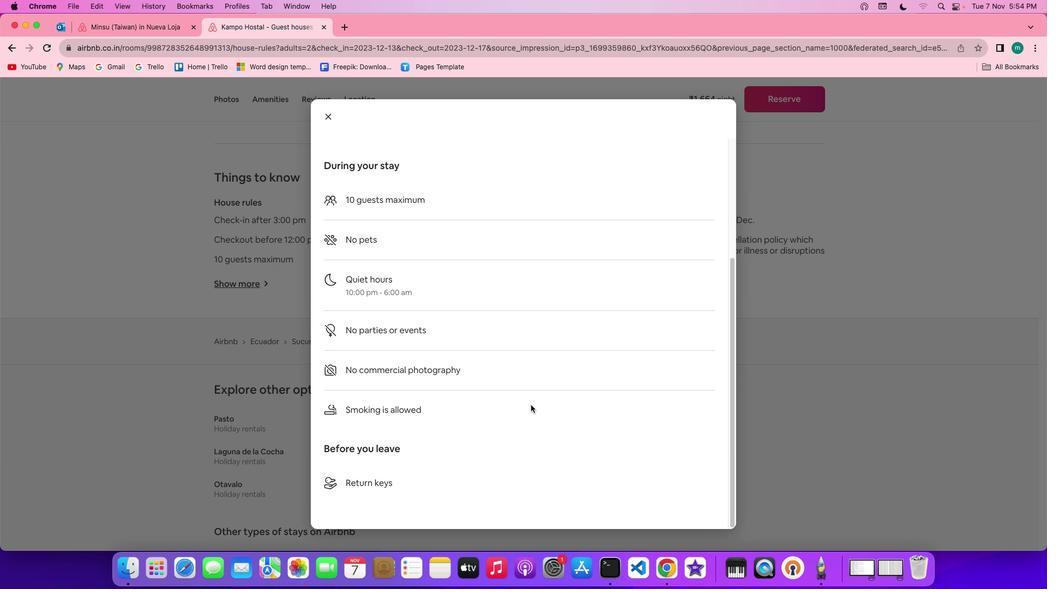 
Action: Mouse scrolled (526, 391) with delta (12, 31)
Screenshot: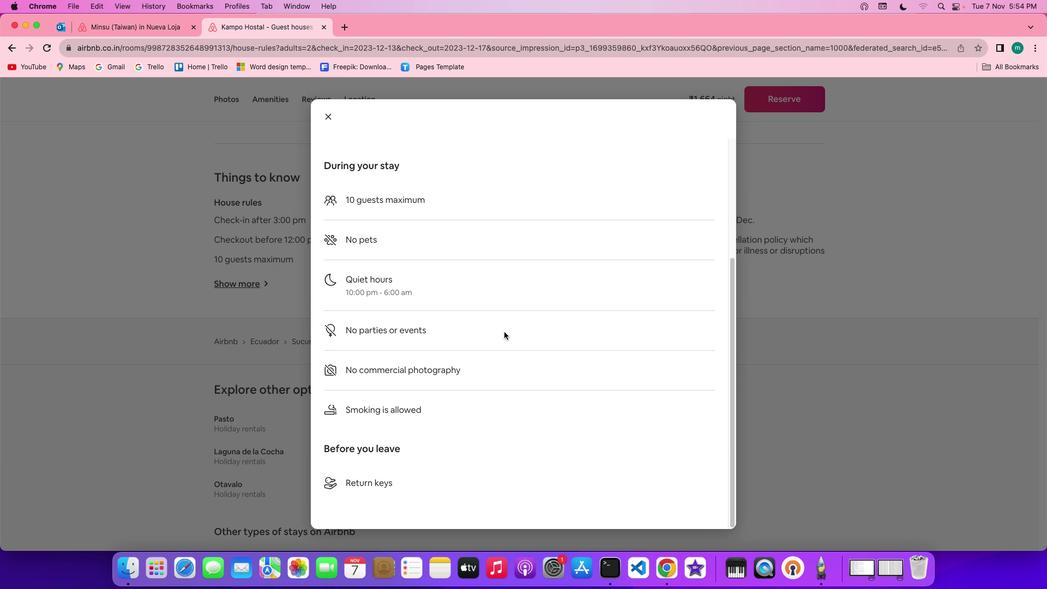 
Action: Mouse moved to (329, 136)
Screenshot: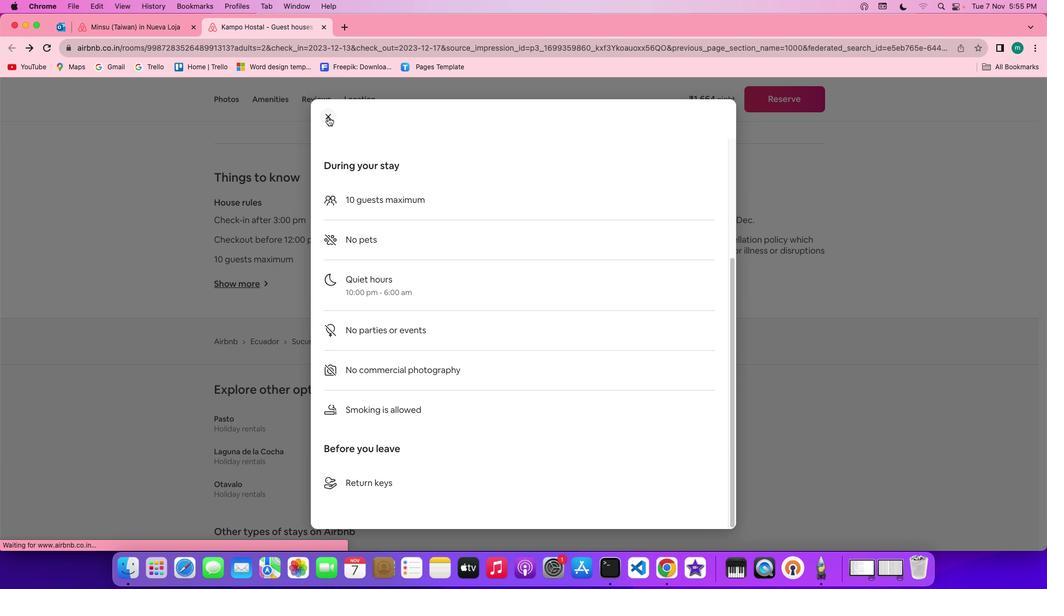 
Action: Mouse pressed left at (329, 136)
Screenshot: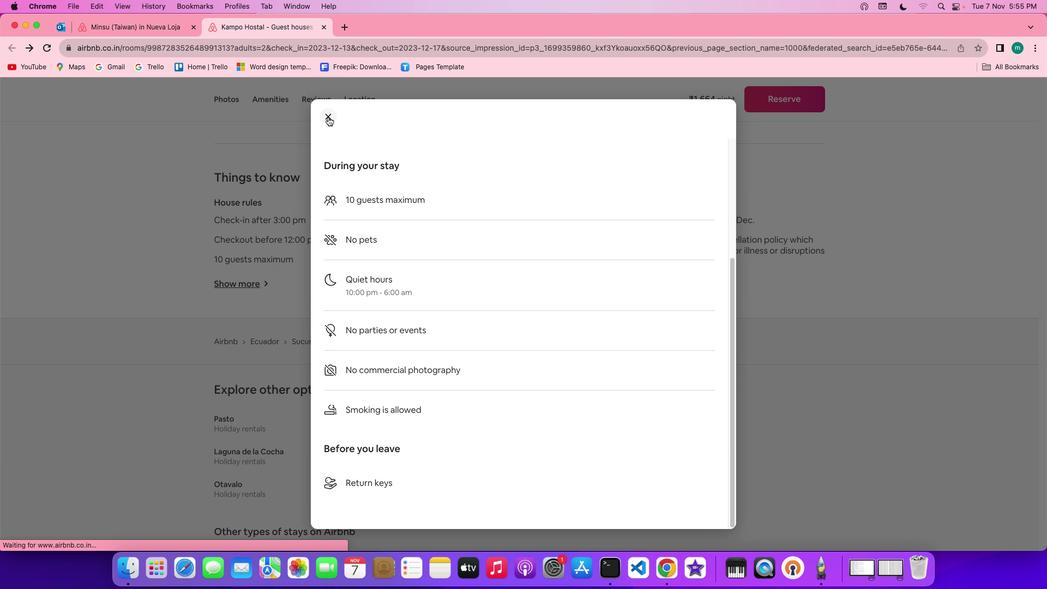 
Action: Mouse moved to (457, 279)
Screenshot: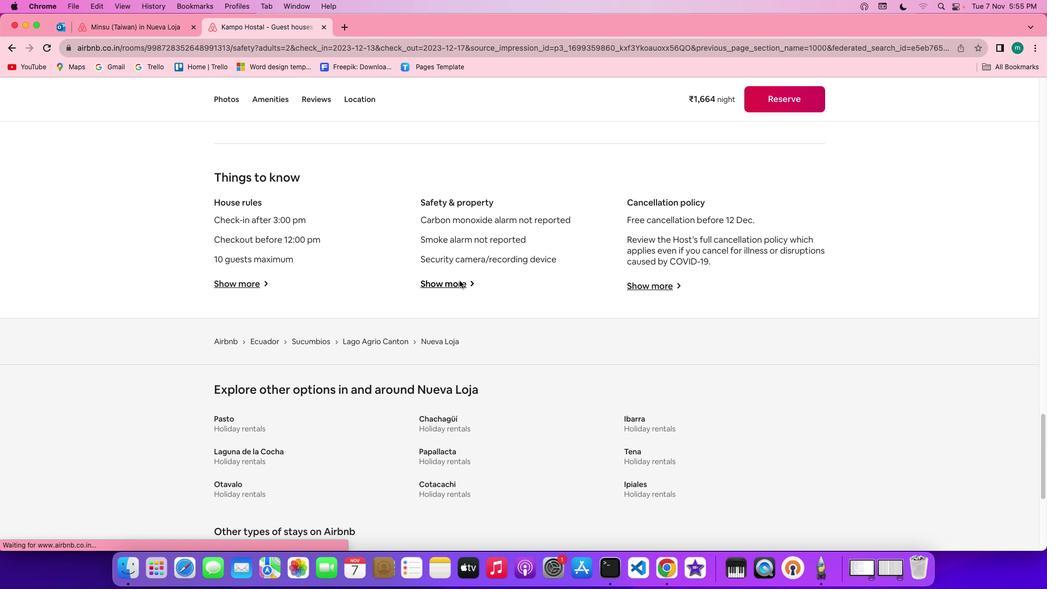 
Action: Mouse pressed left at (457, 279)
Screenshot: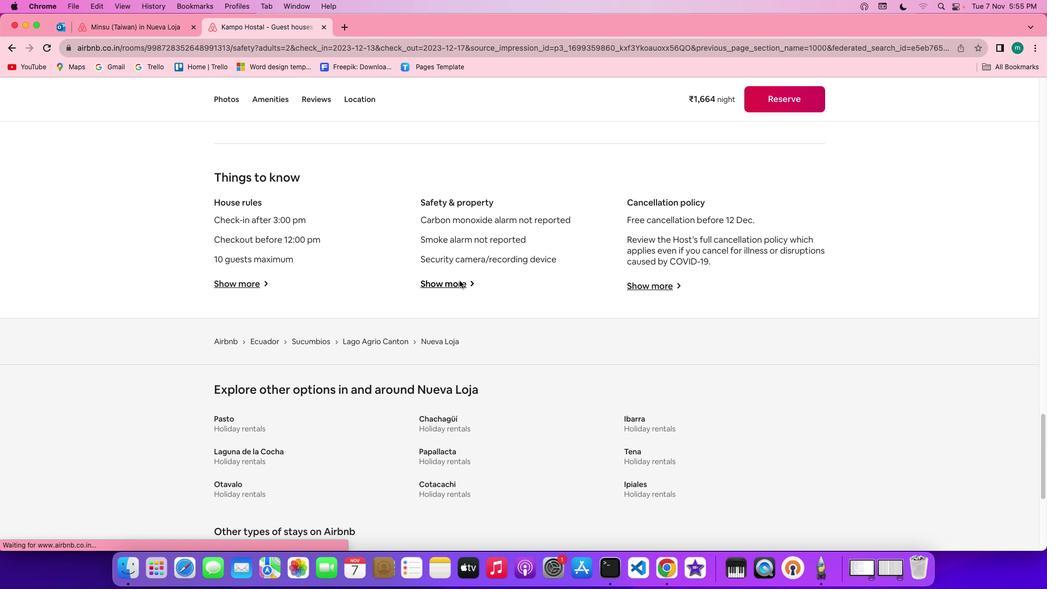 
Action: Mouse moved to (445, 335)
Screenshot: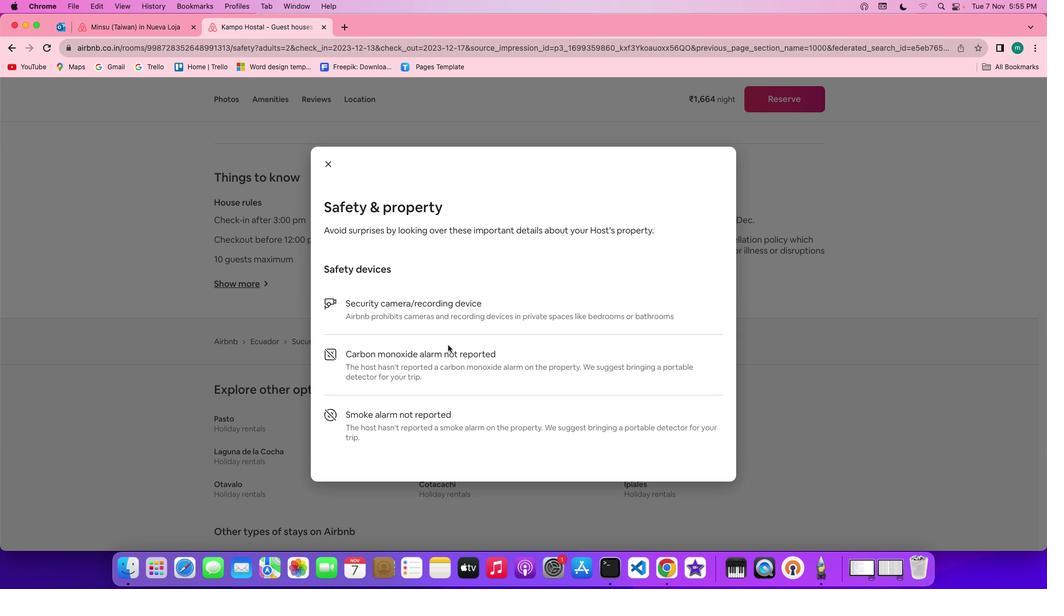 
Action: Mouse scrolled (445, 335) with delta (12, 33)
Screenshot: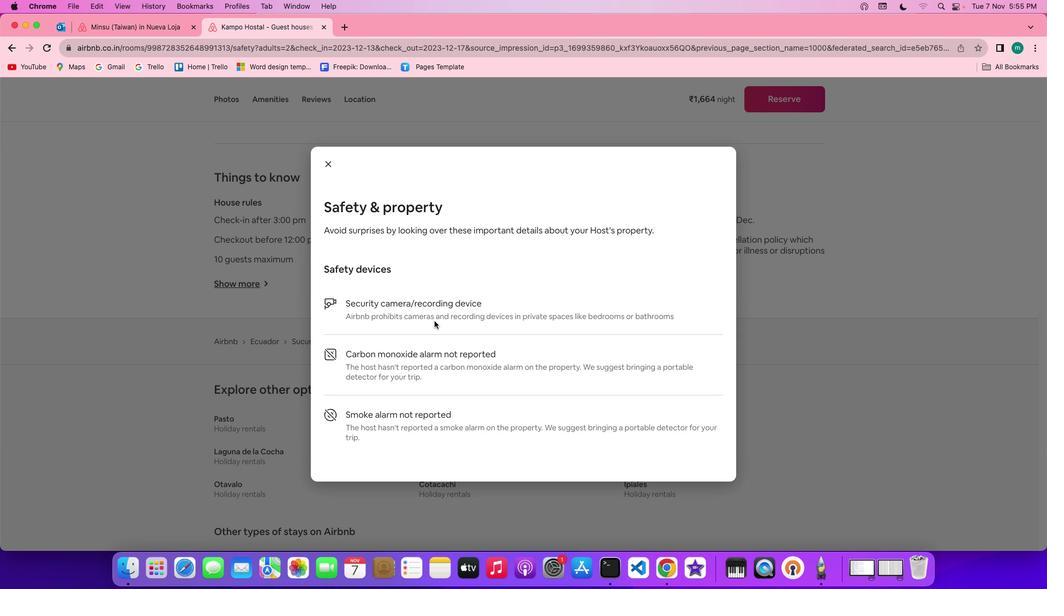 
Action: Mouse scrolled (445, 335) with delta (12, 33)
Screenshot: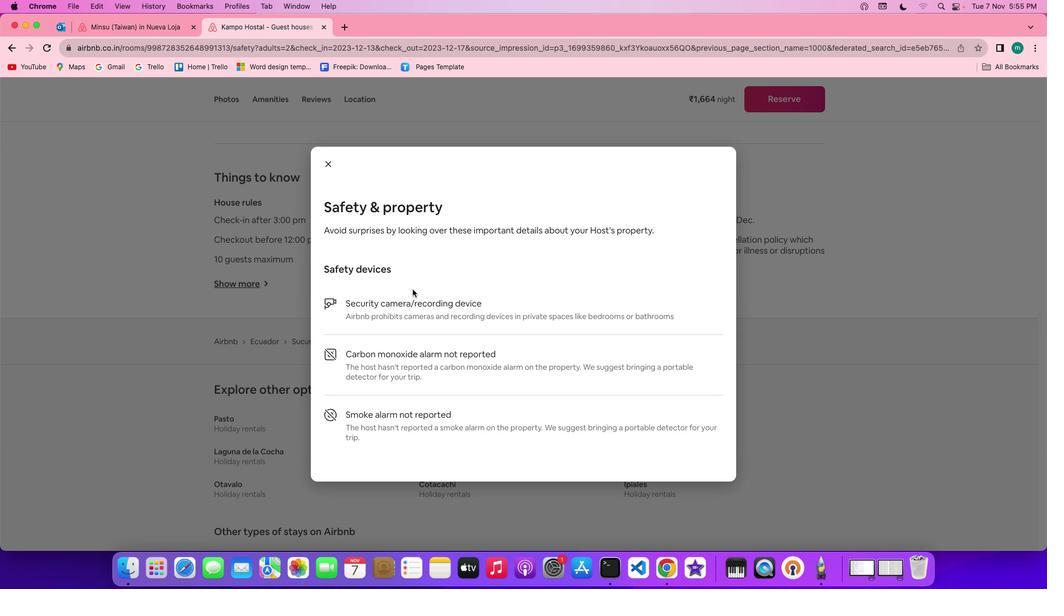 
Action: Mouse scrolled (445, 335) with delta (12, 32)
Screenshot: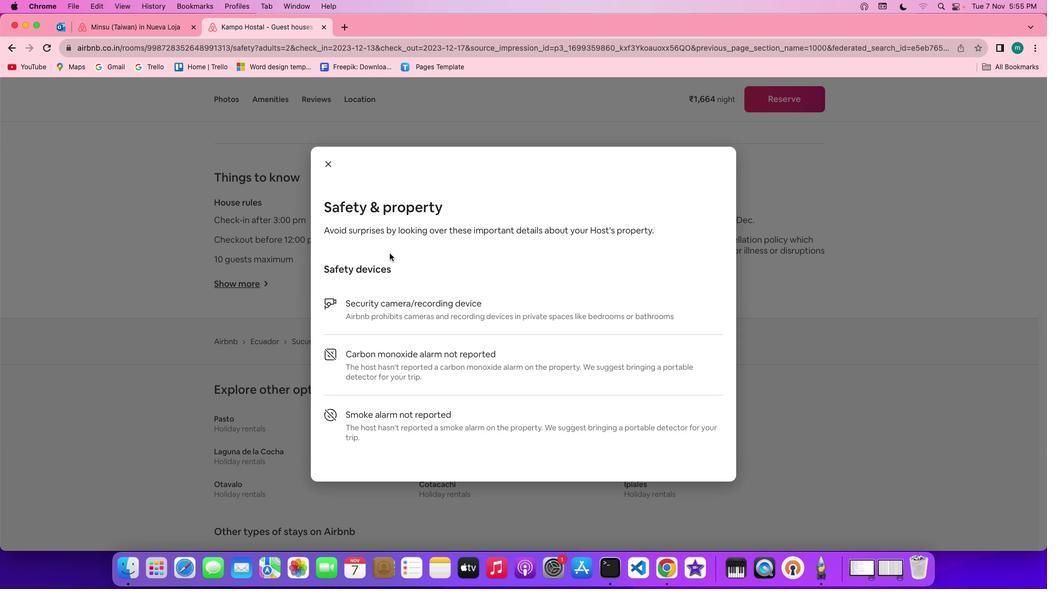 
Action: Mouse scrolled (445, 335) with delta (12, 31)
Screenshot: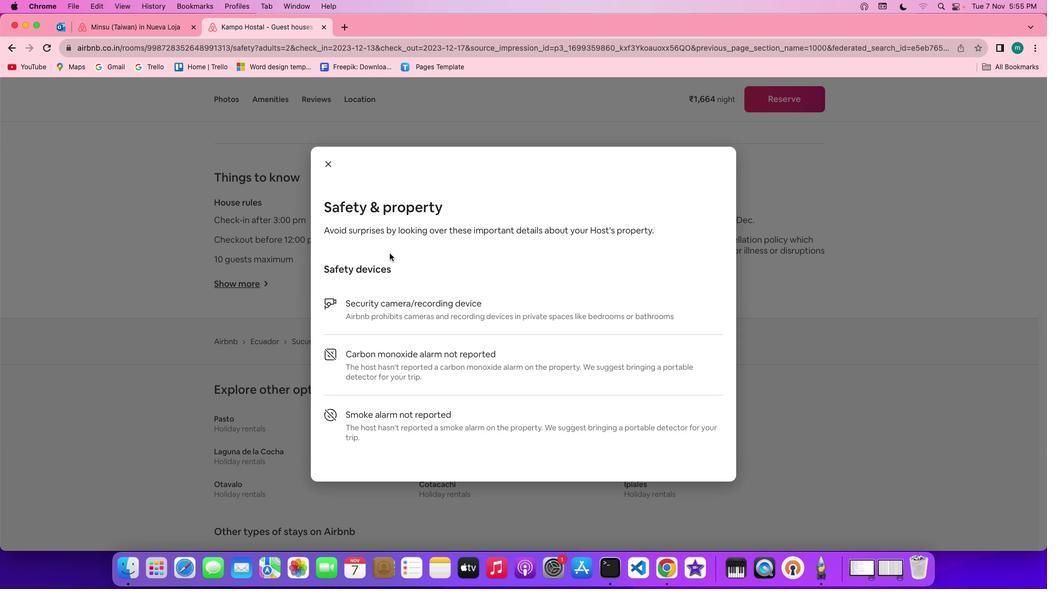 
Action: Mouse scrolled (445, 335) with delta (12, 31)
Screenshot: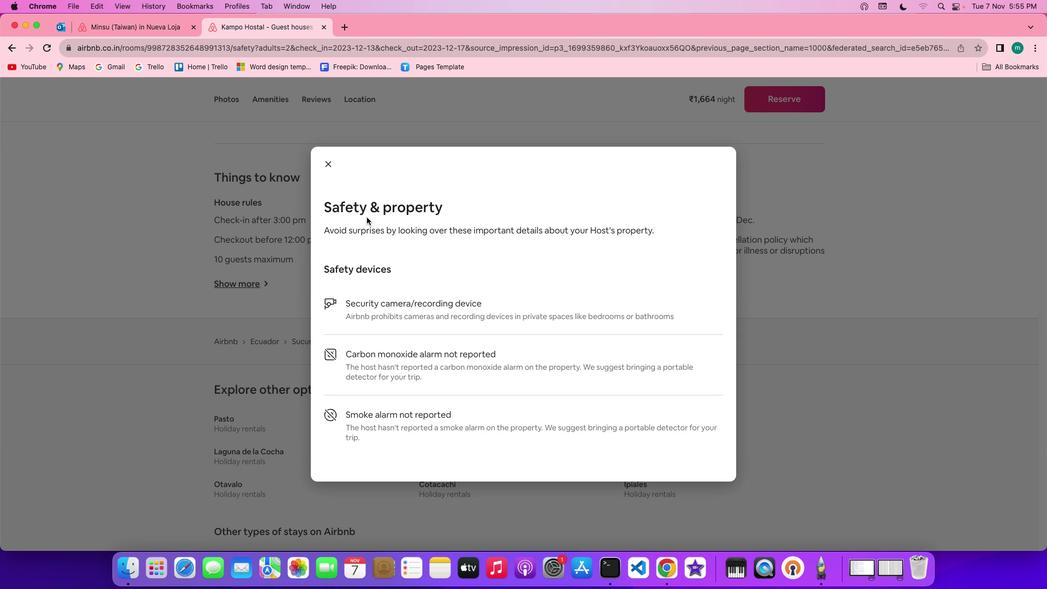 
Action: Mouse moved to (328, 178)
Screenshot: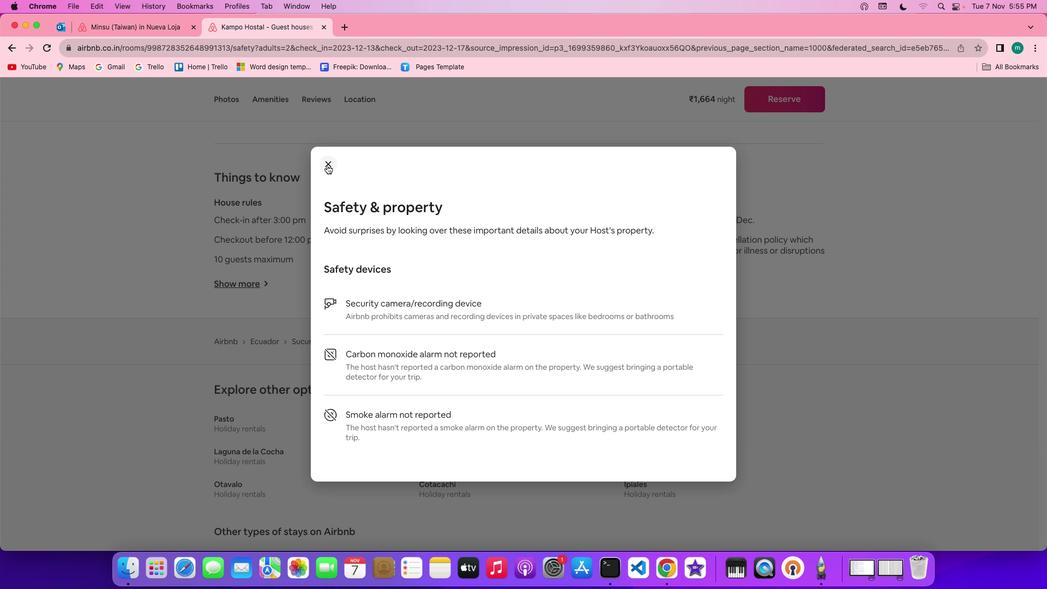 
Action: Mouse pressed left at (328, 178)
Screenshot: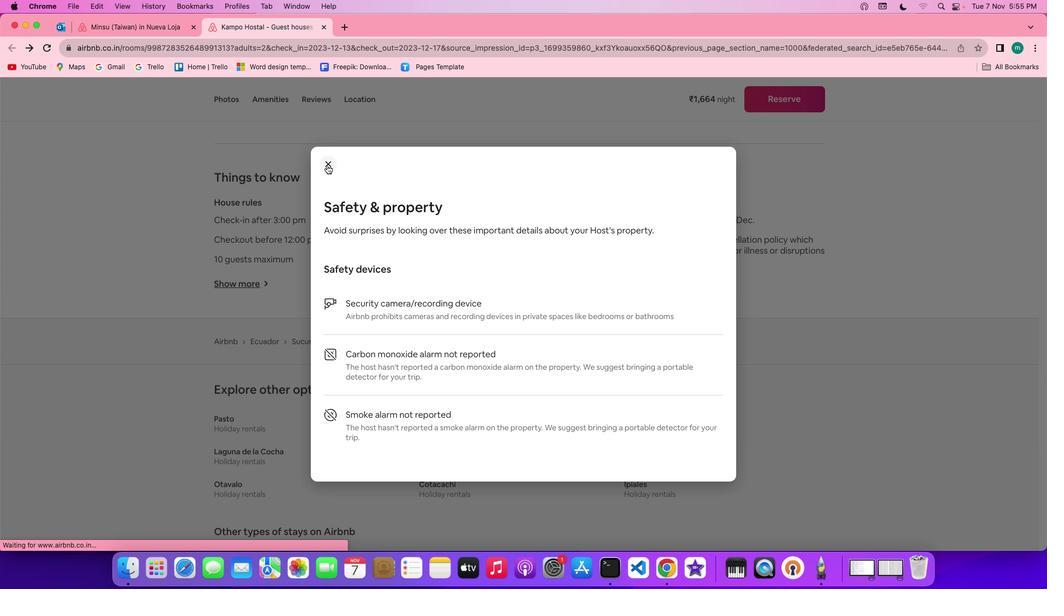 
Action: Mouse moved to (648, 283)
Screenshot: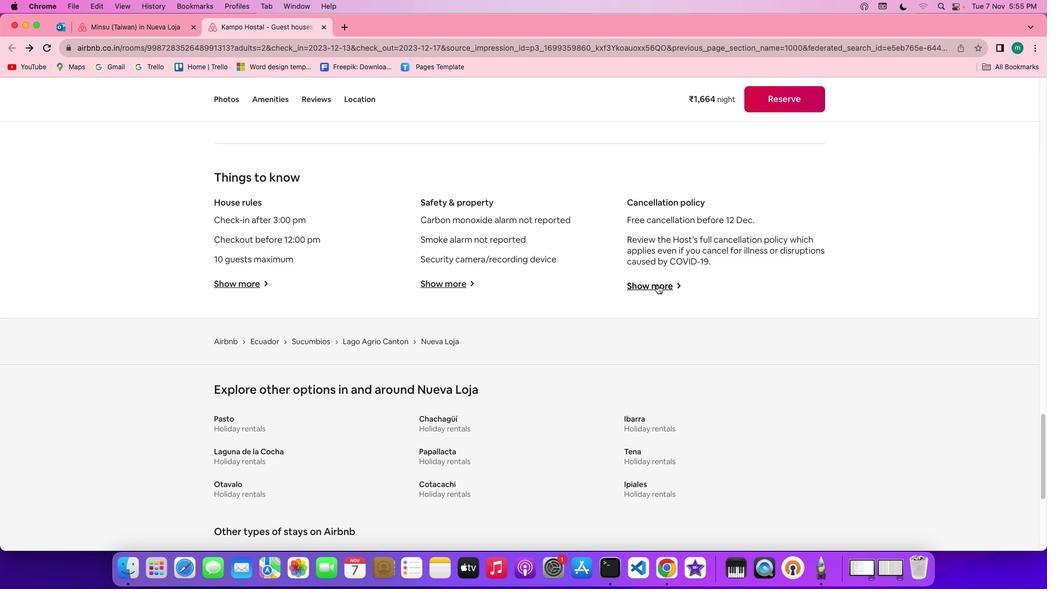 
Action: Mouse pressed left at (648, 283)
Screenshot: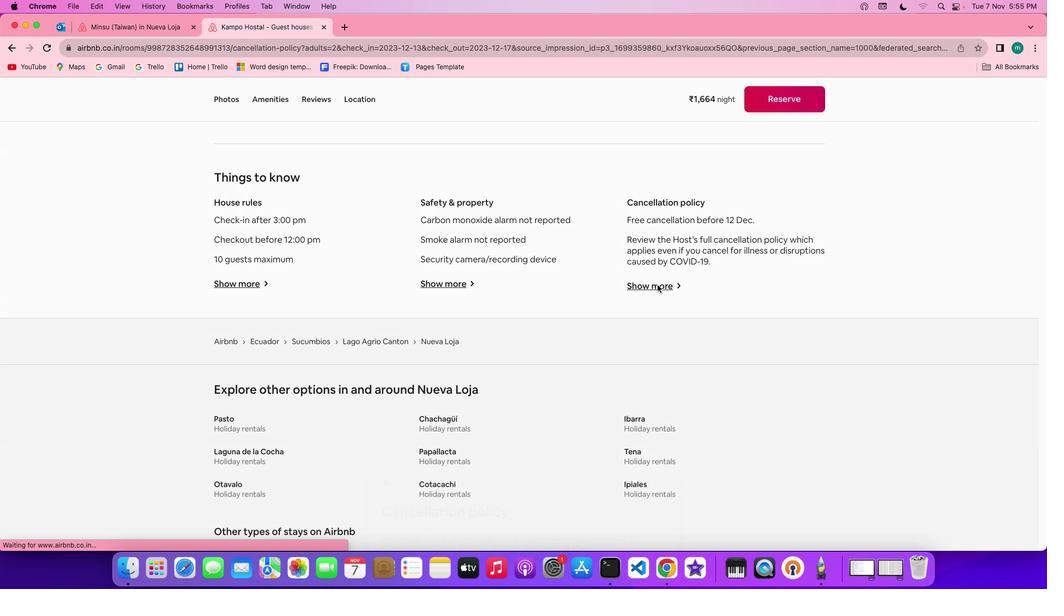 
Action: Mouse moved to (506, 322)
Screenshot: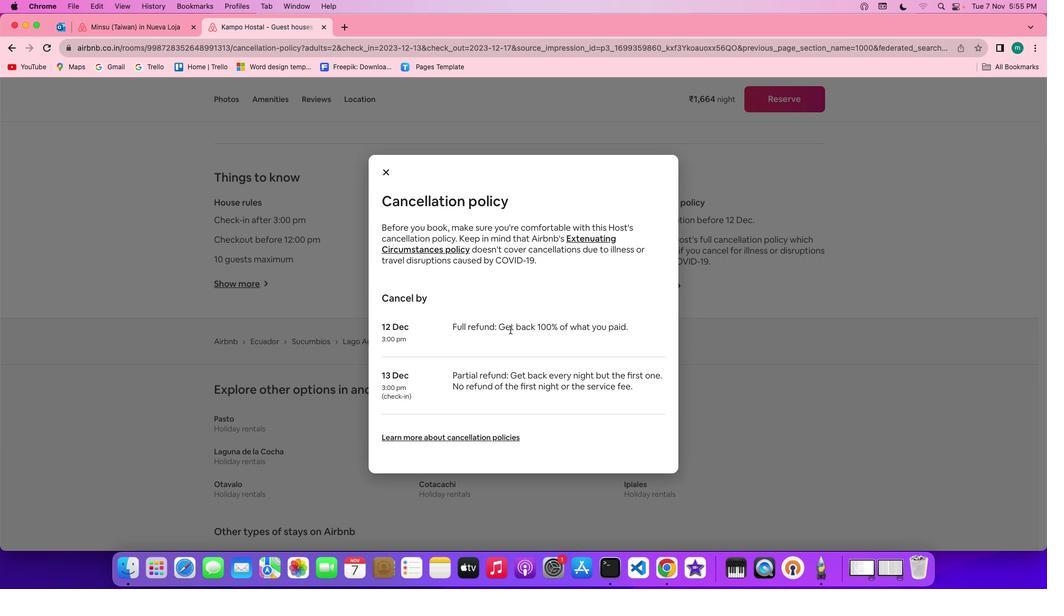 
Action: Mouse scrolled (506, 322) with delta (12, 33)
Screenshot: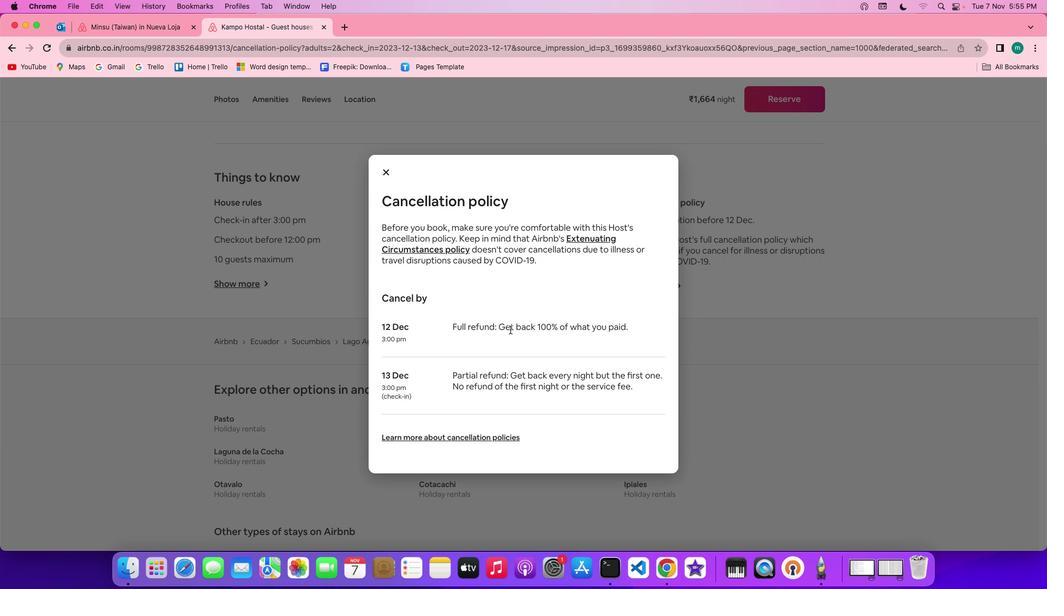
Action: Mouse scrolled (506, 322) with delta (12, 33)
Screenshot: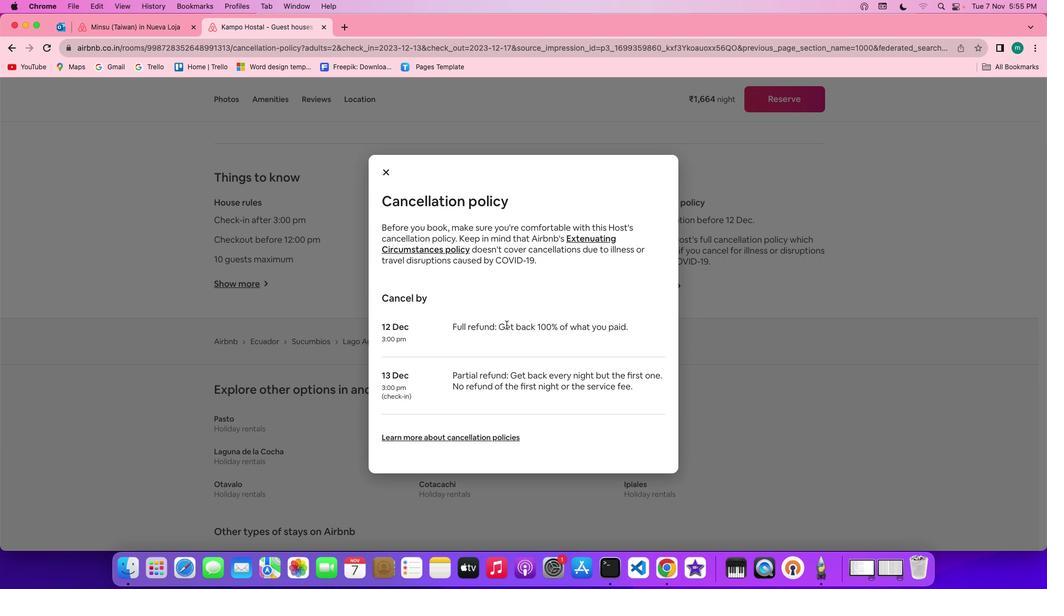 
Action: Mouse scrolled (506, 322) with delta (12, 32)
Screenshot: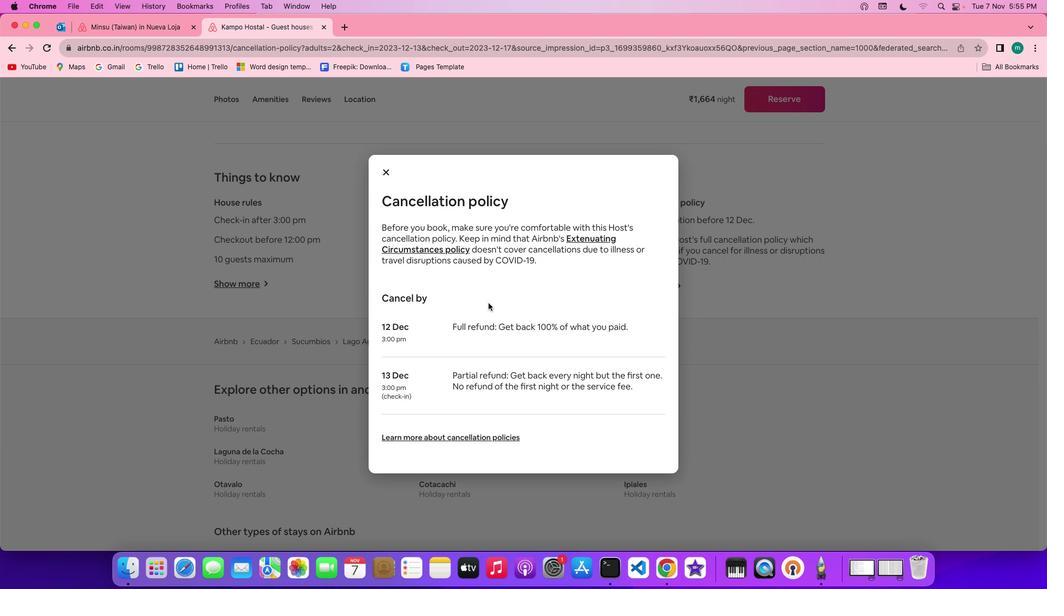
Action: Mouse scrolled (506, 322) with delta (12, 32)
Screenshot: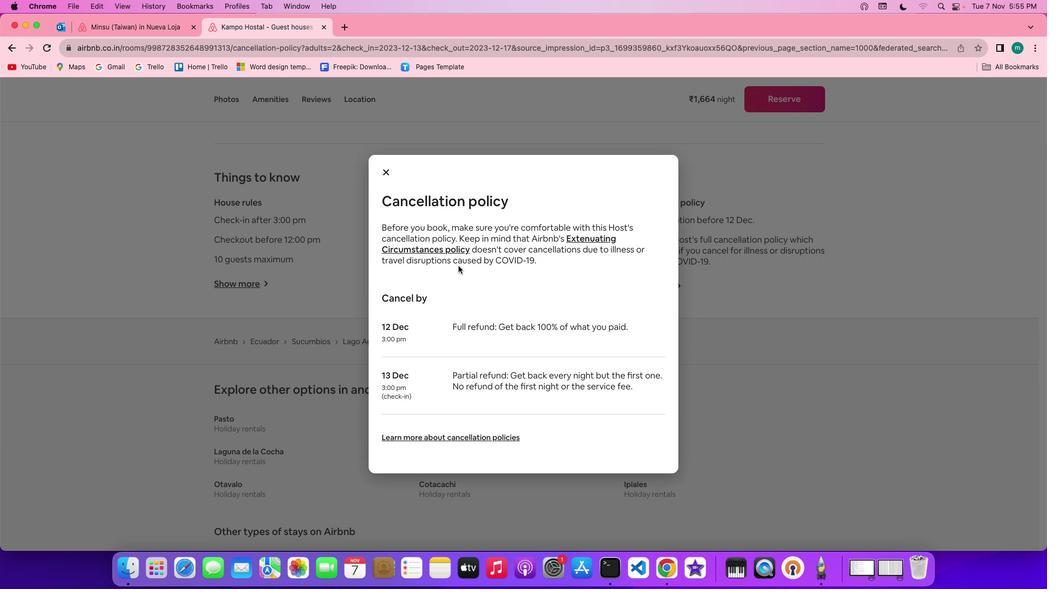 
Action: Mouse moved to (385, 182)
Screenshot: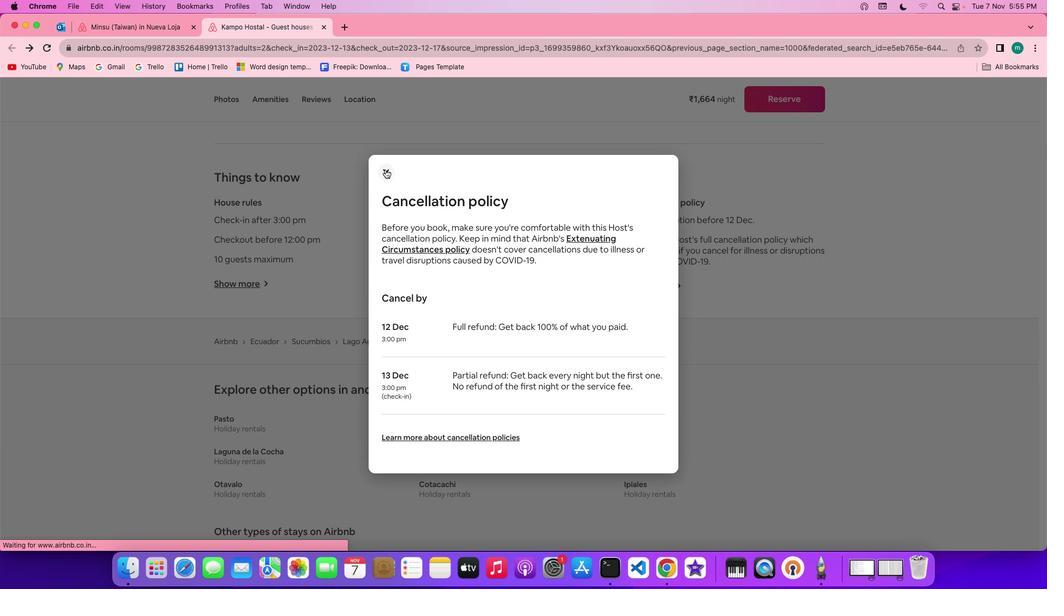 
Action: Mouse pressed left at (385, 182)
Screenshot: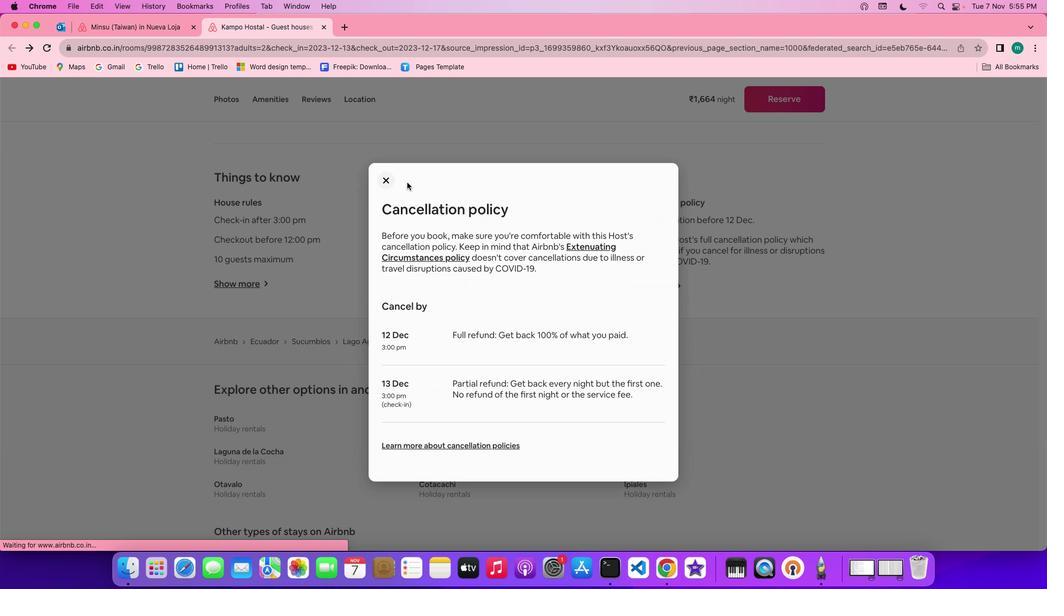 
Action: Mouse moved to (144, 62)
Screenshot: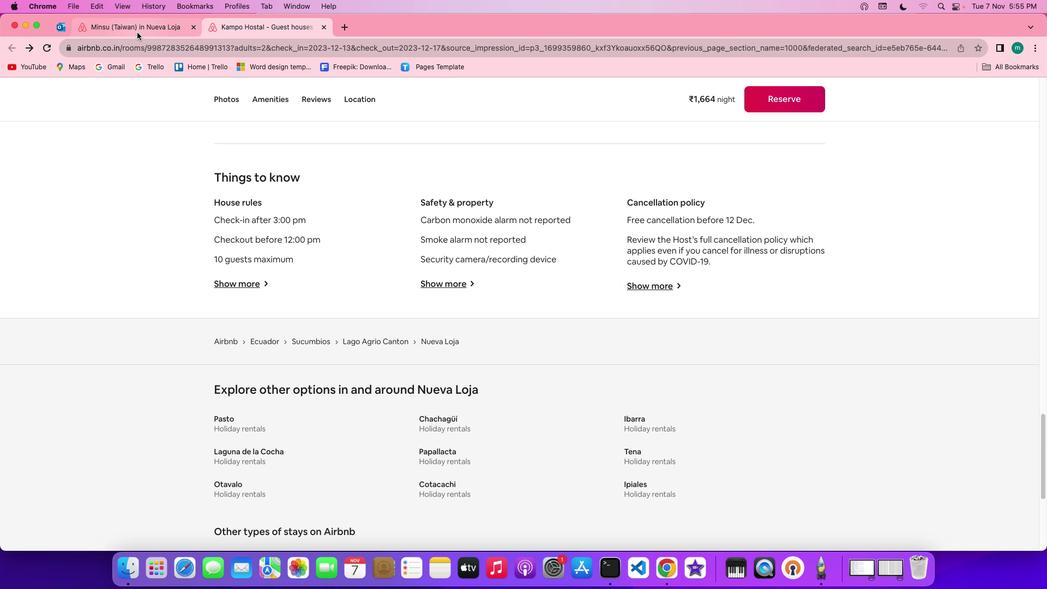 
Action: Mouse pressed left at (144, 62)
Screenshot: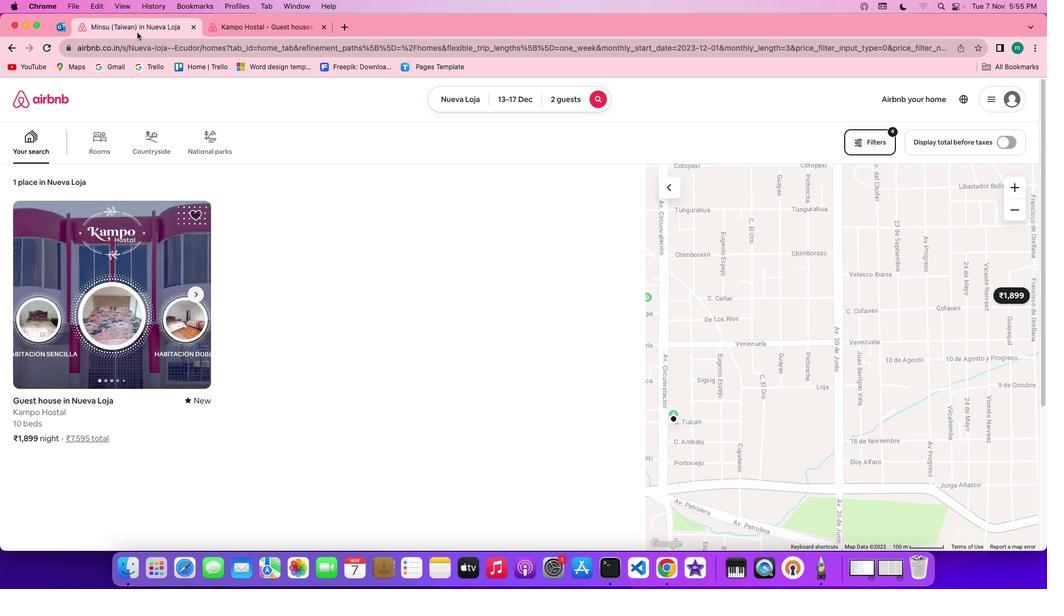 
Action: Mouse moved to (263, 236)
Screenshot: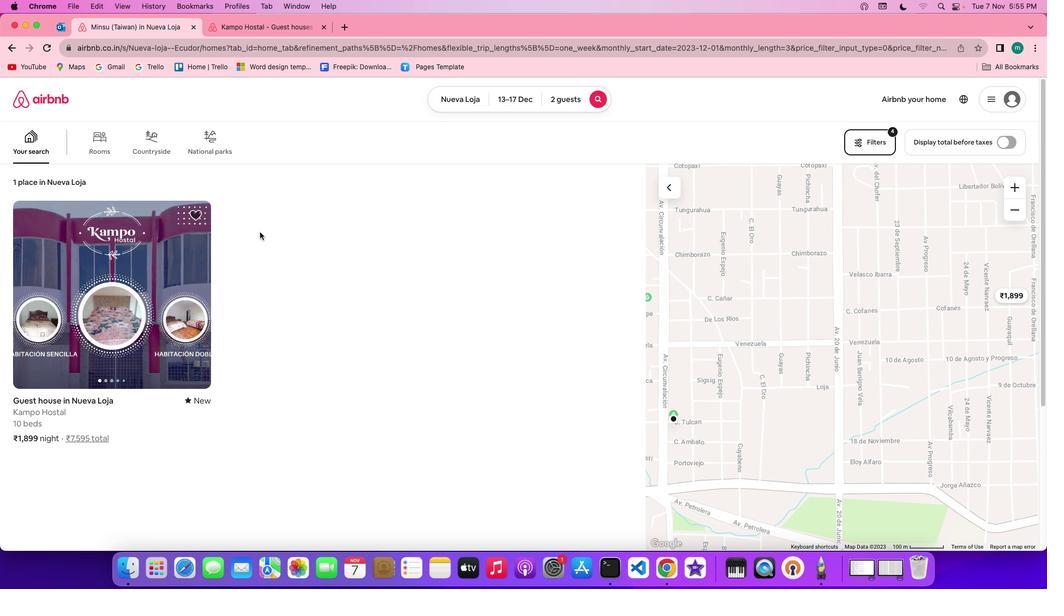 
